 Task: Compose an email with the signature Lila Thompson with the subject Request for a proposal follow-up and the message Can you confirm the details of the project scope? from softage.9@softage.net to softage.3@softage.netSelect the entire message and Indent more 2 times, then indent less once Send the email. Finally, move the email from Sent Items to the label Returns
Action: Mouse moved to (1146, 71)
Screenshot: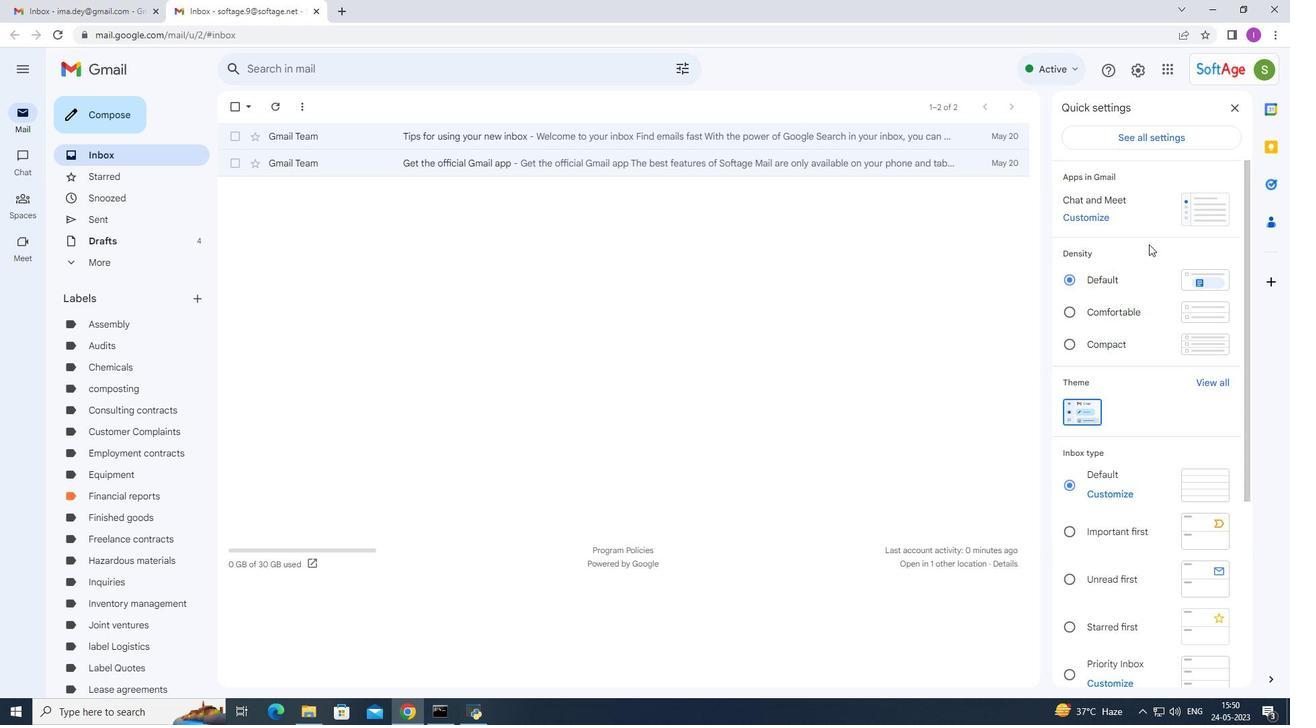 
Action: Mouse pressed left at (1146, 71)
Screenshot: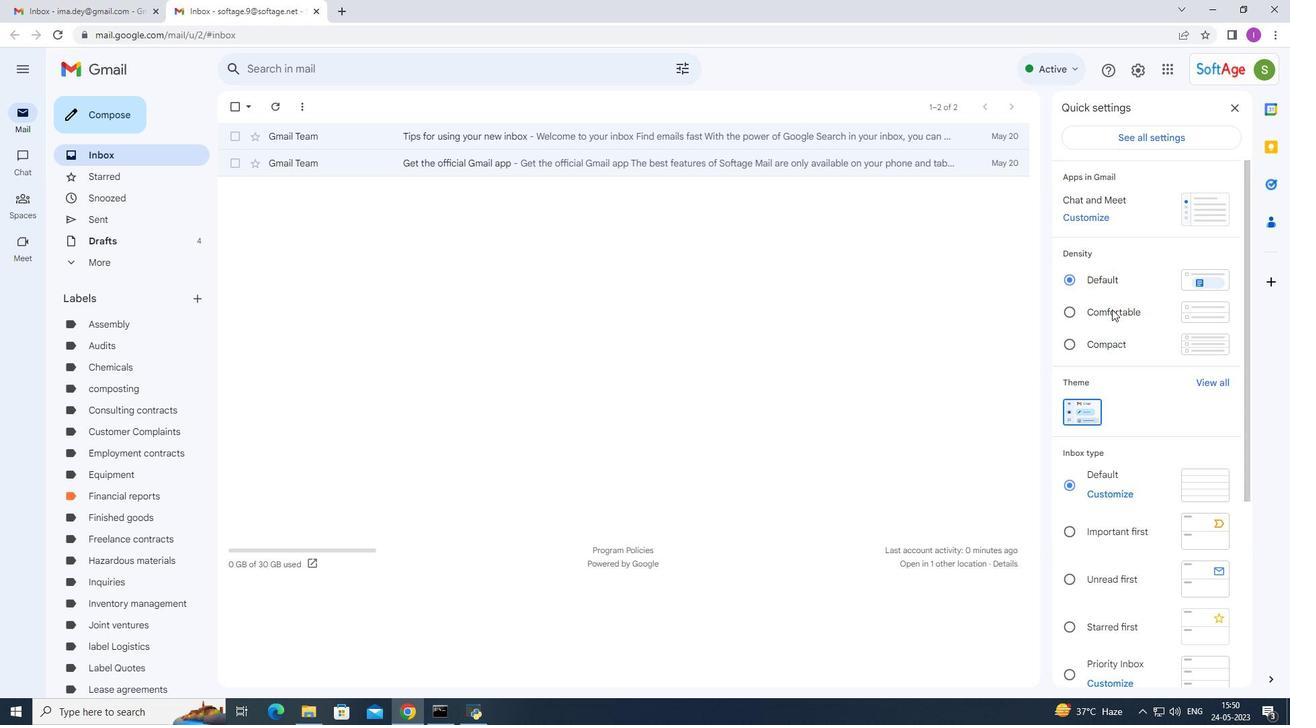
Action: Mouse moved to (1116, 141)
Screenshot: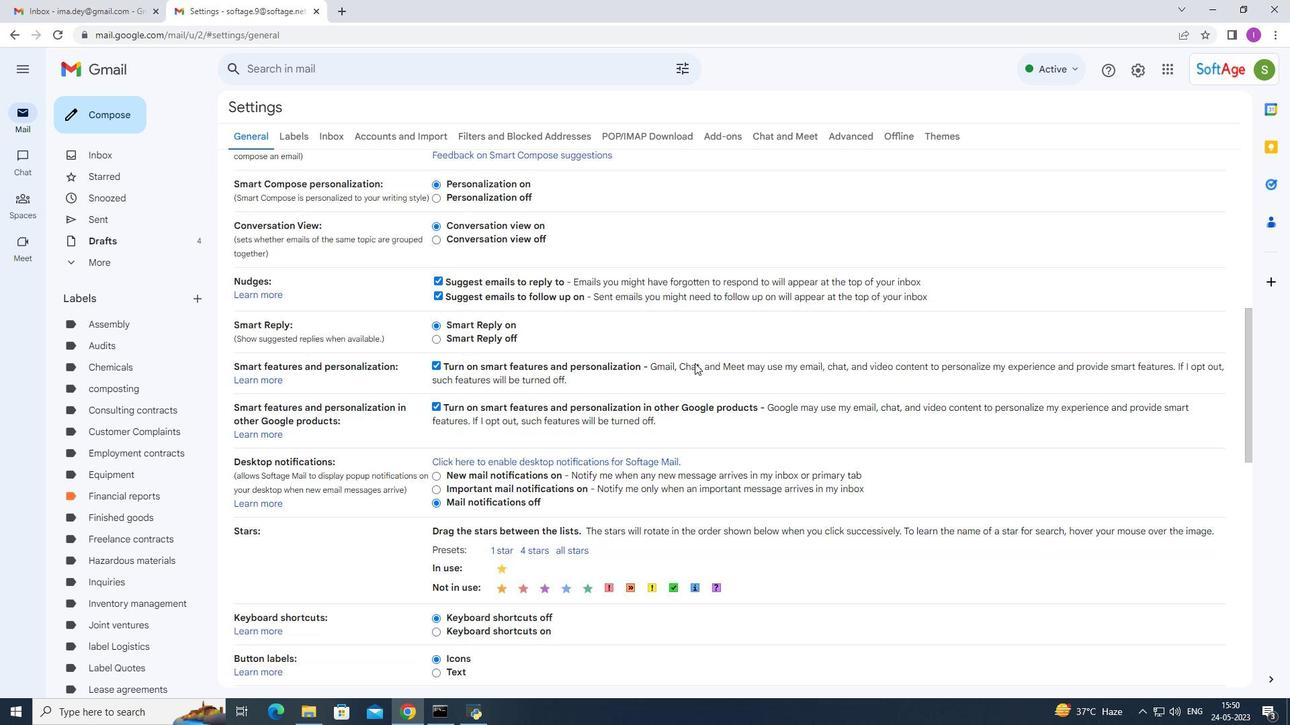 
Action: Mouse pressed left at (1116, 141)
Screenshot: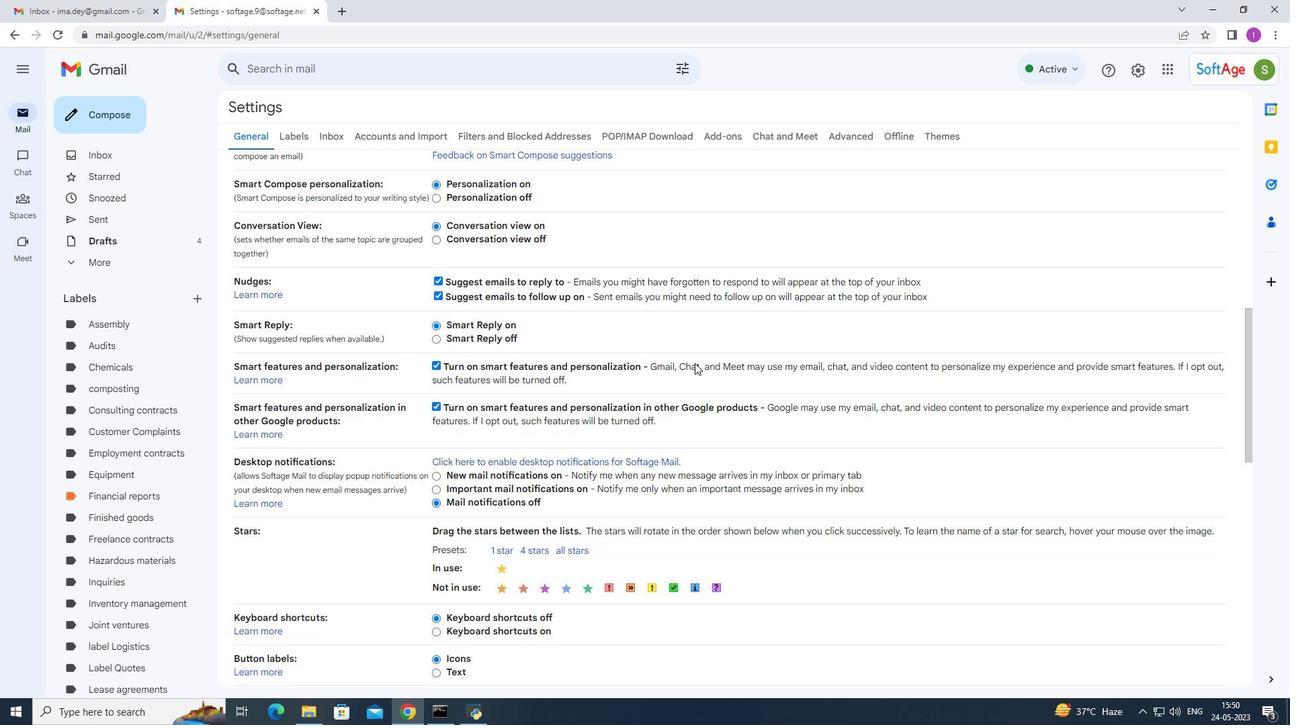 
Action: Mouse moved to (769, 351)
Screenshot: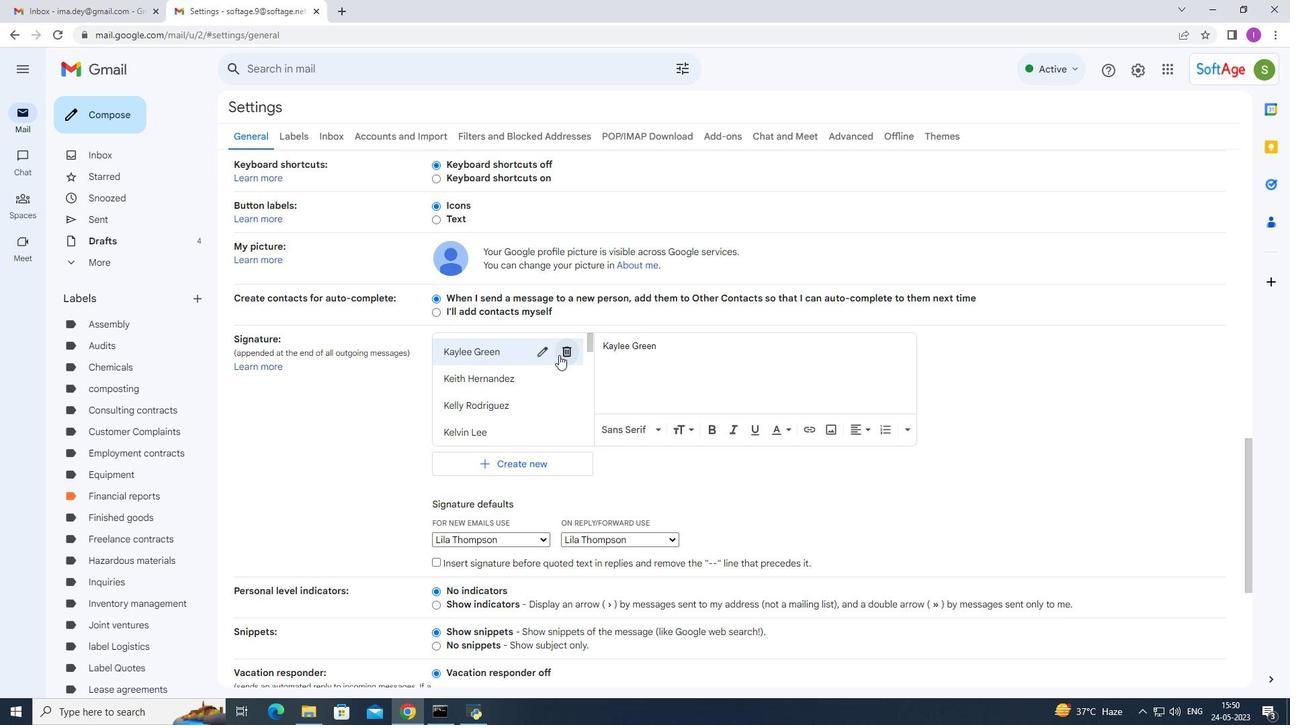 
Action: Mouse scrolled (769, 350) with delta (0, 0)
Screenshot: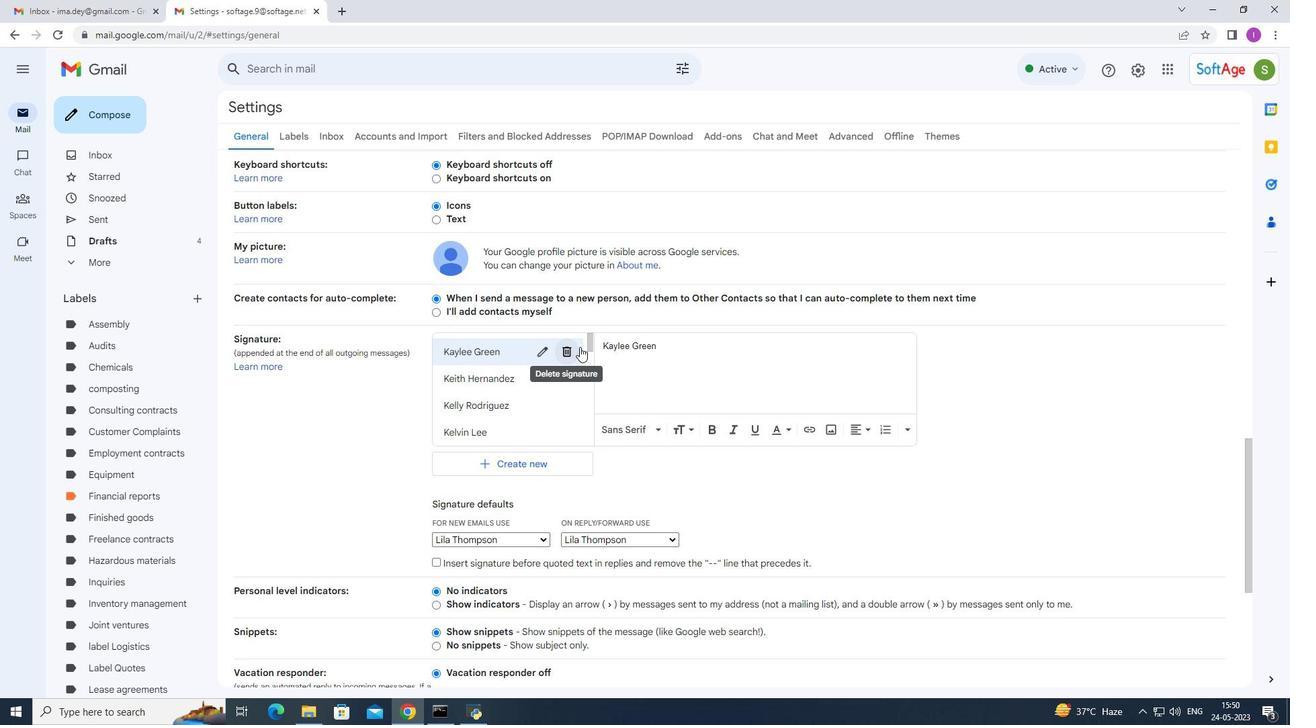 
Action: Mouse scrolled (769, 350) with delta (0, 0)
Screenshot: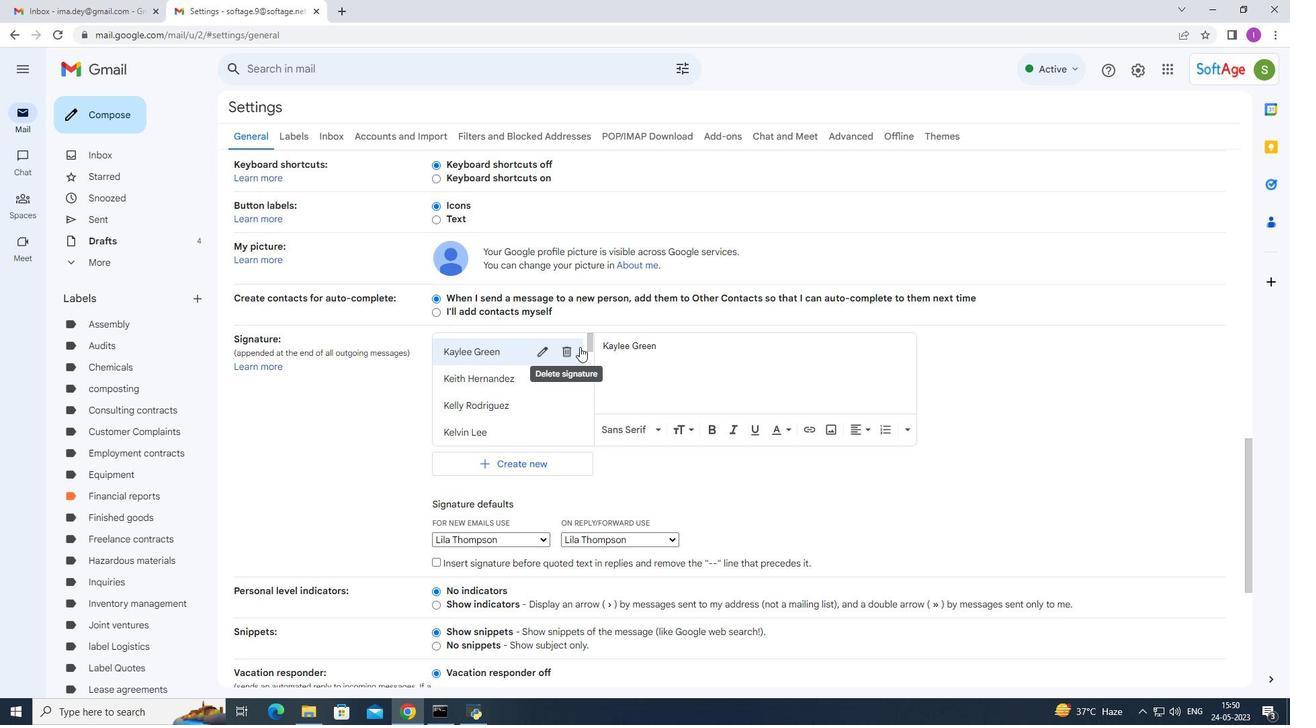 
Action: Mouse scrolled (769, 352) with delta (0, 0)
Screenshot: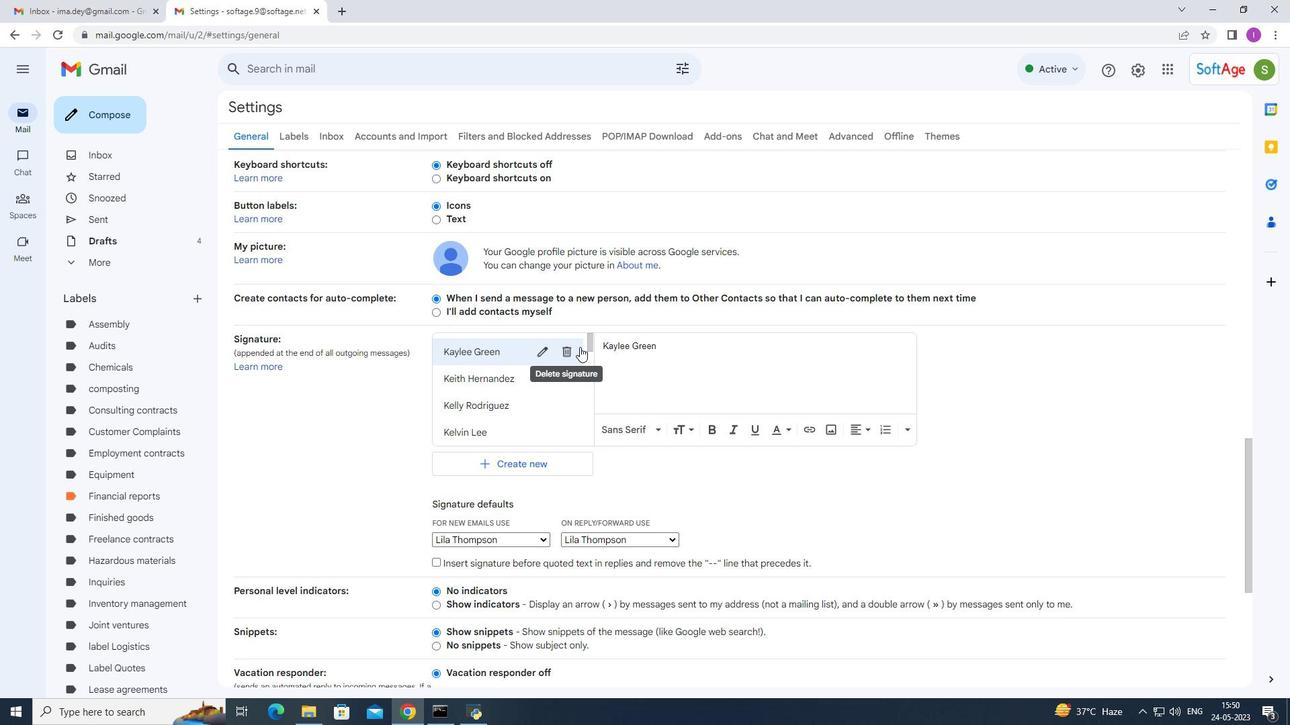 
Action: Mouse scrolled (769, 350) with delta (0, 0)
Screenshot: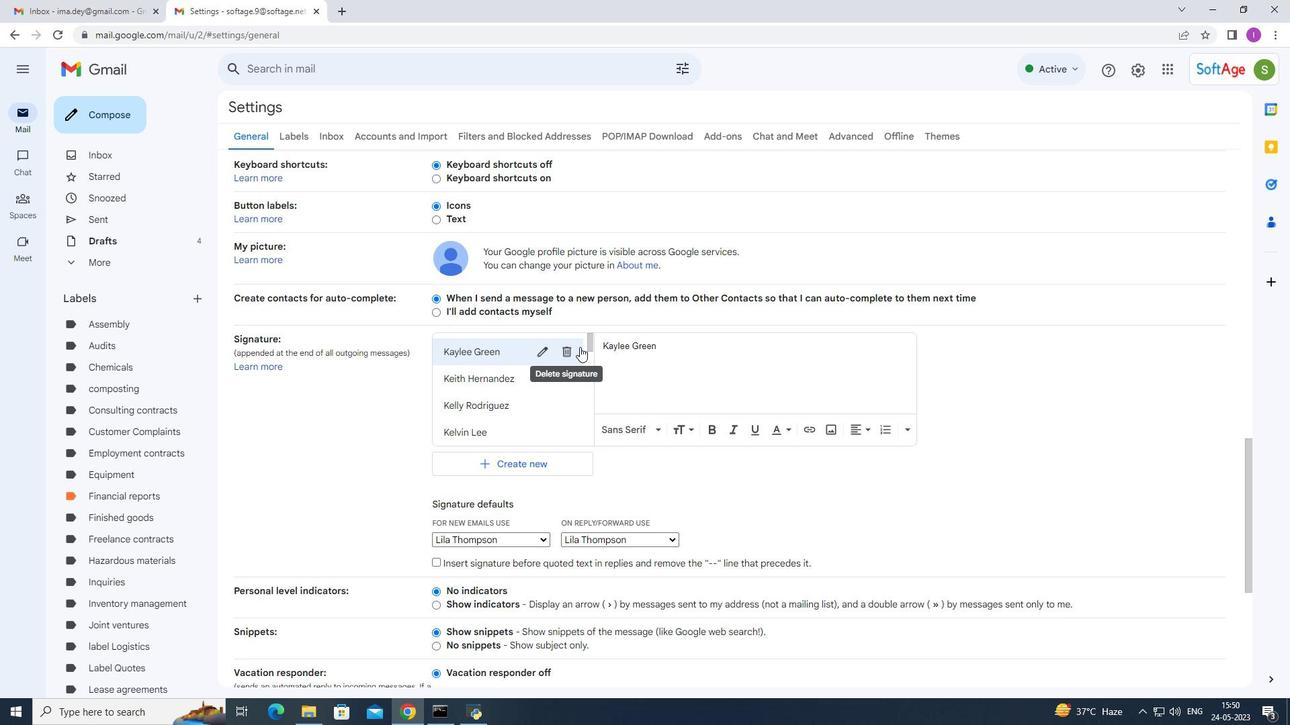 
Action: Mouse moved to (769, 347)
Screenshot: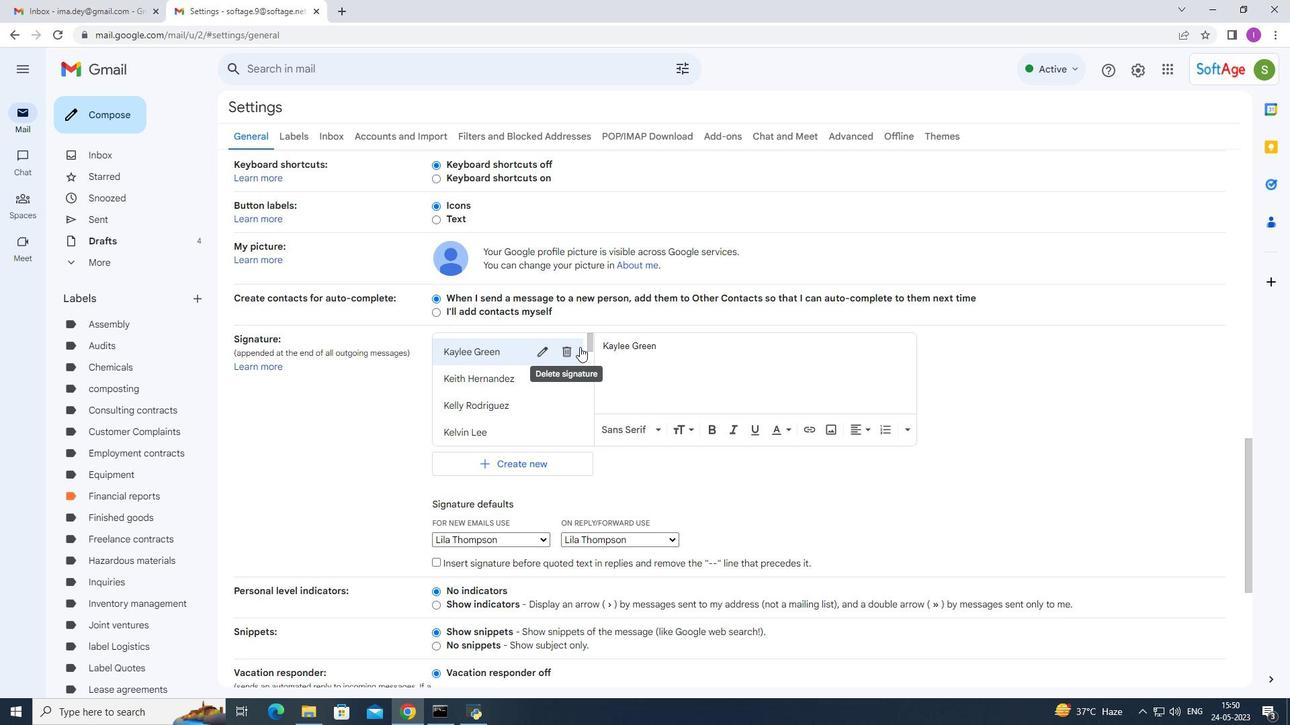 
Action: Mouse scrolled (769, 347) with delta (0, 0)
Screenshot: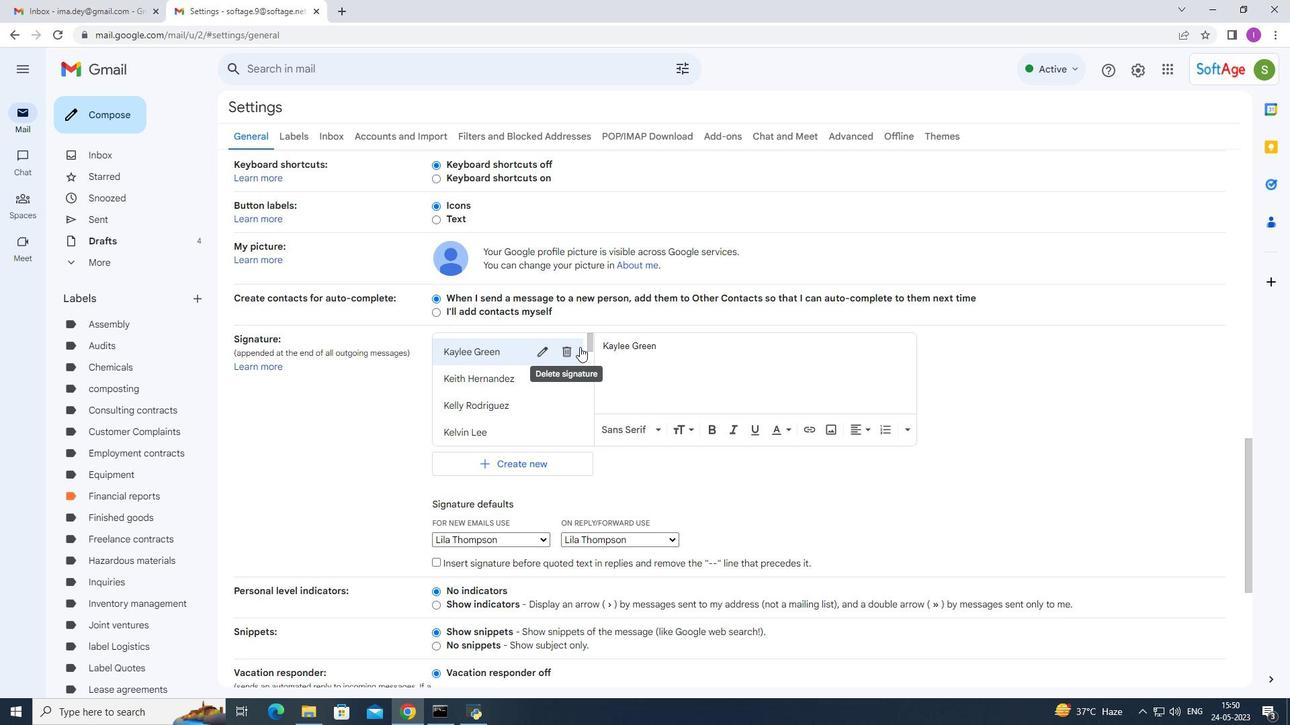 
Action: Mouse moved to (766, 335)
Screenshot: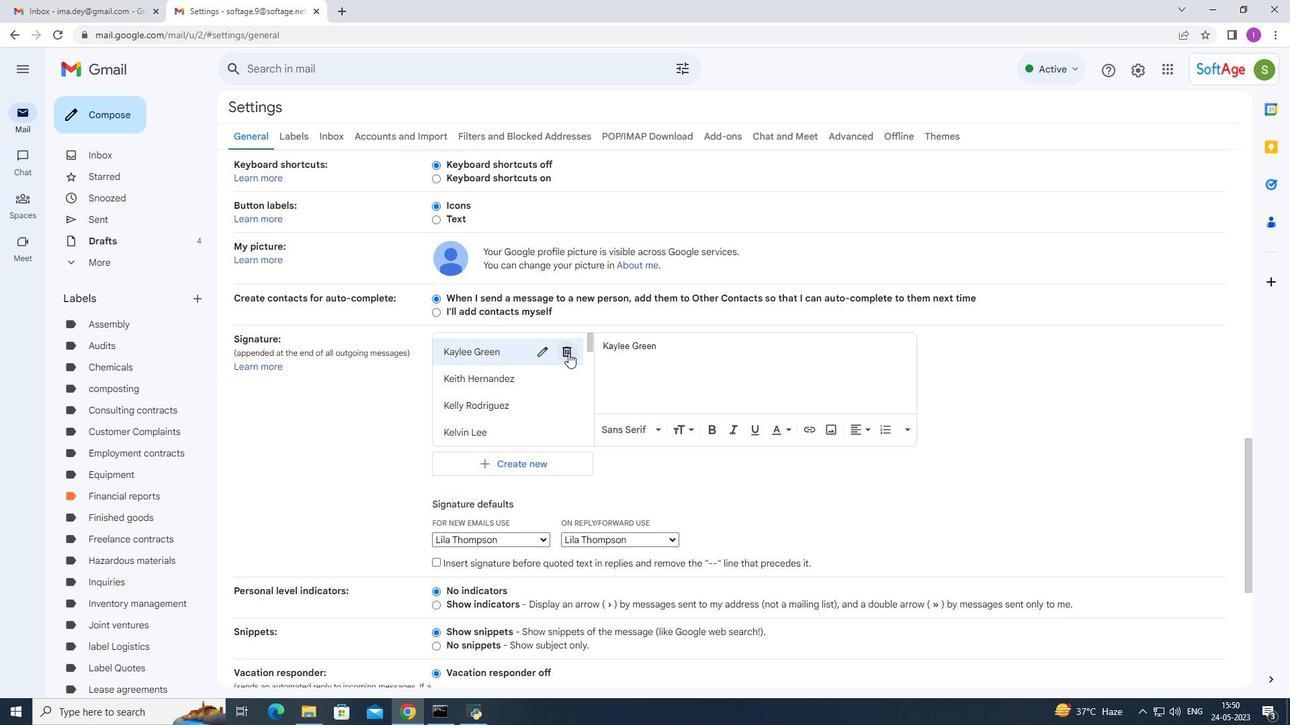 
Action: Mouse scrolled (766, 334) with delta (0, 0)
Screenshot: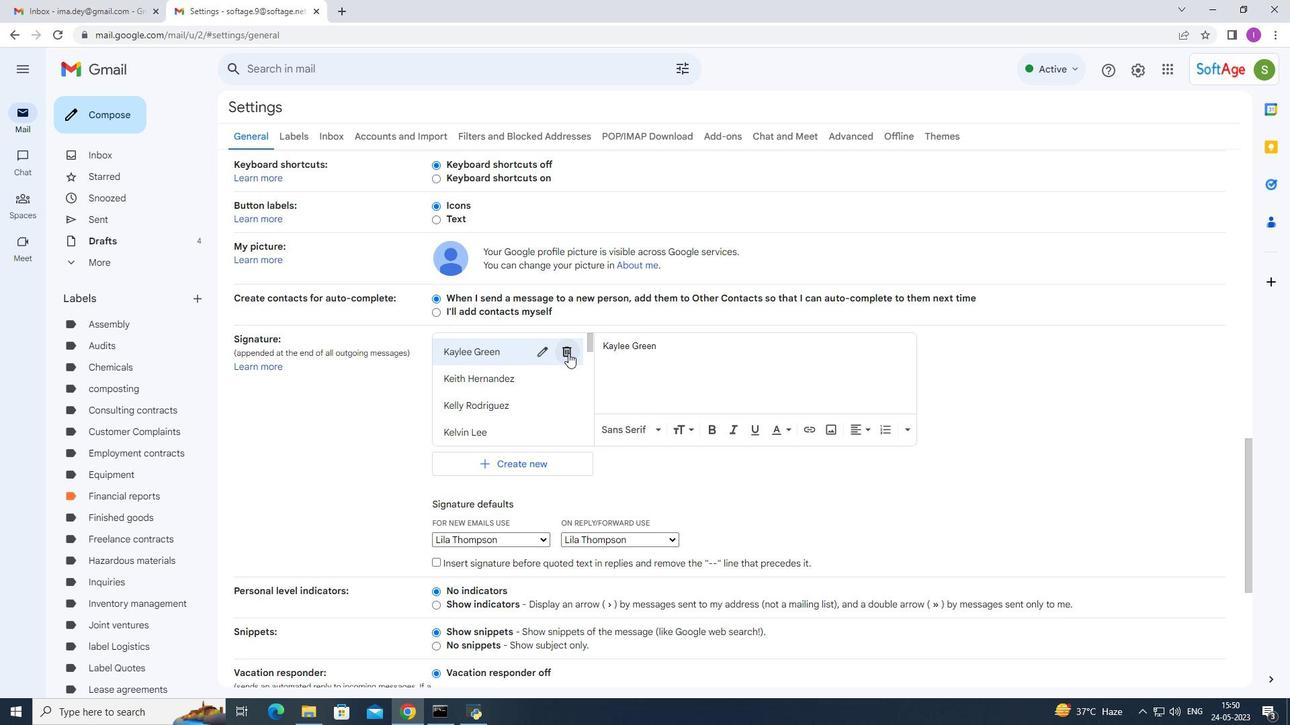 
Action: Mouse moved to (769, 333)
Screenshot: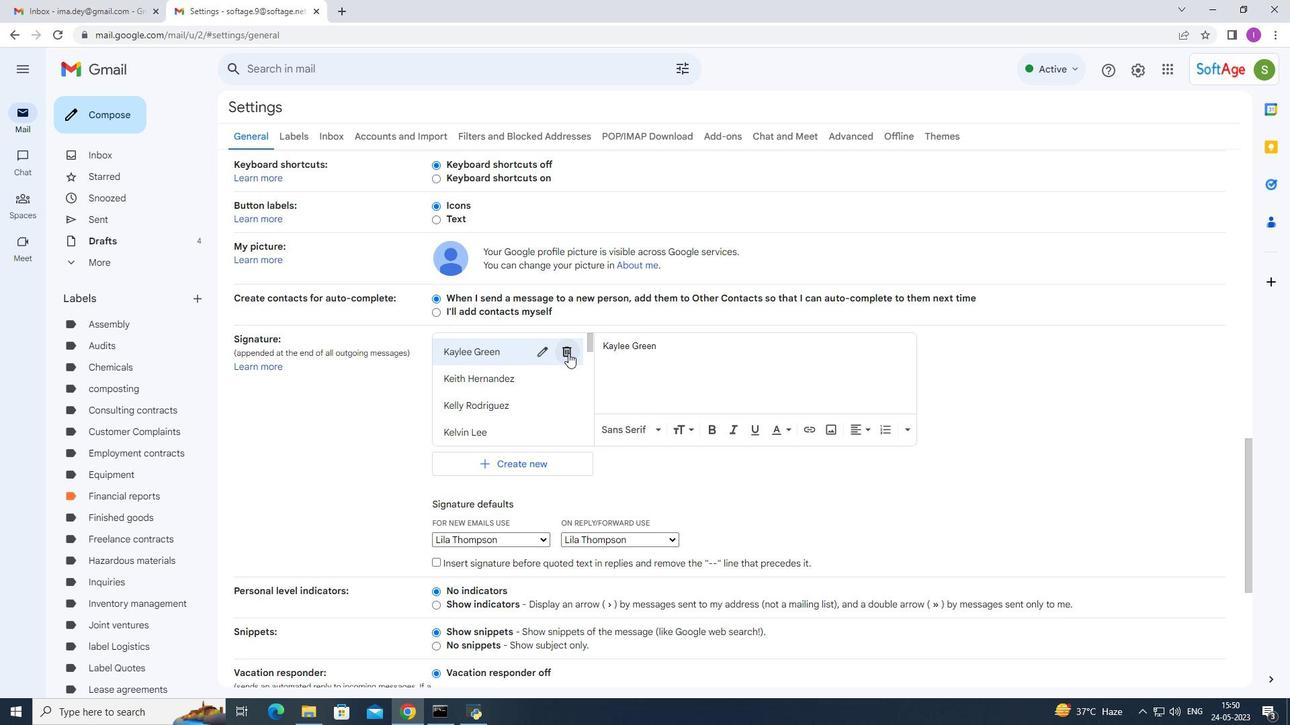 
Action: Mouse scrolled (767, 334) with delta (0, 0)
Screenshot: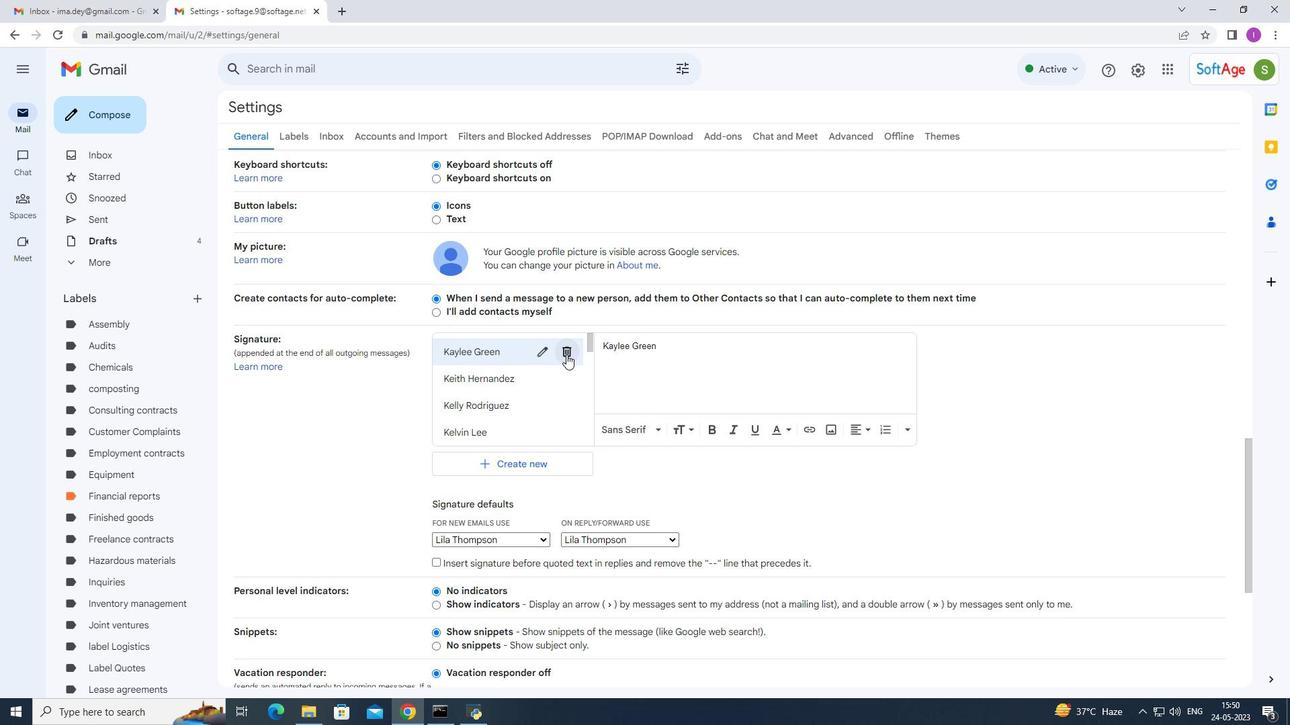 
Action: Mouse moved to (773, 332)
Screenshot: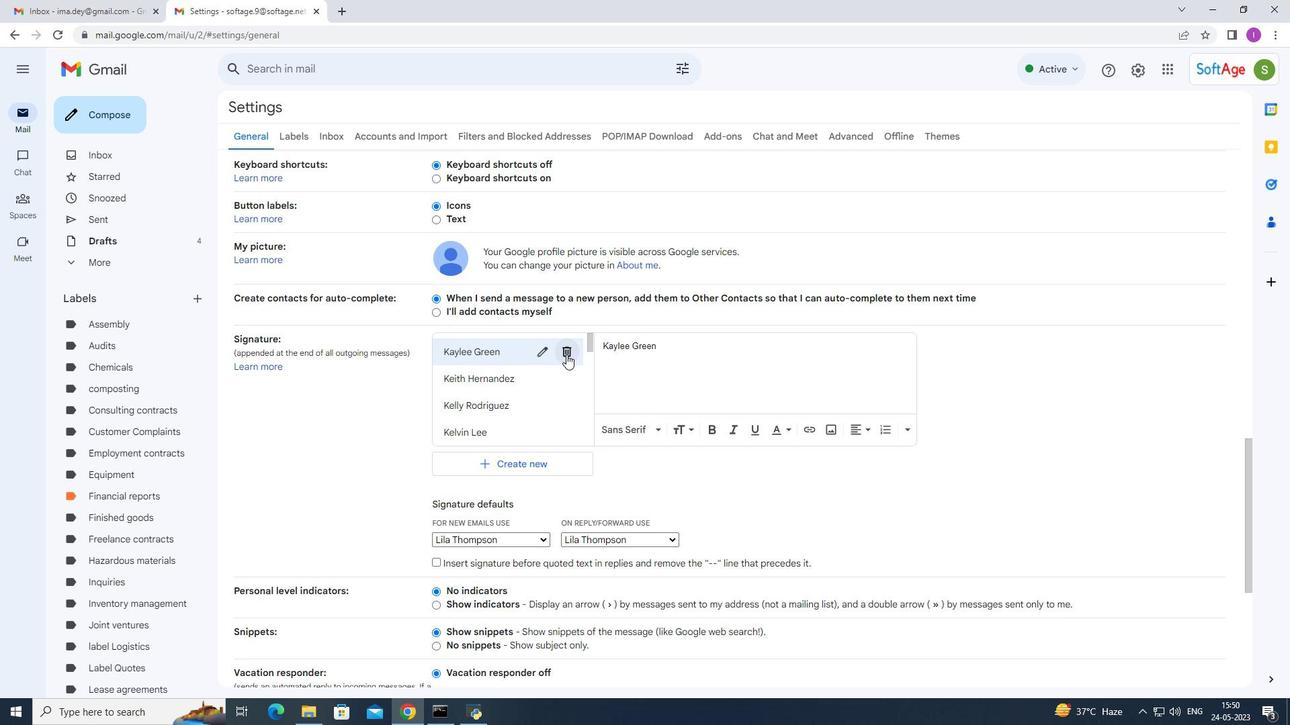 
Action: Mouse scrolled (772, 333) with delta (0, 0)
Screenshot: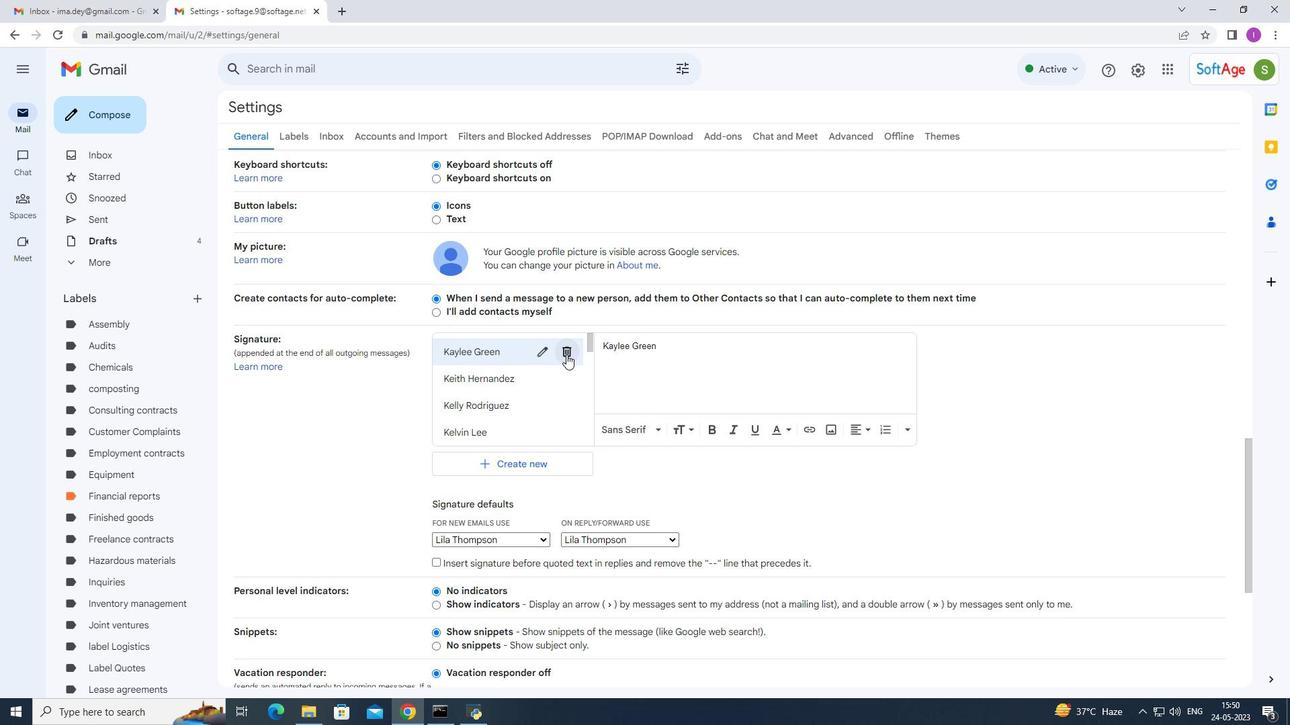 
Action: Mouse moved to (776, 331)
Screenshot: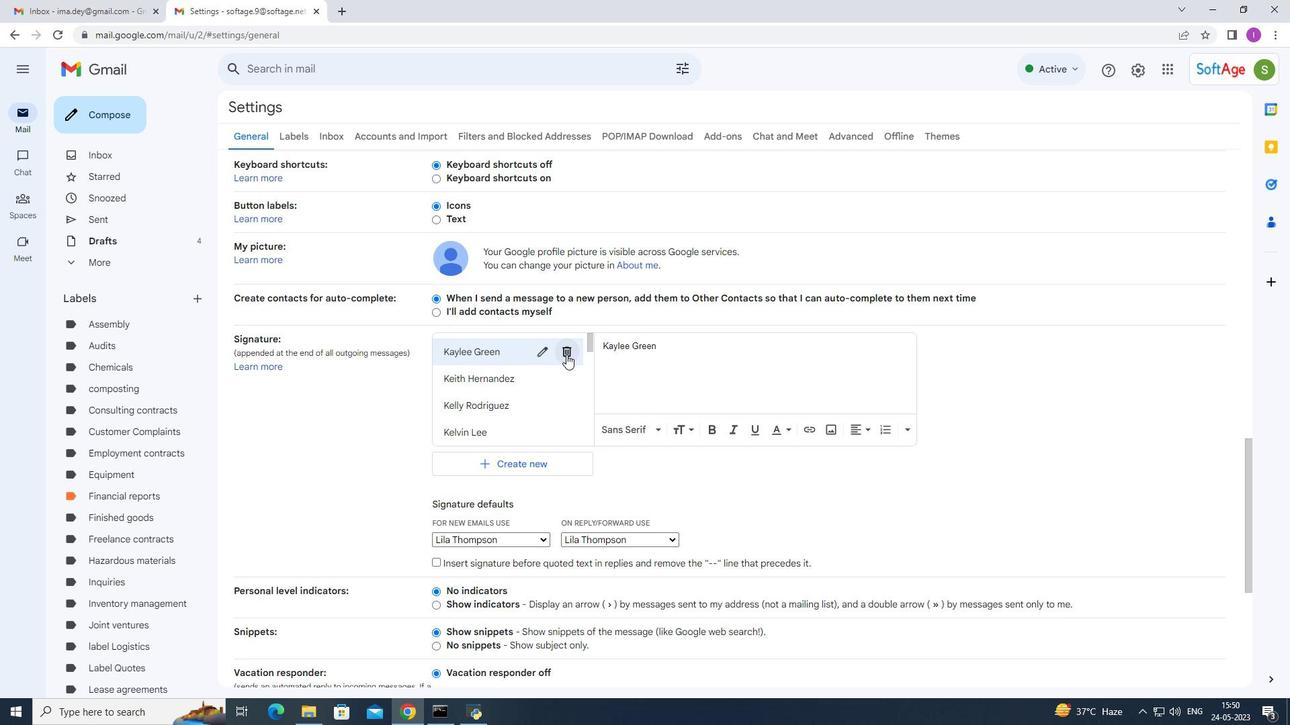 
Action: Mouse scrolled (776, 330) with delta (0, 0)
Screenshot: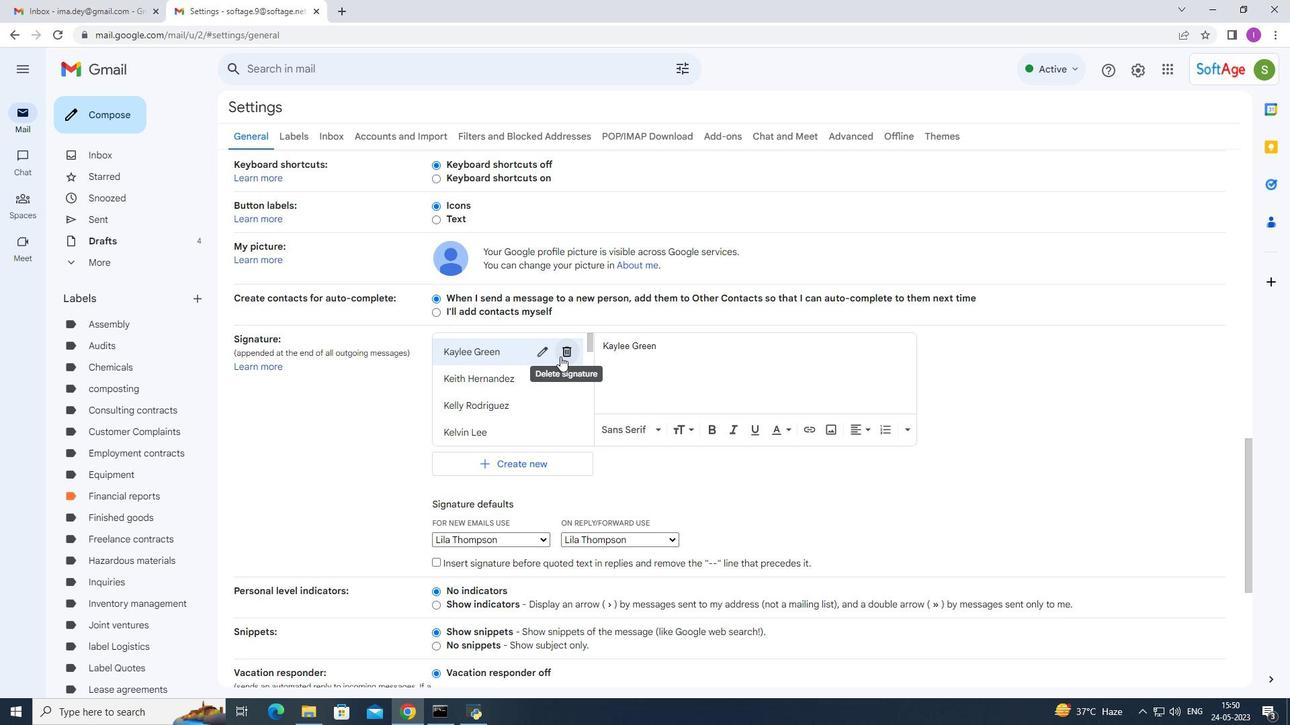 
Action: Mouse scrolled (776, 330) with delta (0, 0)
Screenshot: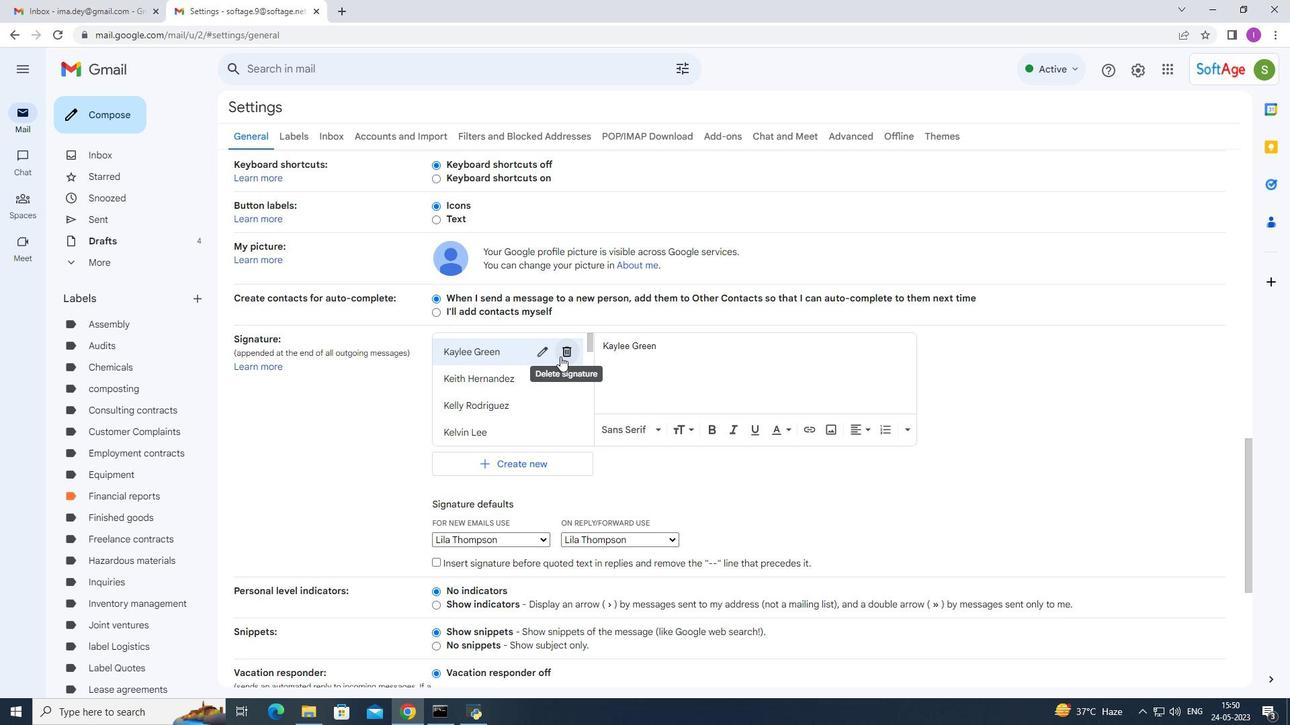 
Action: Mouse scrolled (776, 330) with delta (0, 0)
Screenshot: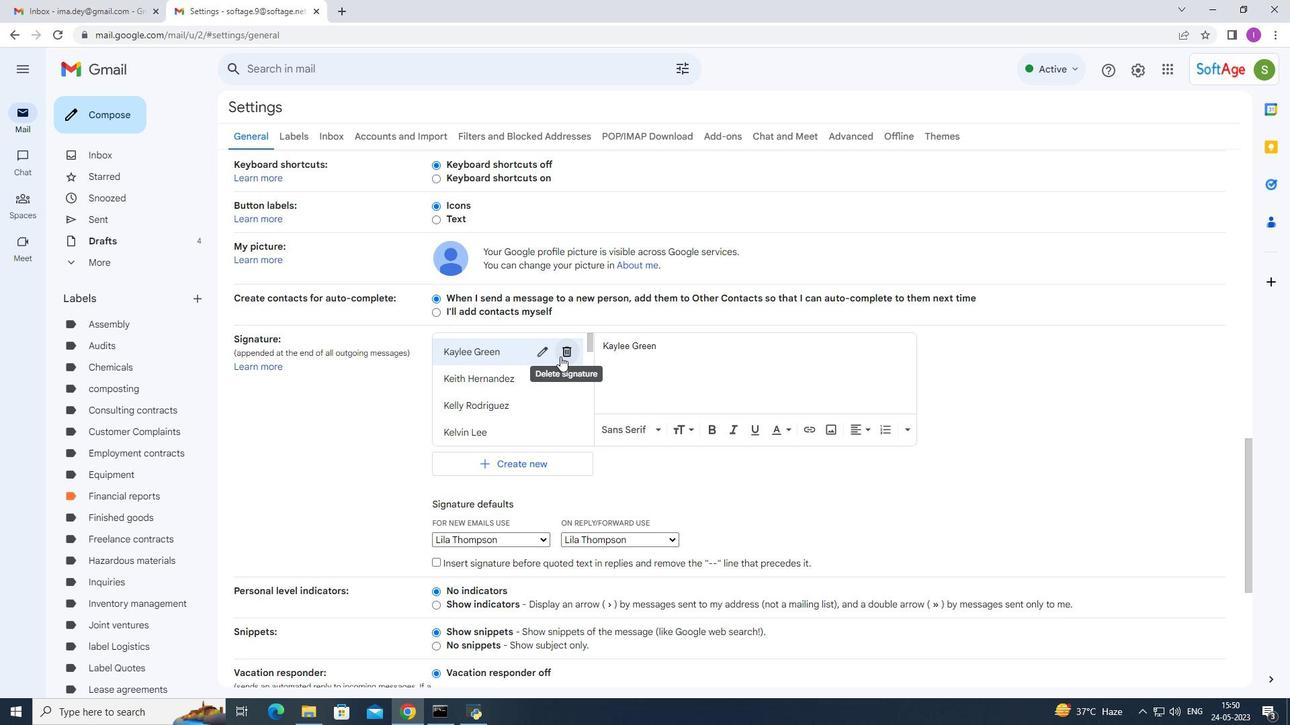 
Action: Mouse moved to (776, 331)
Screenshot: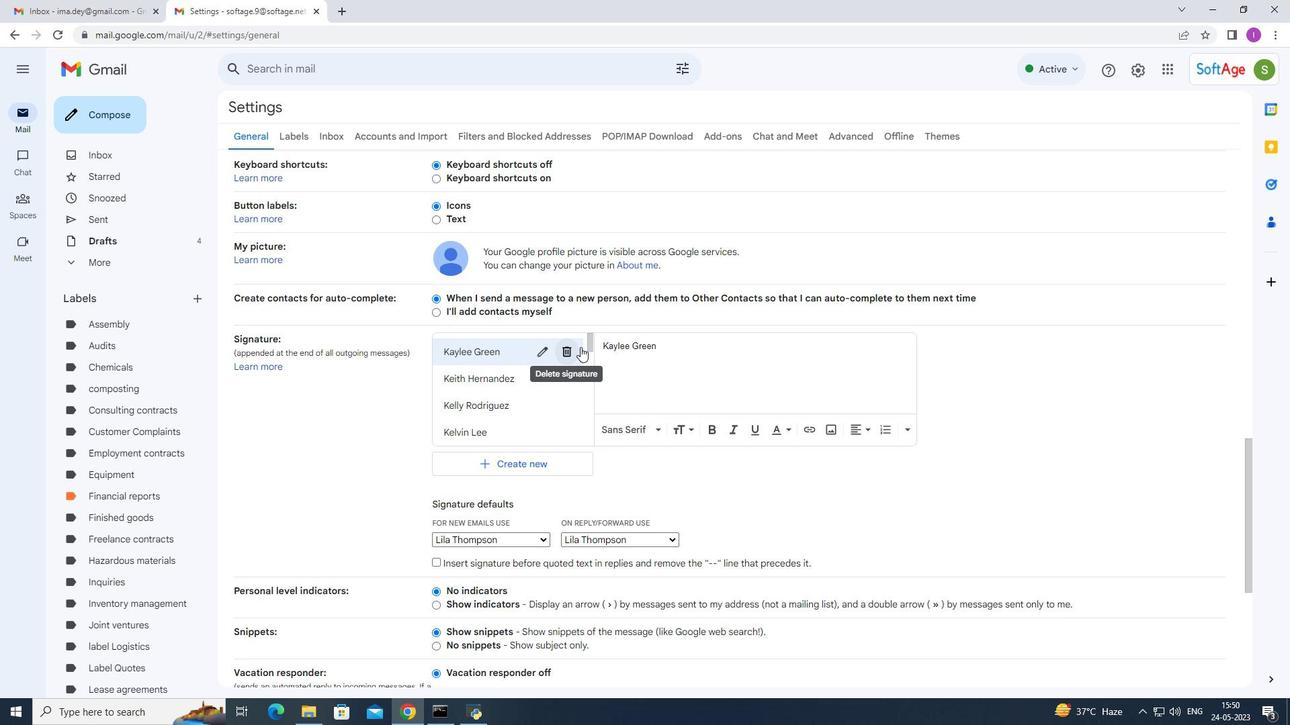 
Action: Mouse scrolled (776, 332) with delta (0, 0)
Screenshot: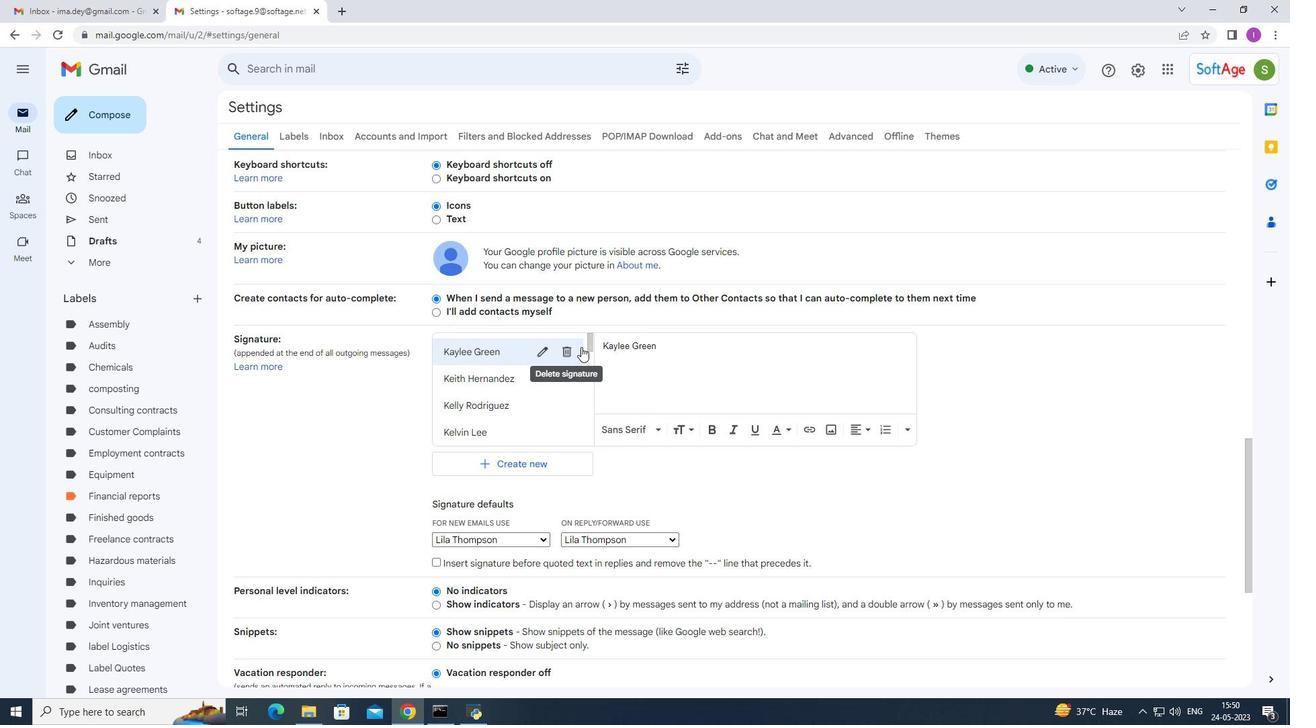 
Action: Mouse moved to (745, 331)
Screenshot: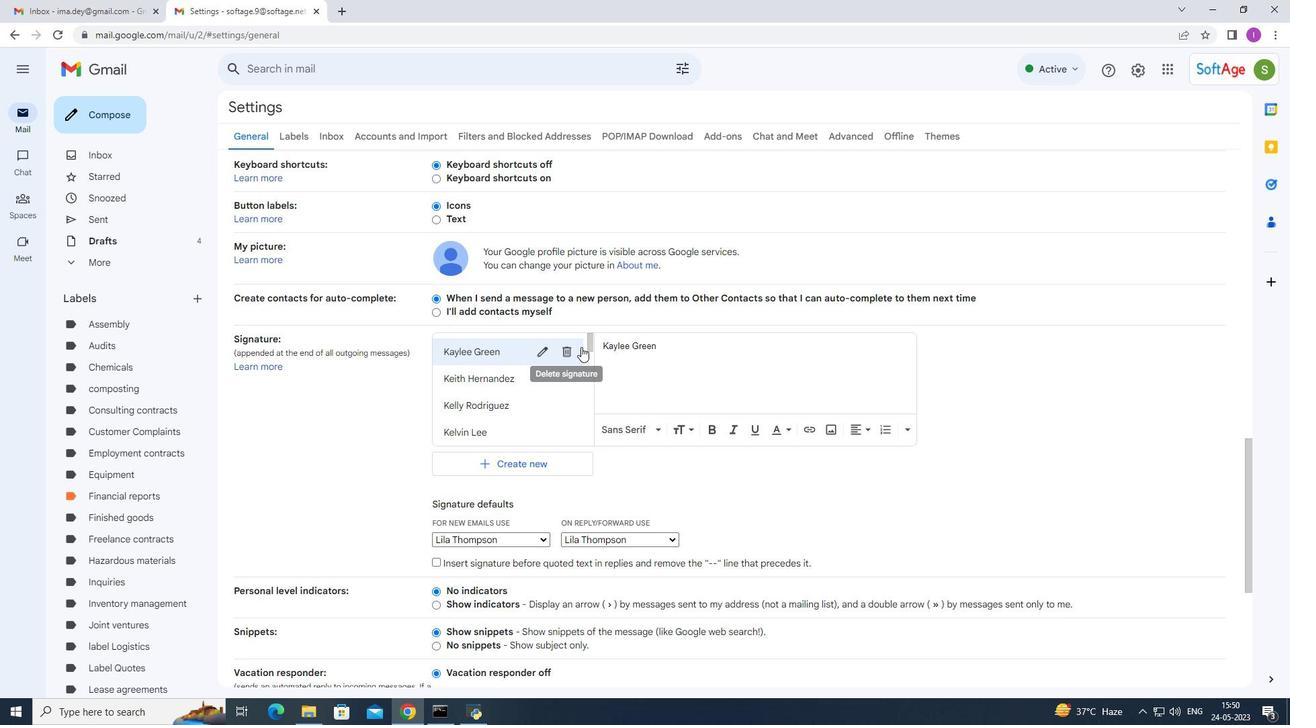 
Action: Mouse scrolled (776, 330) with delta (0, 0)
Screenshot: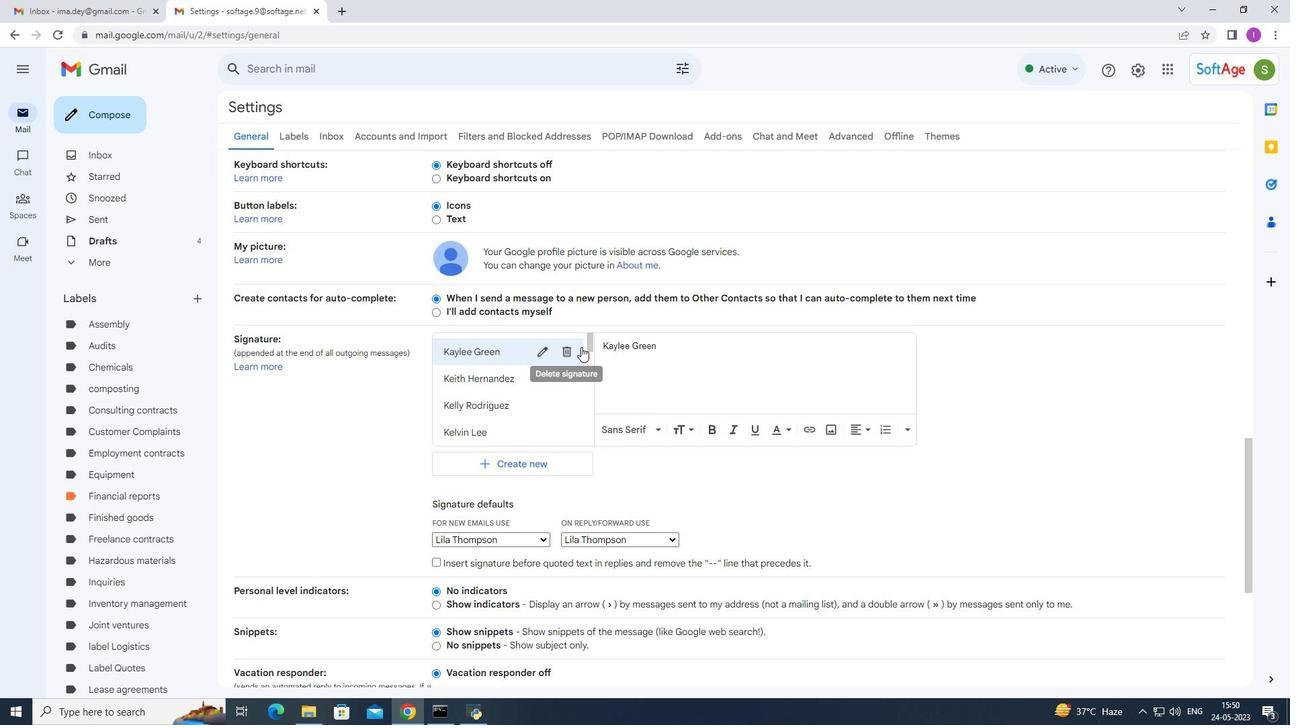 
Action: Mouse moved to (736, 336)
Screenshot: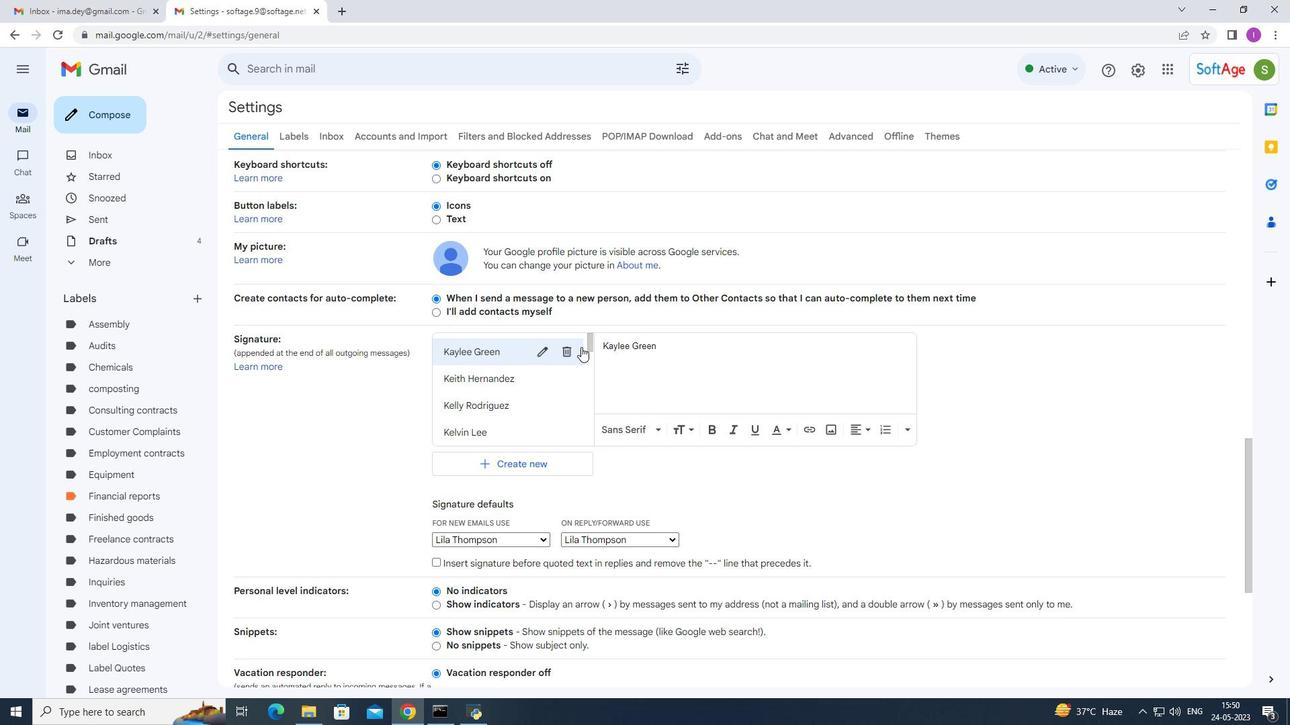
Action: Mouse scrolled (736, 335) with delta (0, 0)
Screenshot: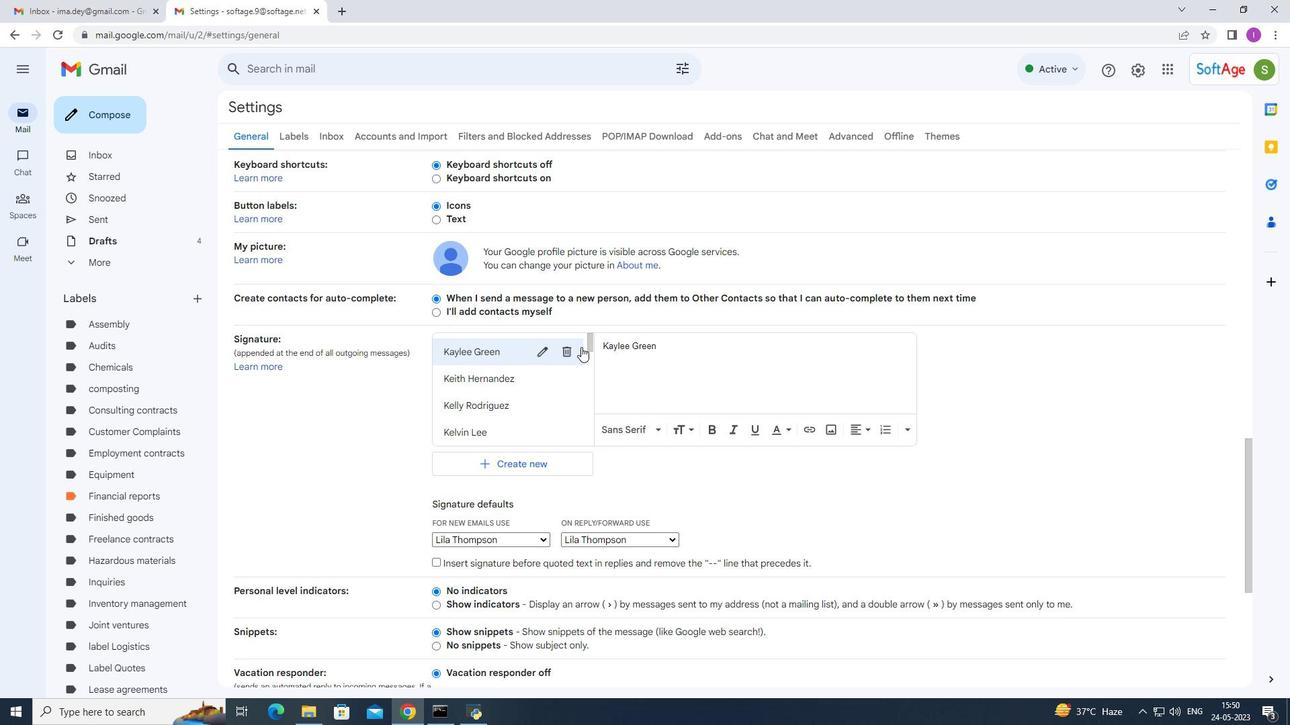
Action: Mouse scrolled (736, 335) with delta (0, 0)
Screenshot: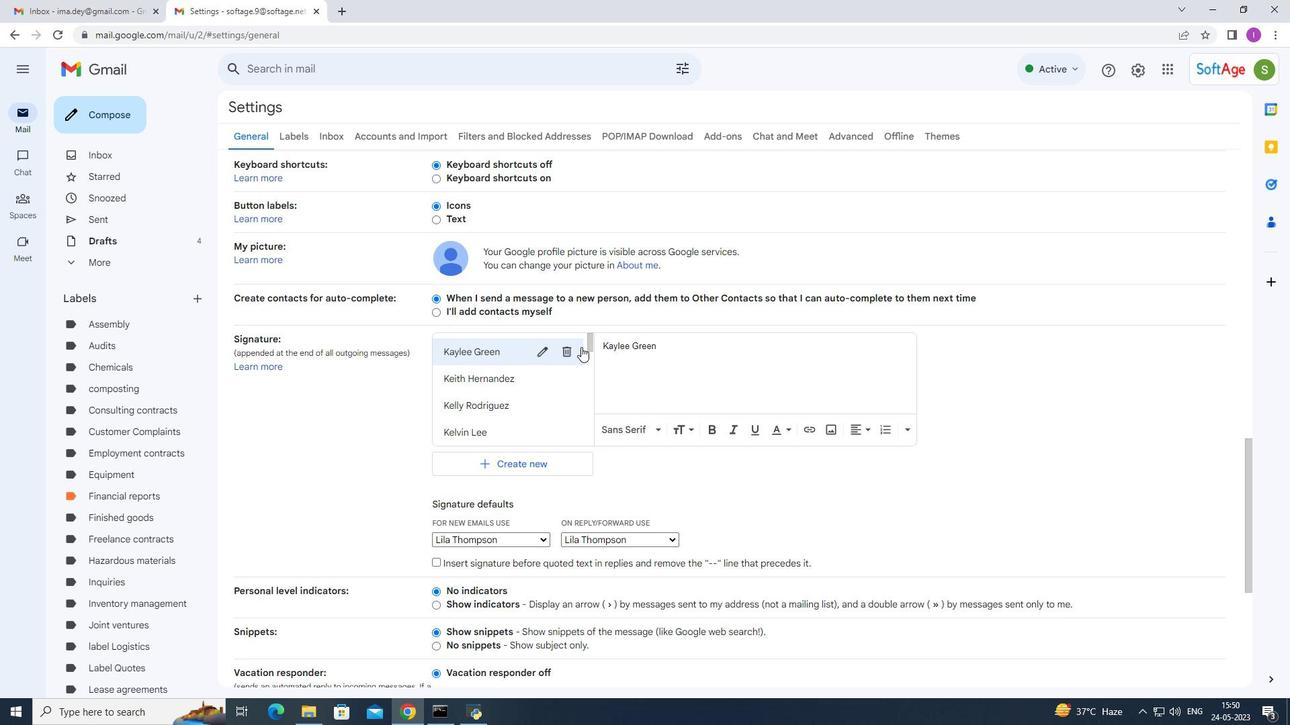 
Action: Mouse scrolled (736, 336) with delta (0, 0)
Screenshot: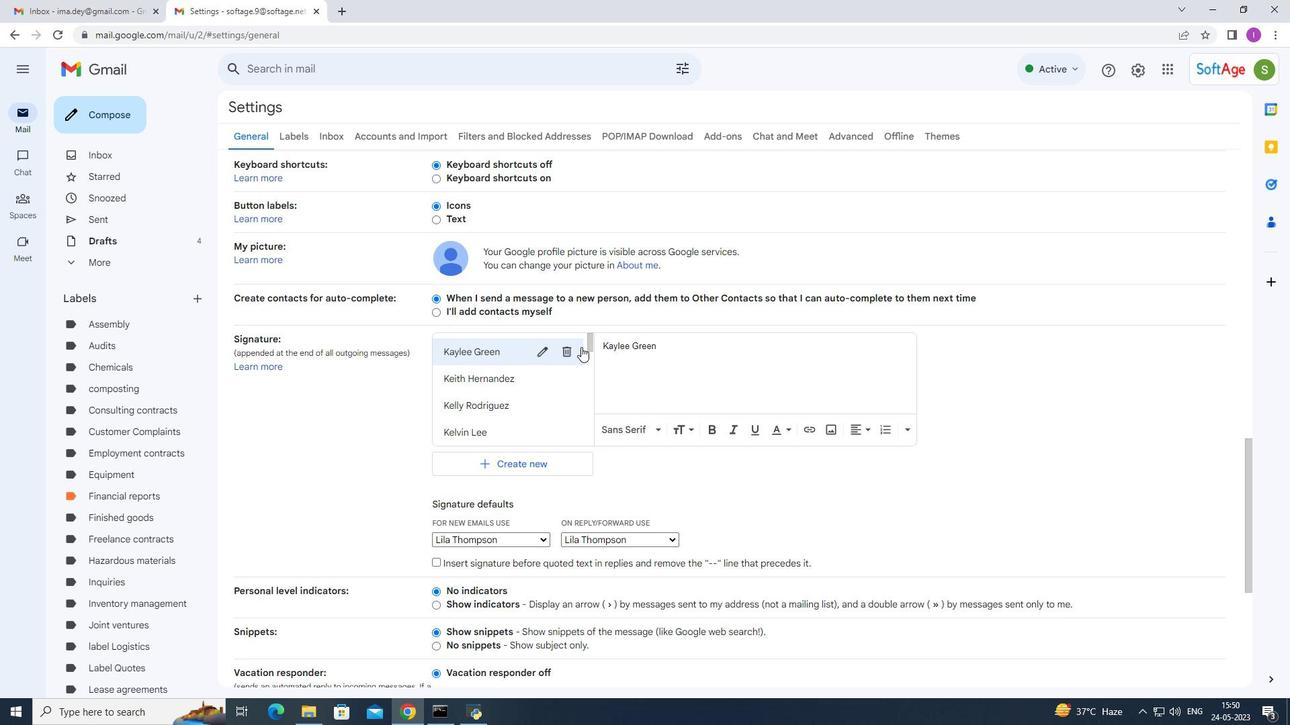 
Action: Mouse scrolled (736, 335) with delta (0, 0)
Screenshot: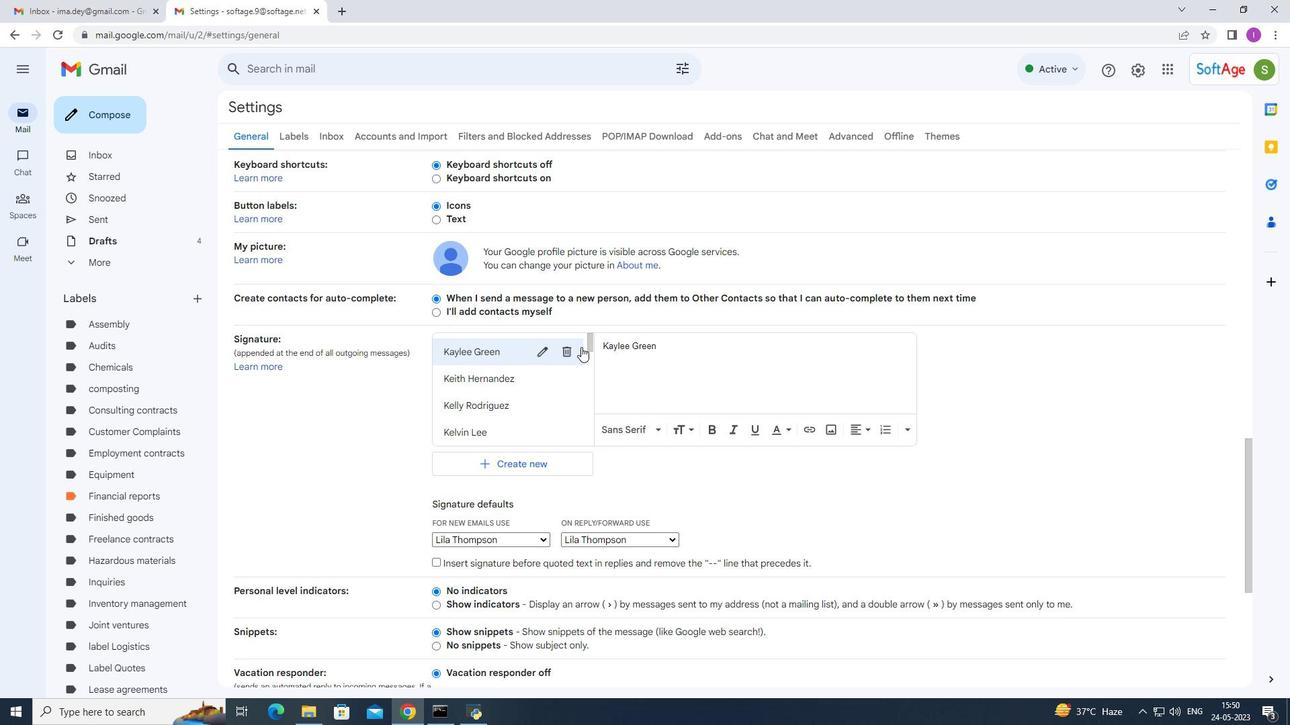 
Action: Mouse moved to (734, 334)
Screenshot: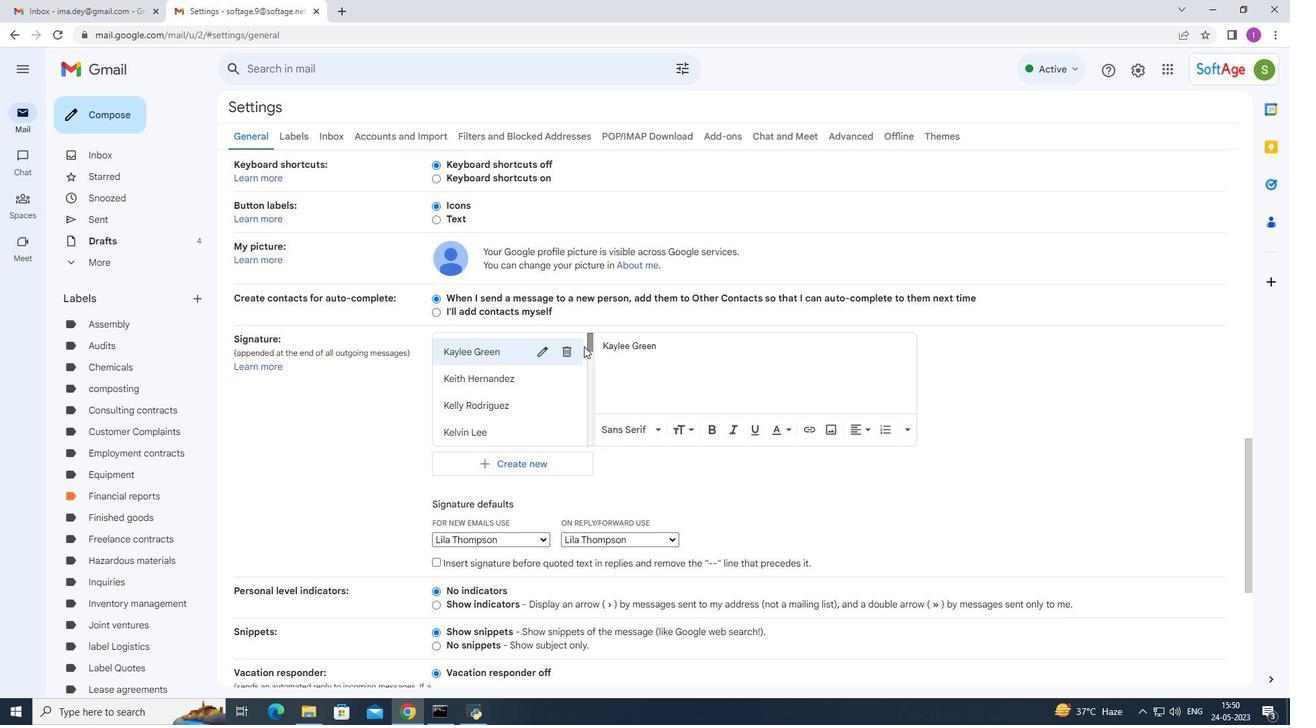 
Action: Mouse scrolled (734, 334) with delta (0, 0)
Screenshot: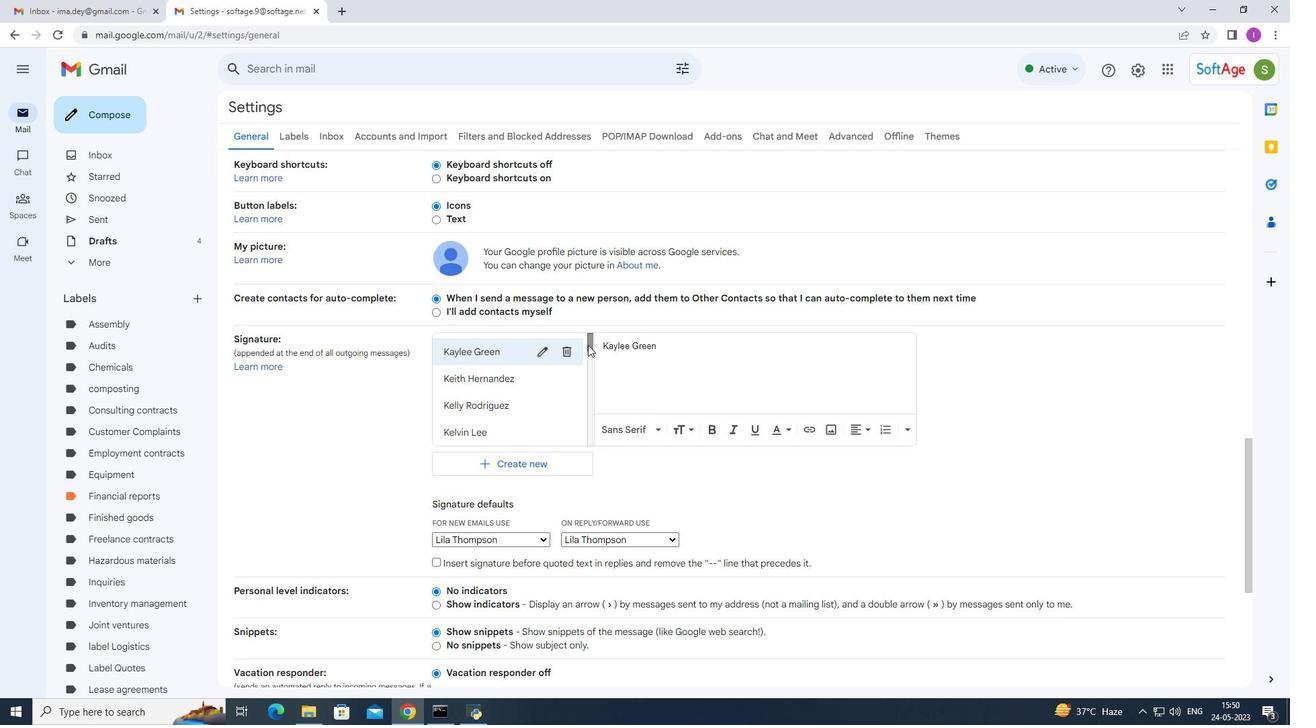
Action: Mouse scrolled (734, 334) with delta (0, 0)
Screenshot: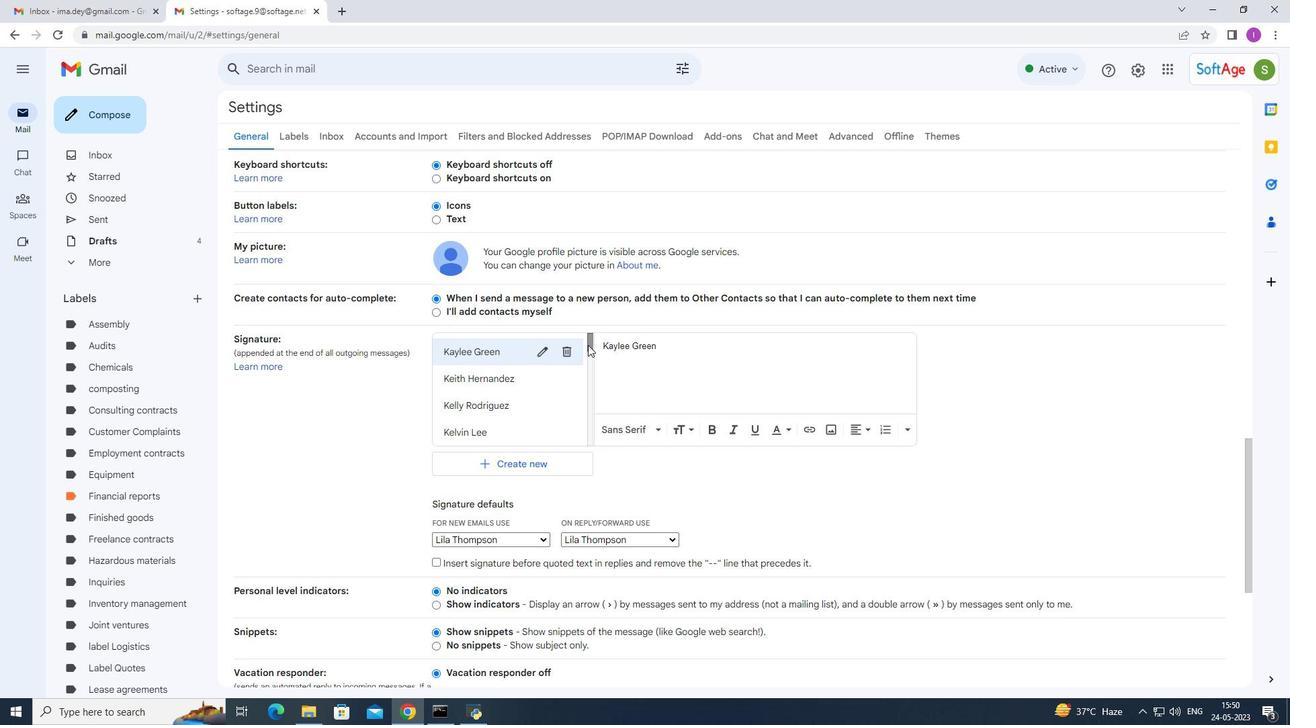 
Action: Mouse moved to (733, 334)
Screenshot: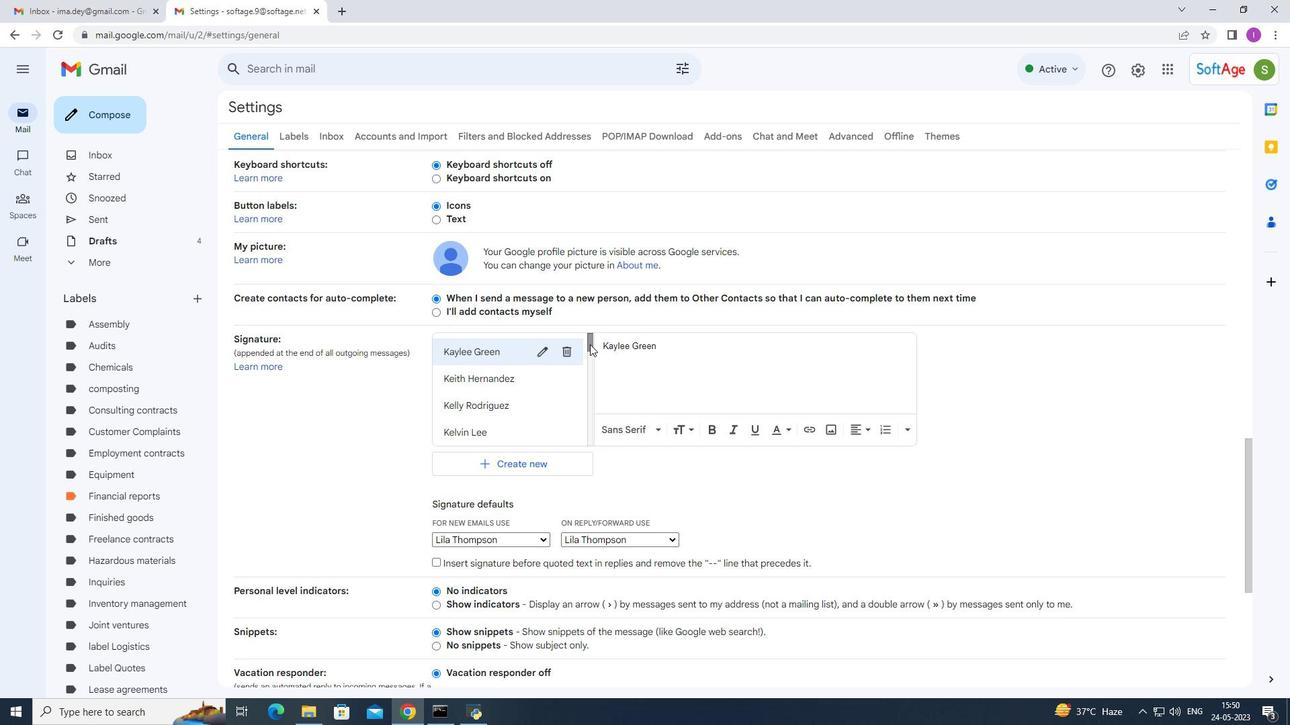 
Action: Mouse scrolled (733, 335) with delta (0, 0)
Screenshot: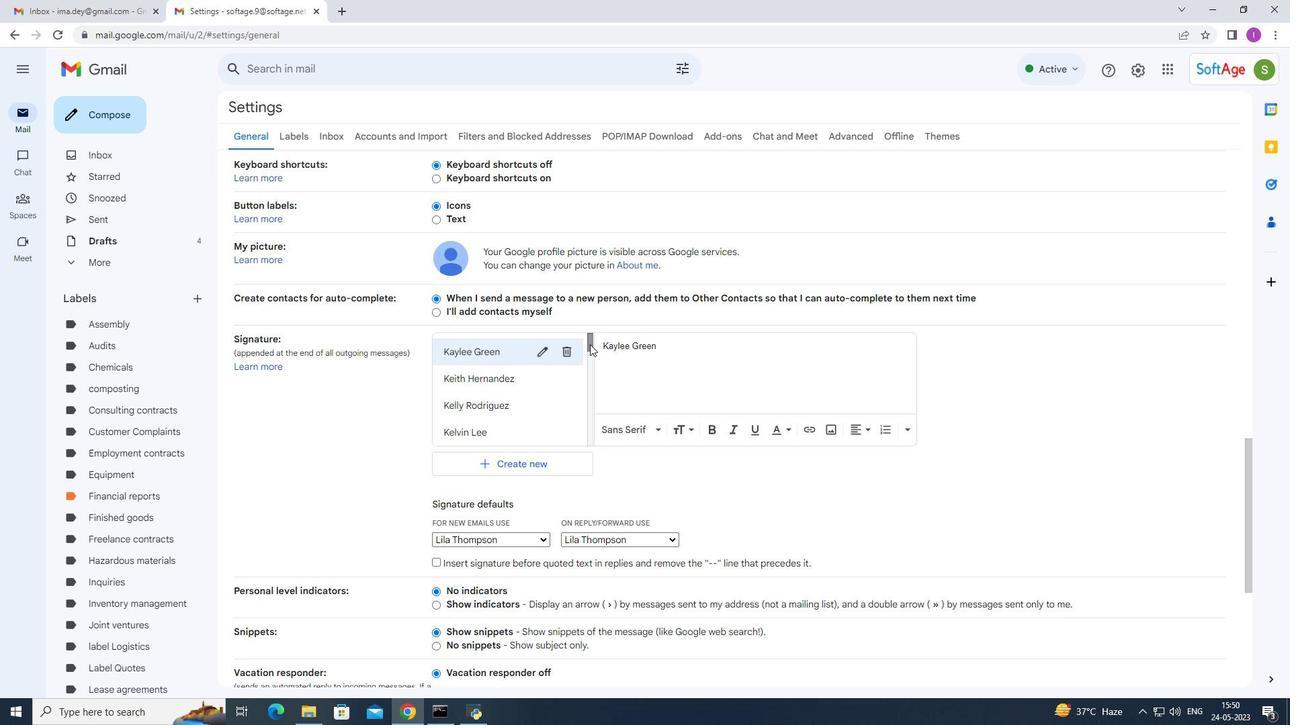 
Action: Mouse scrolled (733, 334) with delta (0, 0)
Screenshot: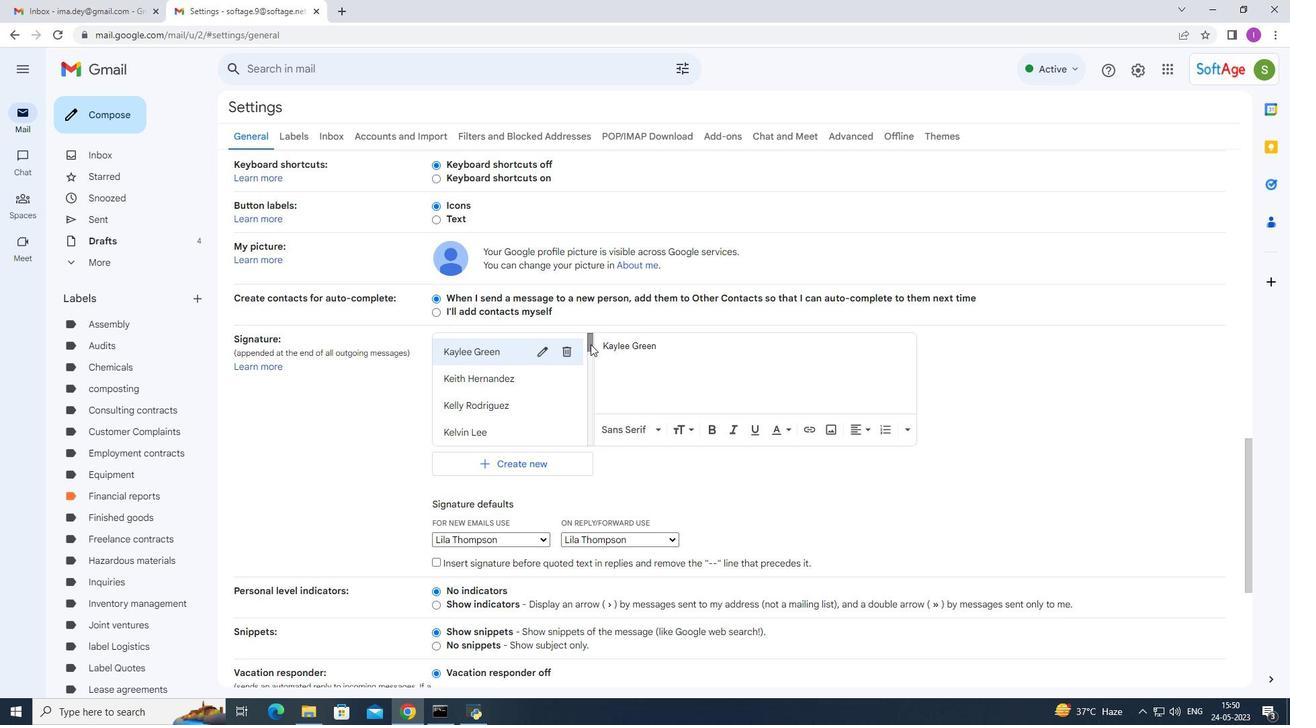 
Action: Mouse scrolled (733, 334) with delta (0, 0)
Screenshot: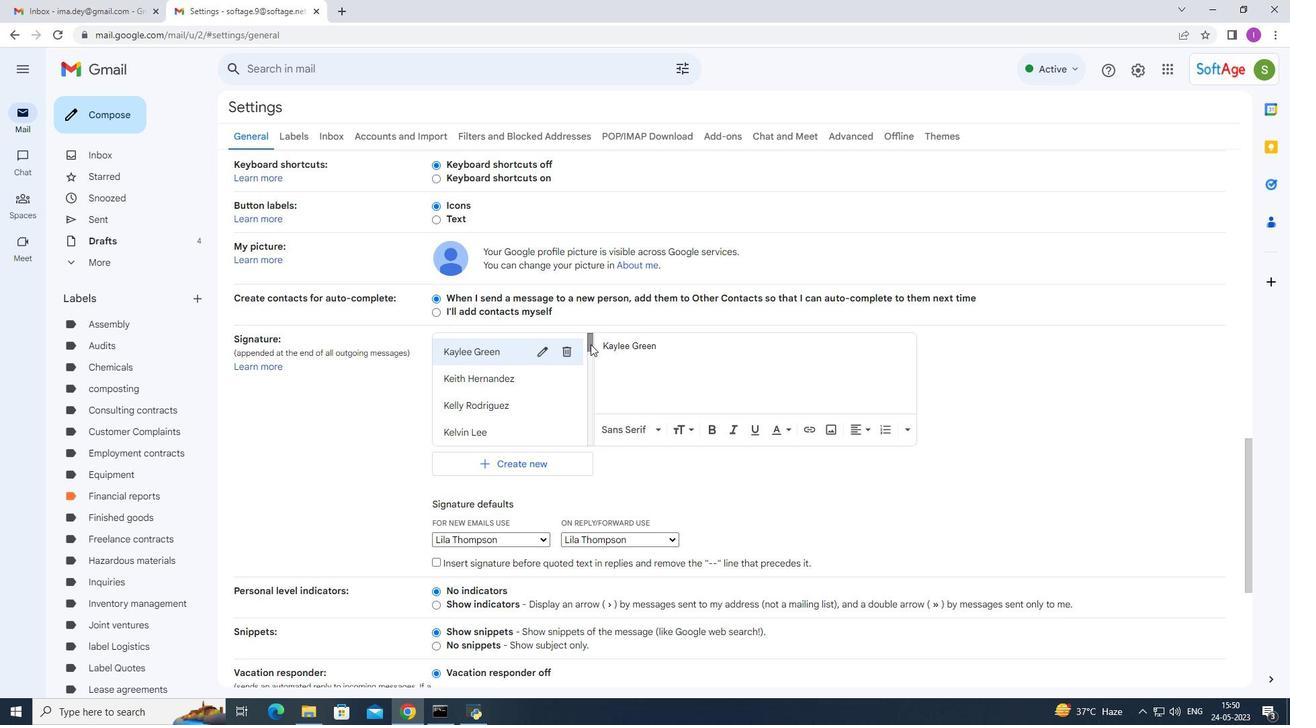 
Action: Mouse scrolled (733, 334) with delta (0, 0)
Screenshot: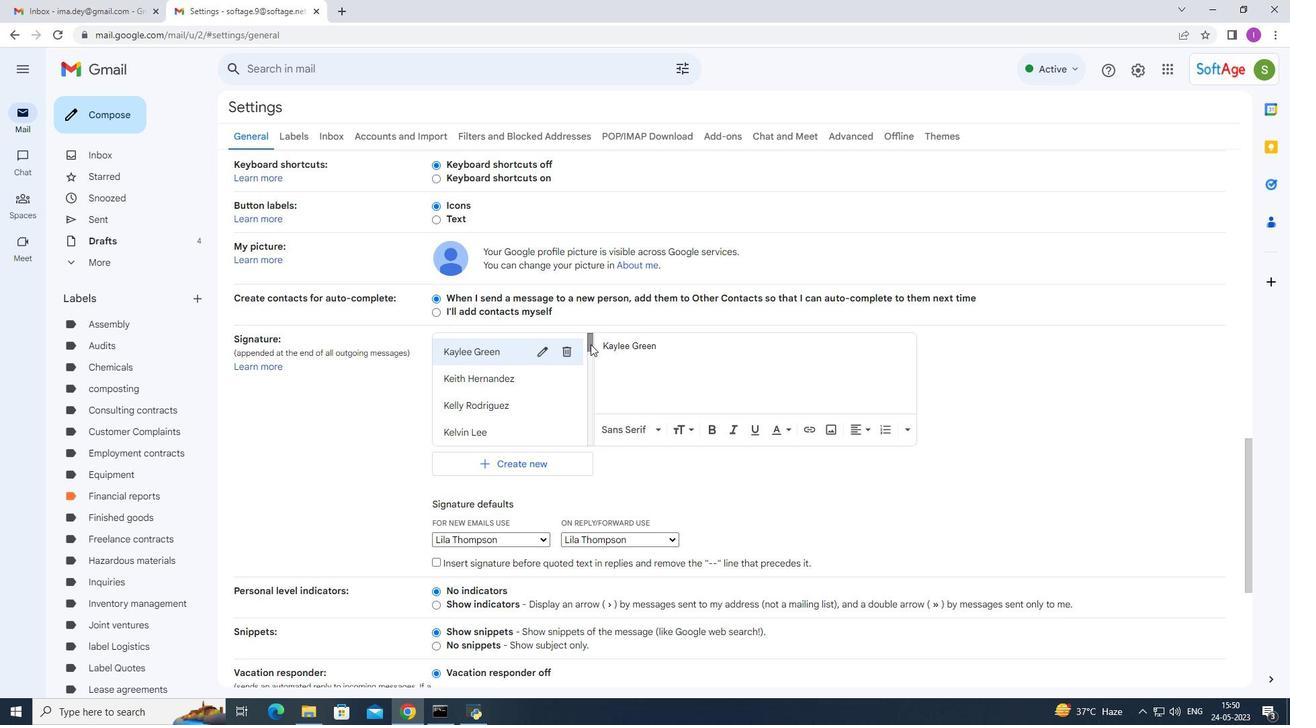 
Action: Mouse moved to (744, 346)
Screenshot: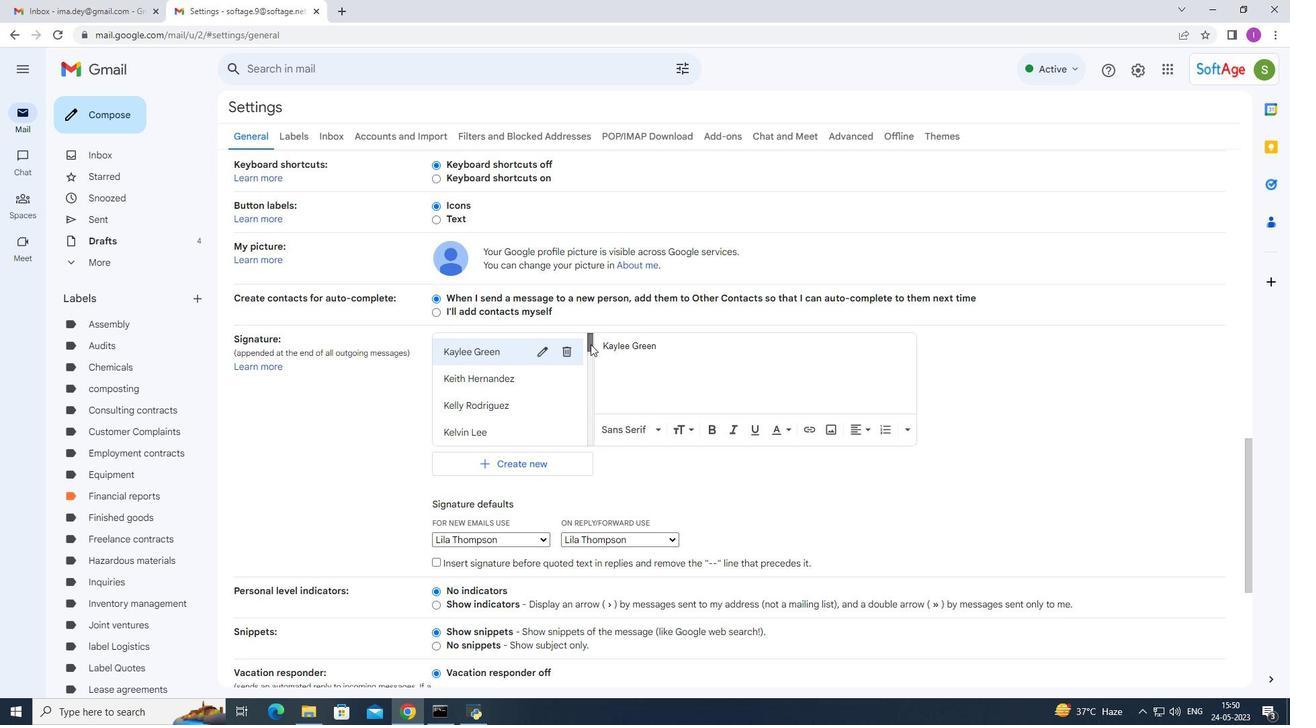 
Action: Mouse scrolled (744, 345) with delta (0, 0)
Screenshot: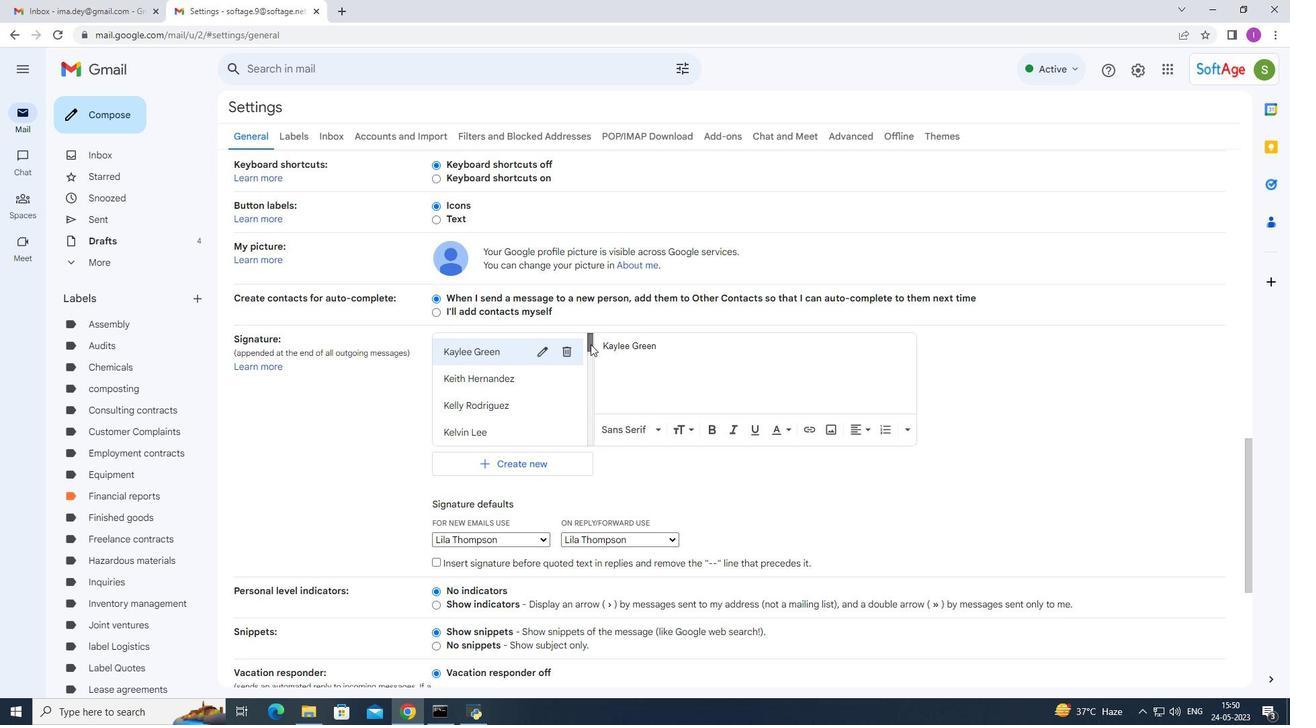
Action: Mouse moved to (744, 346)
Screenshot: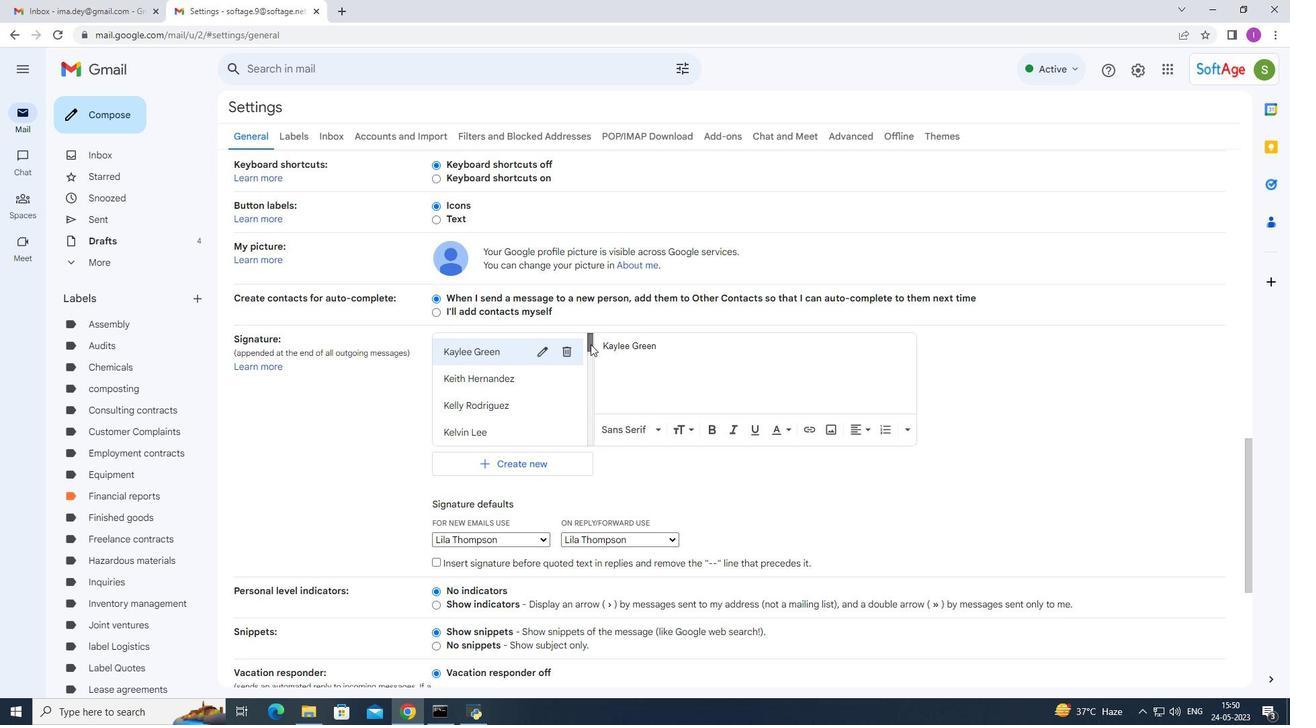 
Action: Mouse scrolled (744, 346) with delta (0, 0)
Screenshot: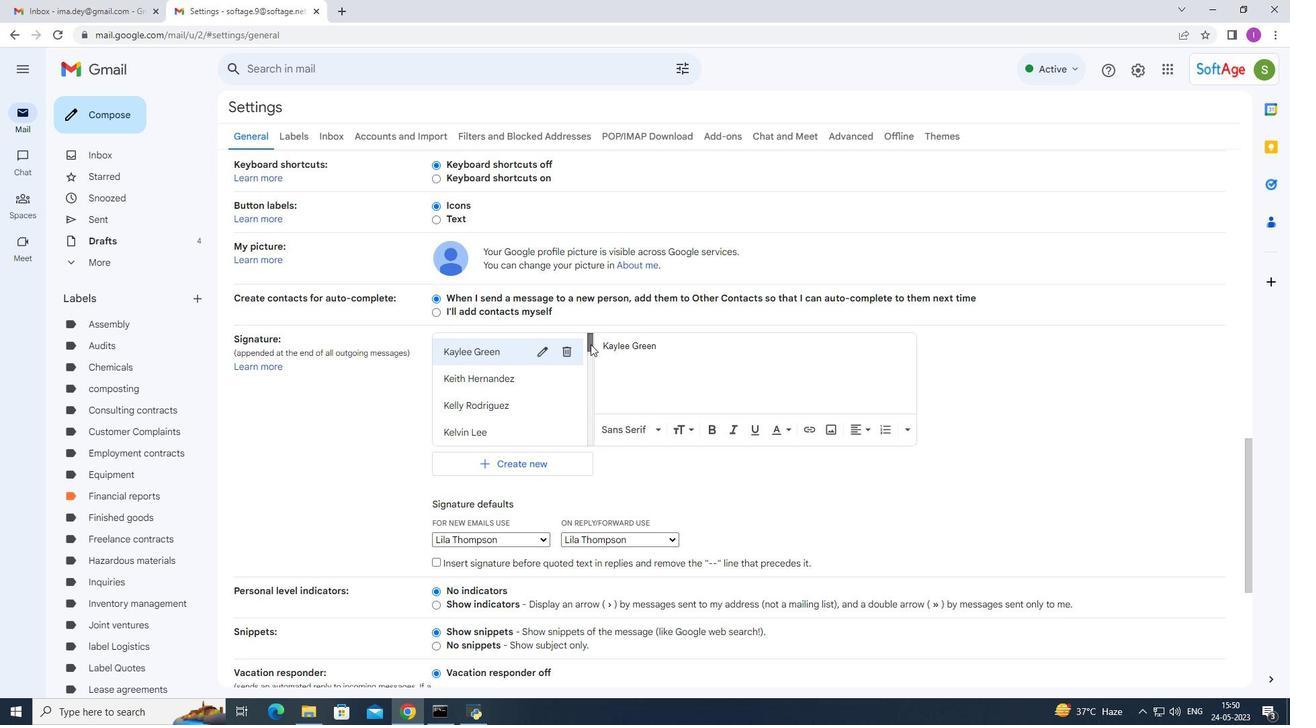 
Action: Mouse scrolled (744, 347) with delta (0, 0)
Screenshot: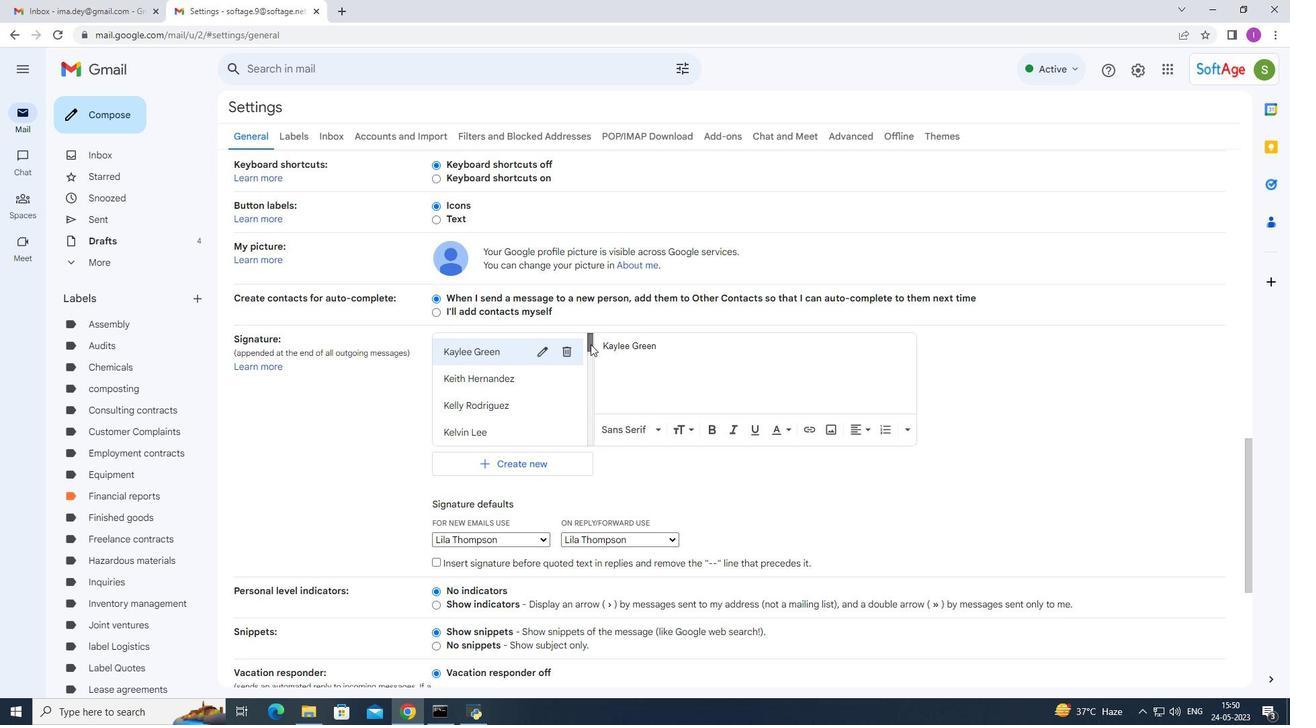 
Action: Mouse scrolled (744, 346) with delta (0, 0)
Screenshot: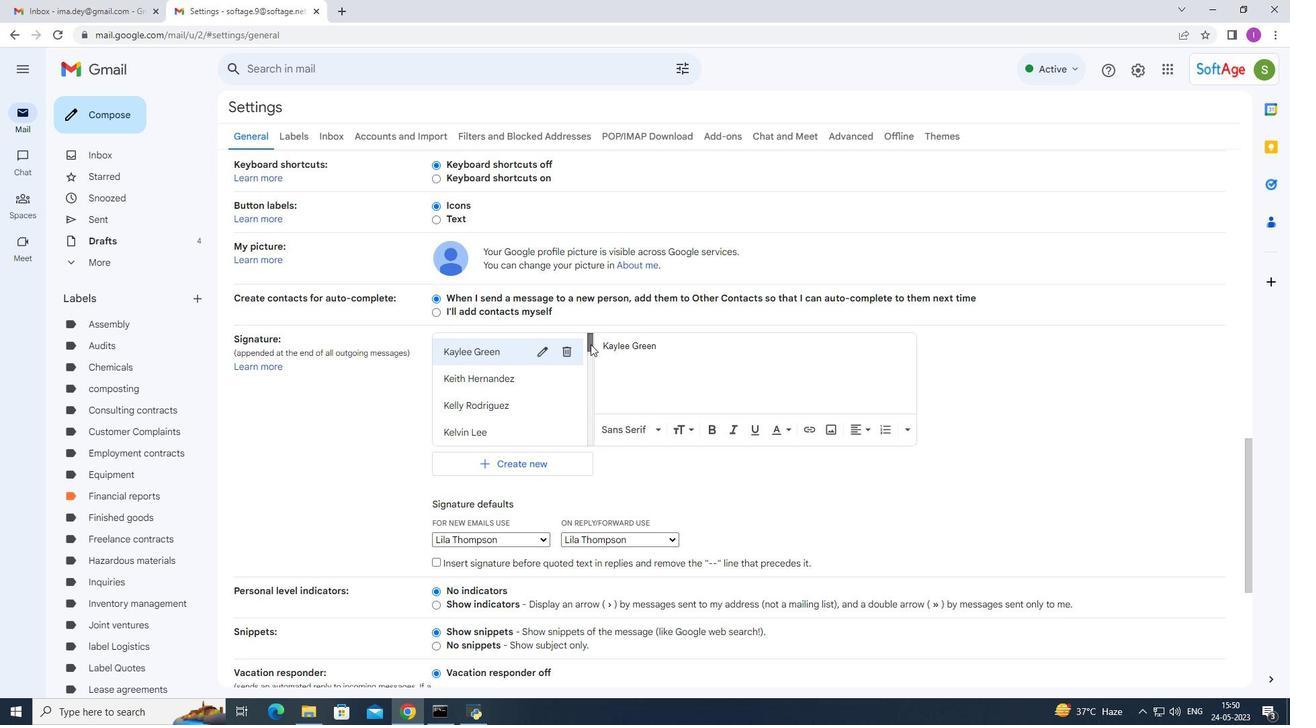 
Action: Mouse moved to (507, 469)
Screenshot: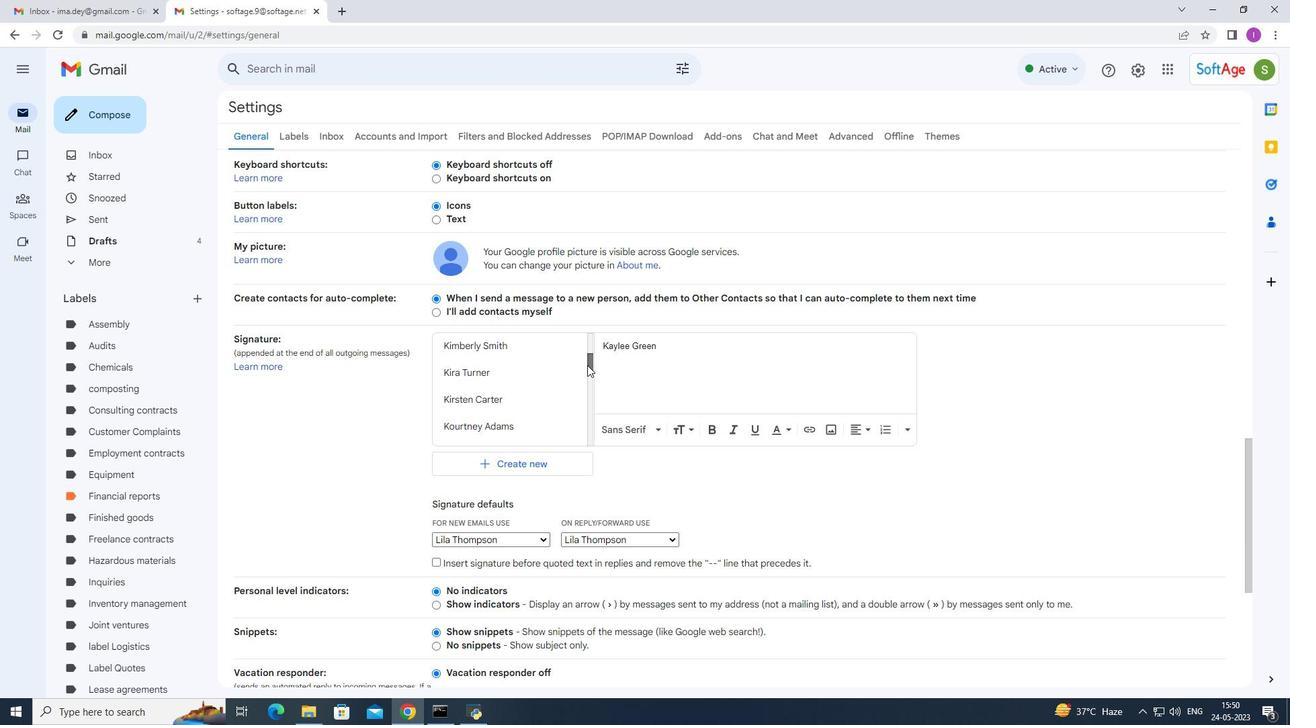 
Action: Mouse pressed left at (507, 469)
Screenshot: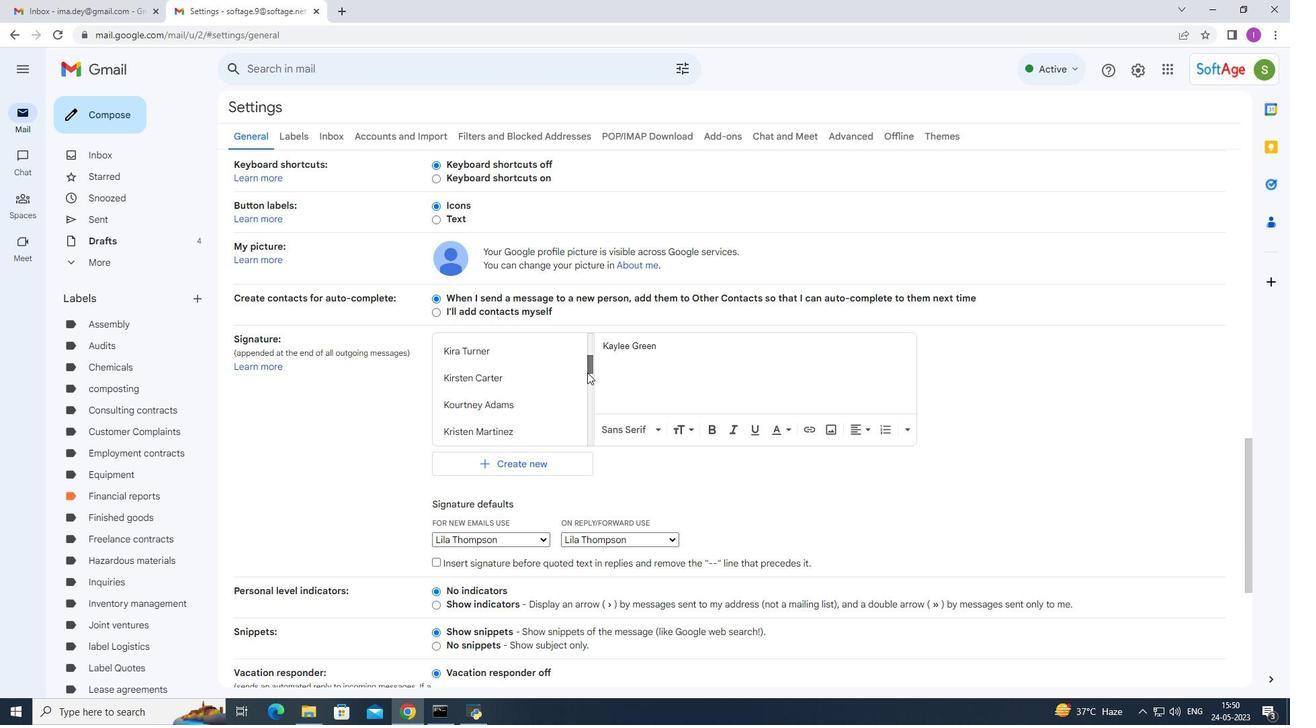 
Action: Mouse moved to (547, 375)
Screenshot: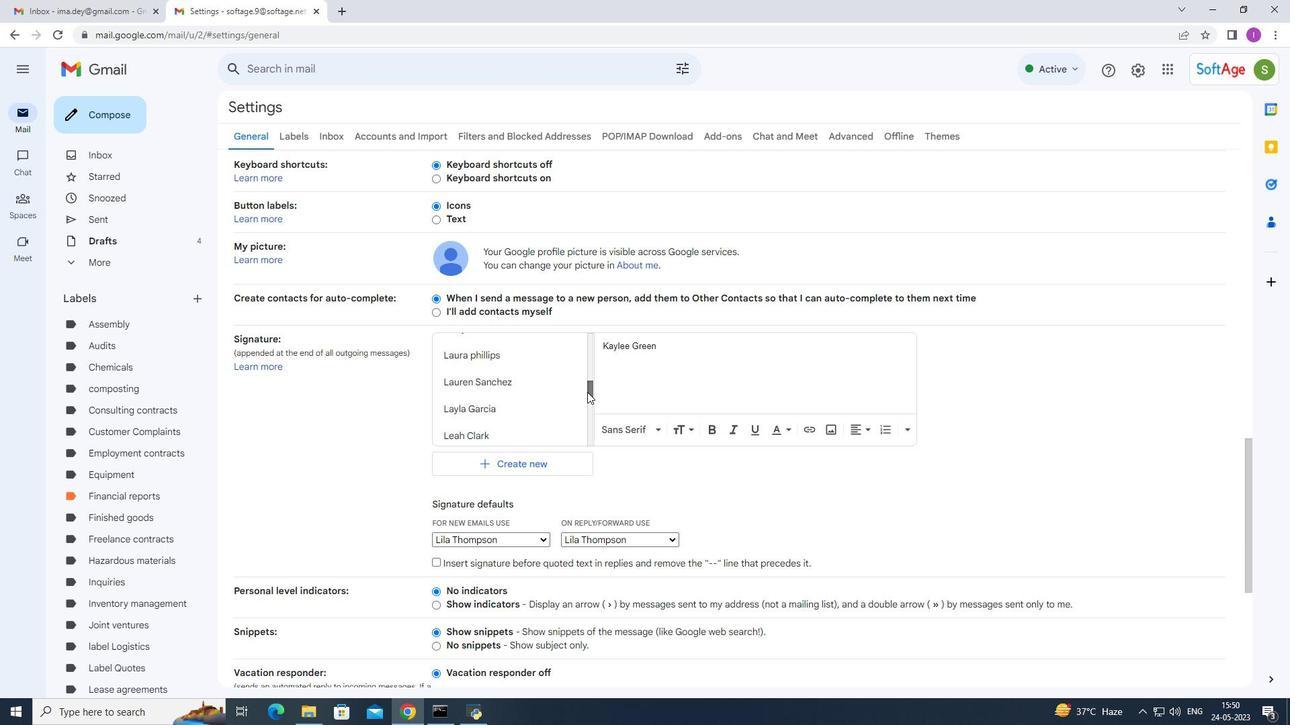 
Action: Key pressed <Key.shift>Li
Screenshot: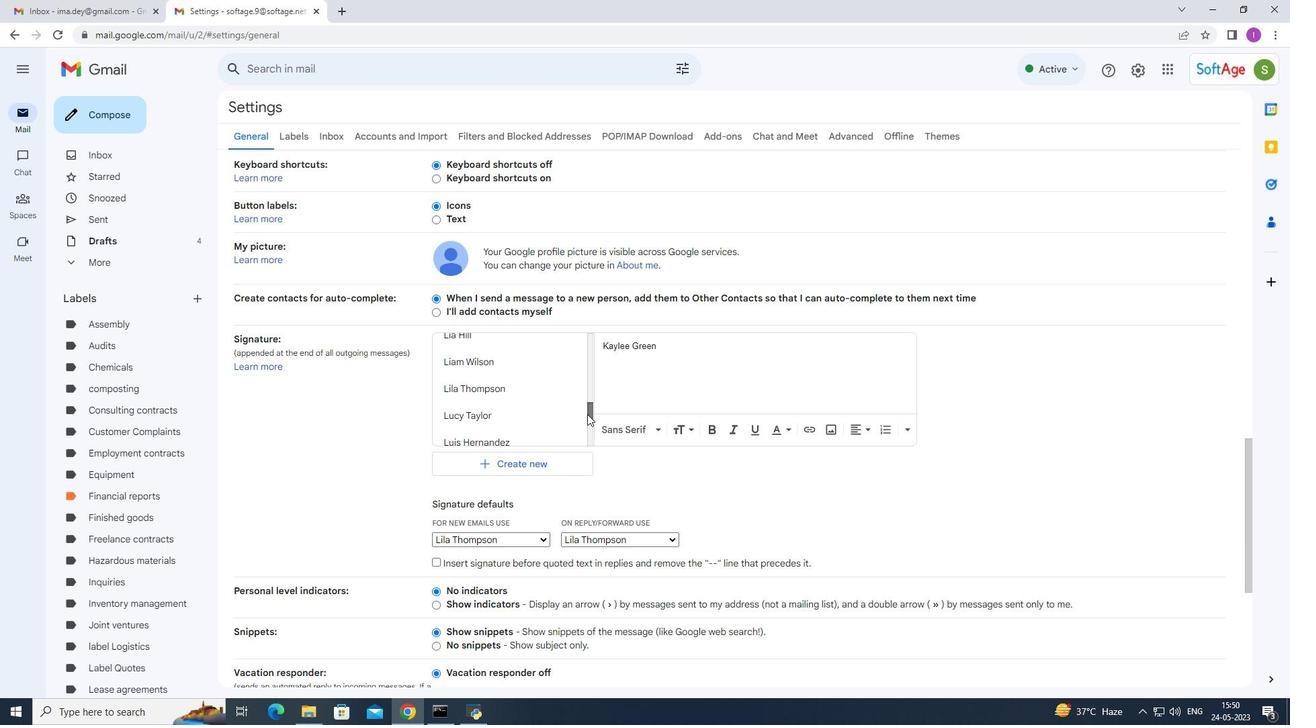 
Action: Mouse moved to (547, 374)
Screenshot: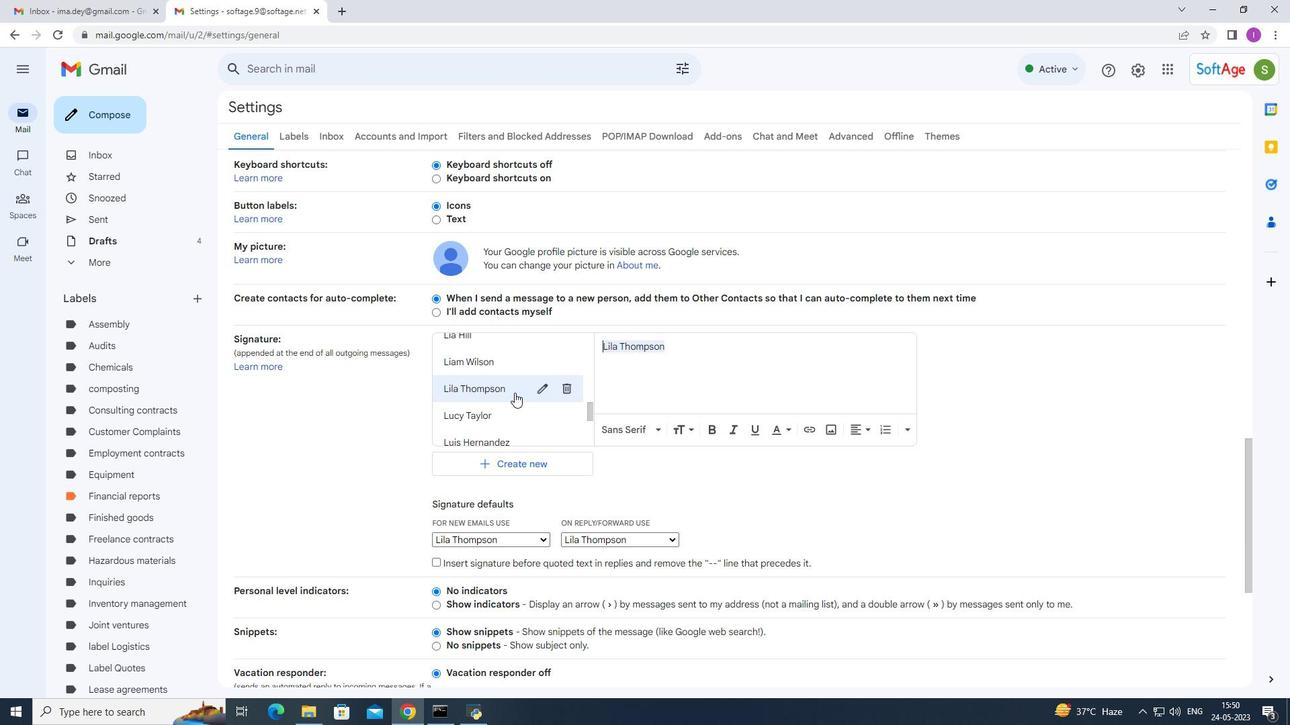 
Action: Key pressed la<Key.space><Key.shift><Key.shift><Key.shift><Key.shift><Key.shift><Key.shift><Key.shift><Key.shift><Key.shift><Key.shift>Thompson
Screenshot: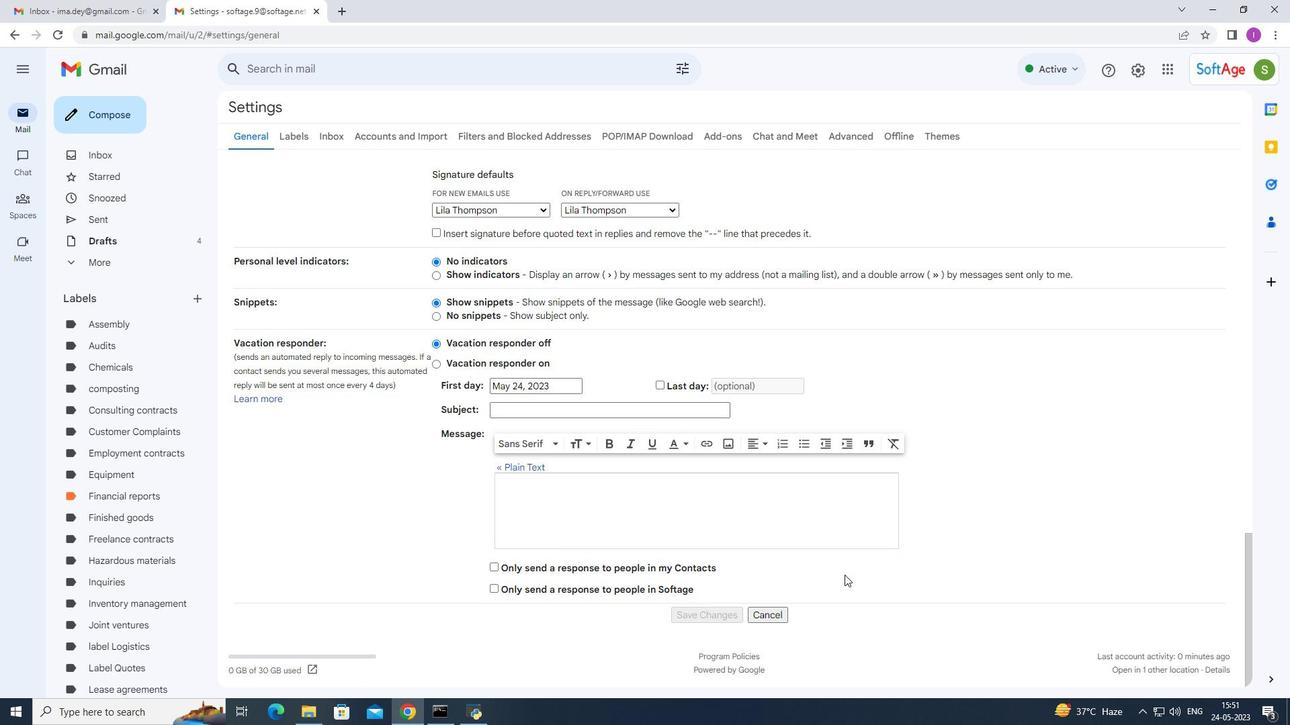 
Action: Mouse moved to (758, 404)
Screenshot: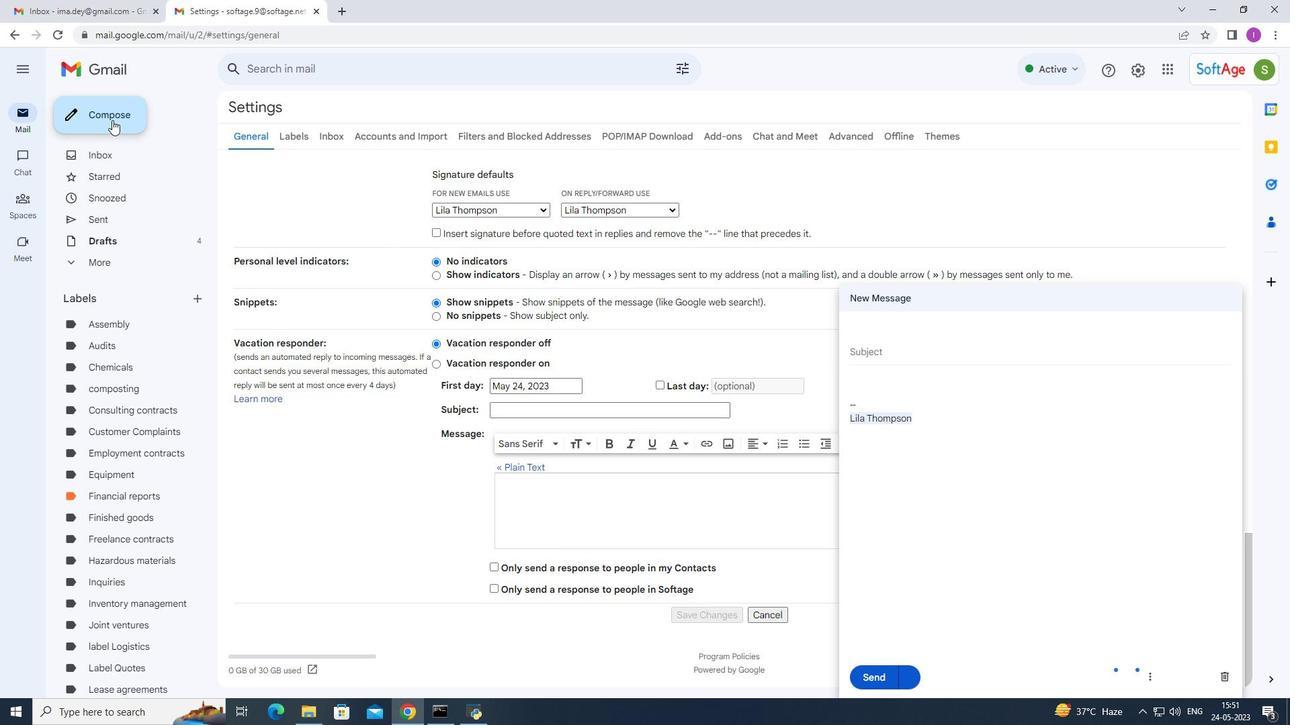 
Action: Mouse pressed left at (758, 404)
Screenshot: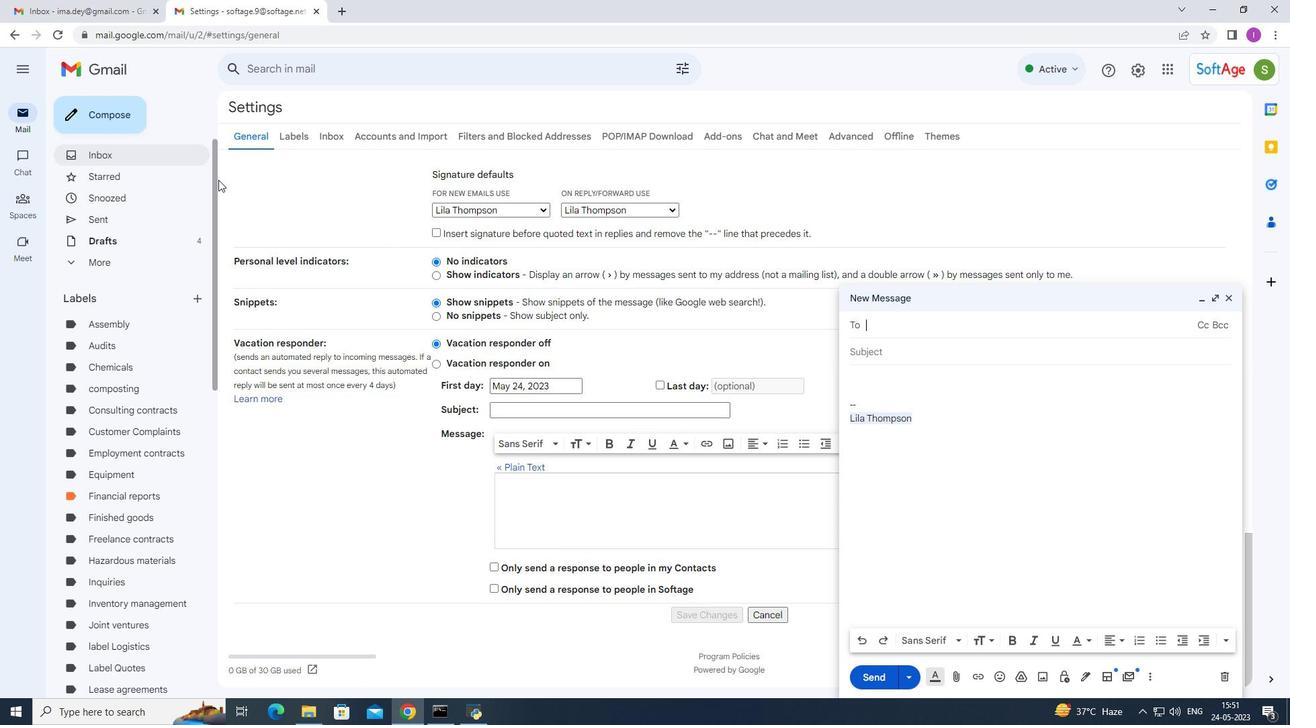 
Action: Mouse moved to (592, 350)
Screenshot: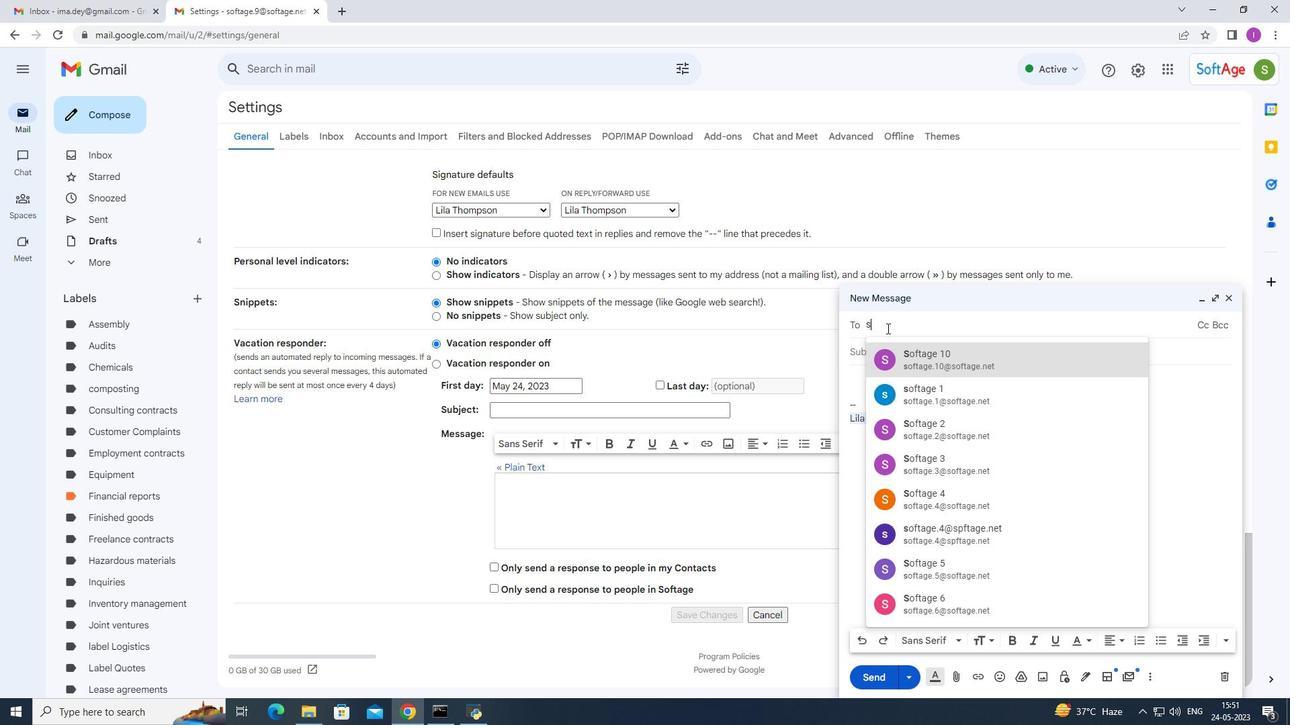 
Action: Mouse pressed left at (592, 350)
Screenshot: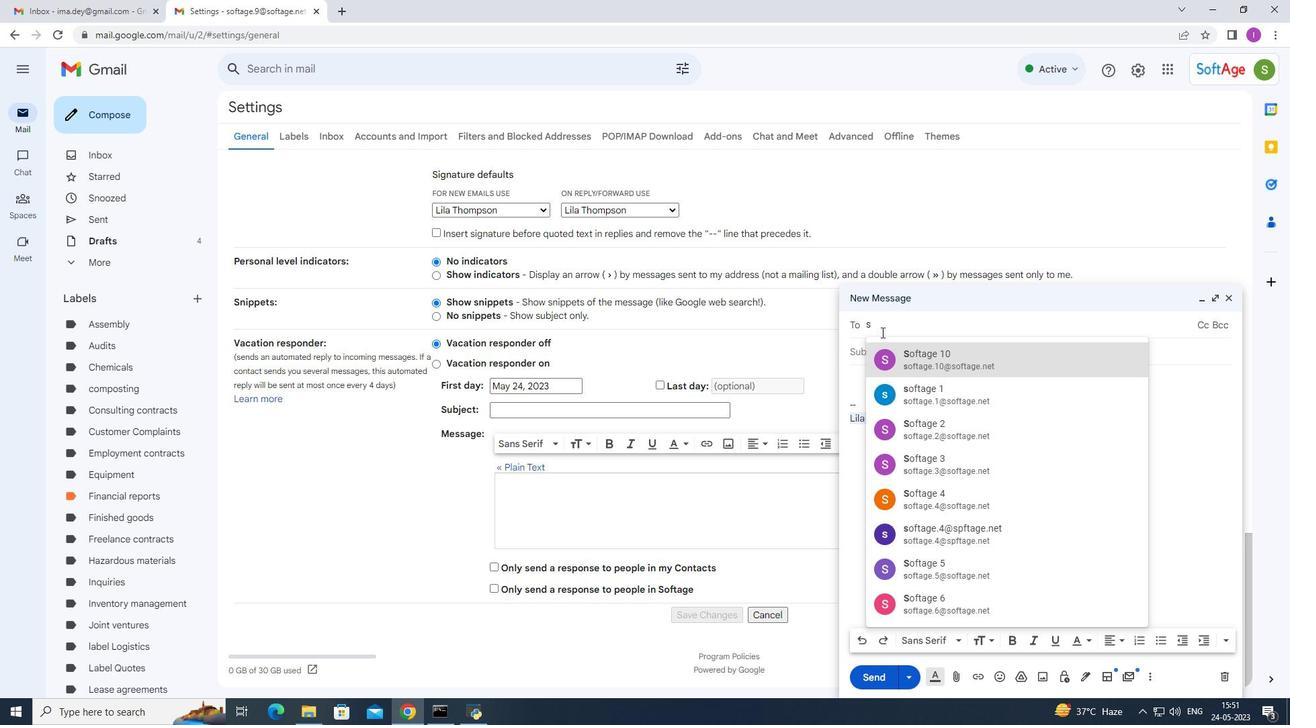 
Action: Mouse moved to (514, 369)
Screenshot: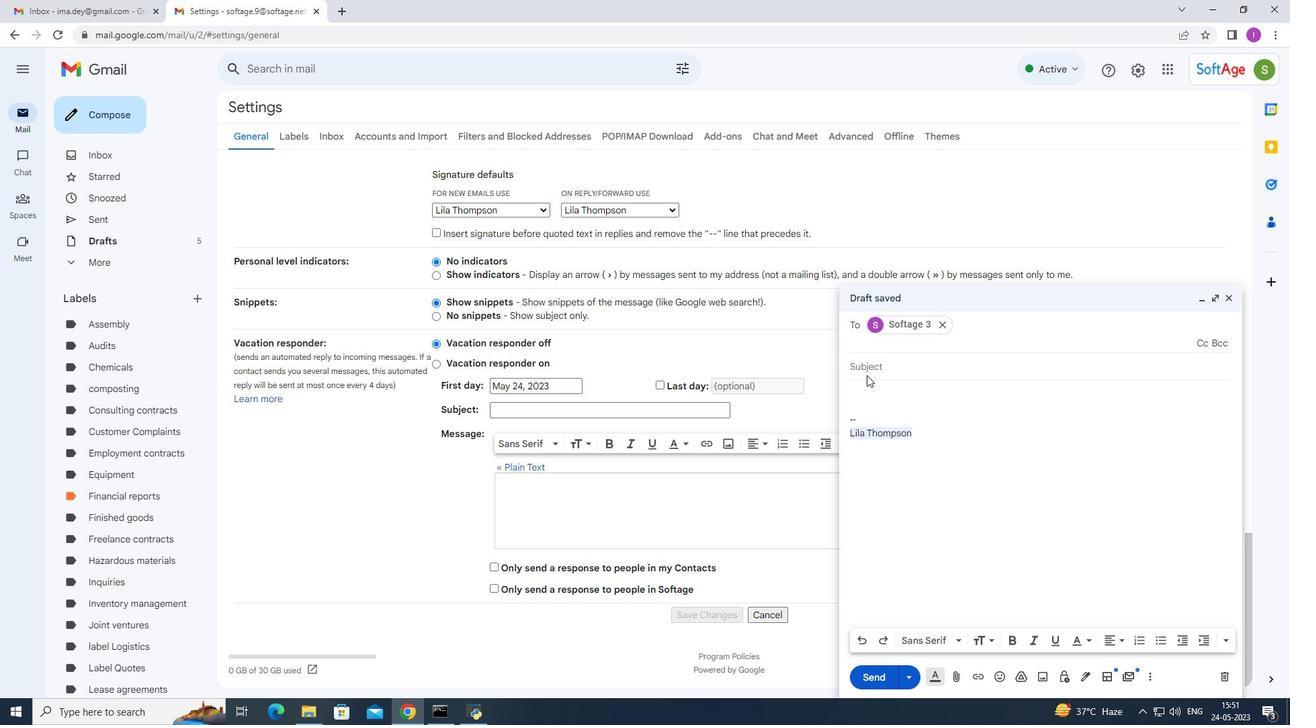 
Action: Mouse pressed left at (514, 369)
Screenshot: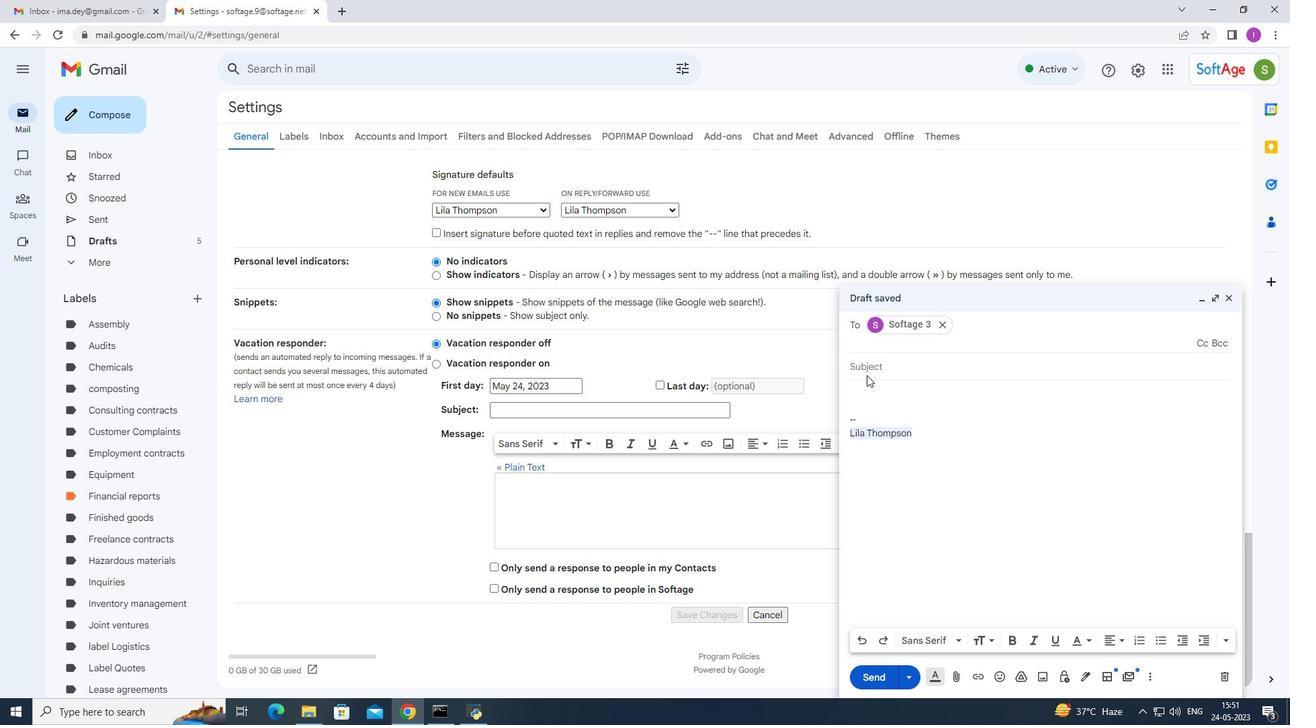 
Action: Mouse moved to (432, 368)
Screenshot: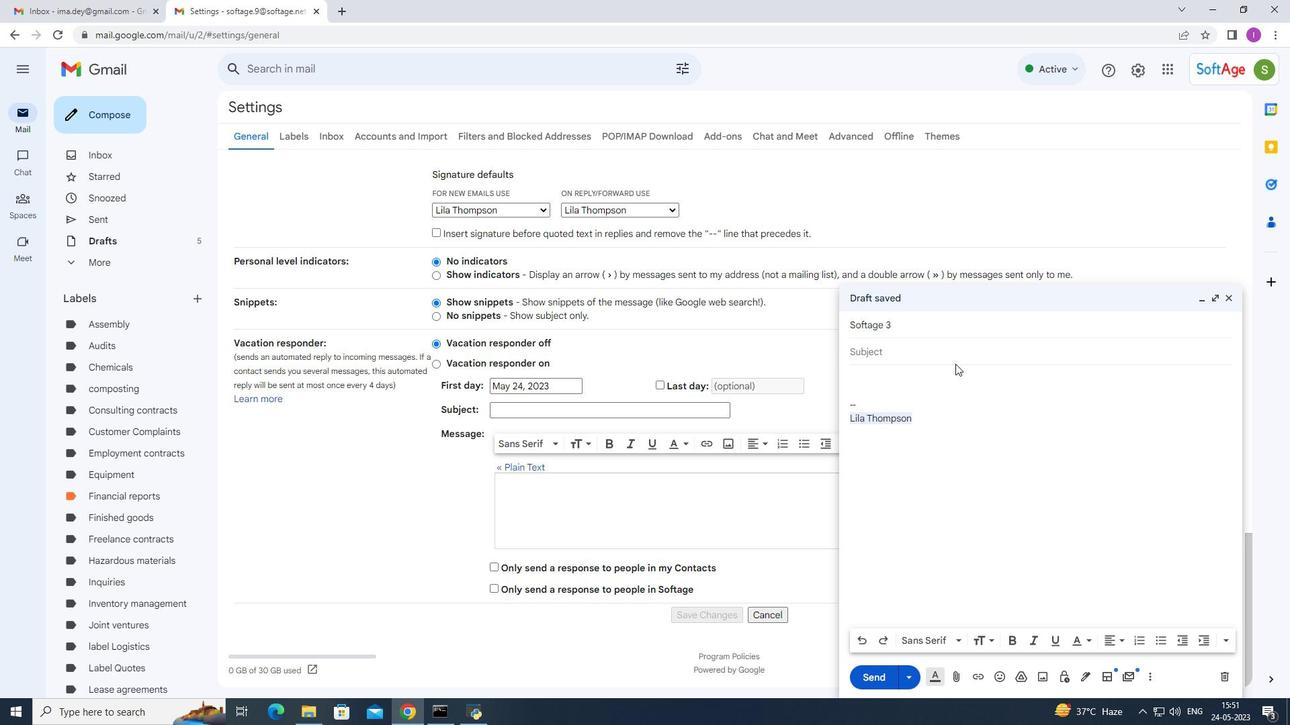 
Action: Key pressed ctrl+C
Screenshot: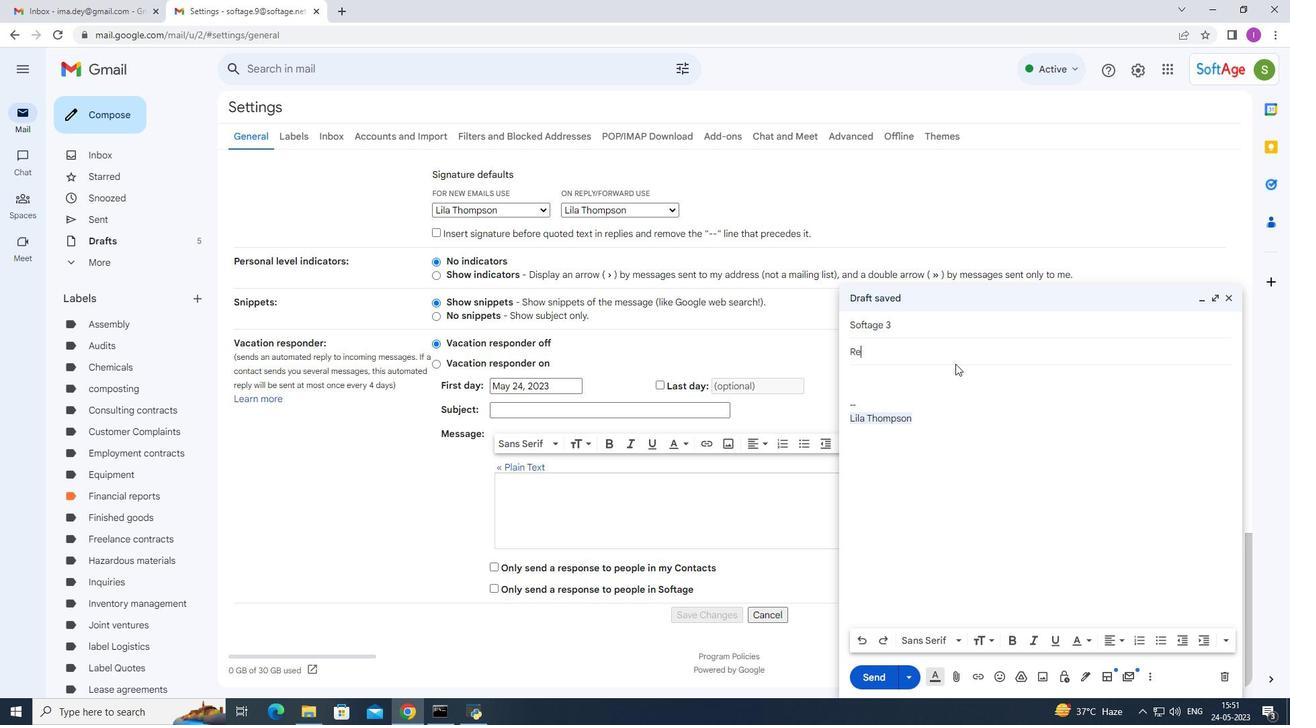 
Action: Mouse moved to (407, 387)
Screenshot: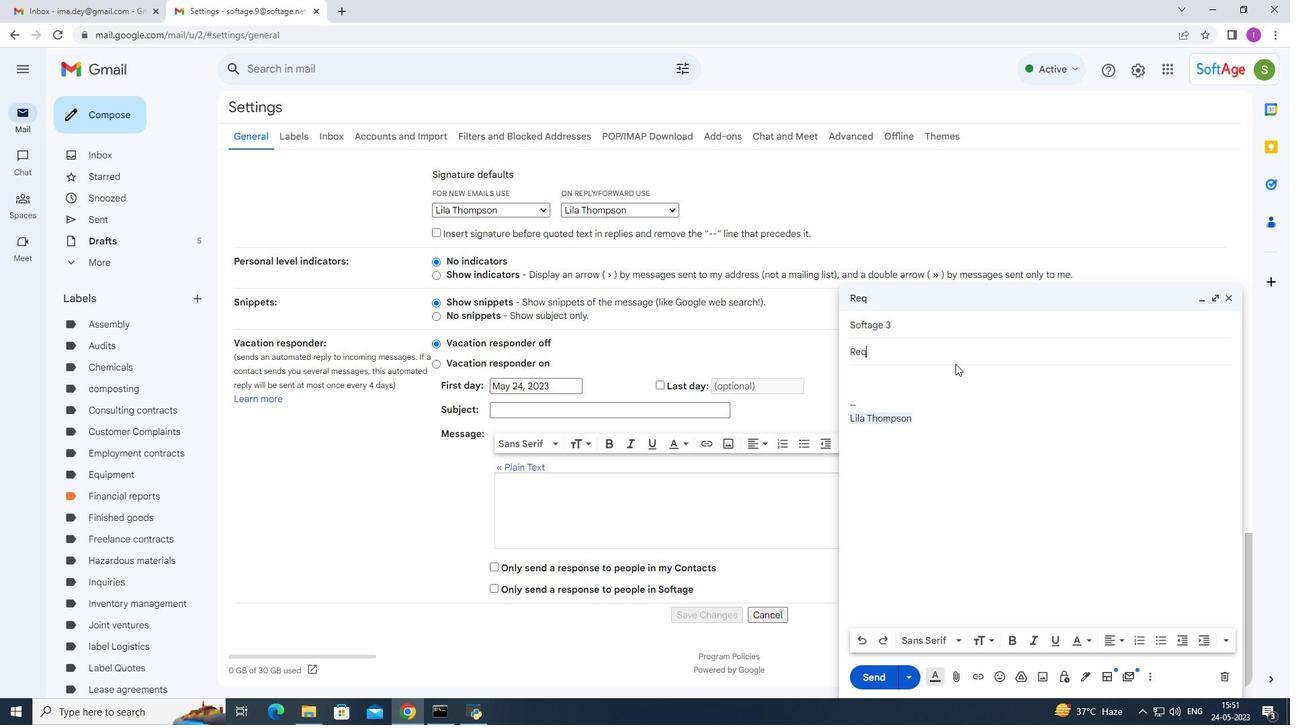 
Action: Mouse pressed left at (407, 387)
Screenshot: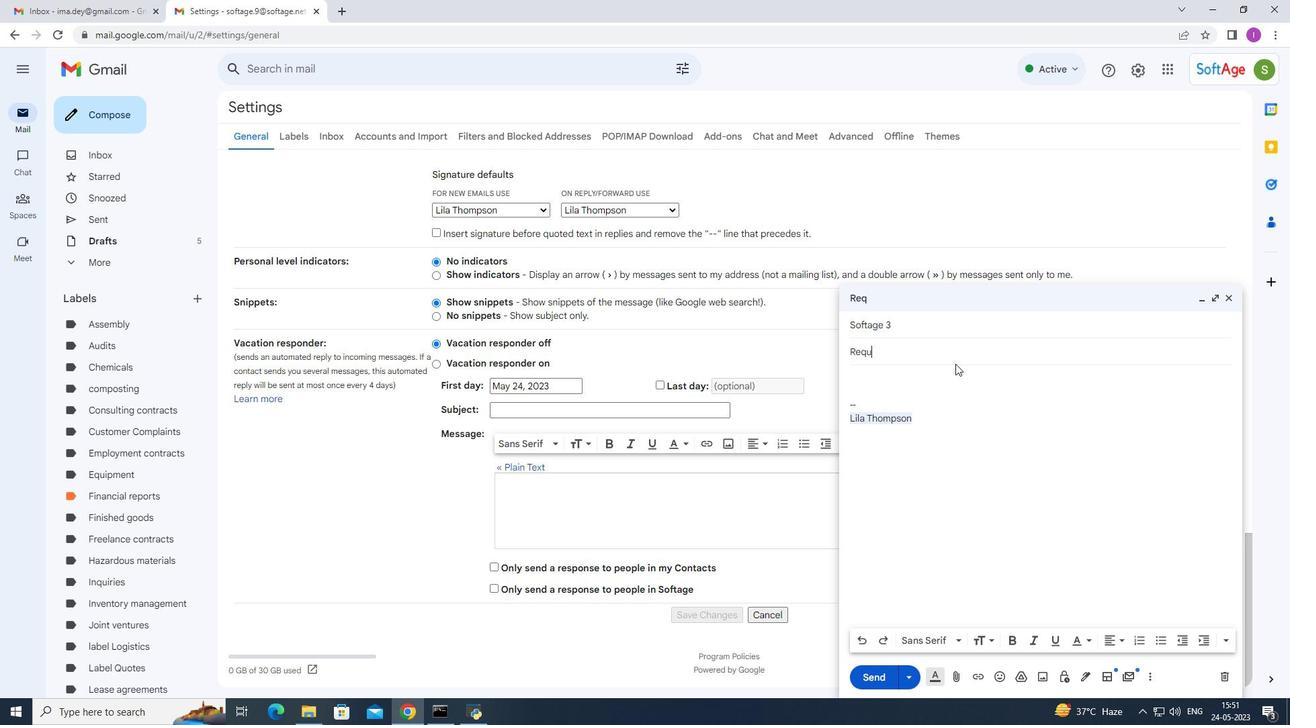 
Action: Mouse moved to (638, 364)
Screenshot: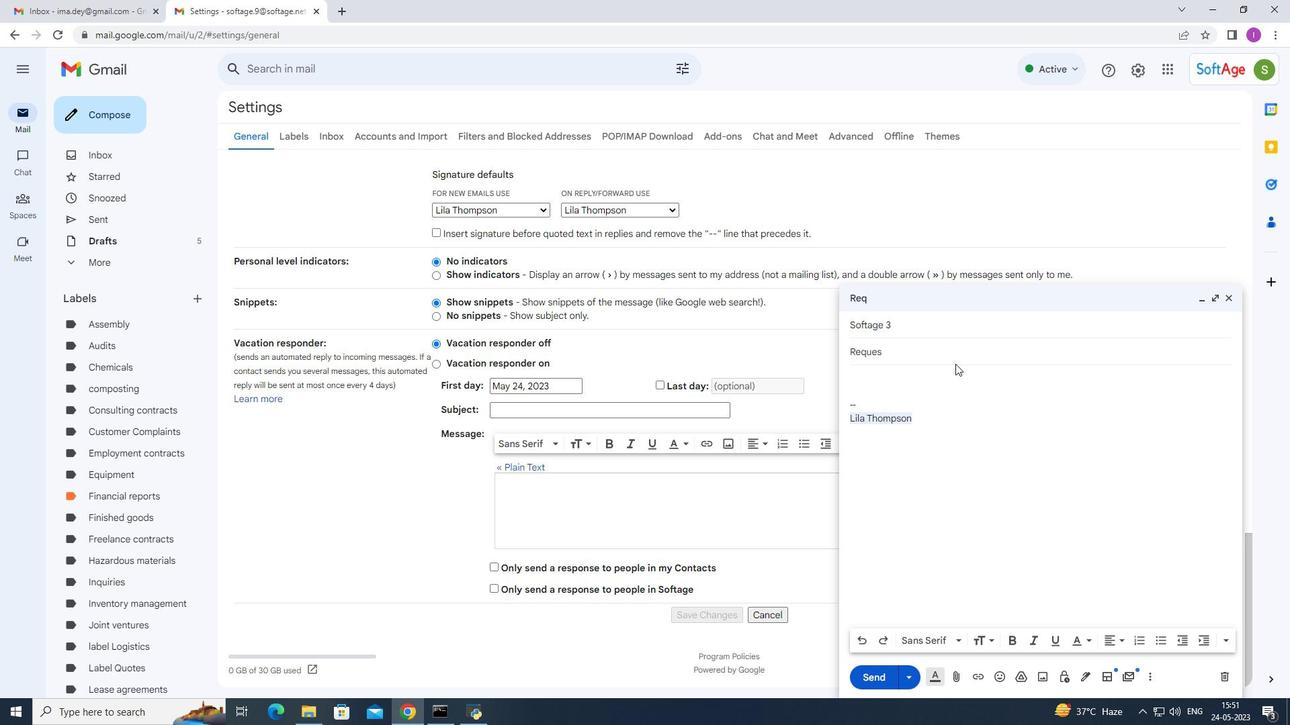 
Action: Mouse pressed left at (638, 364)
Screenshot: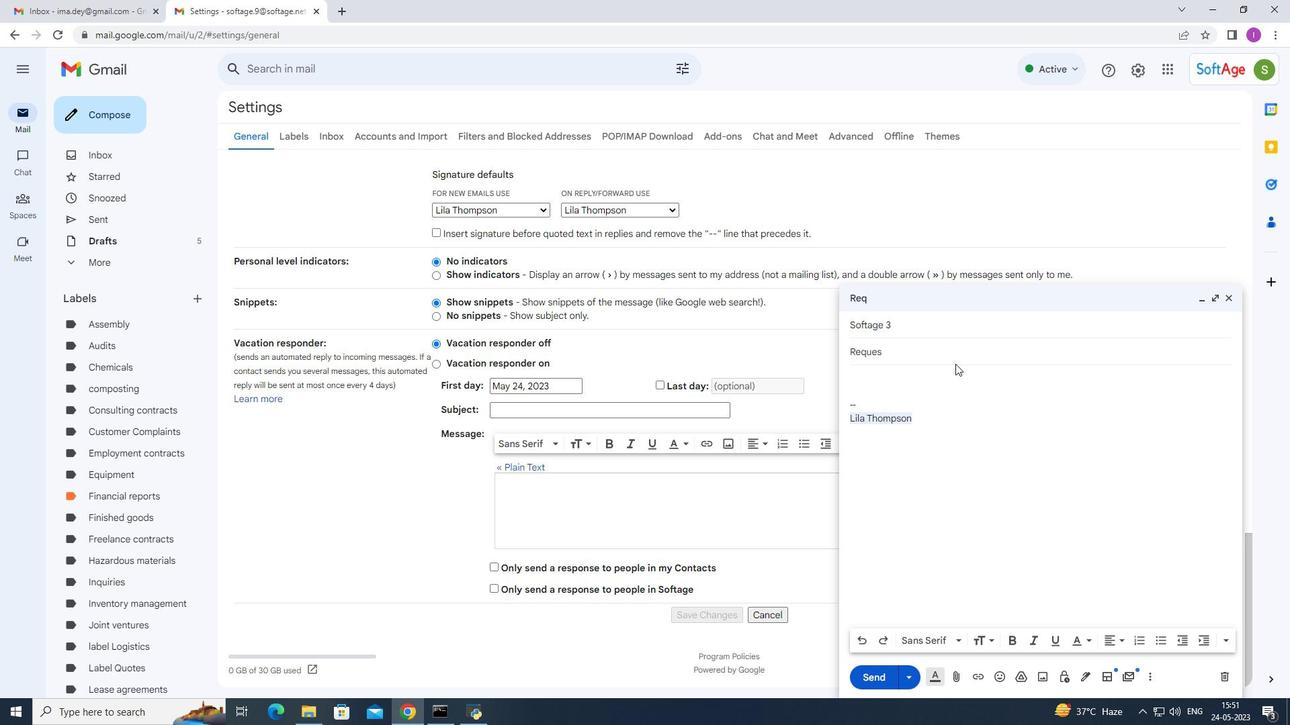 
Action: Mouse moved to (638, 363)
Screenshot: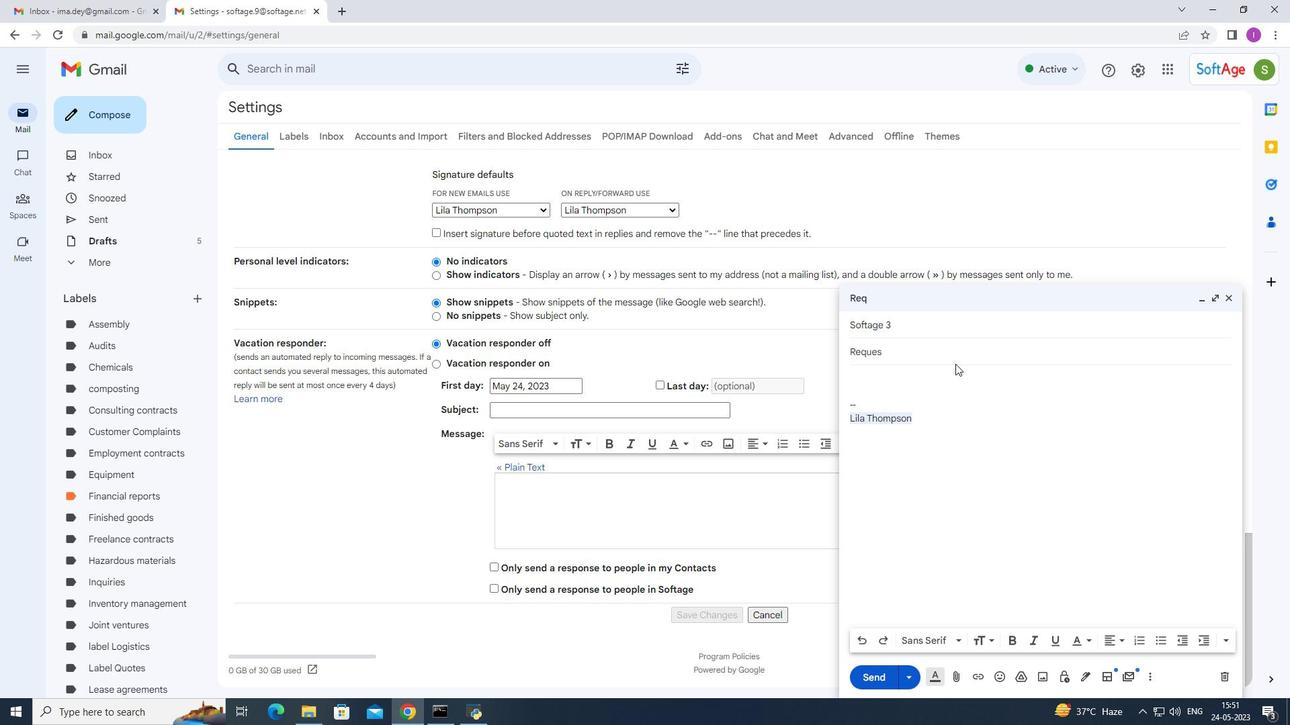 
Action: Key pressed ctrl+C<'\x16'>
Screenshot: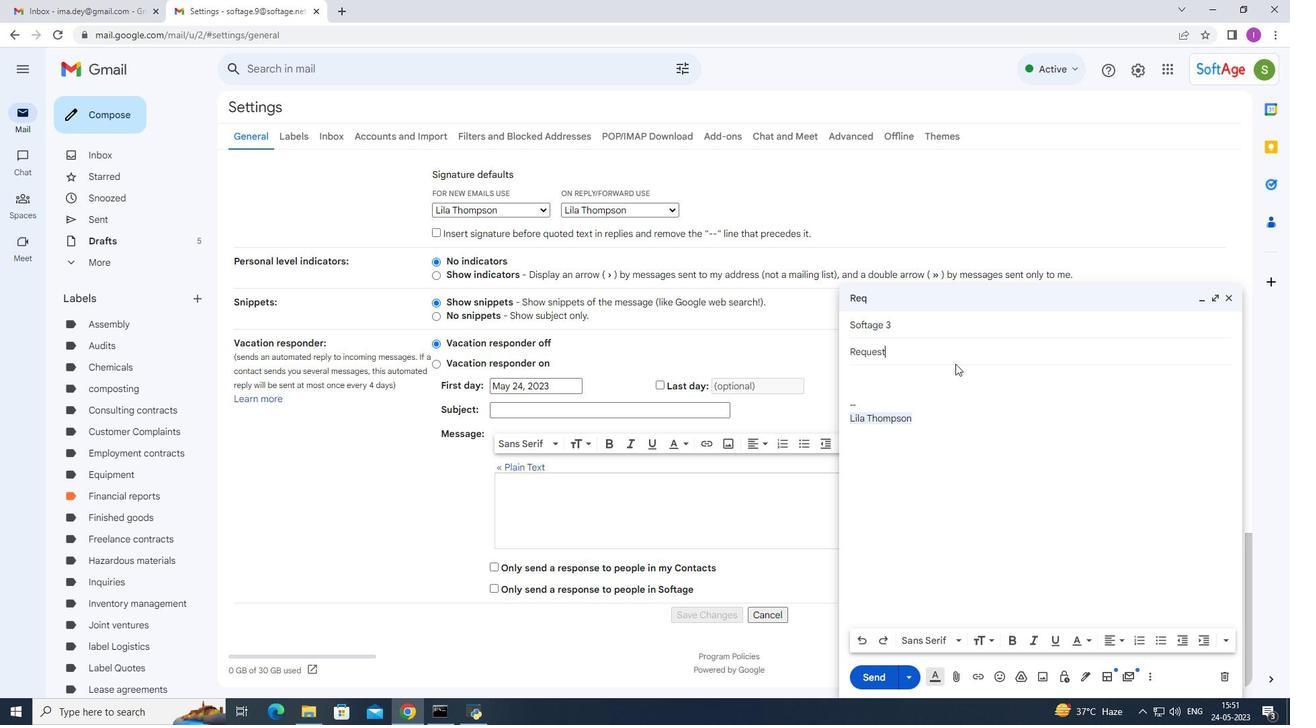
Action: Mouse moved to (539, 541)
Screenshot: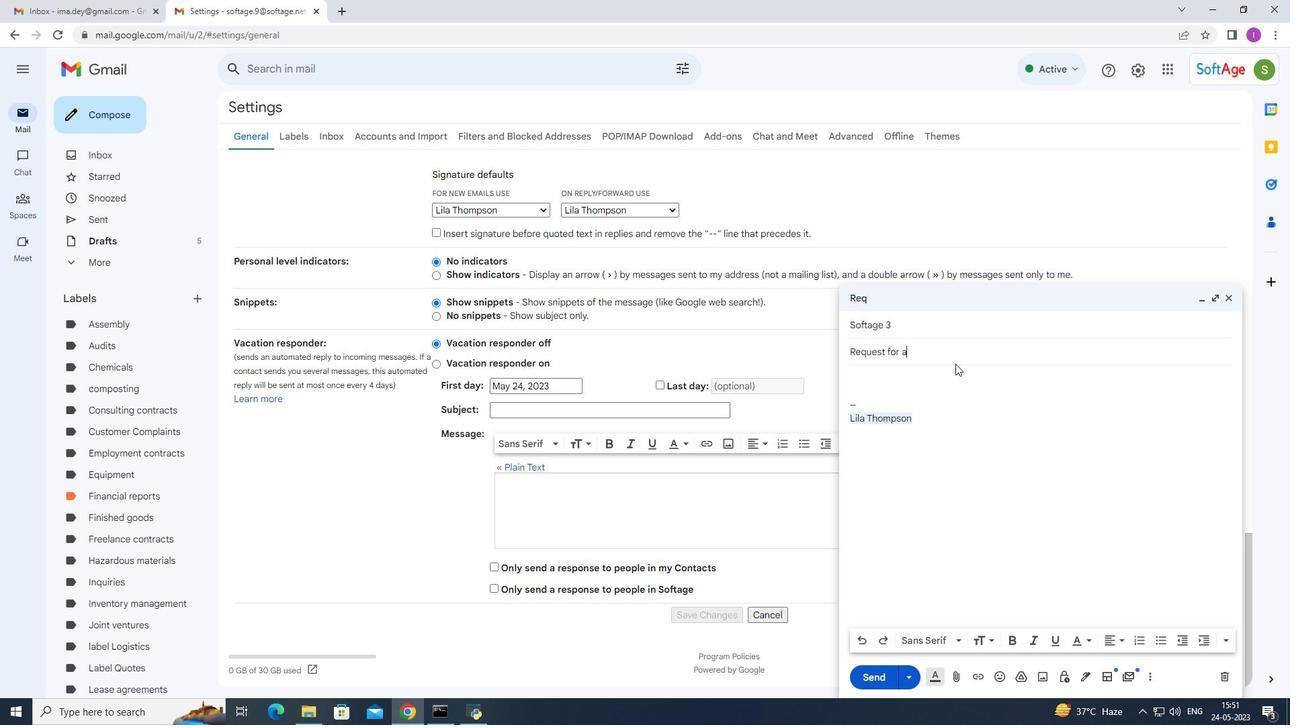 
Action: Mouse pressed left at (539, 541)
Screenshot: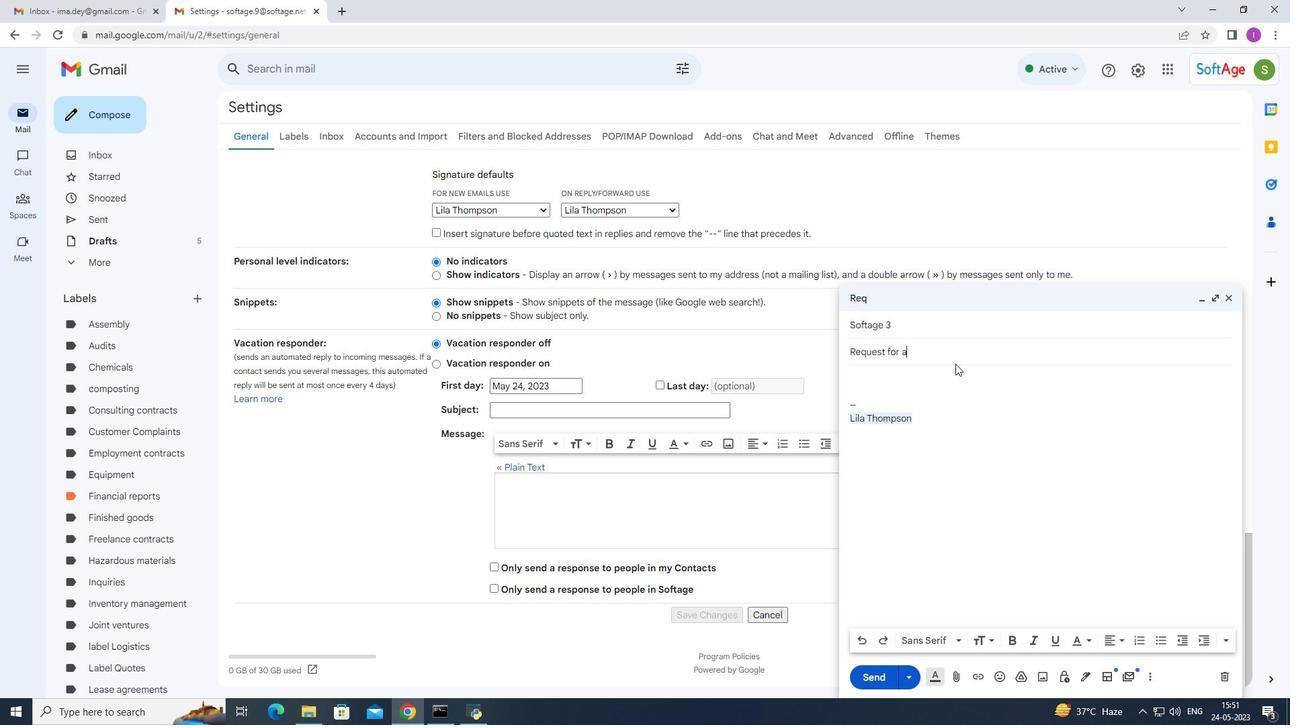 
Action: Mouse moved to (542, 449)
Screenshot: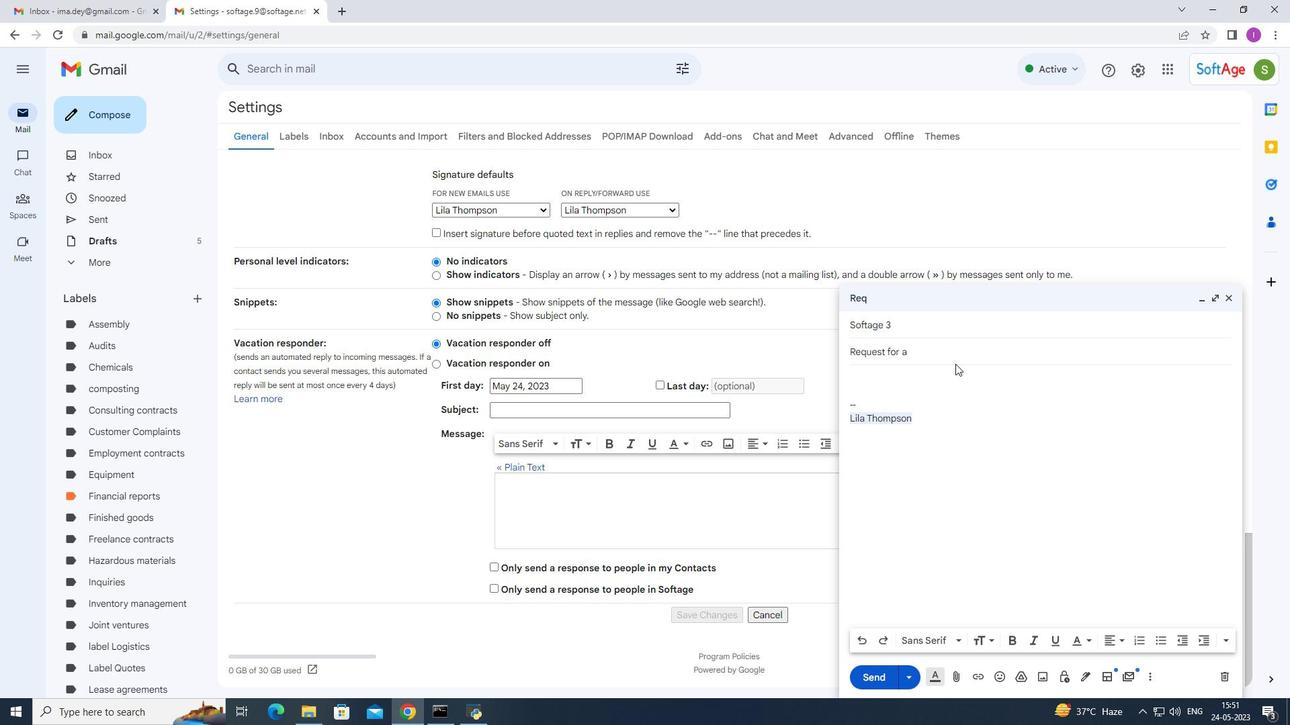 
Action: Mouse pressed left at (542, 449)
Screenshot: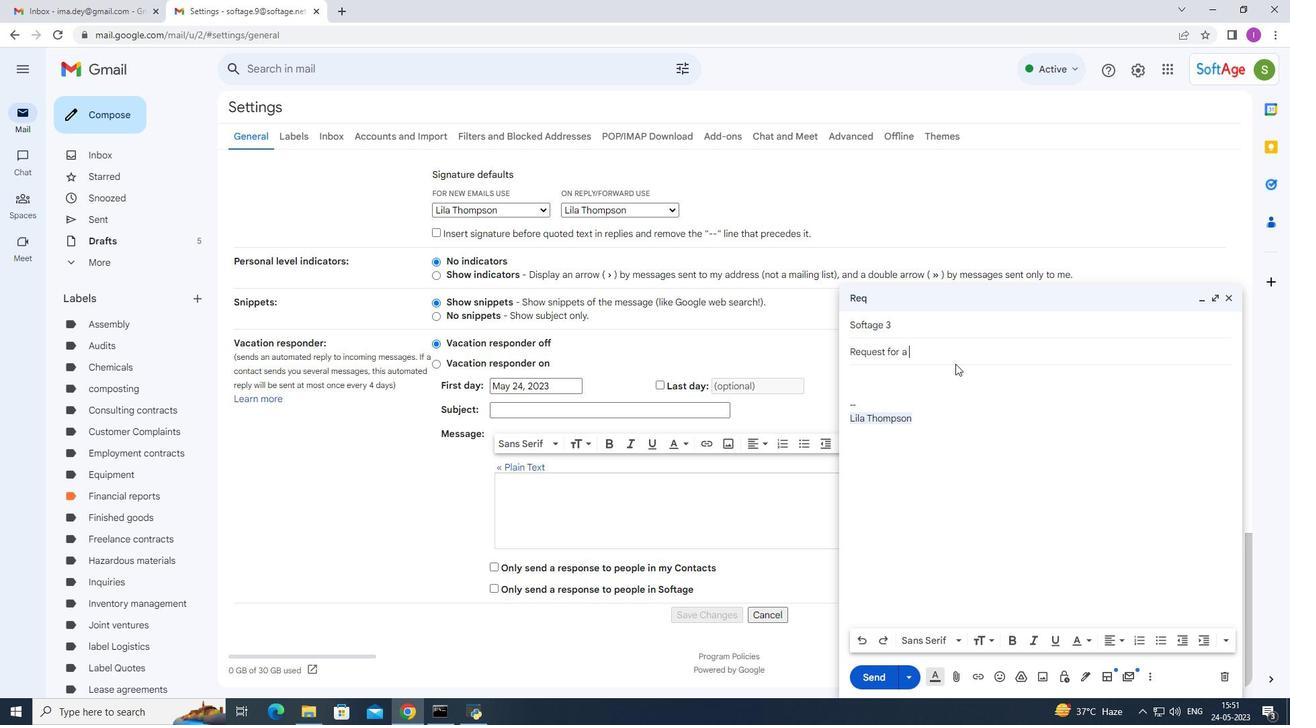 
Action: Mouse moved to (502, 469)
Screenshot: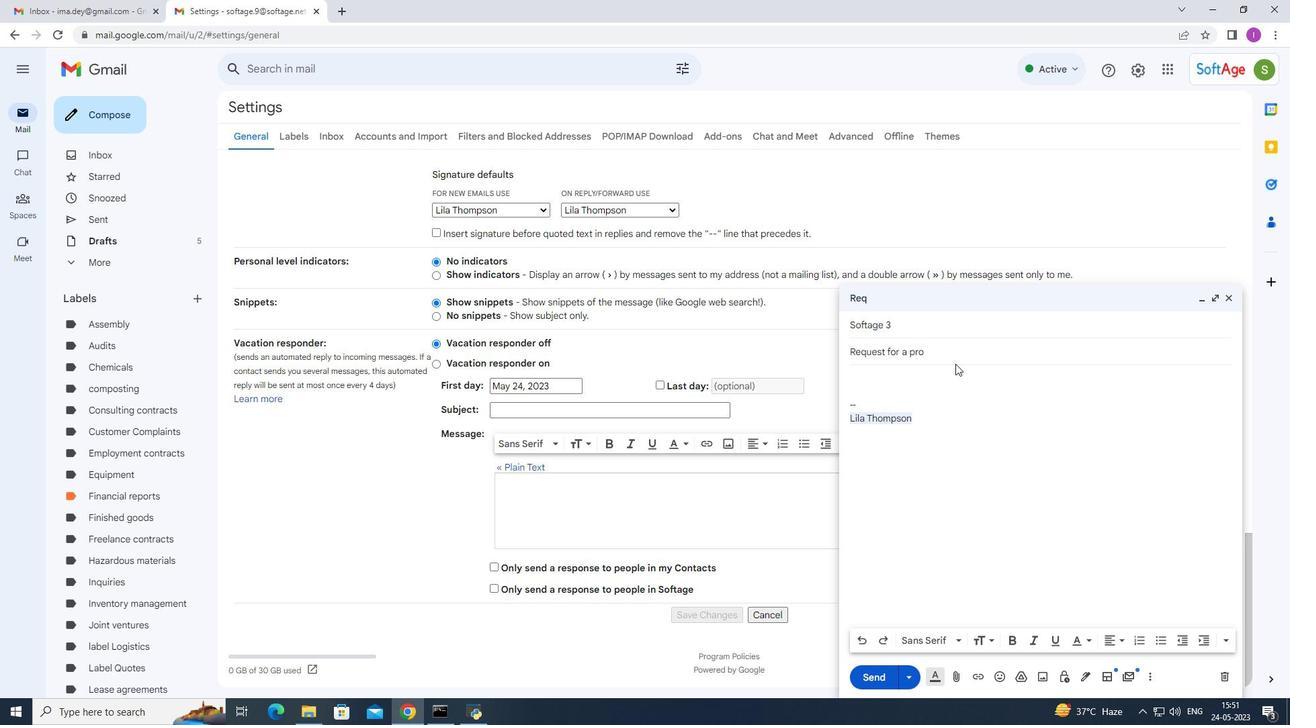 
Action: Mouse pressed left at (502, 469)
Screenshot: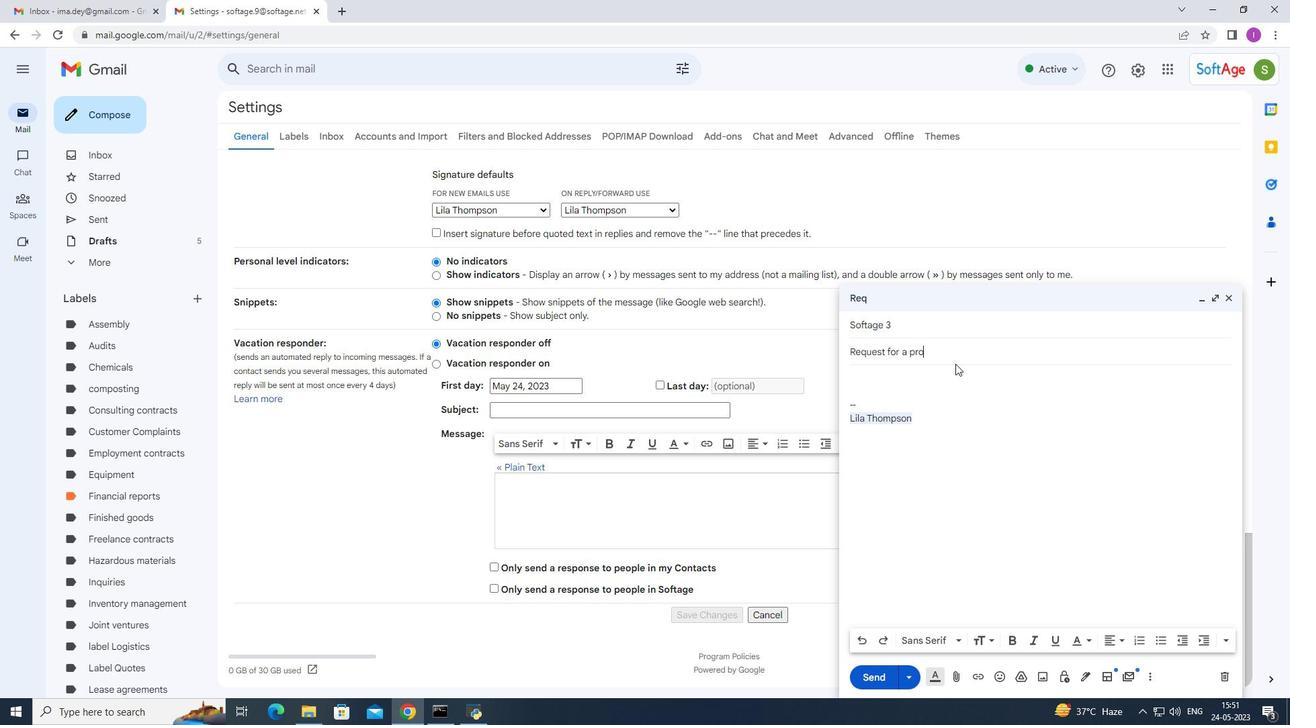 
Action: Mouse moved to (672, 543)
Screenshot: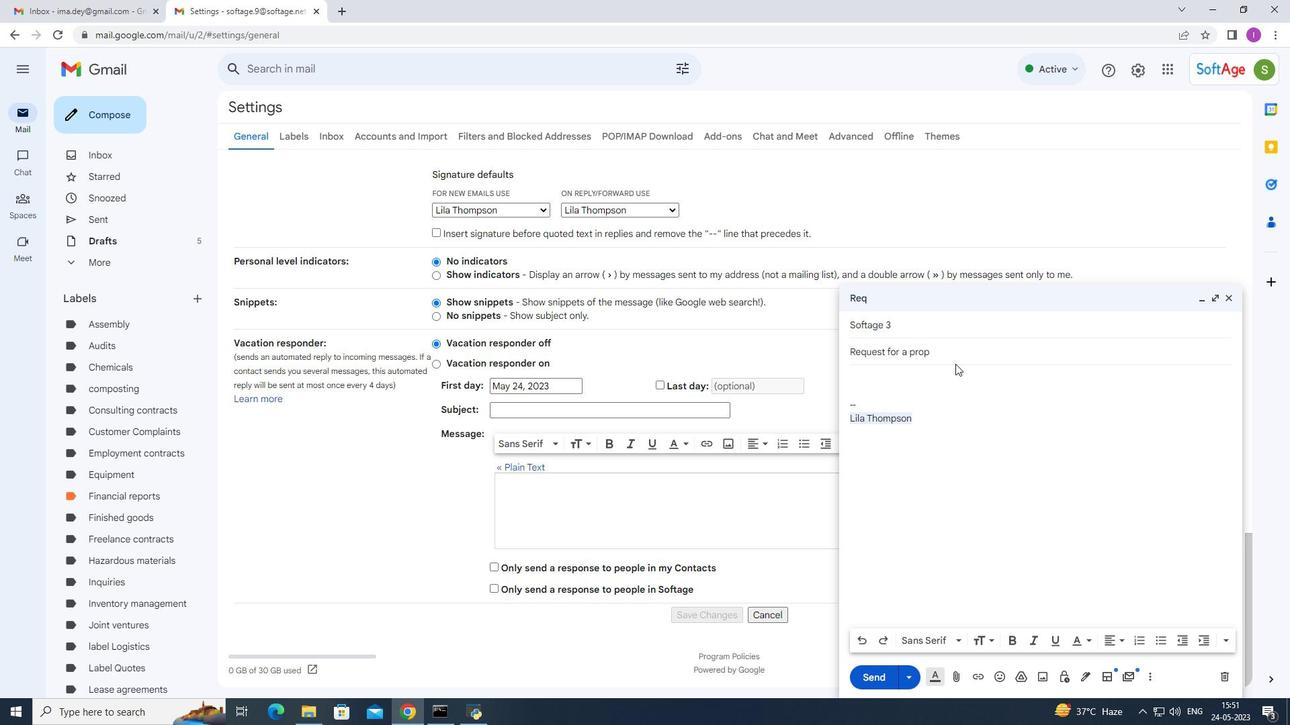 
Action: Mouse pressed left at (672, 543)
Screenshot: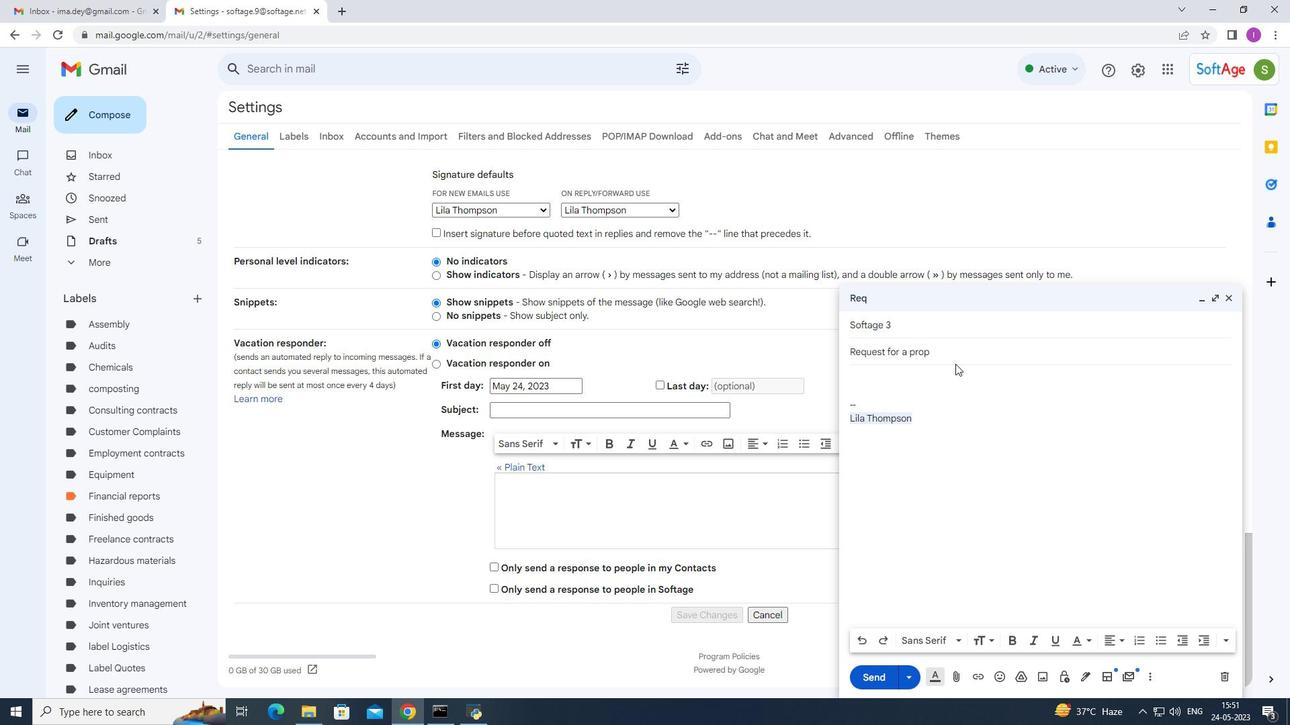 
Action: Mouse moved to (675, 448)
Screenshot: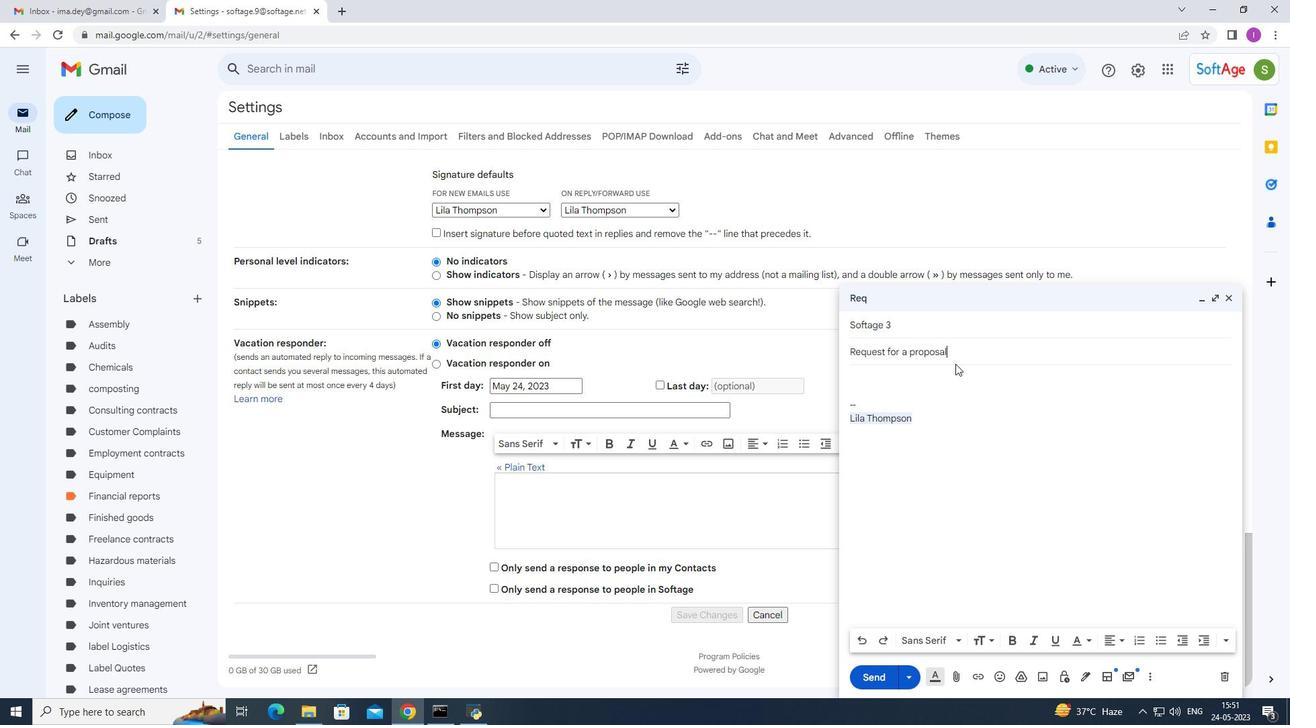 
Action: Mouse pressed left at (675, 448)
Screenshot: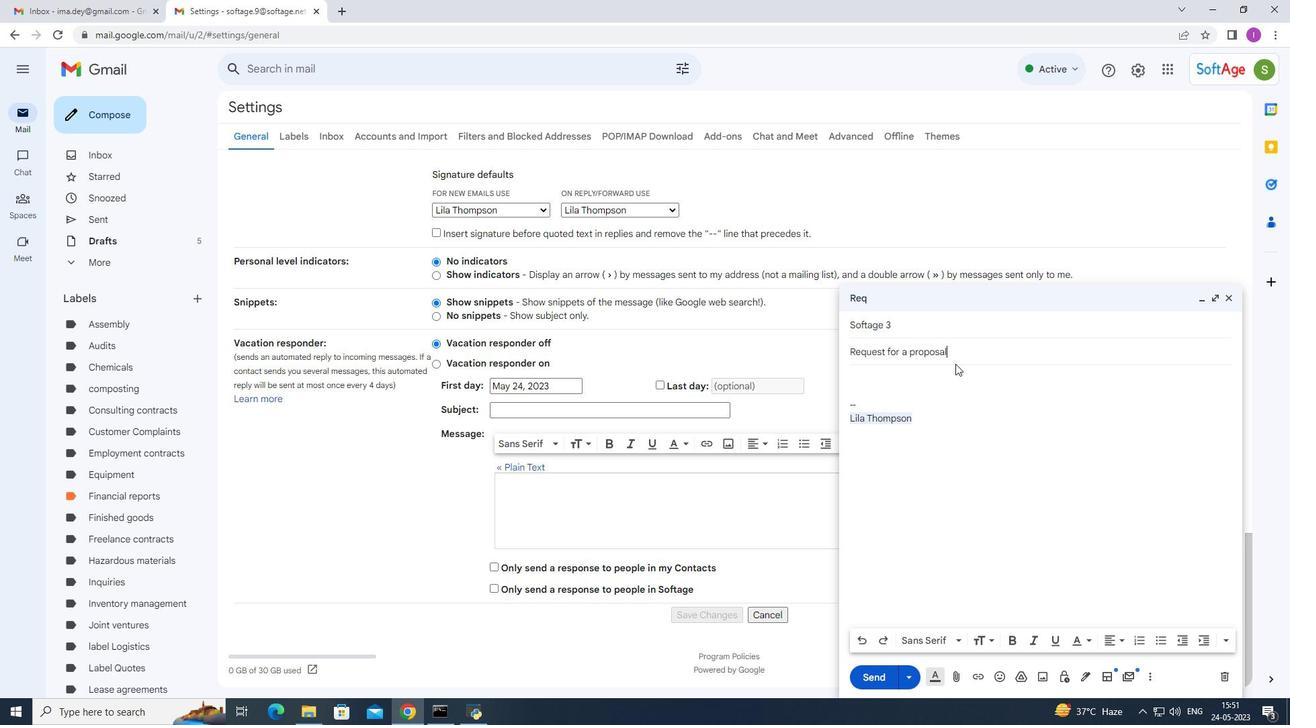 
Action: Mouse moved to (629, 481)
Screenshot: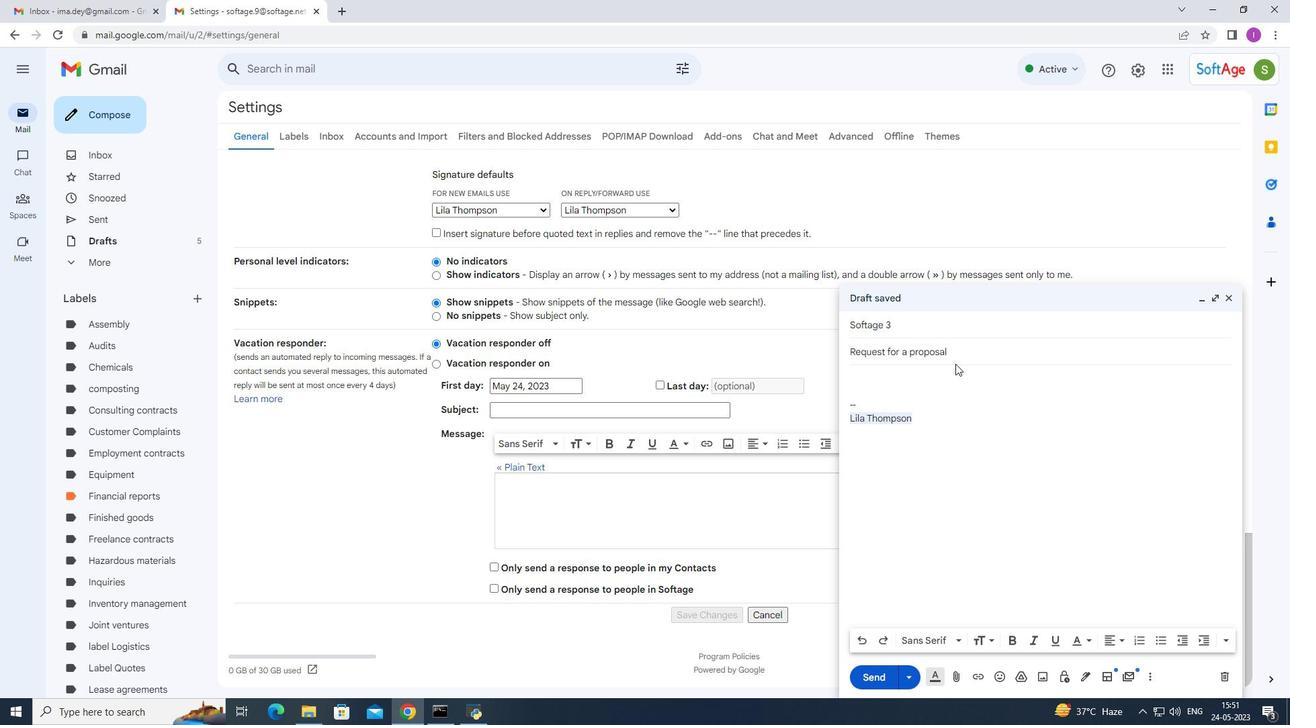 
Action: Mouse pressed left at (629, 481)
Screenshot: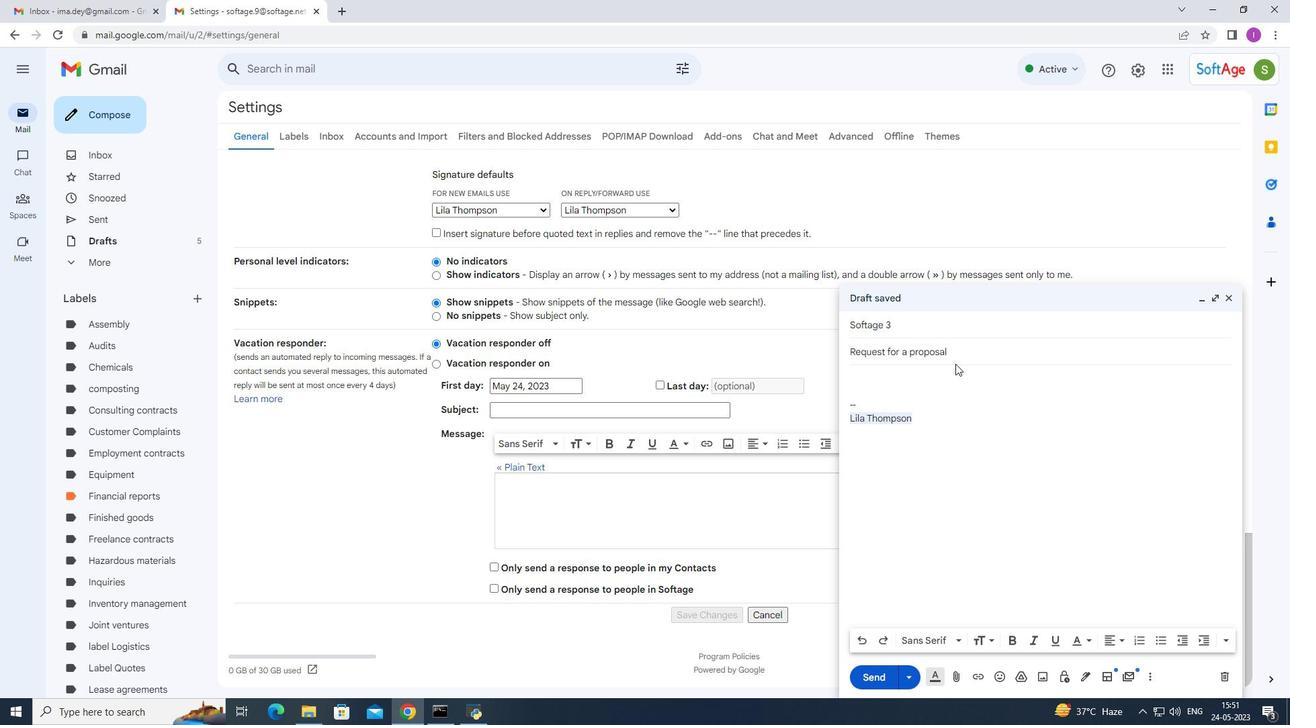 
Action: Mouse moved to (749, 492)
Screenshot: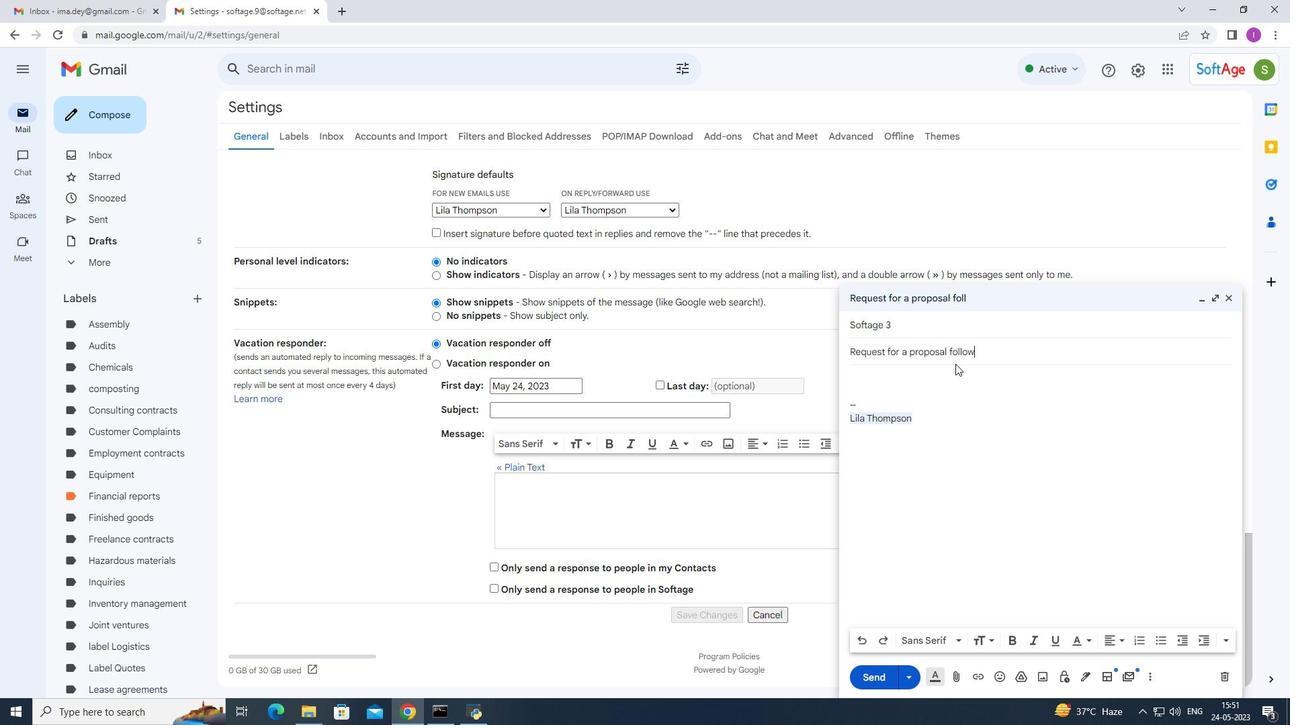 
Action: Mouse scrolled (749, 492) with delta (0, 0)
Screenshot: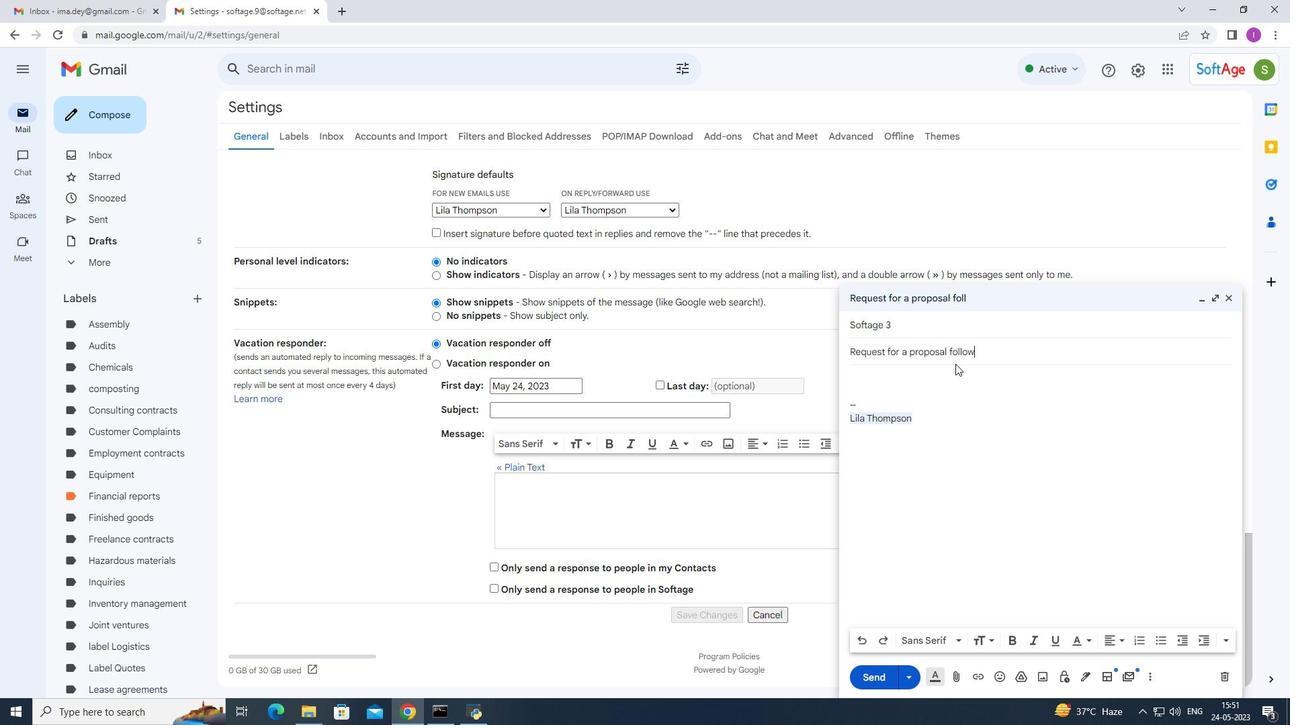 
Action: Mouse moved to (749, 492)
Screenshot: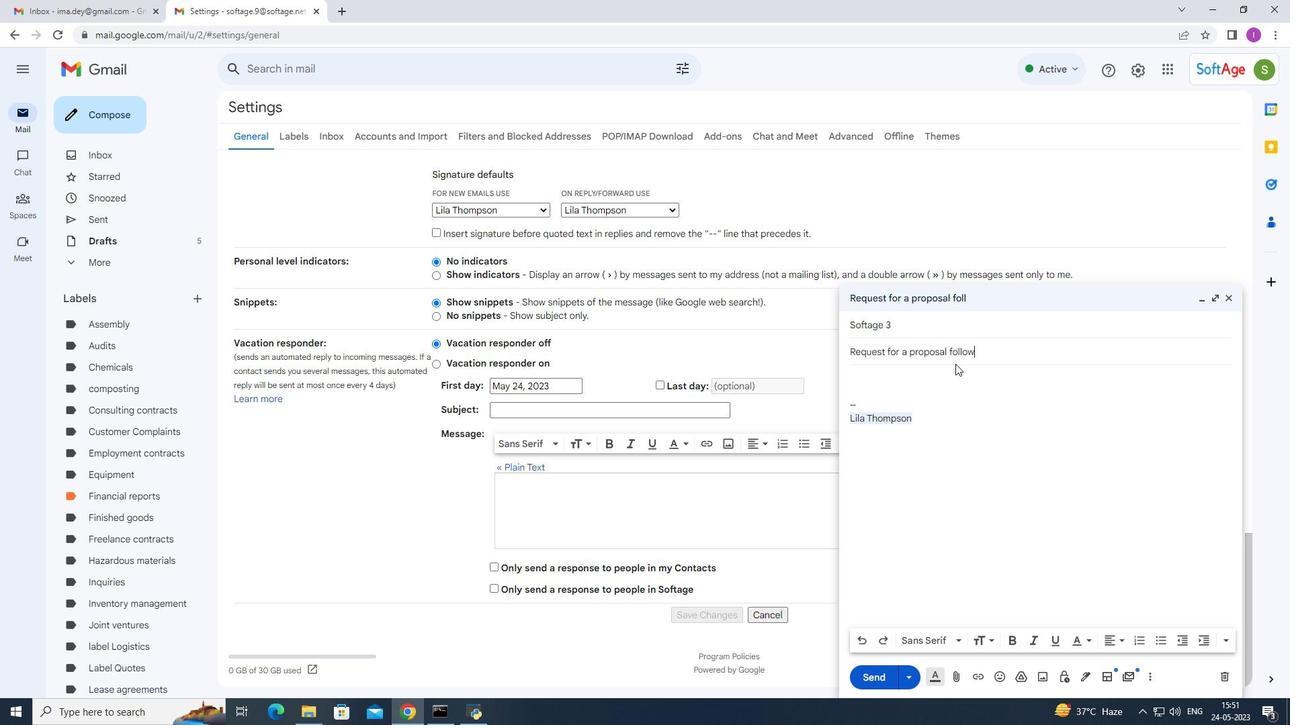 
Action: Mouse scrolled (749, 491) with delta (0, 0)
Screenshot: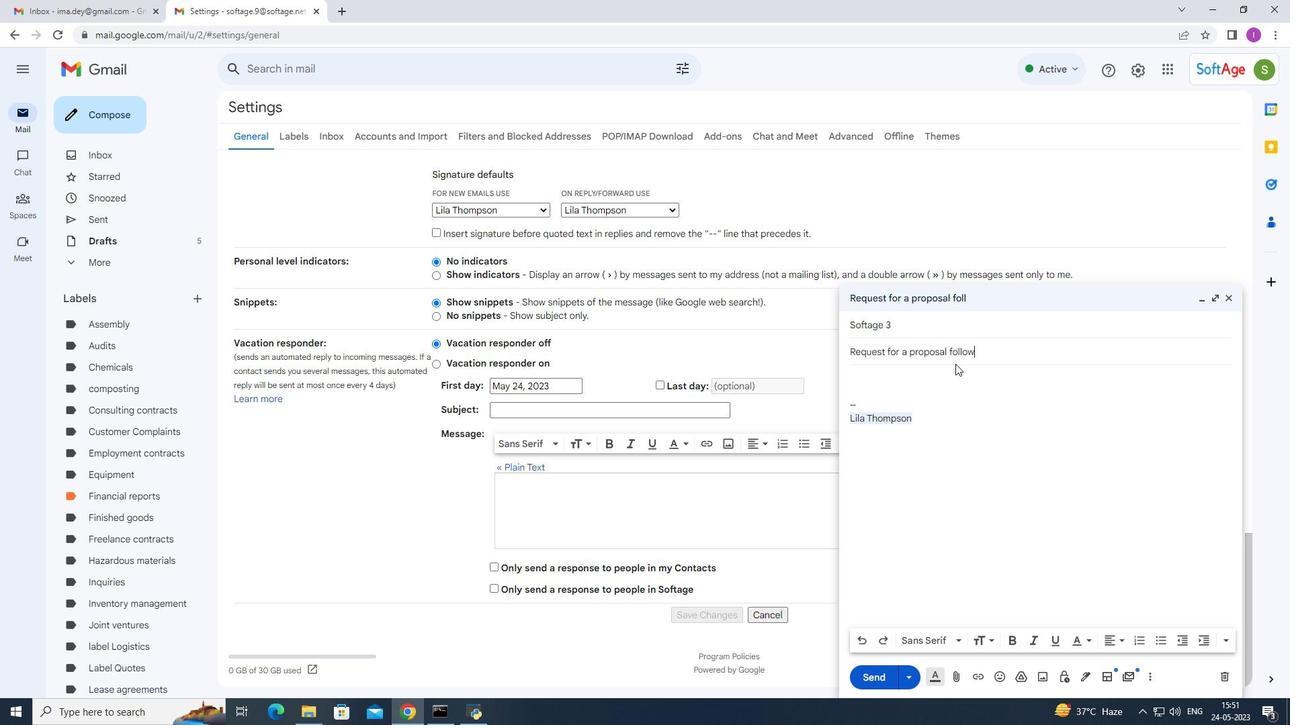 
Action: Mouse moved to (751, 491)
Screenshot: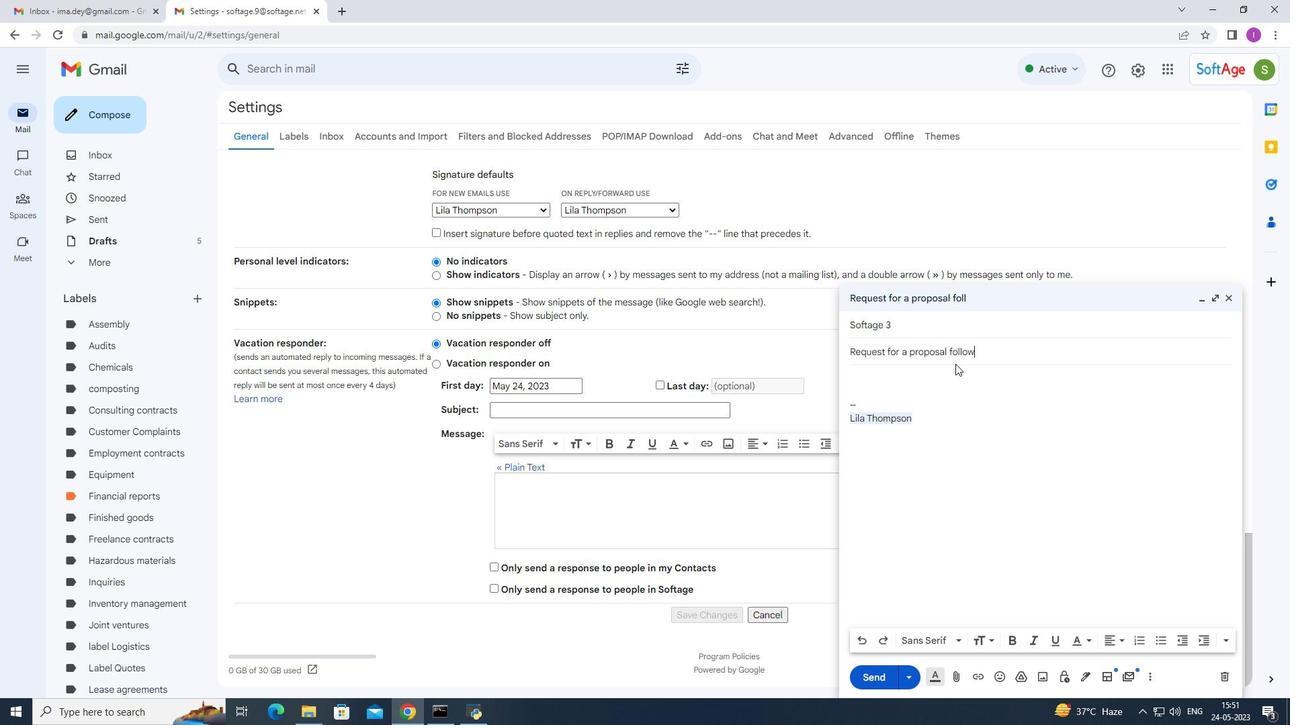 
Action: Mouse scrolled (751, 490) with delta (0, 0)
Screenshot: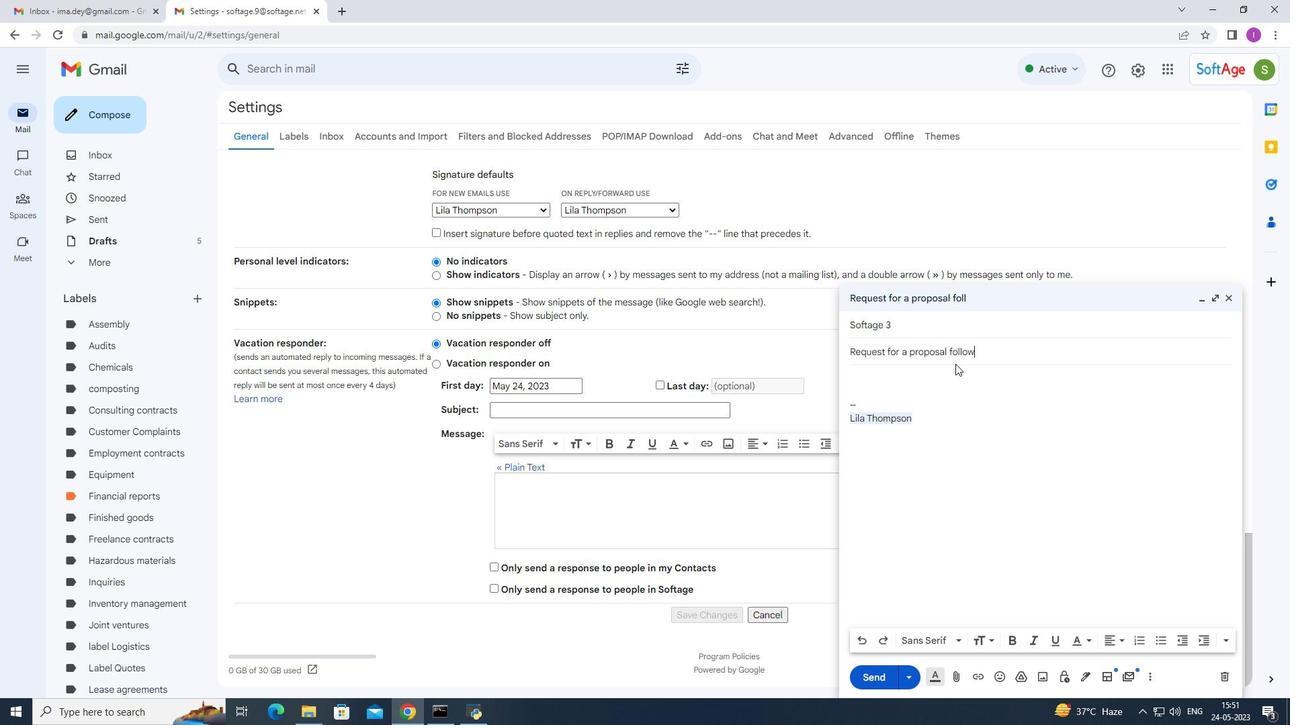 
Action: Mouse moved to (754, 488)
Screenshot: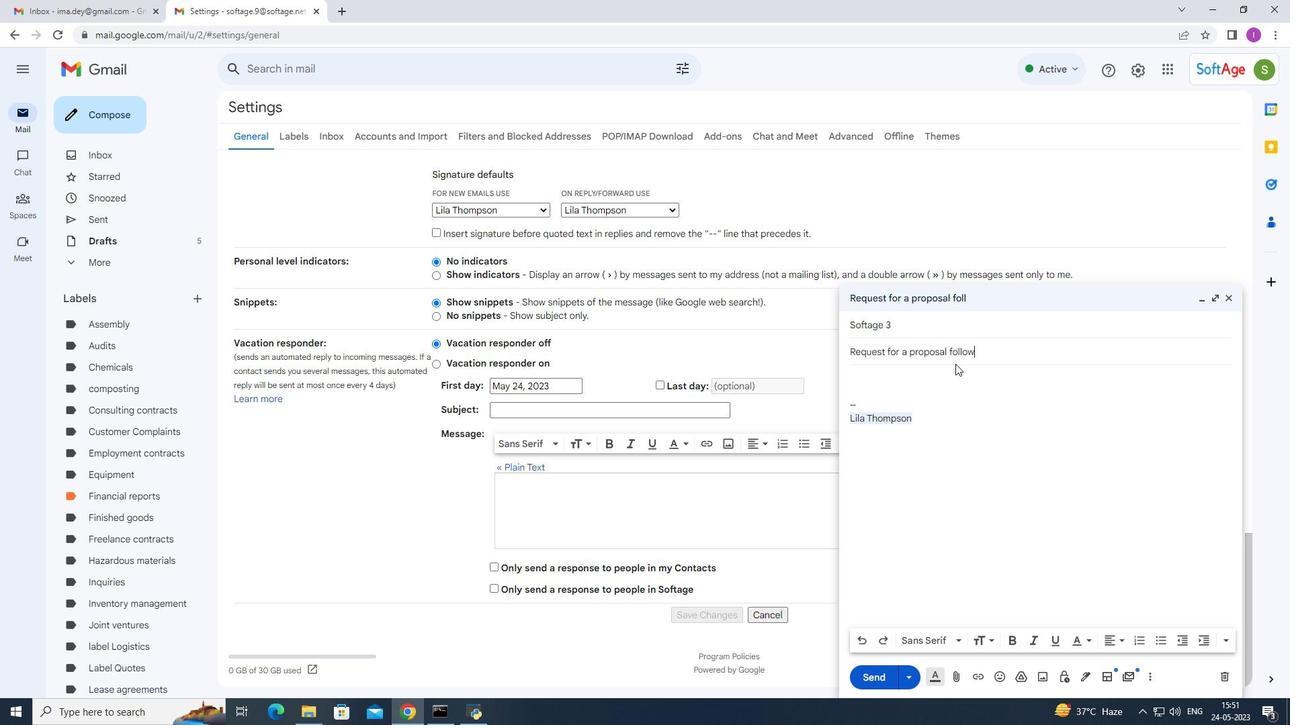 
Action: Mouse scrolled (752, 489) with delta (0, 0)
Screenshot: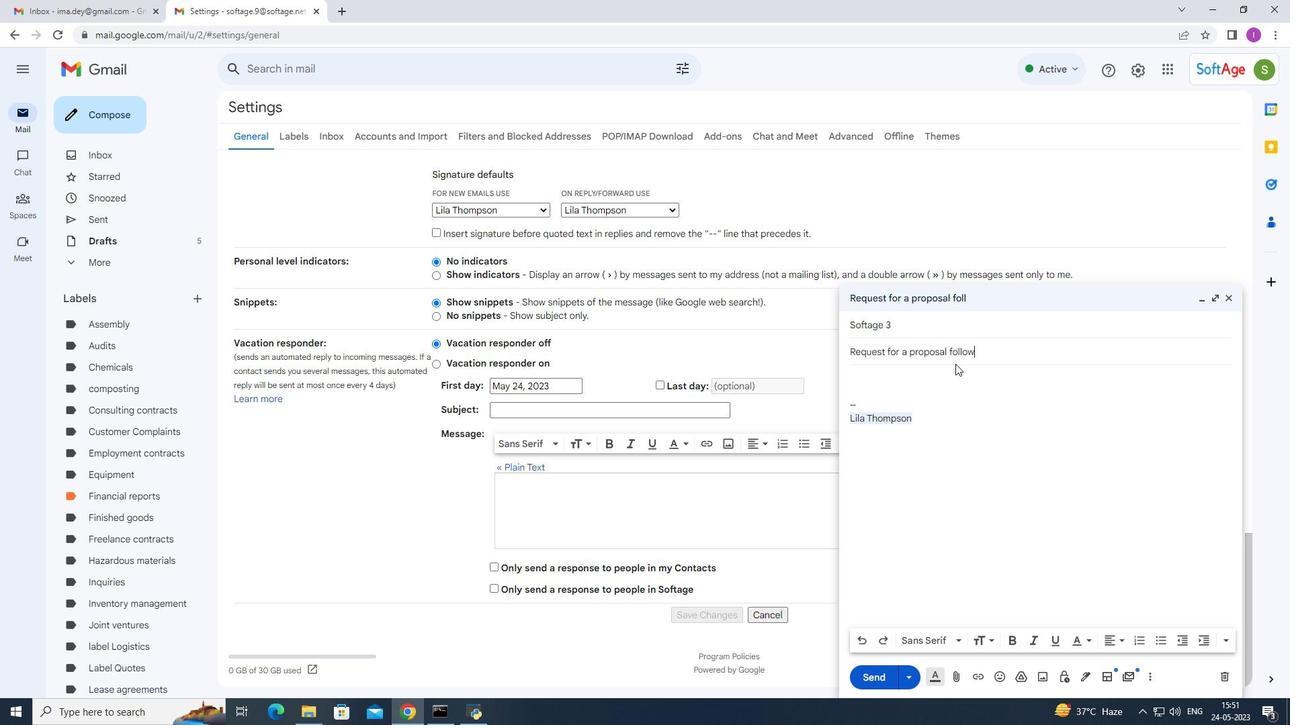 
Action: Mouse moved to (756, 487)
Screenshot: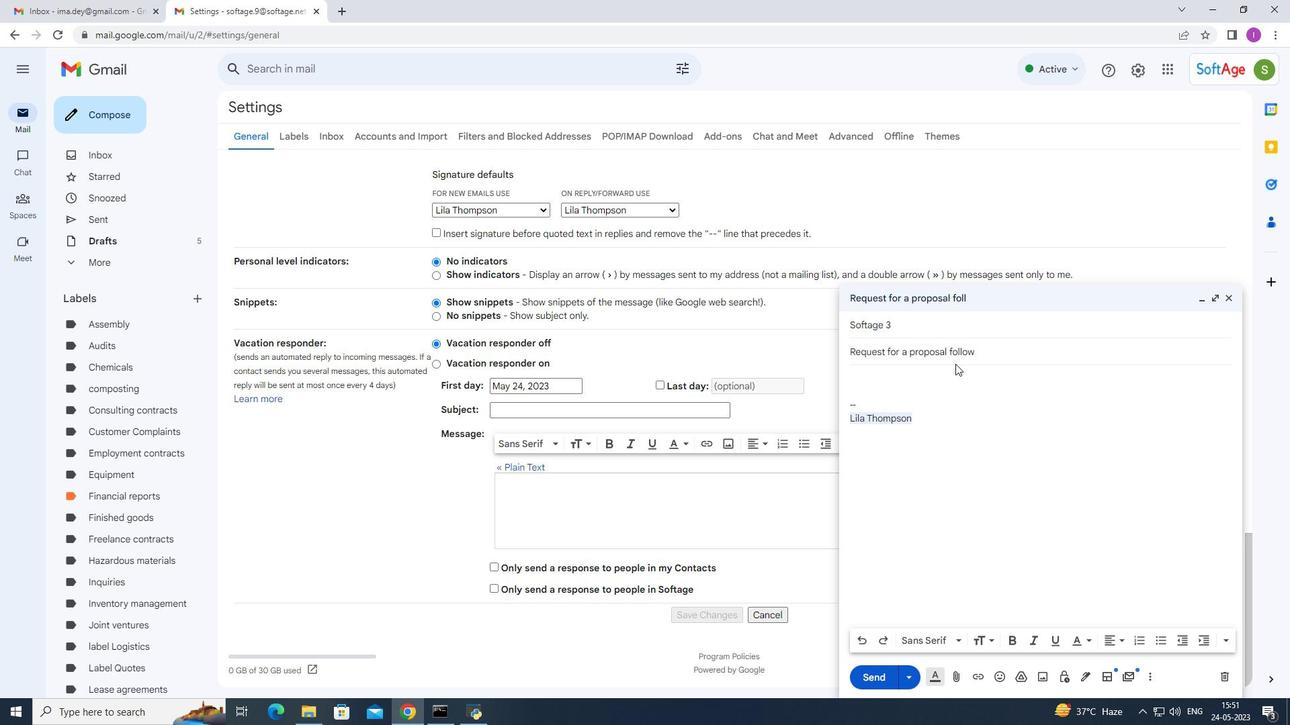 
Action: Mouse scrolled (756, 486) with delta (0, 0)
Screenshot: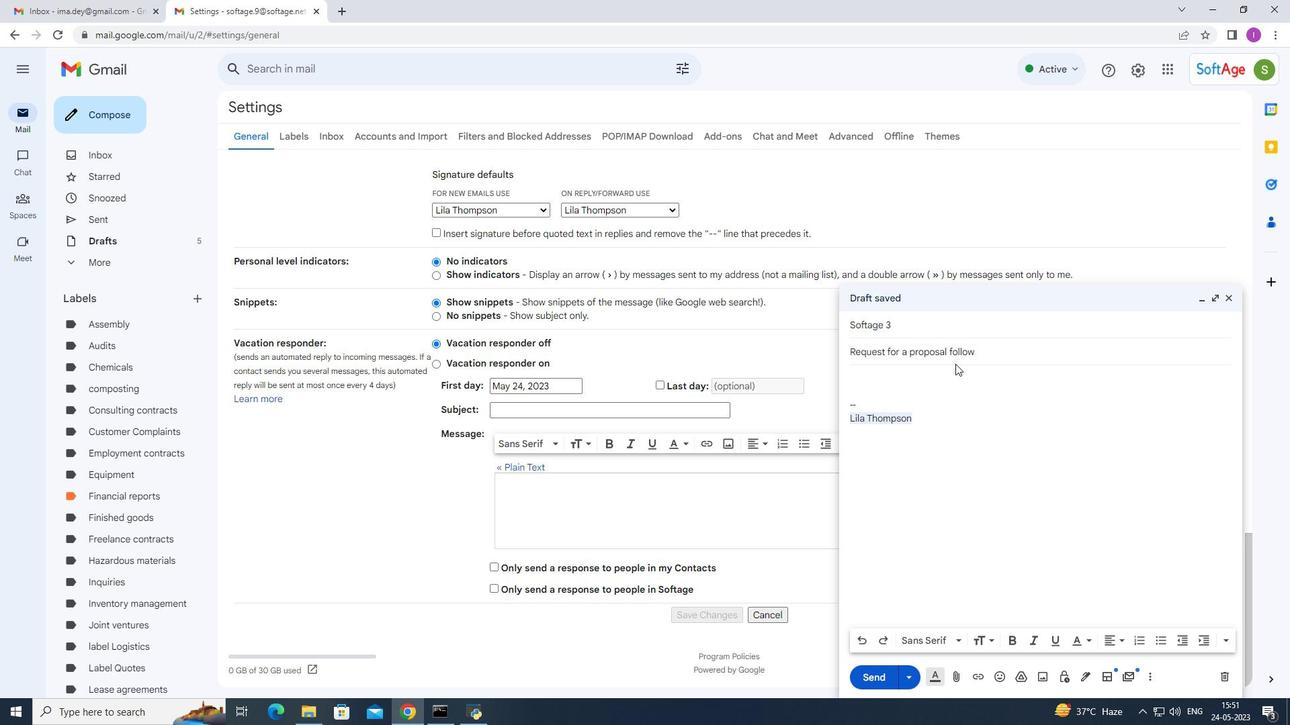 
Action: Mouse scrolled (756, 486) with delta (0, 0)
Screenshot: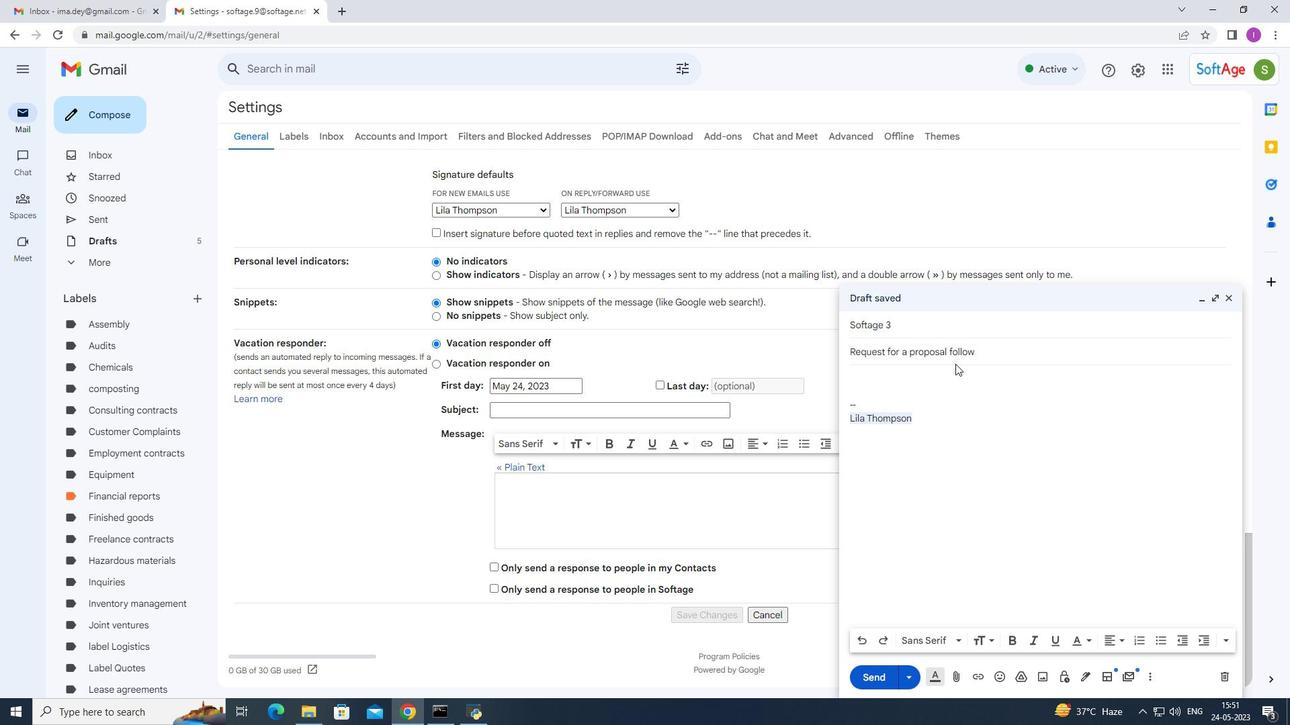 
Action: Mouse scrolled (756, 486) with delta (0, 0)
Screenshot: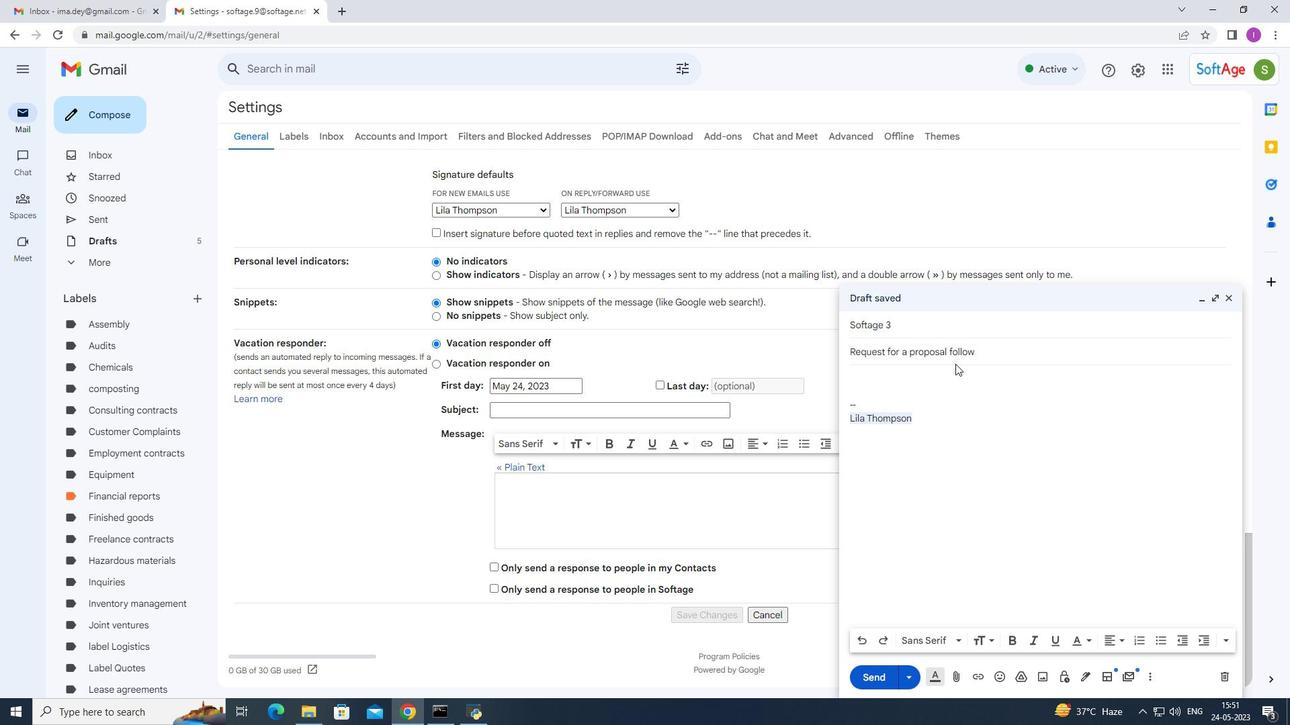 
Action: Mouse scrolled (756, 486) with delta (0, 0)
Screenshot: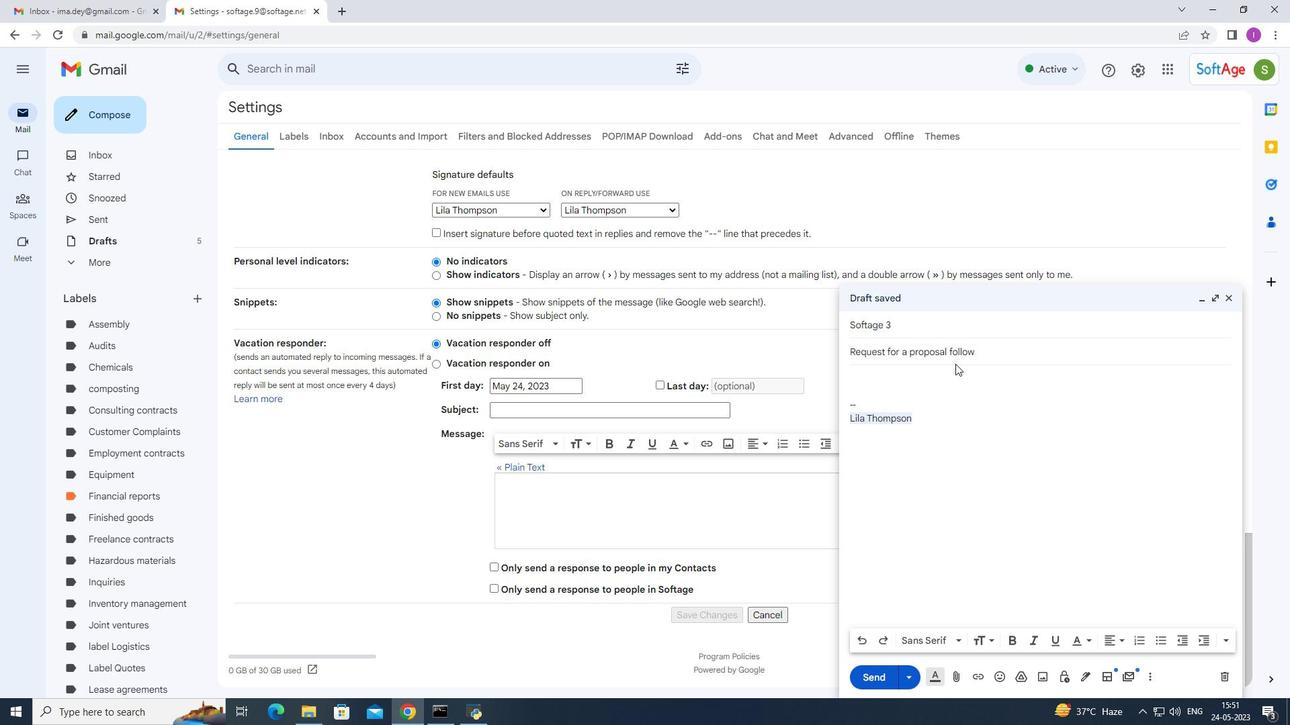 
Action: Mouse moved to (756, 484)
Screenshot: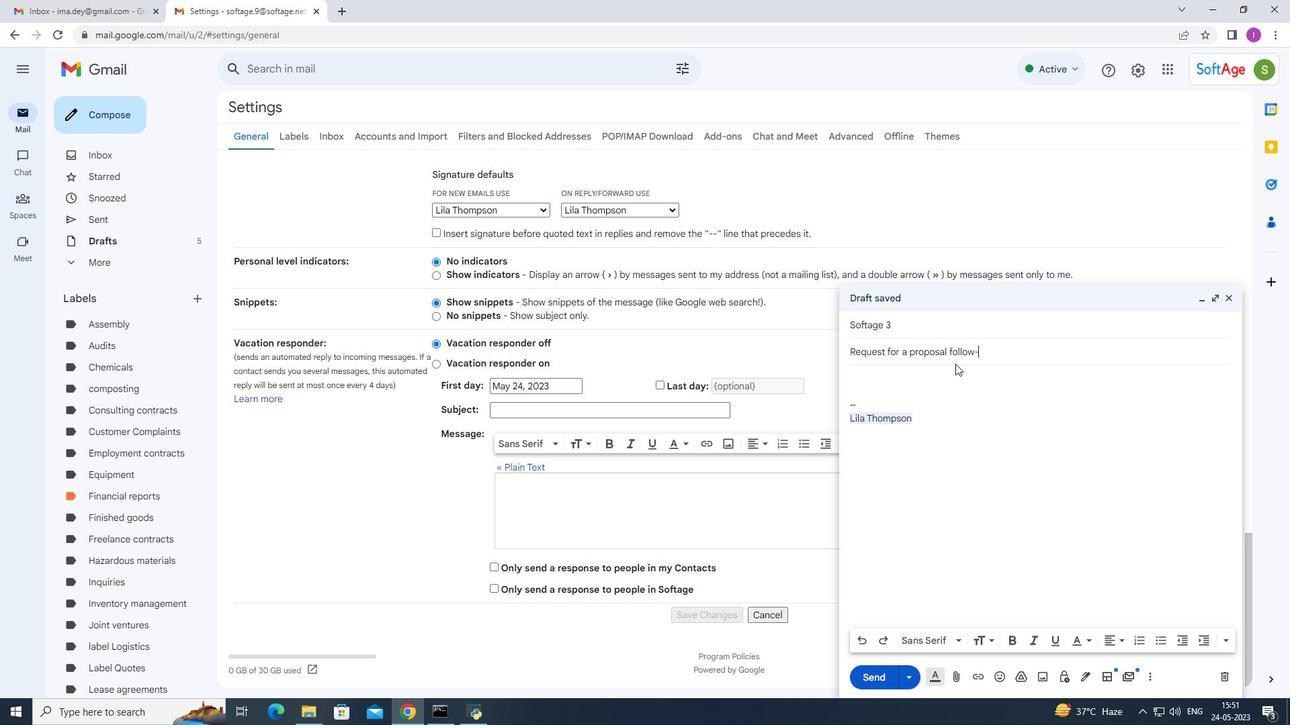 
Action: Mouse scrolled (756, 483) with delta (0, 0)
Screenshot: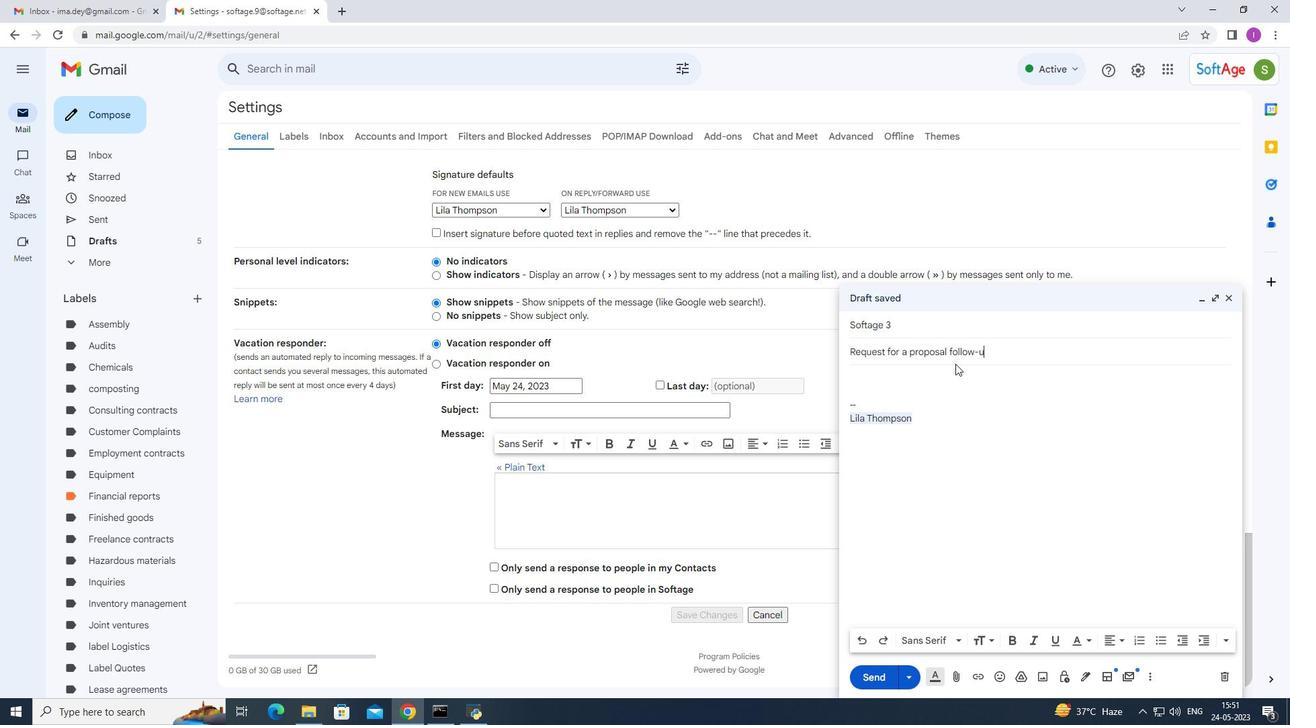 
Action: Mouse scrolled (756, 483) with delta (0, 0)
Screenshot: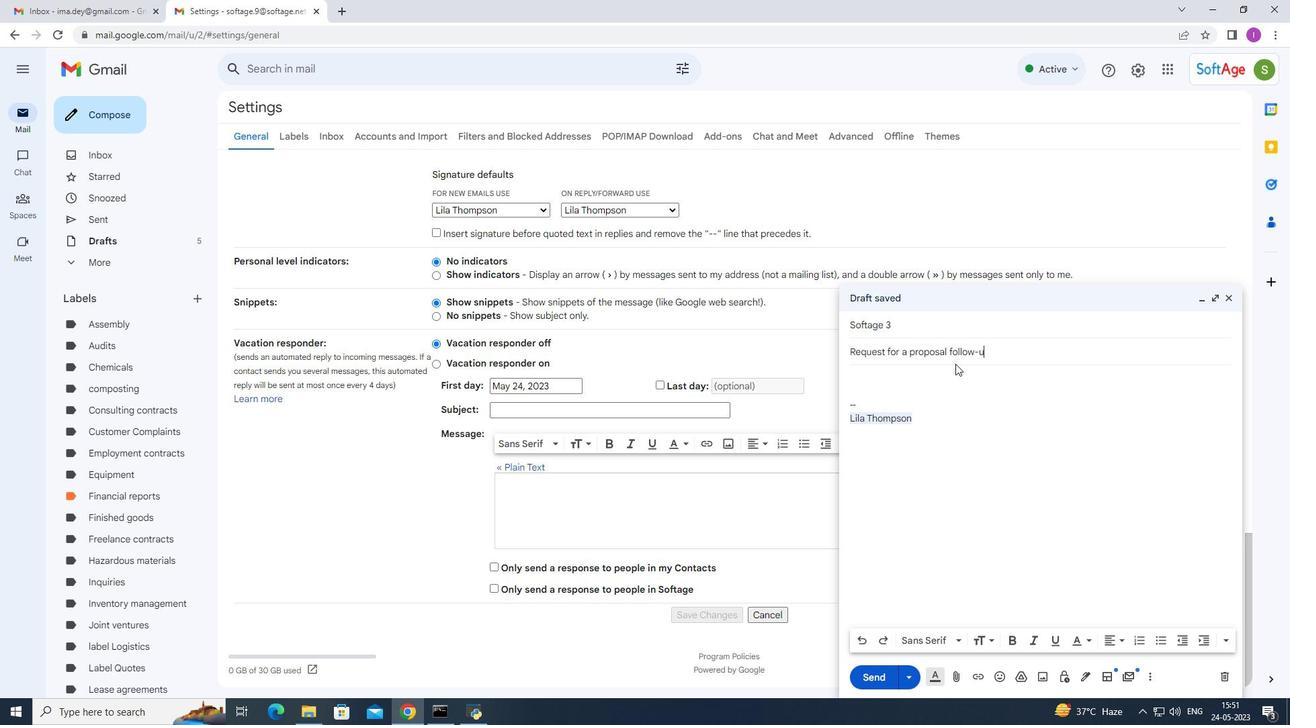 
Action: Mouse scrolled (756, 483) with delta (0, 0)
Screenshot: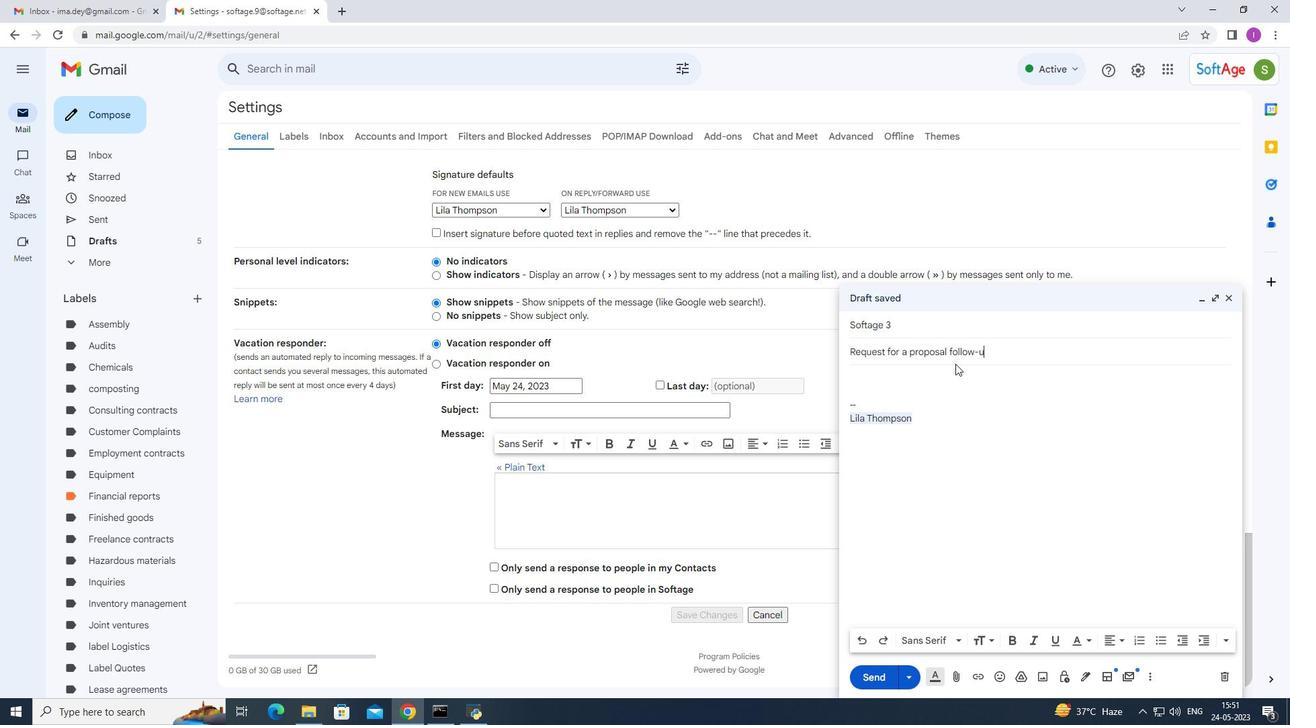 
Action: Mouse moved to (701, 619)
Screenshot: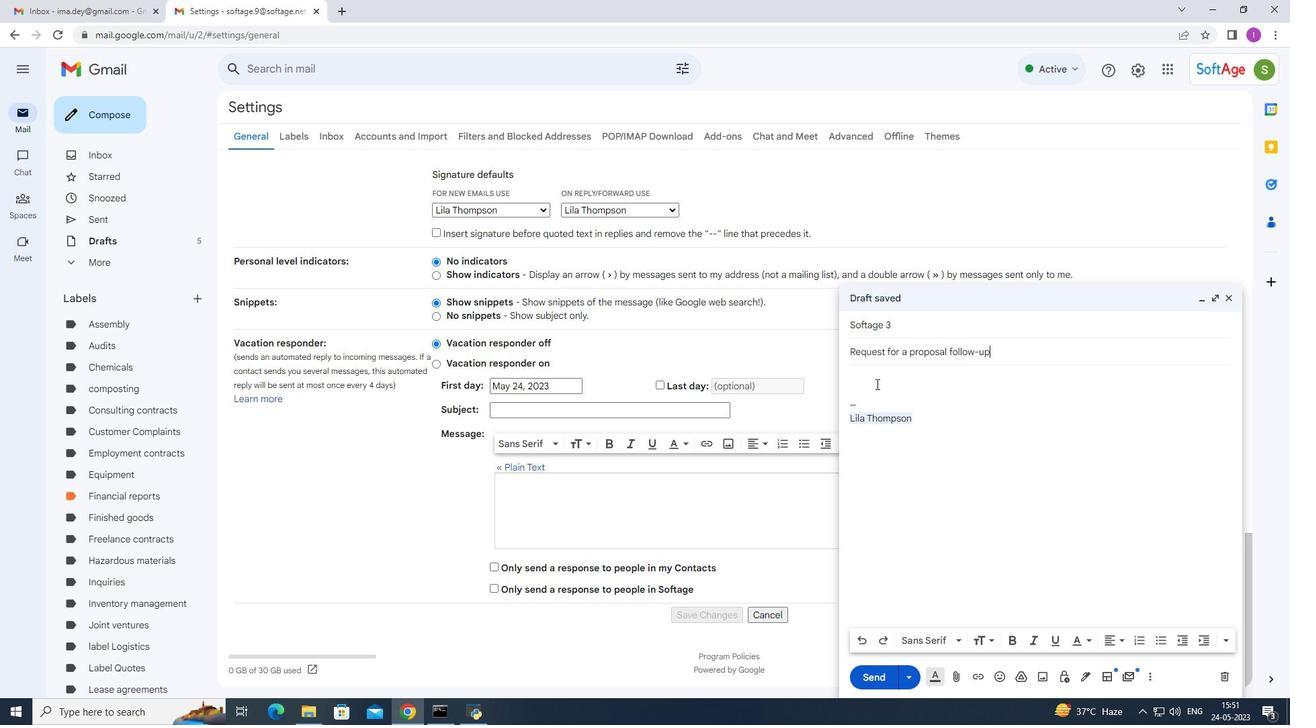 
Action: Mouse pressed left at (701, 619)
Screenshot: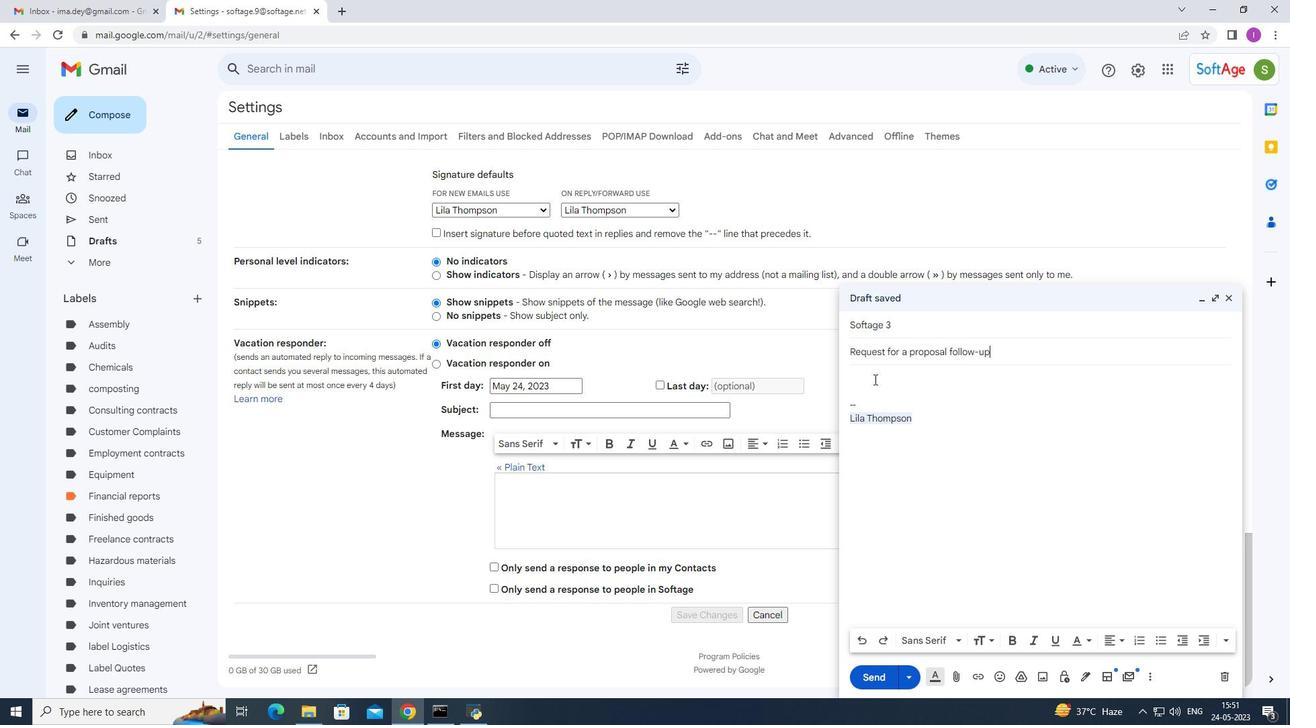 
Action: Mouse moved to (90, 121)
Screenshot: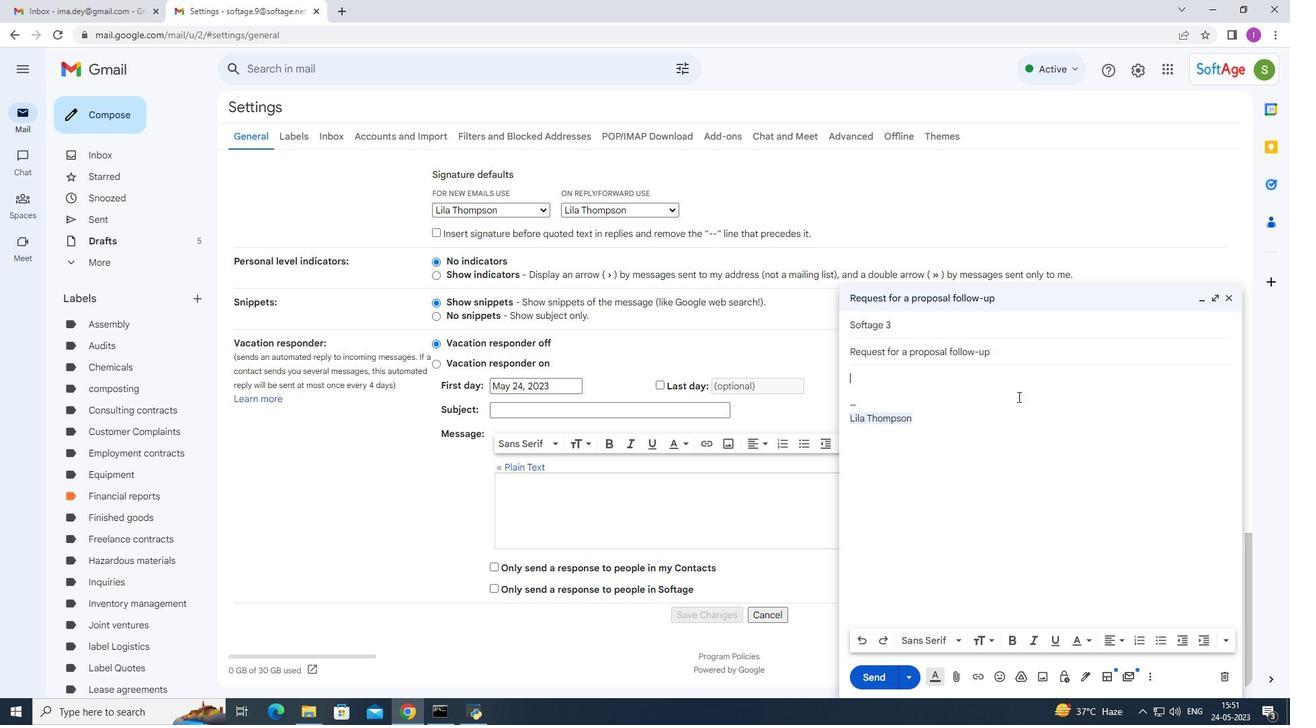
Action: Mouse pressed left at (90, 121)
Screenshot: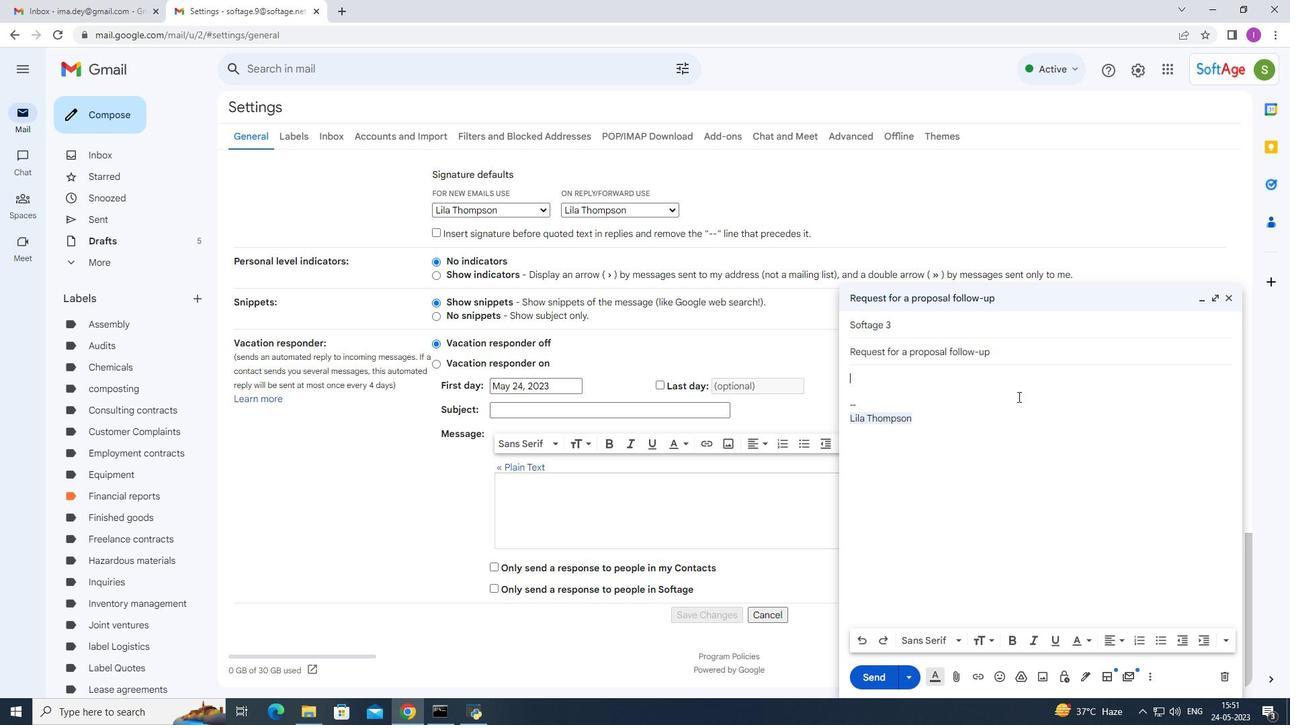 
Action: Mouse moved to (878, 331)
Screenshot: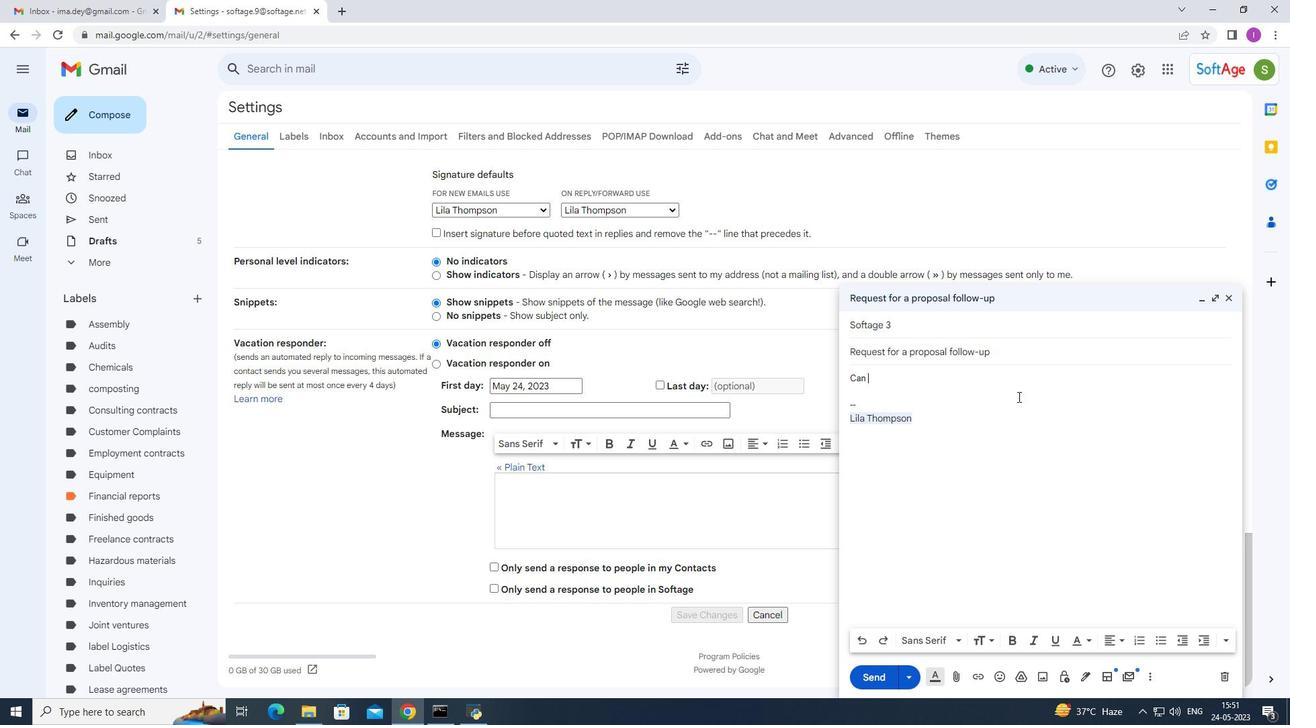
Action: Key pressed <Key.shift><Key.shift><Key.shift><Key.shift><Key.shift><Key.shift><Key.shift><Key.shift><Key.shift><Key.shift><Key.shift><Key.shift><Key.shift><Key.shift><Key.shift><Key.shift><Key.shift><Key.shift>So
Screenshot: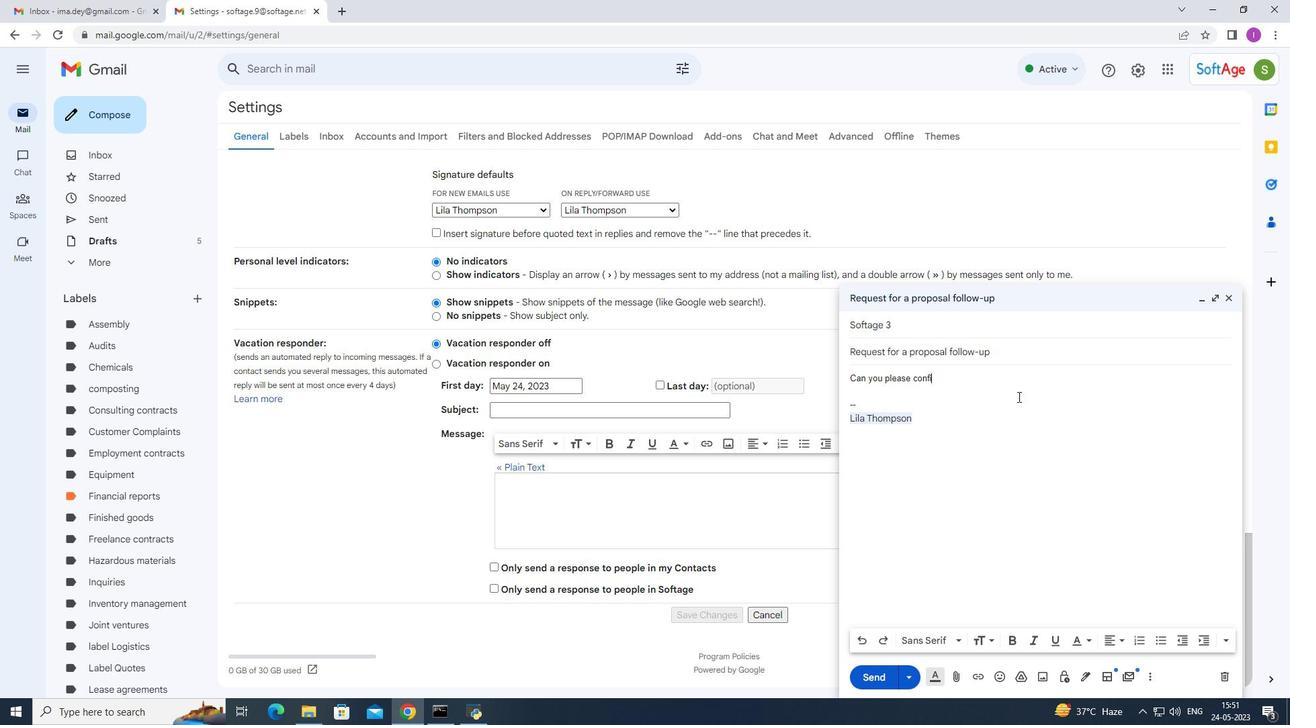 
Action: Mouse moved to (1006, 460)
Screenshot: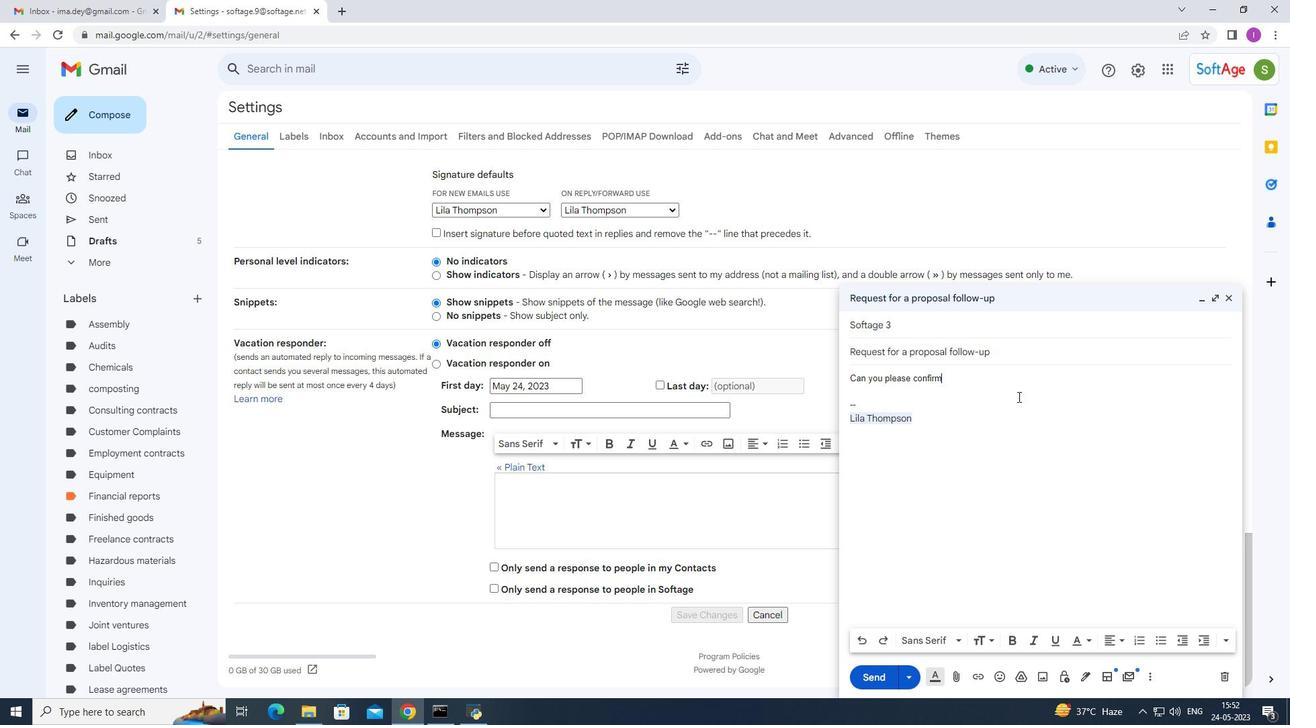 
Action: Mouse pressed left at (1006, 460)
Screenshot: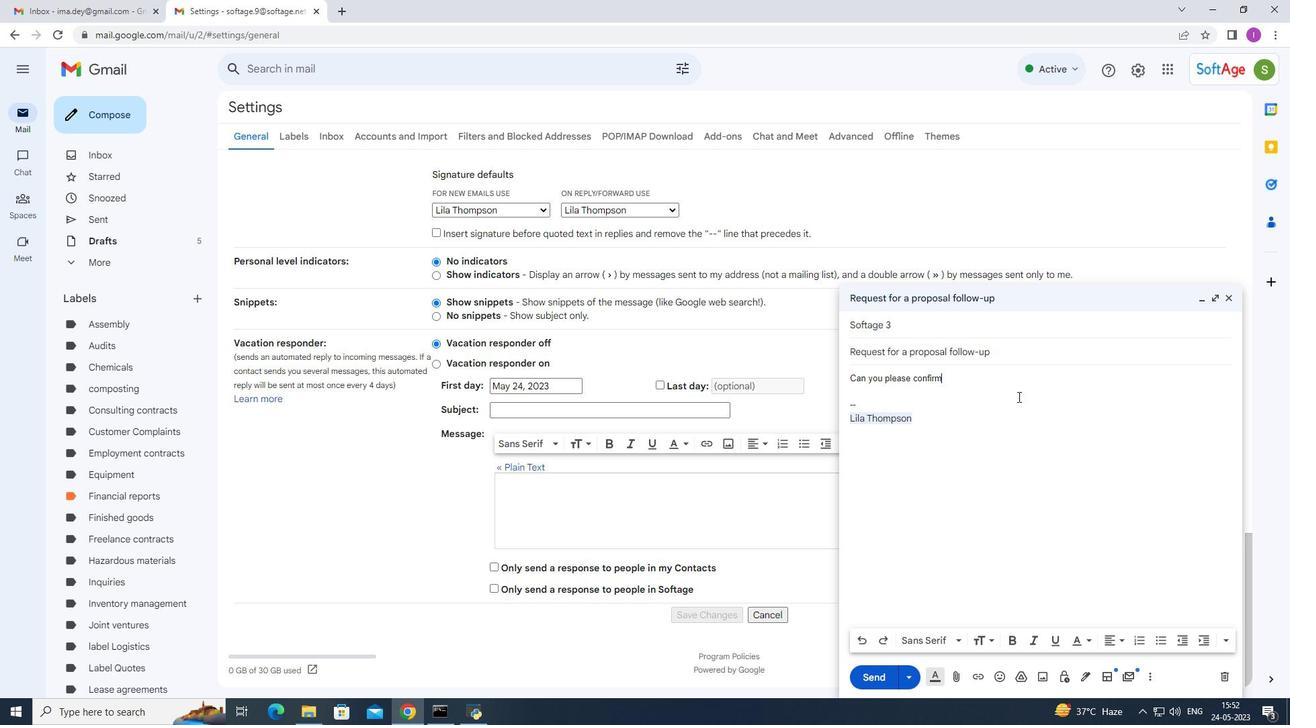 
Action: Mouse moved to (854, 371)
Screenshot: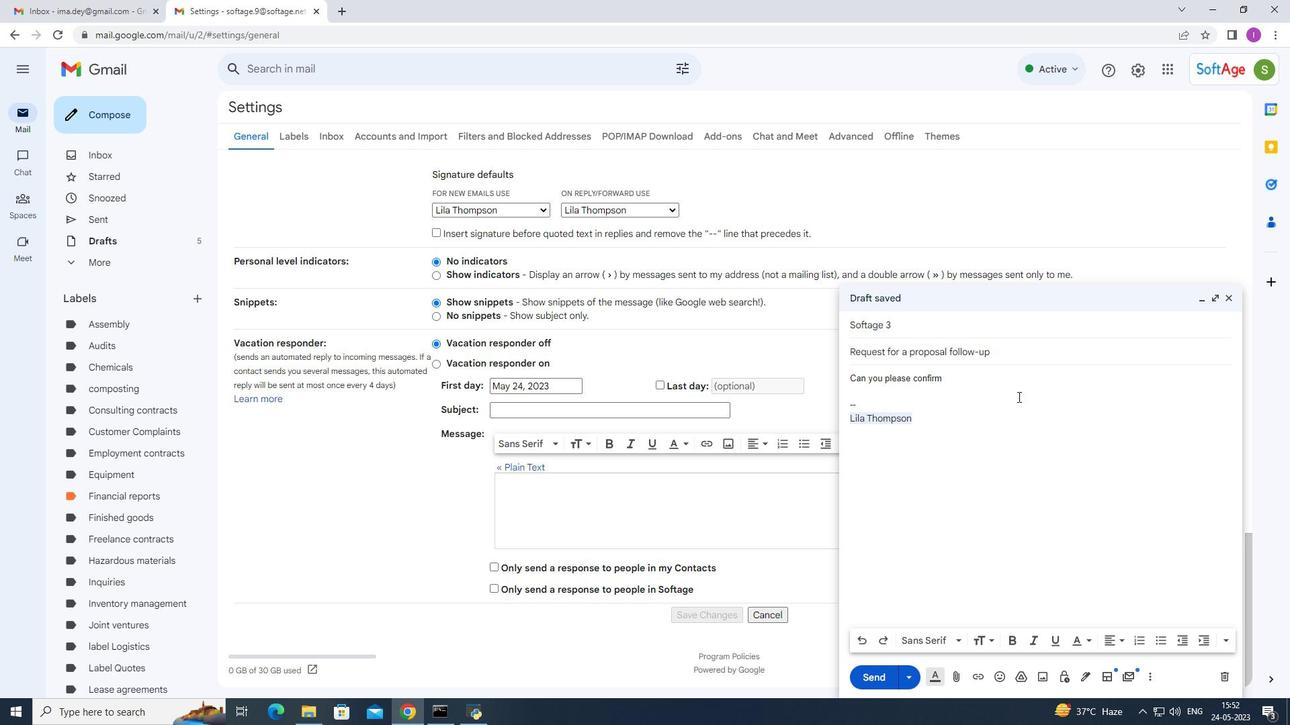 
Action: Mouse pressed left at (854, 371)
Screenshot: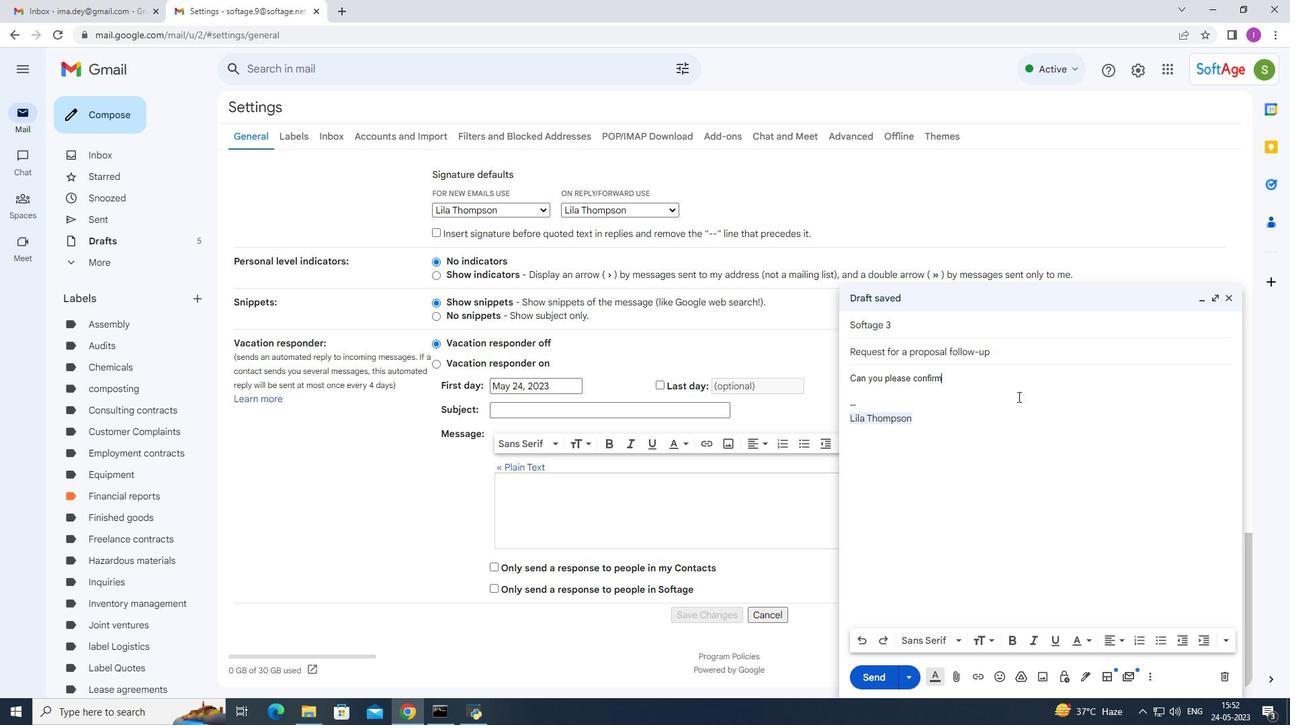
Action: Mouse moved to (894, 361)
Screenshot: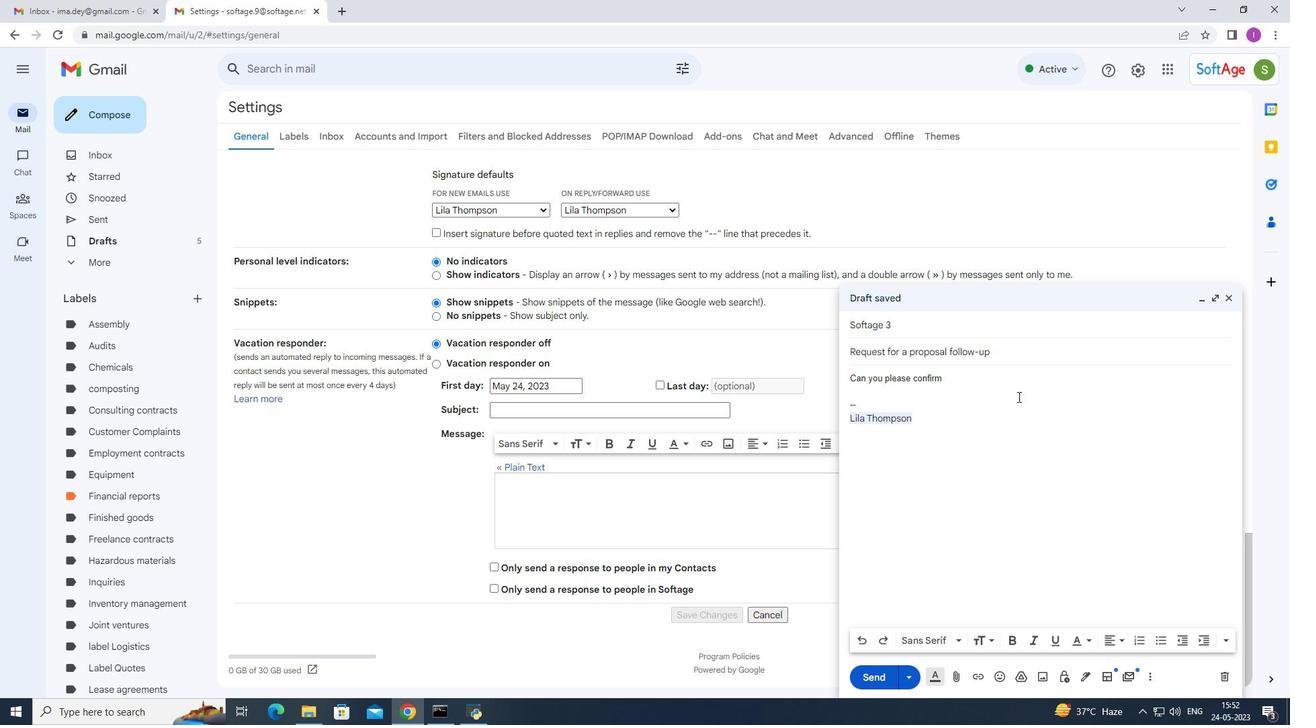 
Action: Key pressed <Key.shift>Request<Key.space>foe<Key.backspace>r<Key.space>a<Key.space>proposal<Key.space>follow<Key.space>up
Screenshot: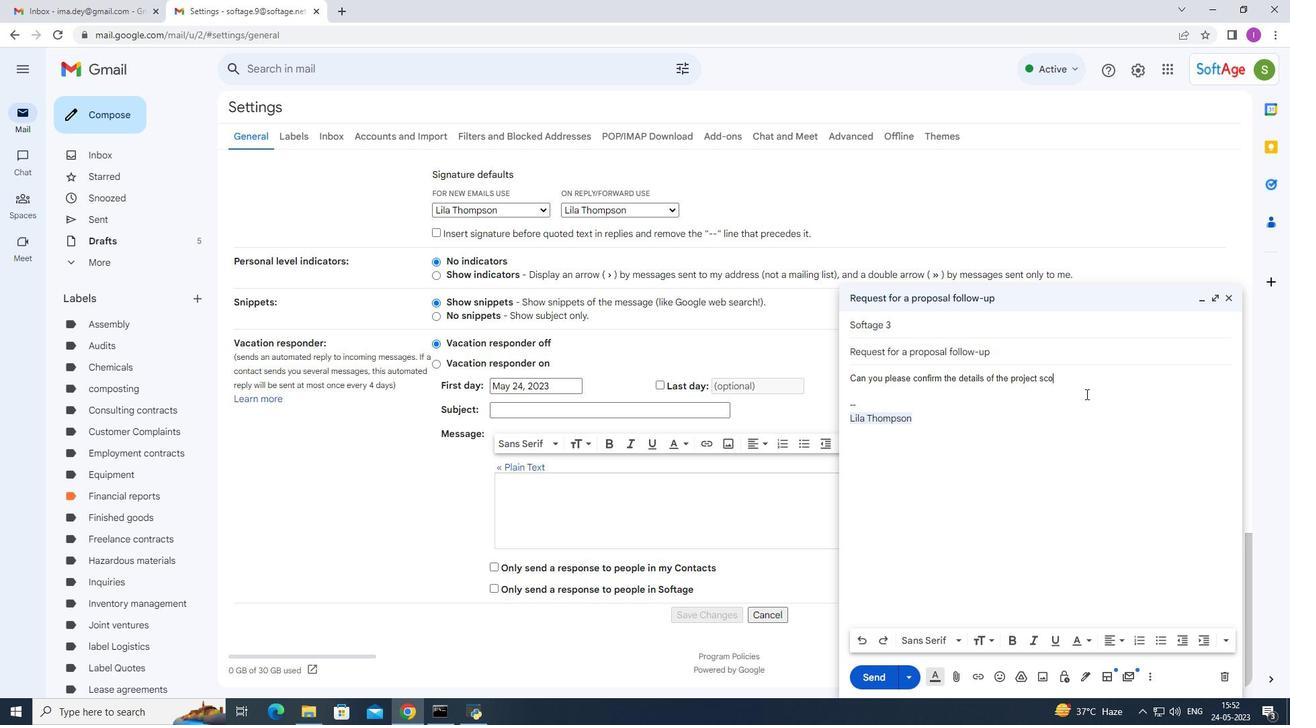 
Action: Mouse moved to (978, 354)
Screenshot: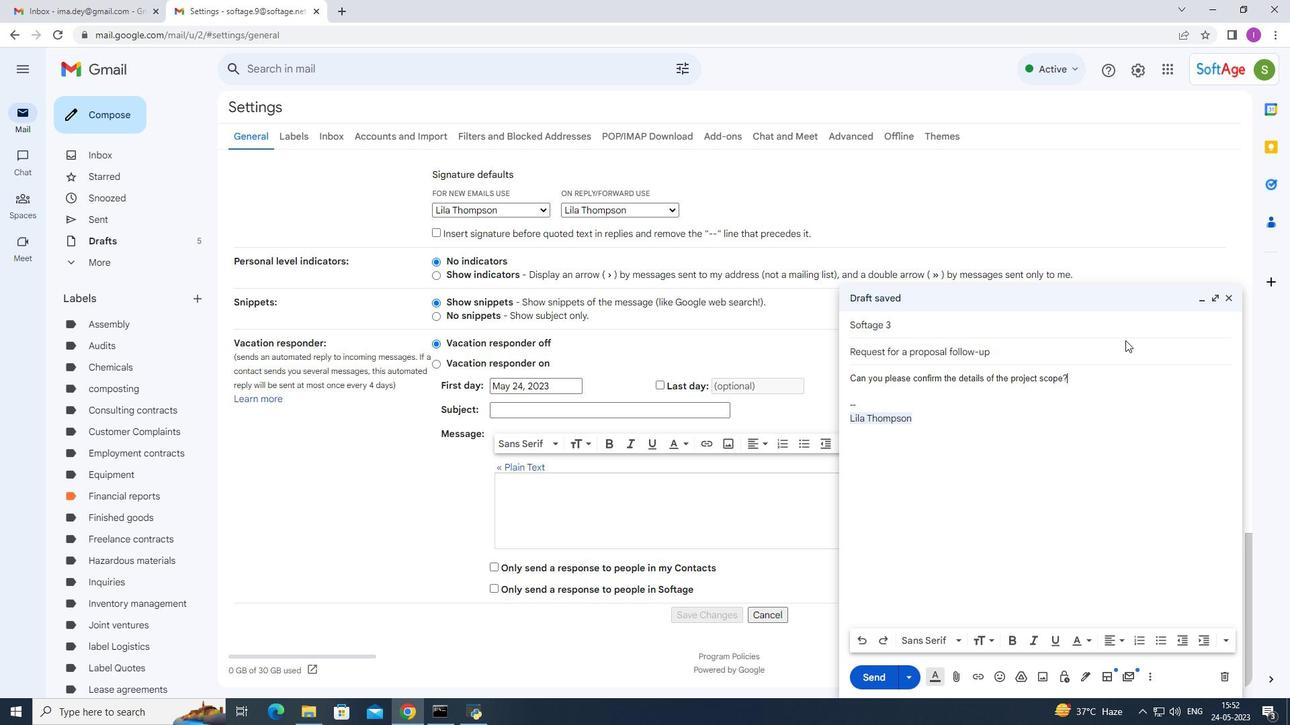 
Action: Mouse pressed left at (978, 354)
Screenshot: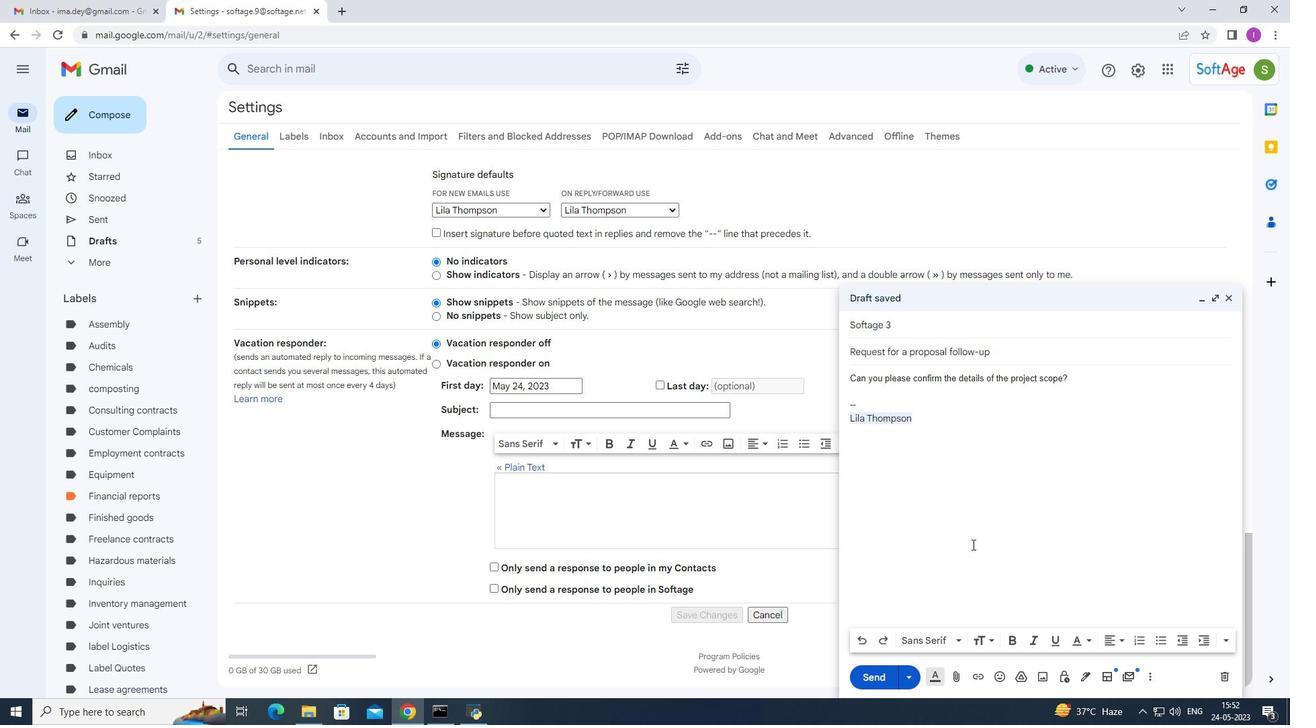 
Action: Mouse moved to (1025, 366)
Screenshot: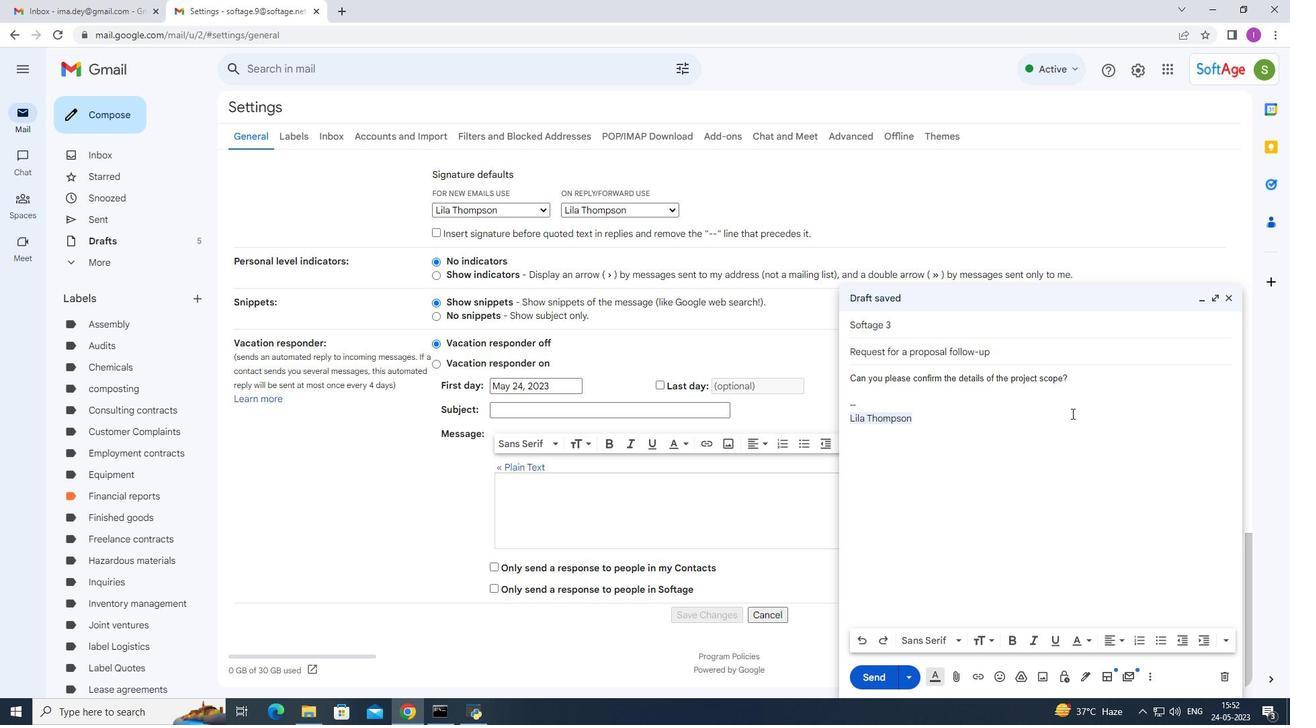 
Action: Key pressed <Key.backspace>-
Screenshot: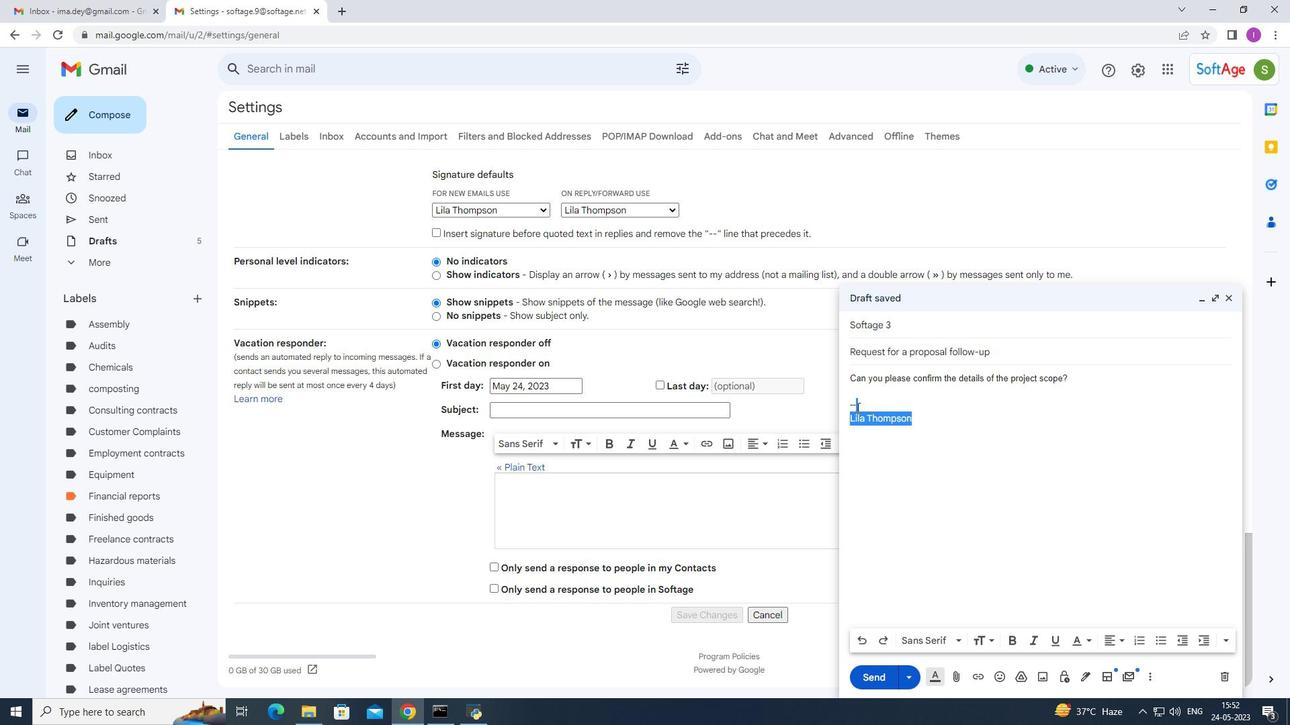 
Action: Mouse moved to (871, 396)
Screenshot: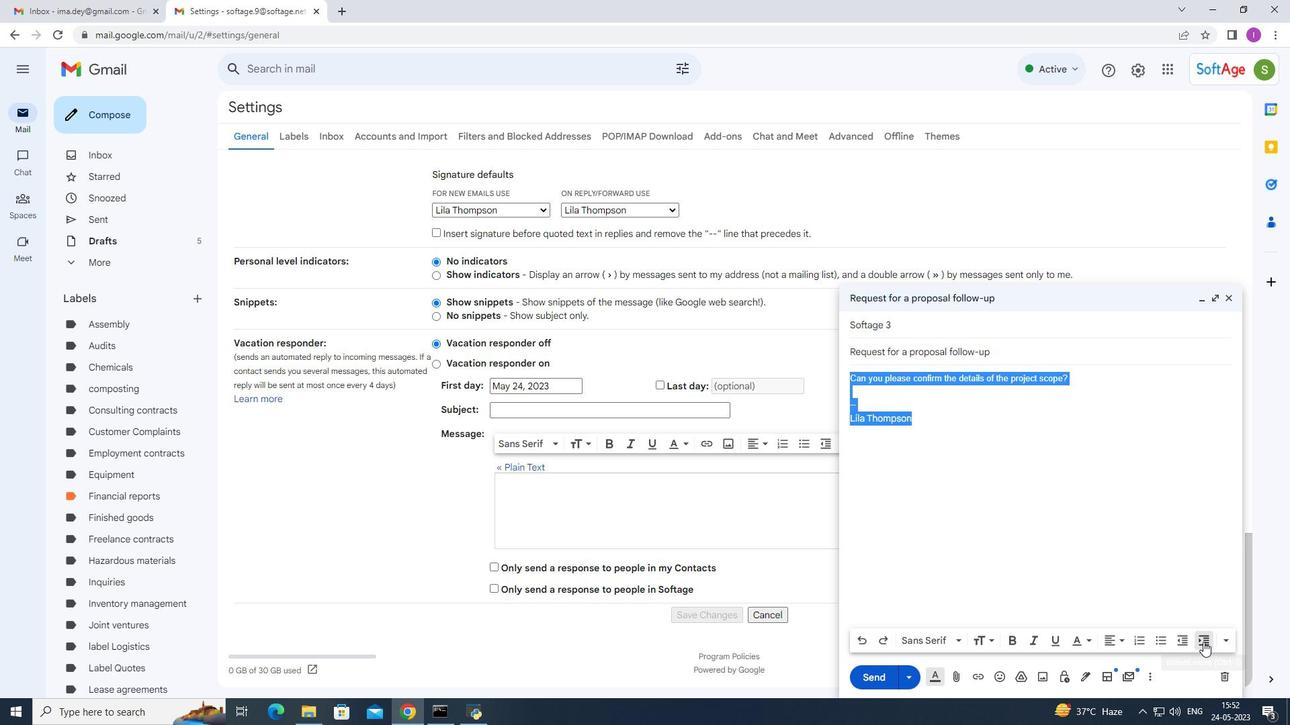 
Action: Mouse pressed left at (871, 396)
Screenshot: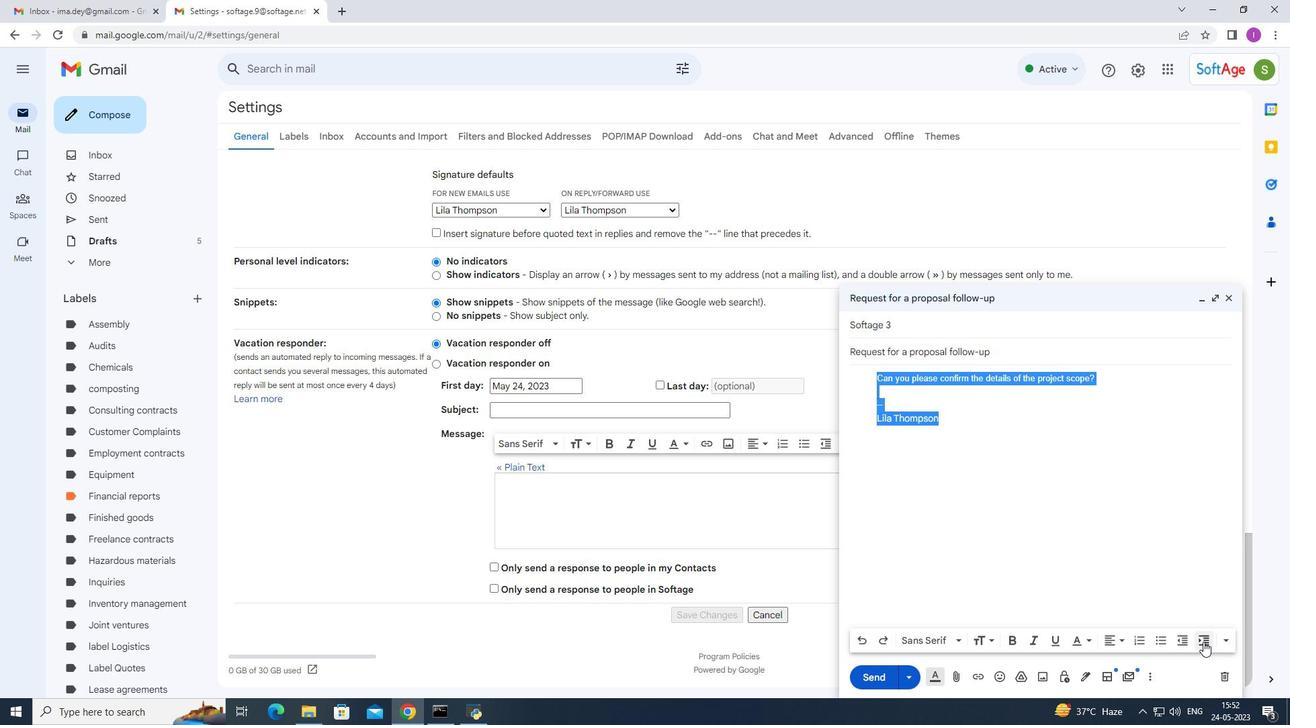 
Action: Mouse moved to (1068, 376)
Screenshot: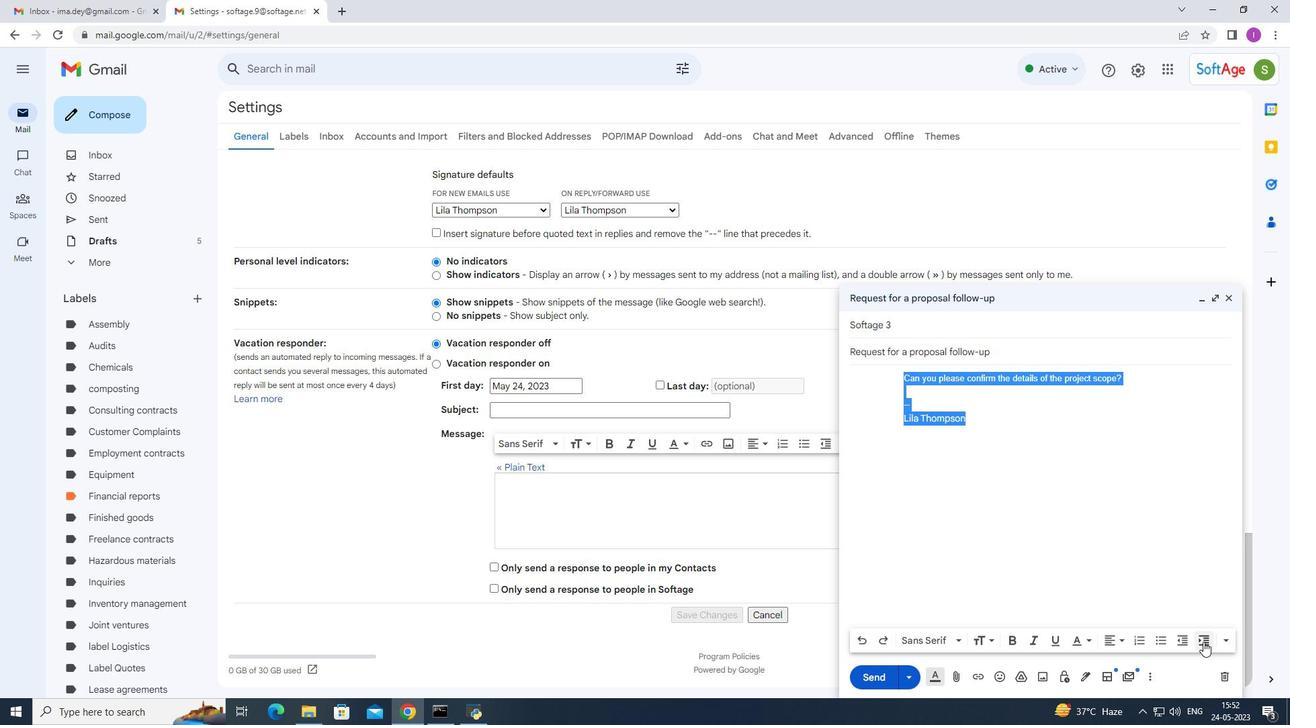 
Action: Key pressed <Key.shift>Can<Key.space>you<Key.space>confirm<Key.space>the<Key.space>details<Key.space>ofnthe<Key.backspace><Key.backspace><Key.backspace><Key.backspace><Key.space>the<Key.space>pe<Key.backspace>roject<Key.space>scc<Key.backspace>ope<Key.shift><Key.shift><Key.shift><Key.shift><Key.shift><Key.shift><Key.shift>?
Screenshot: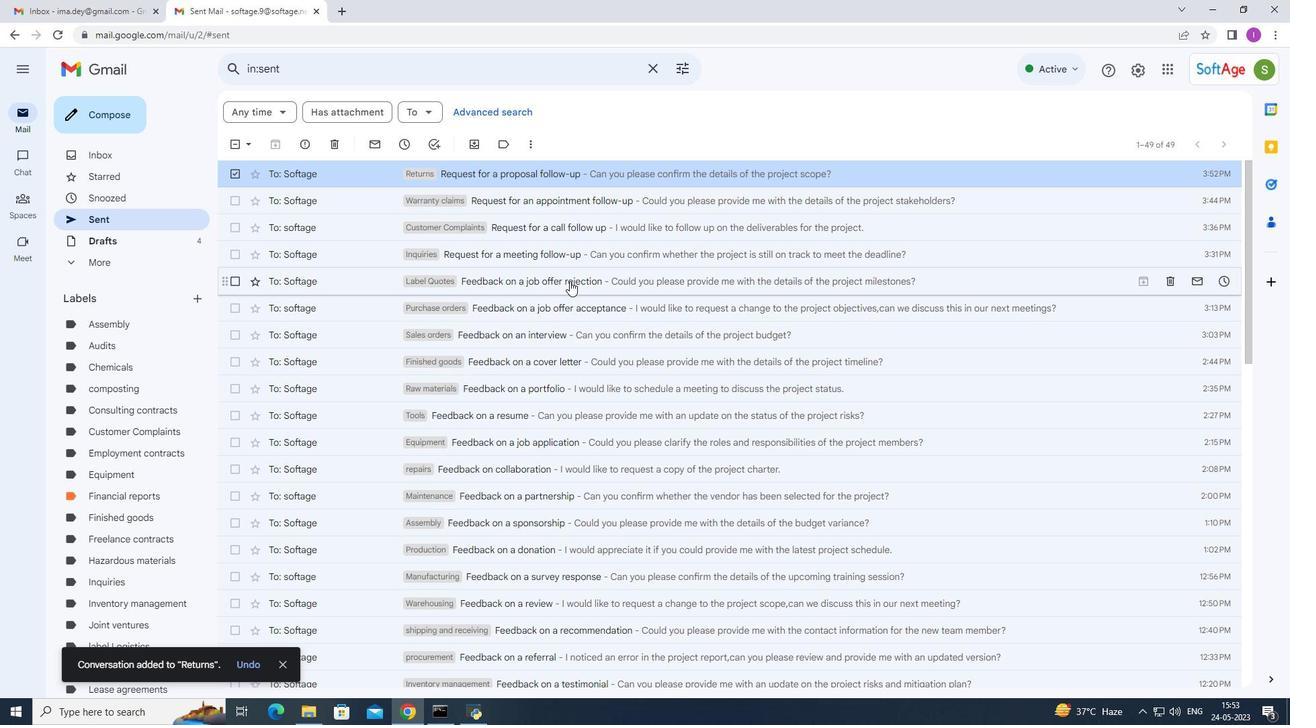 
Action: Mouse moved to (950, 421)
Screenshot: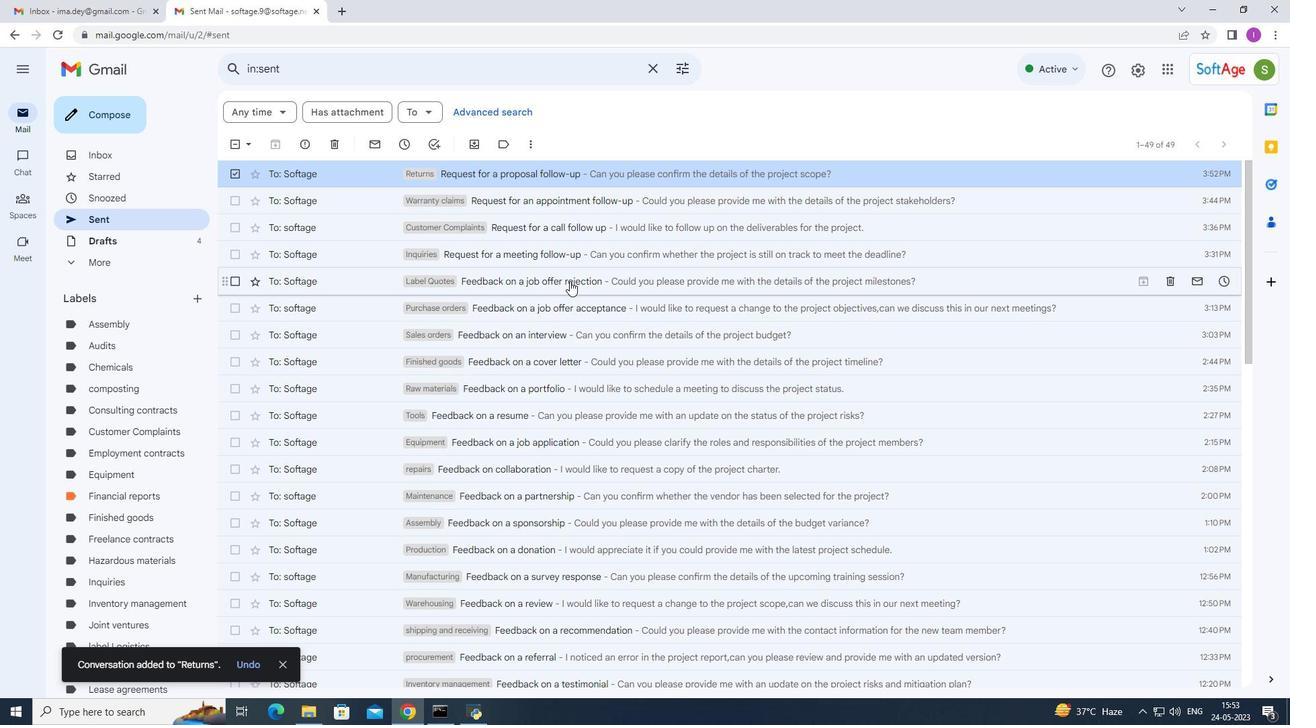 
Action: Mouse pressed left at (950, 421)
Screenshot: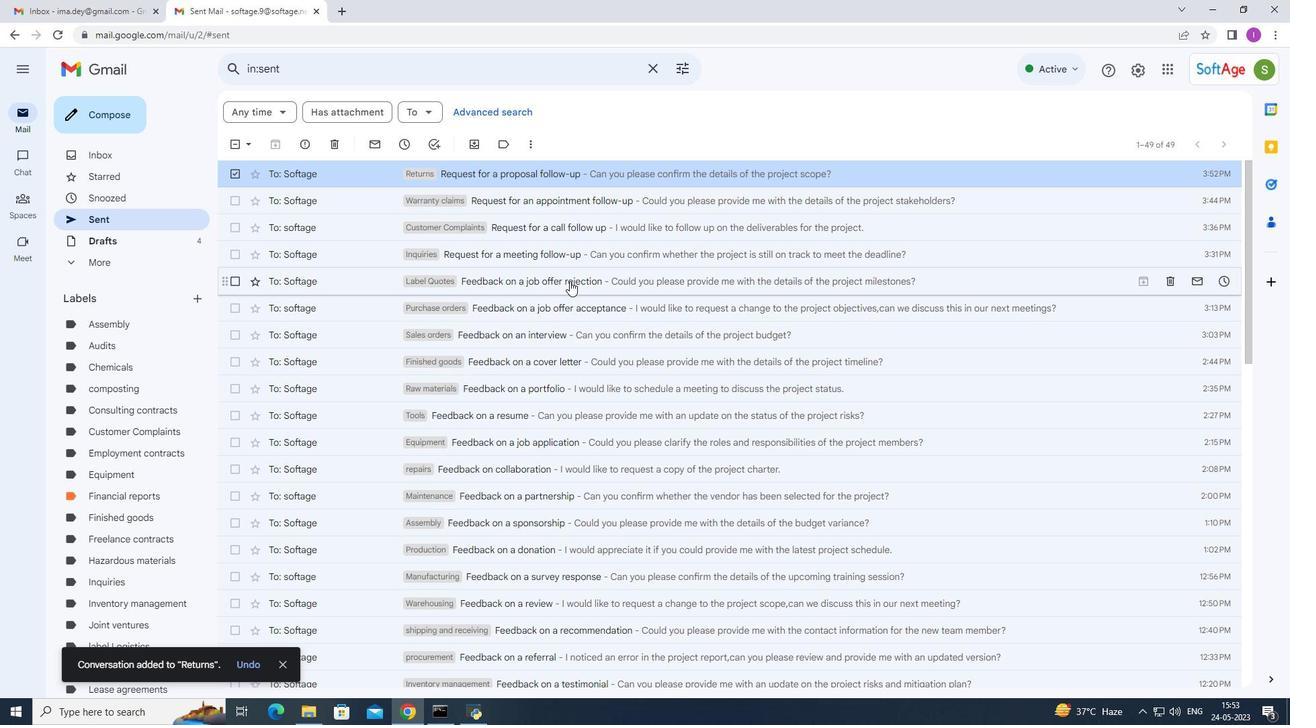 
Action: Mouse moved to (1201, 639)
Screenshot: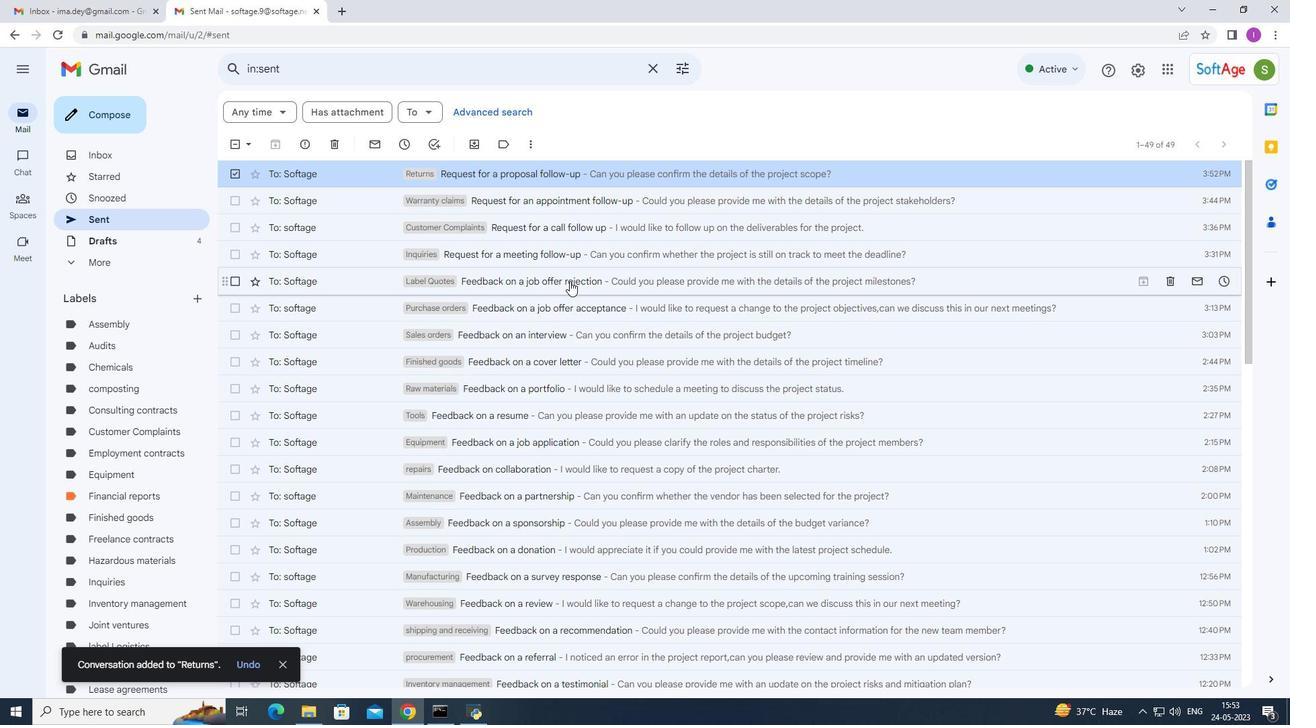 
Action: Mouse pressed left at (1201, 639)
Screenshot: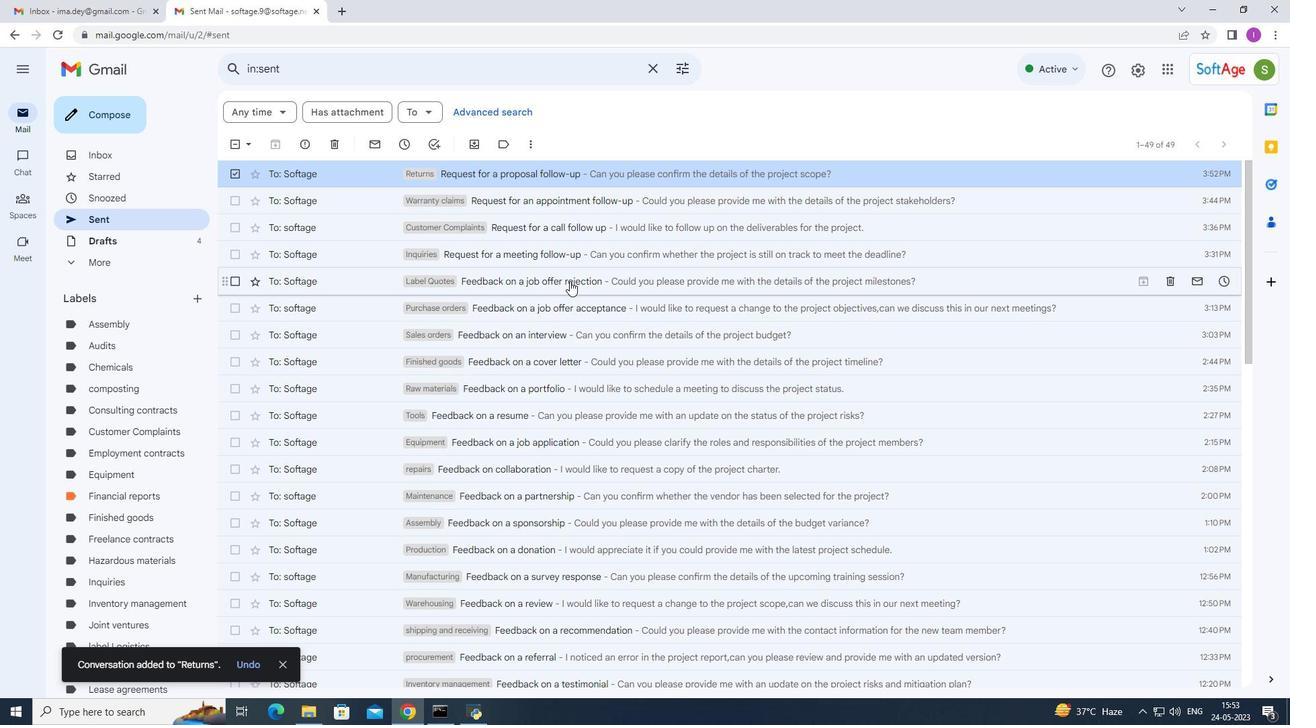 
Action: Mouse pressed left at (1201, 639)
Screenshot: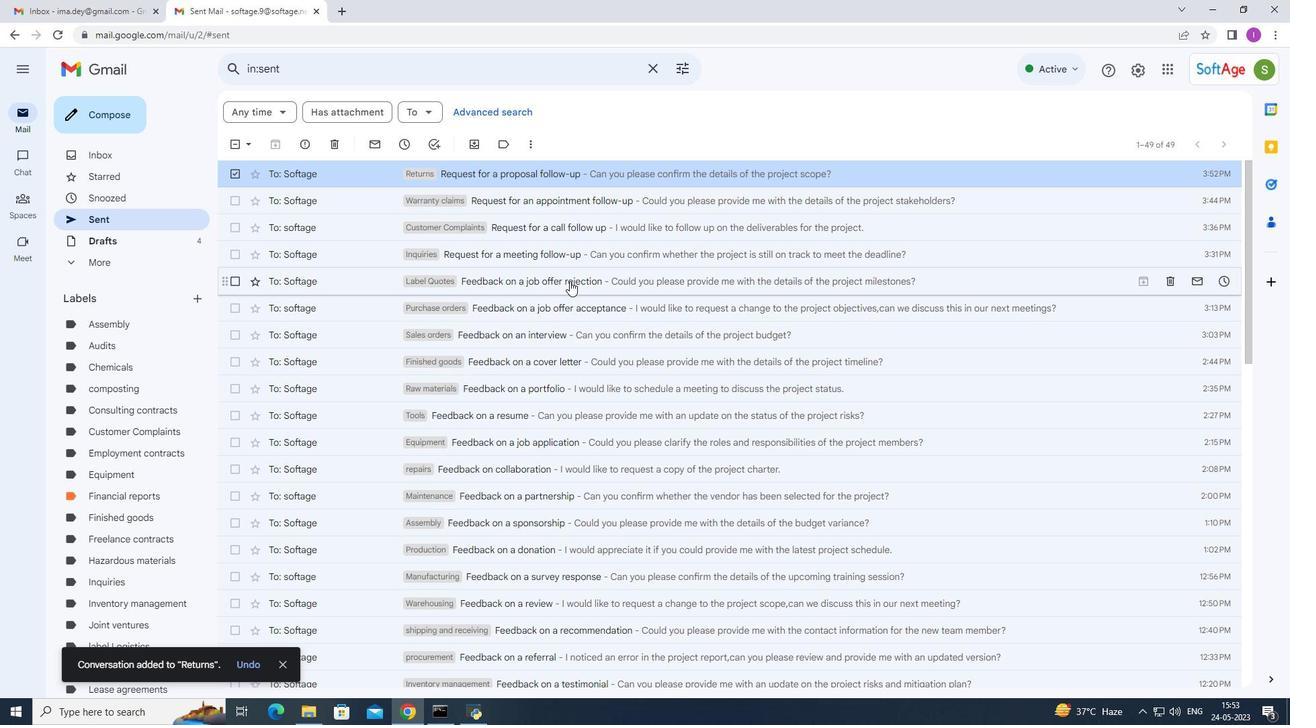 
Action: Mouse moved to (1185, 639)
Screenshot: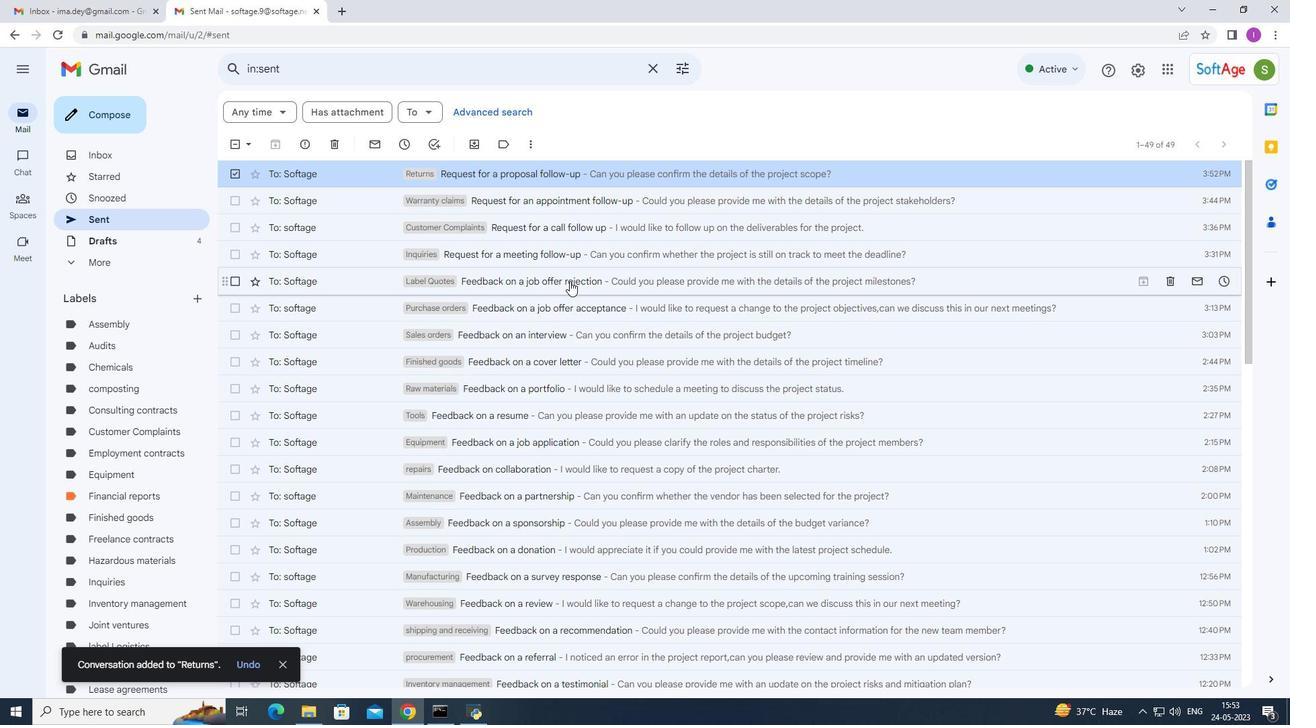 
Action: Mouse pressed left at (1185, 639)
Screenshot: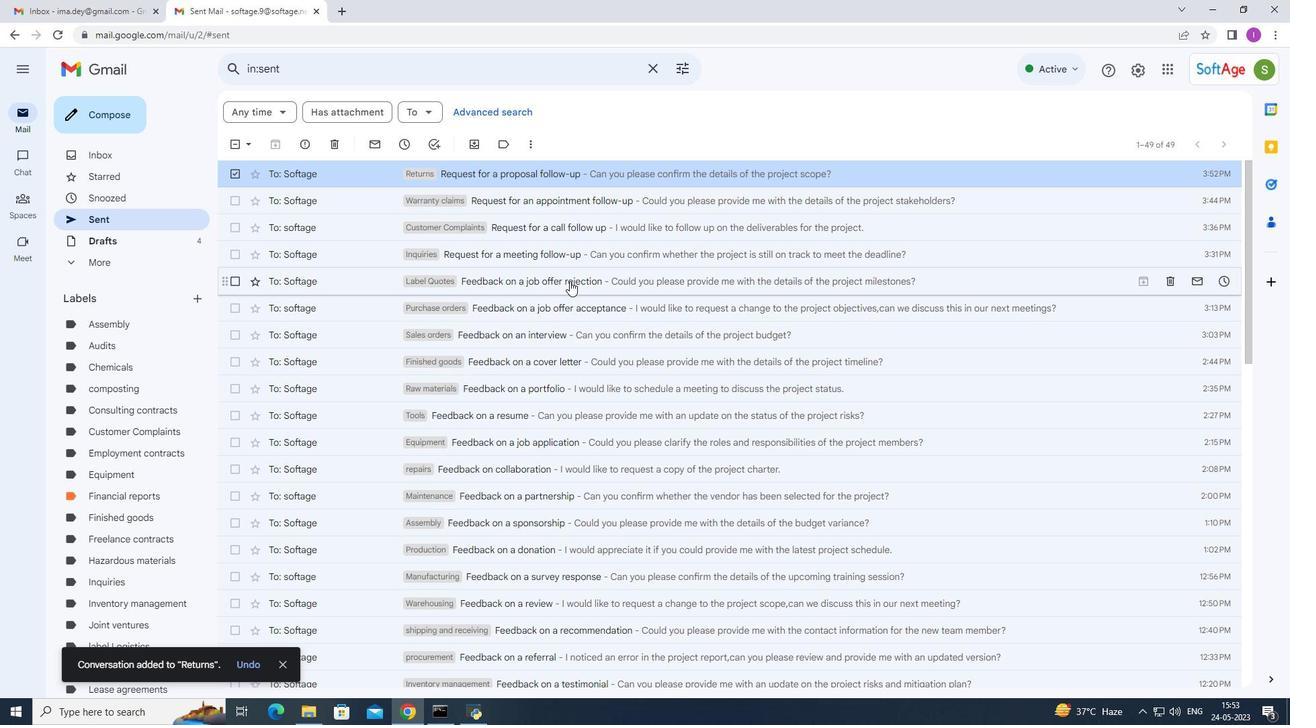 
Action: Mouse moved to (1178, 640)
Screenshot: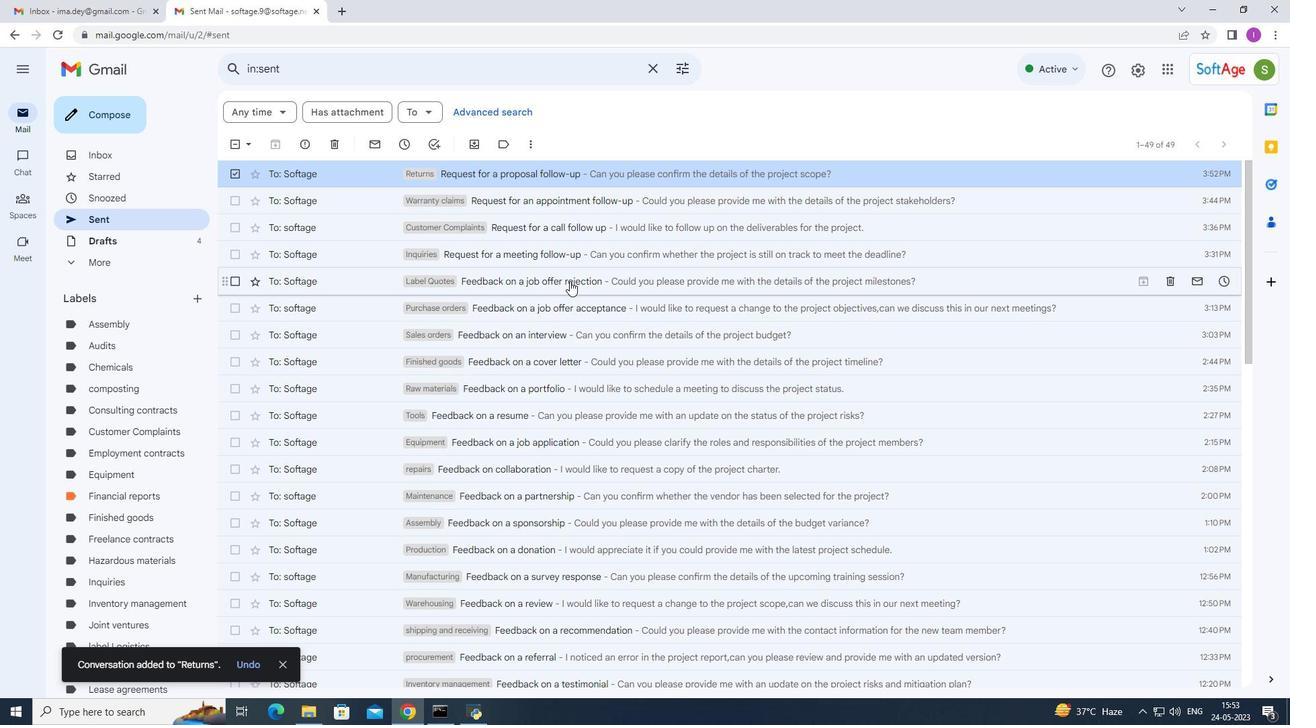 
Action: Mouse pressed left at (1178, 640)
Screenshot: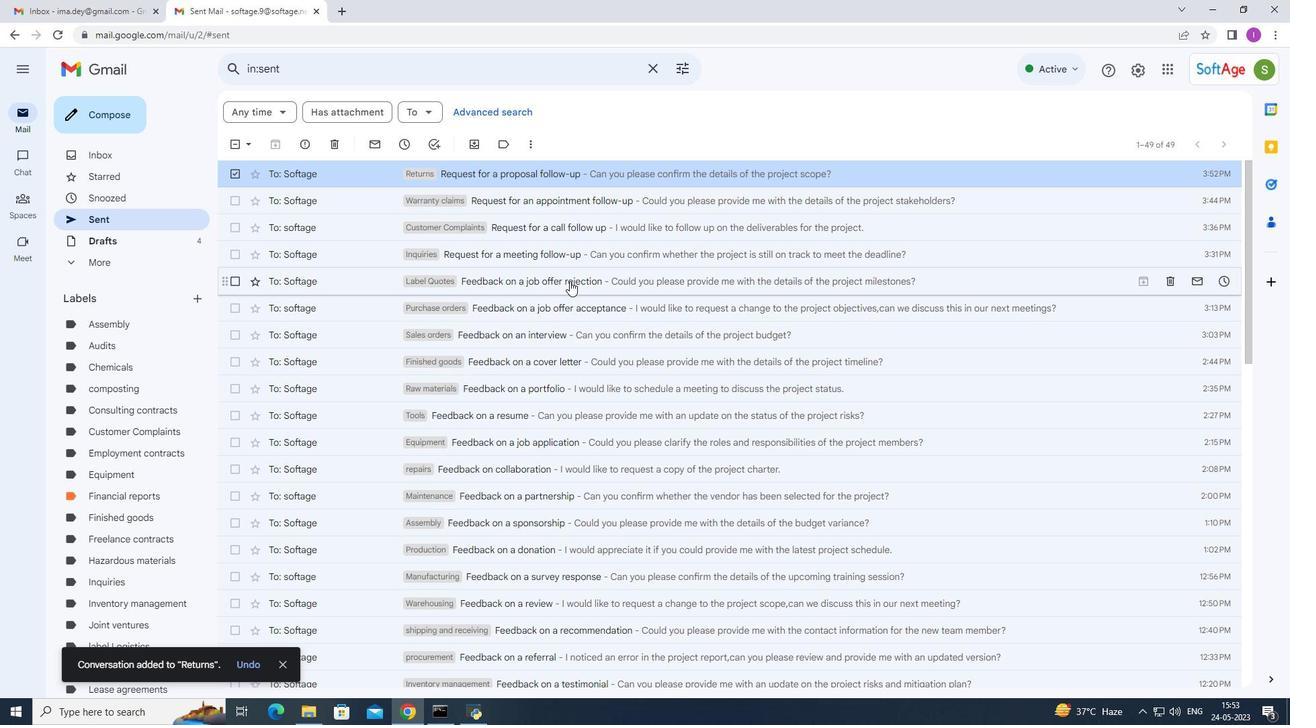 
Action: Mouse moved to (1093, 498)
Screenshot: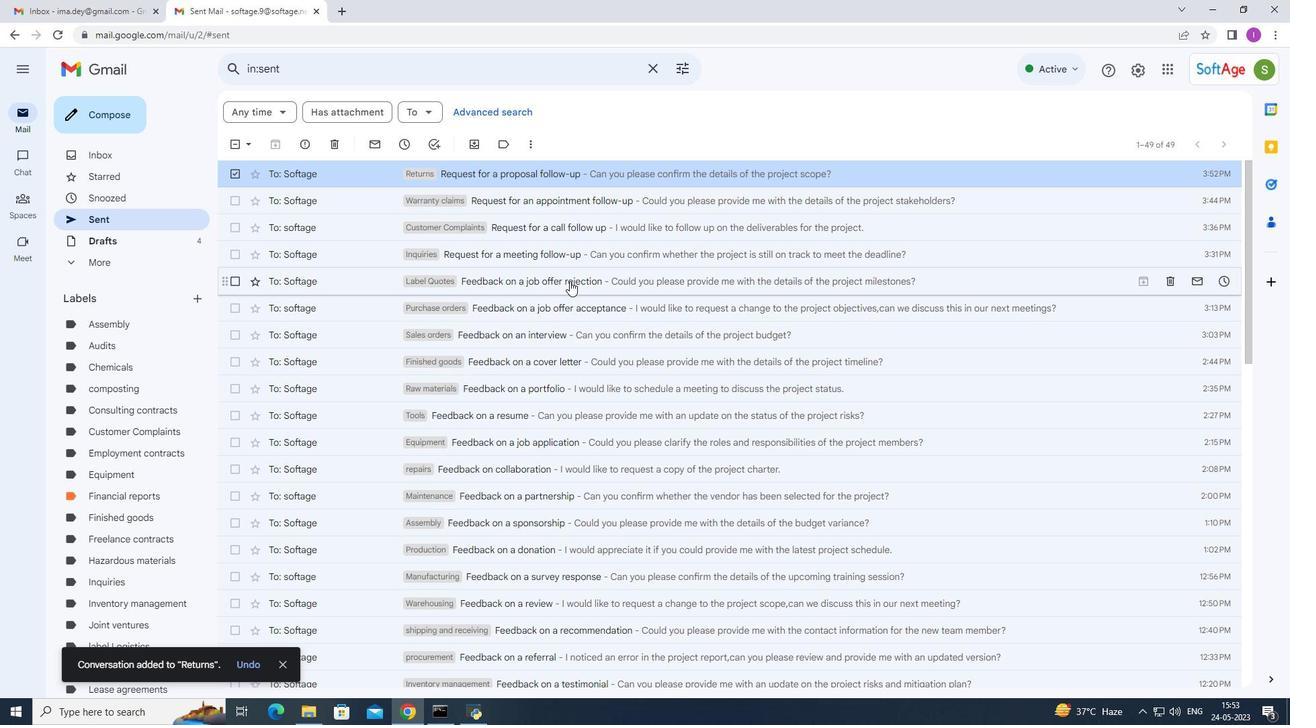 
Action: Mouse pressed left at (1093, 498)
Screenshot: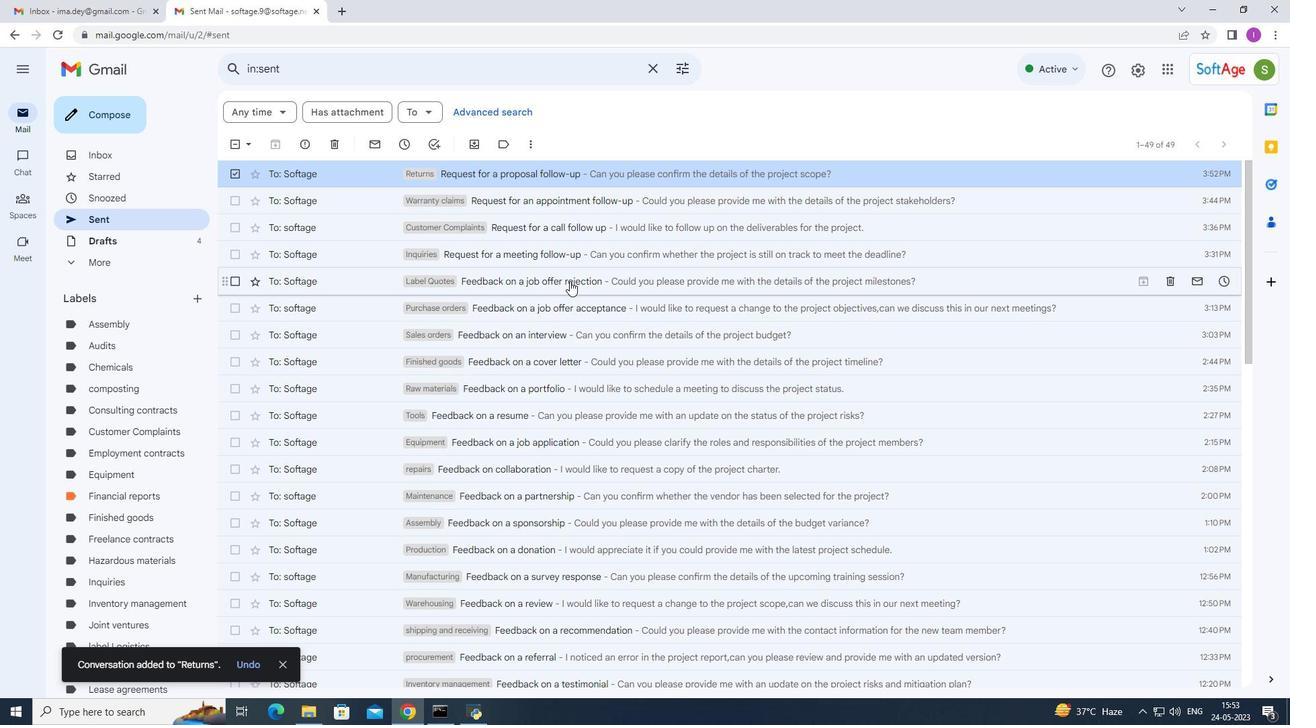 
Action: Mouse moved to (871, 676)
Screenshot: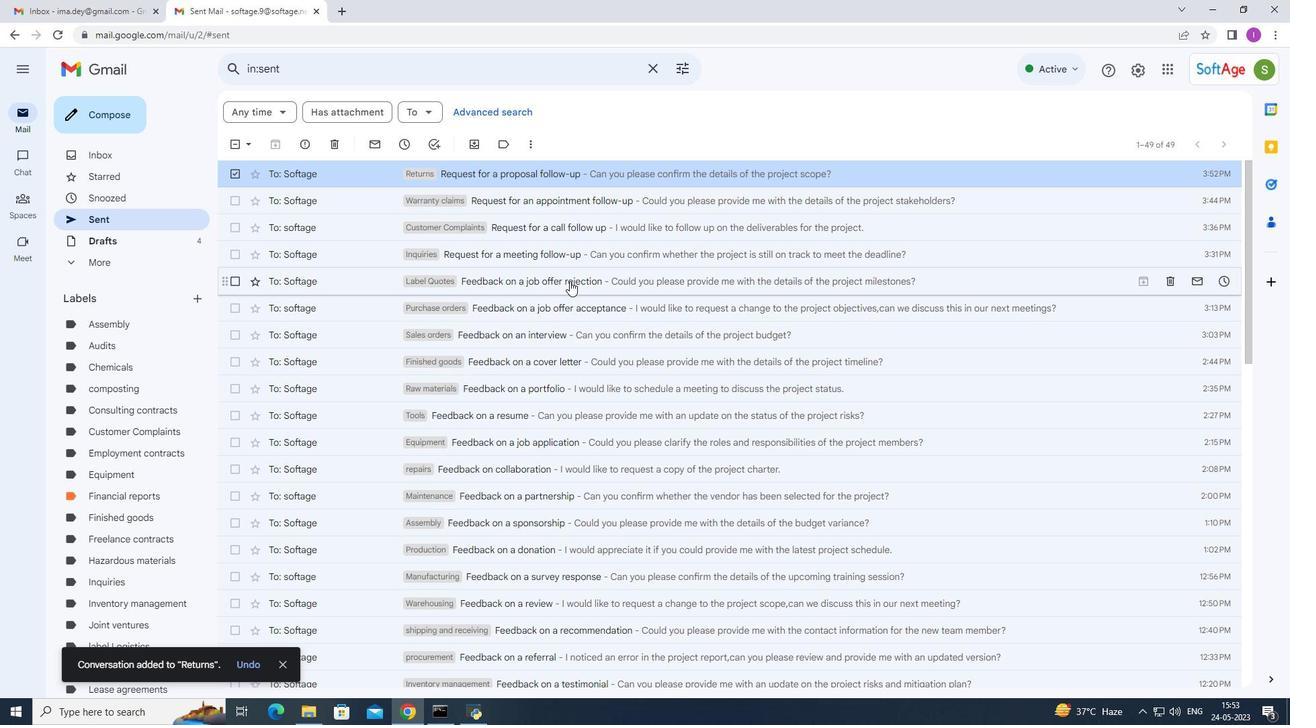 
Action: Mouse pressed left at (871, 676)
Screenshot: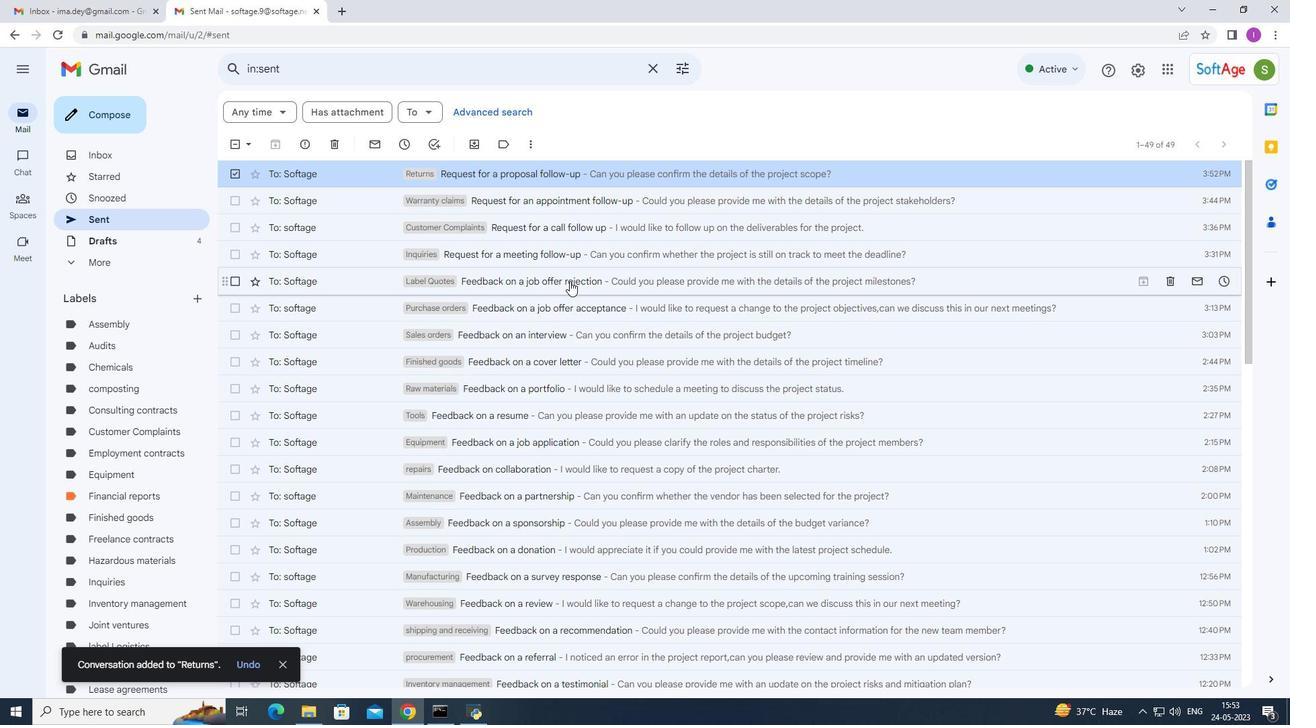 
Action: Mouse moved to (684, 175)
Screenshot: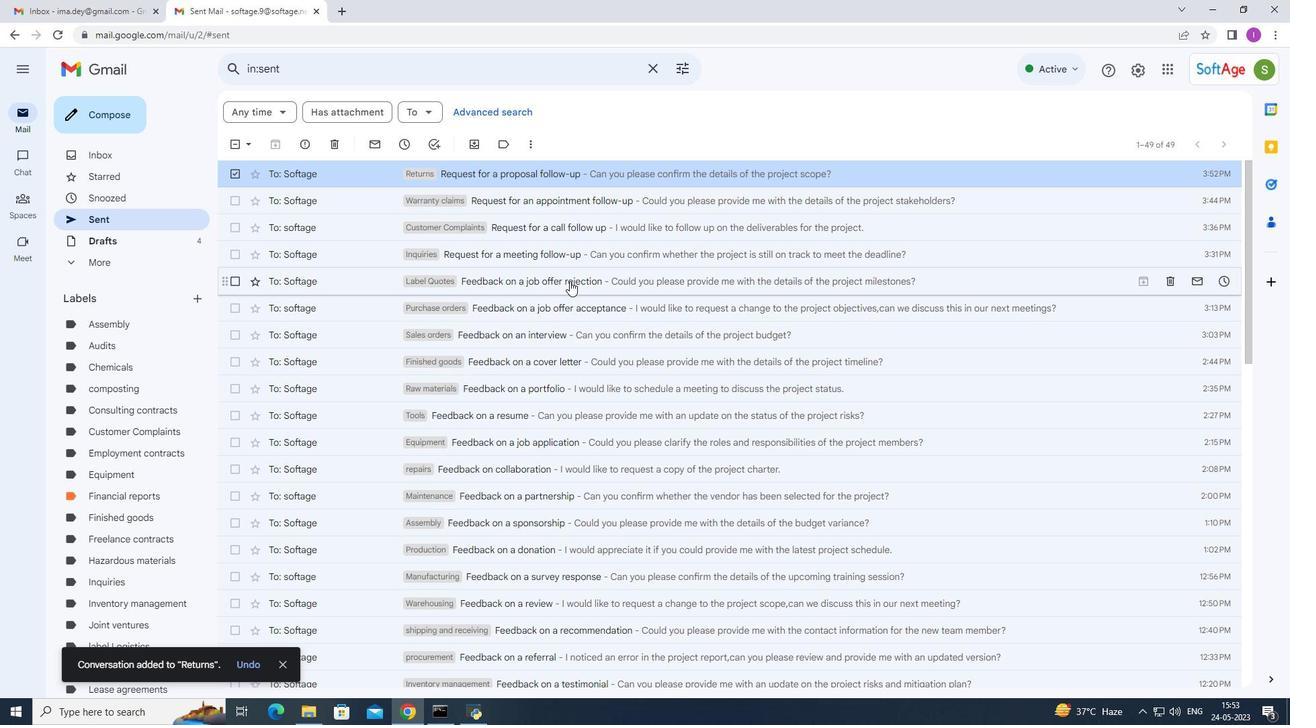 
Action: Mouse pressed left at (684, 175)
Screenshot: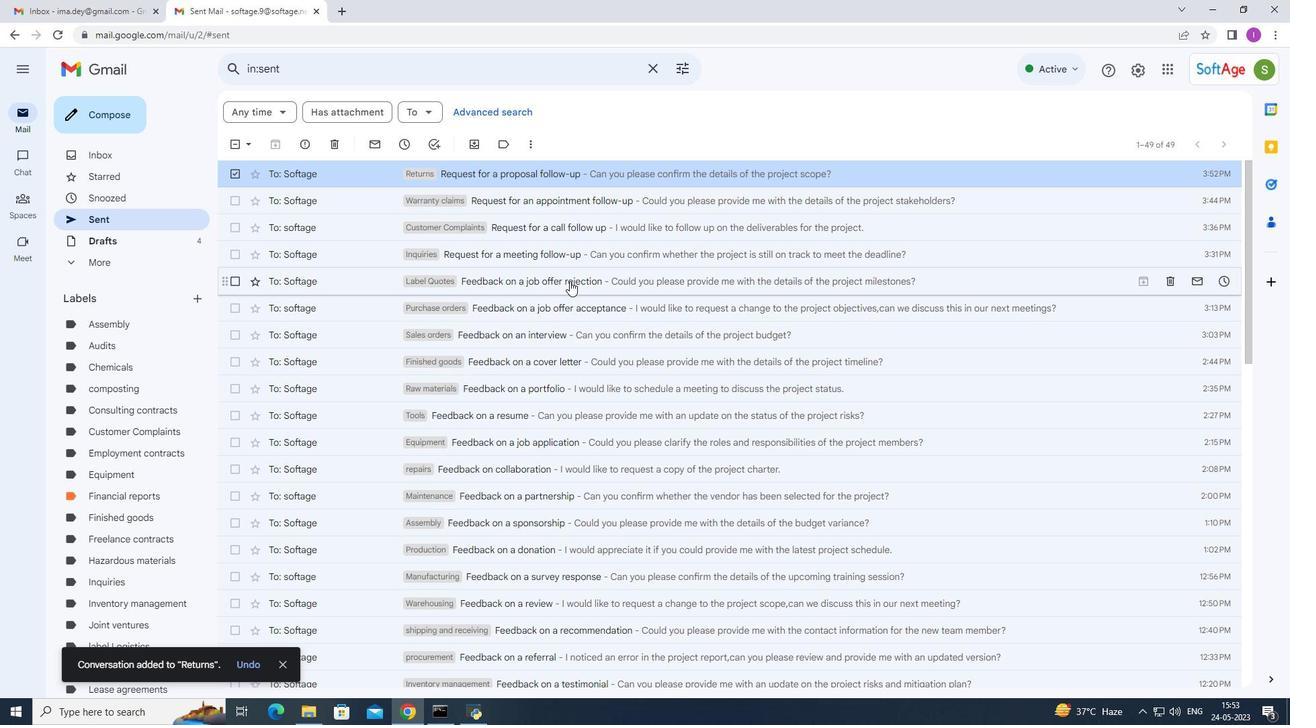 
Action: Mouse moved to (687, 174)
Screenshot: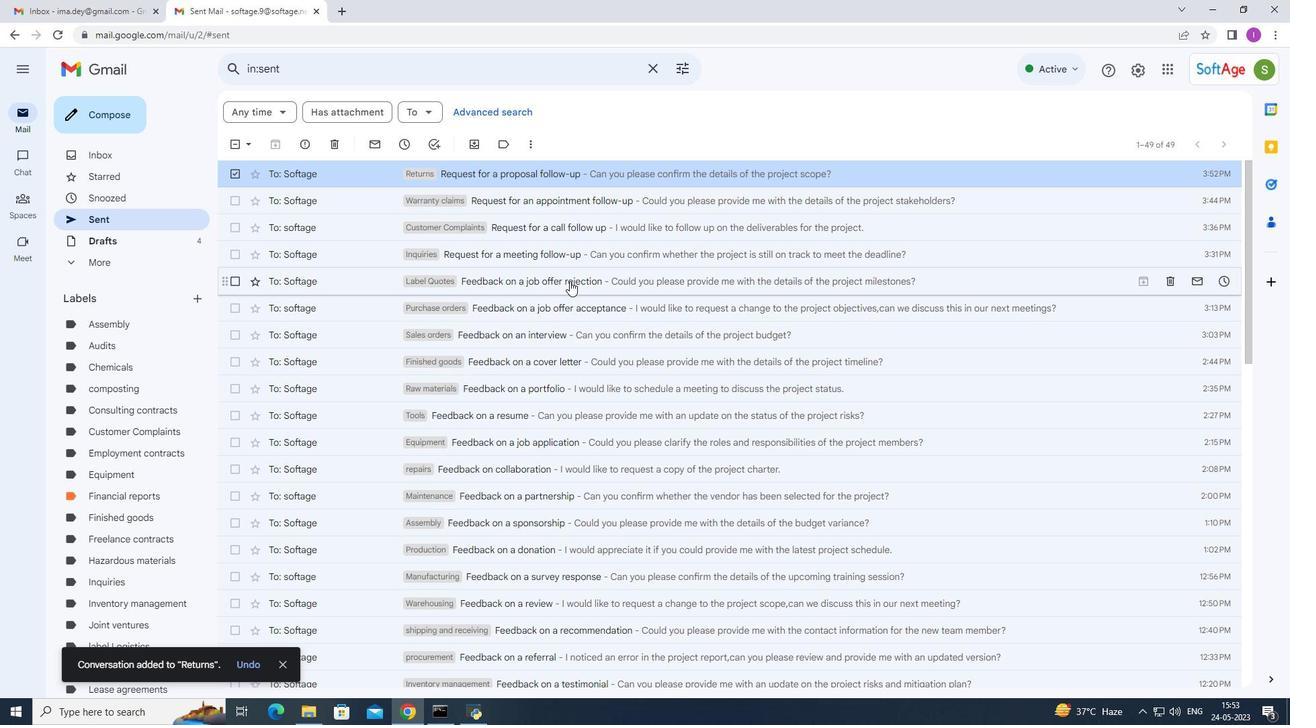 
Action: Mouse pressed left at (687, 174)
Screenshot: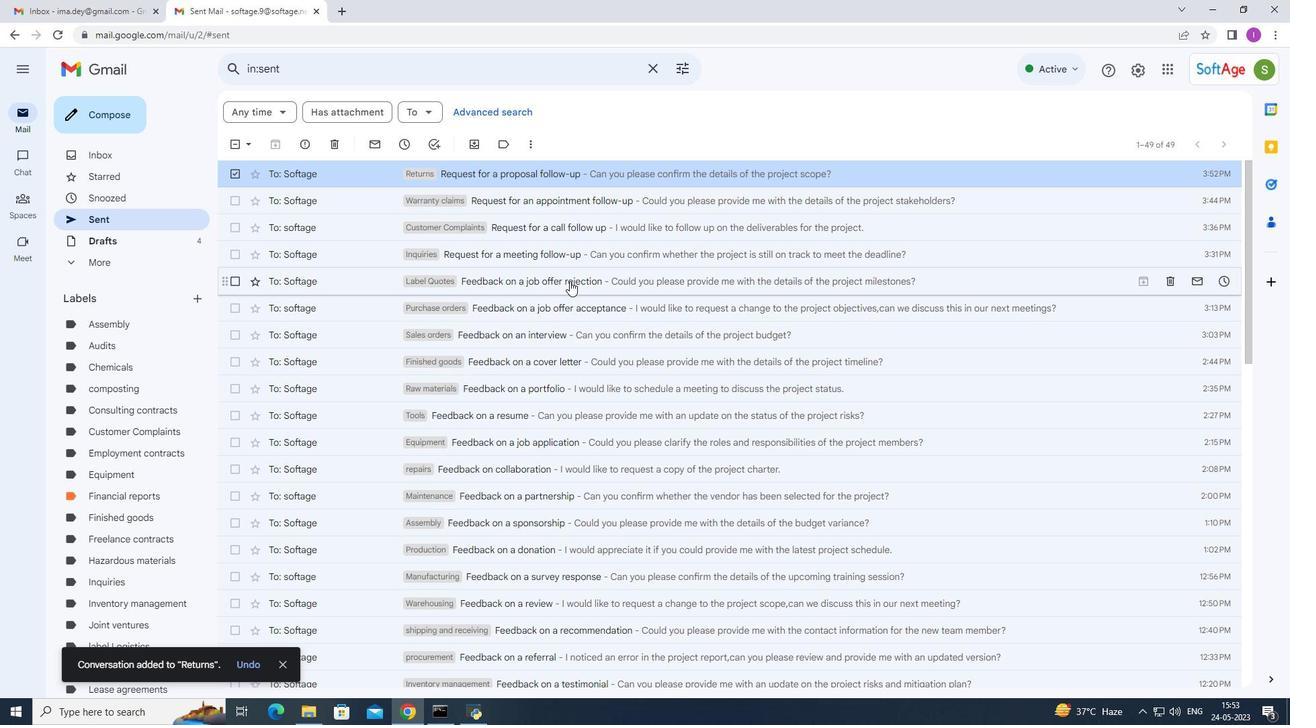 
Action: Mouse moved to (1199, 647)
Screenshot: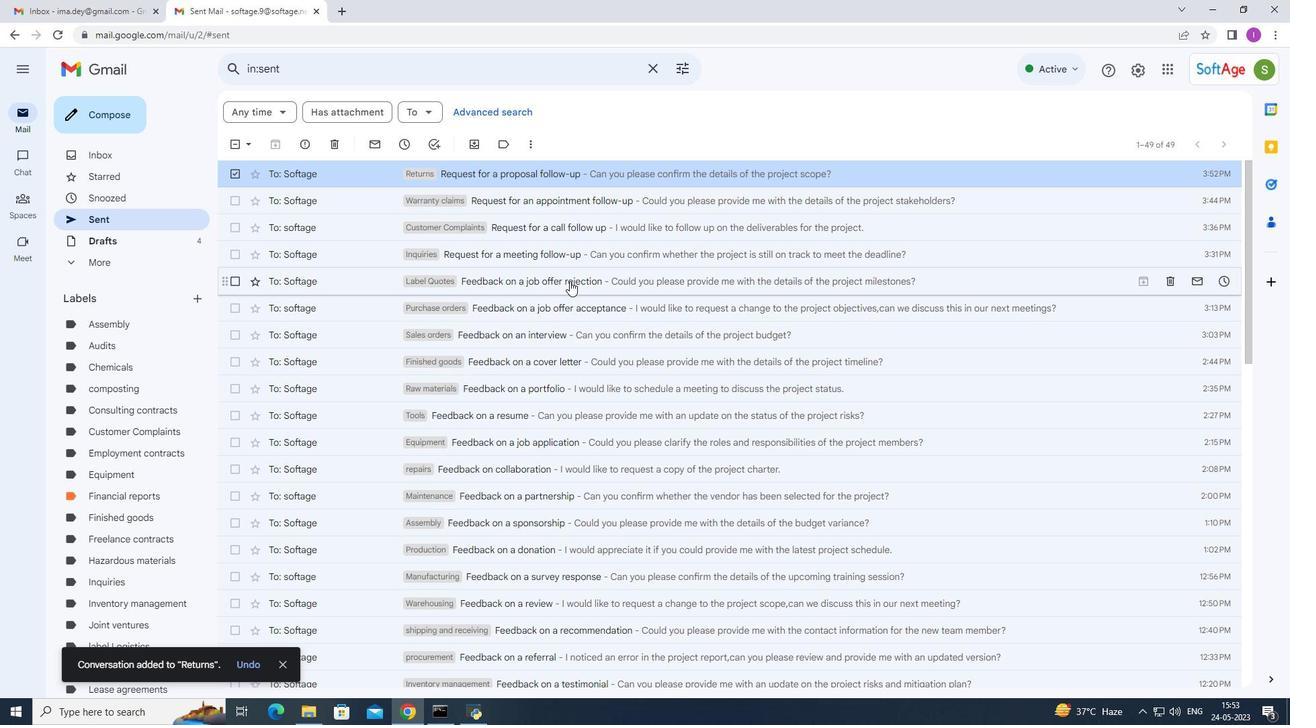 
Action: Mouse pressed left at (1199, 647)
Screenshot: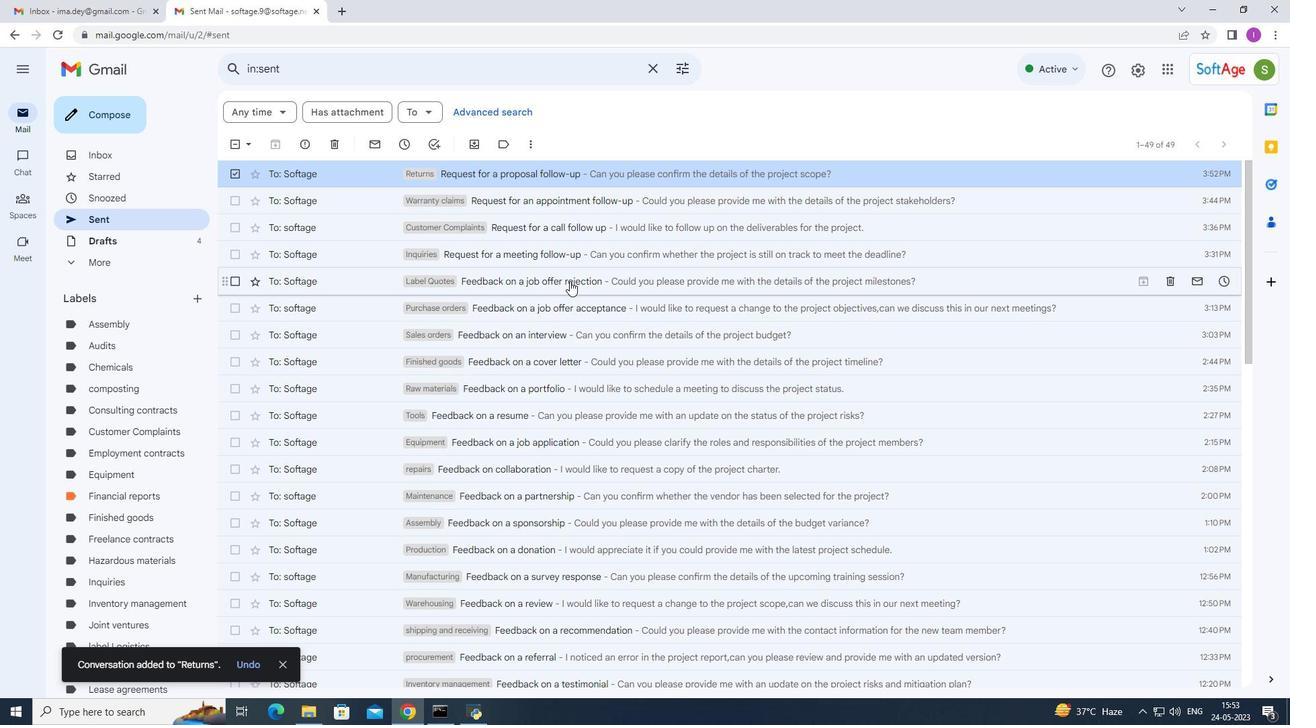 
Action: Mouse moved to (1135, 73)
Screenshot: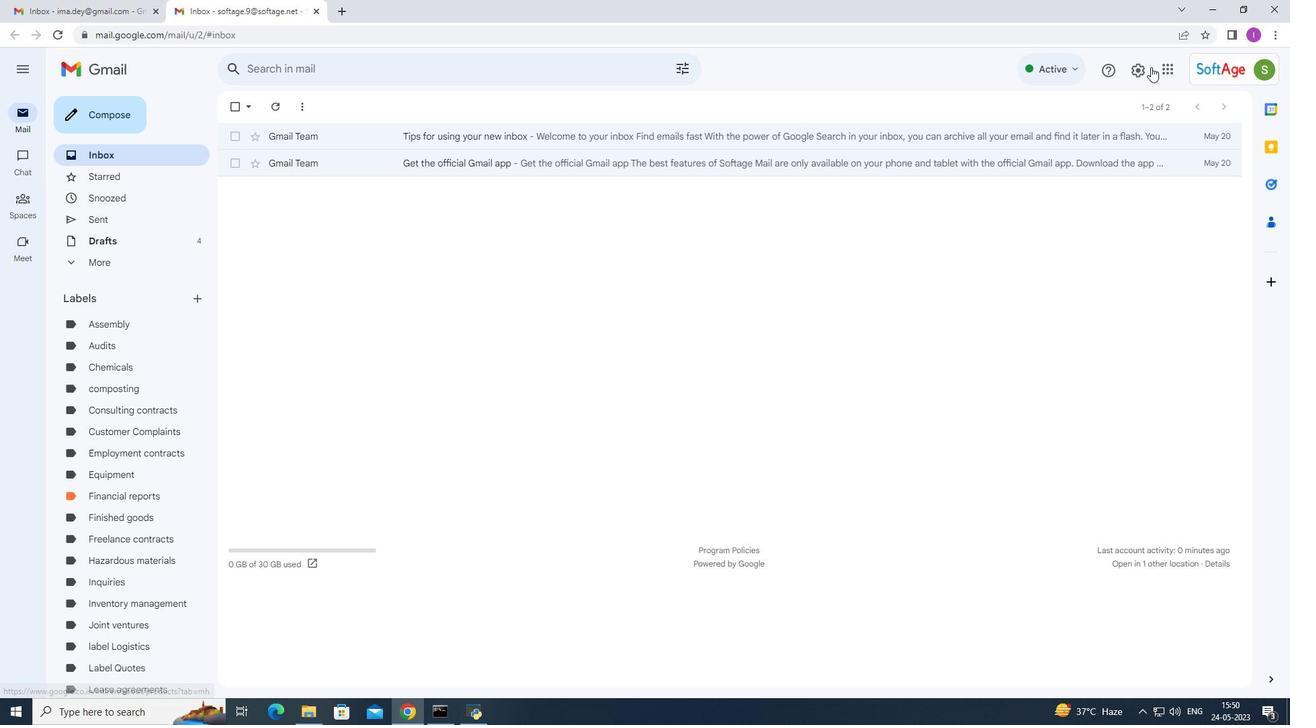 
Action: Mouse pressed left at (1135, 73)
Screenshot: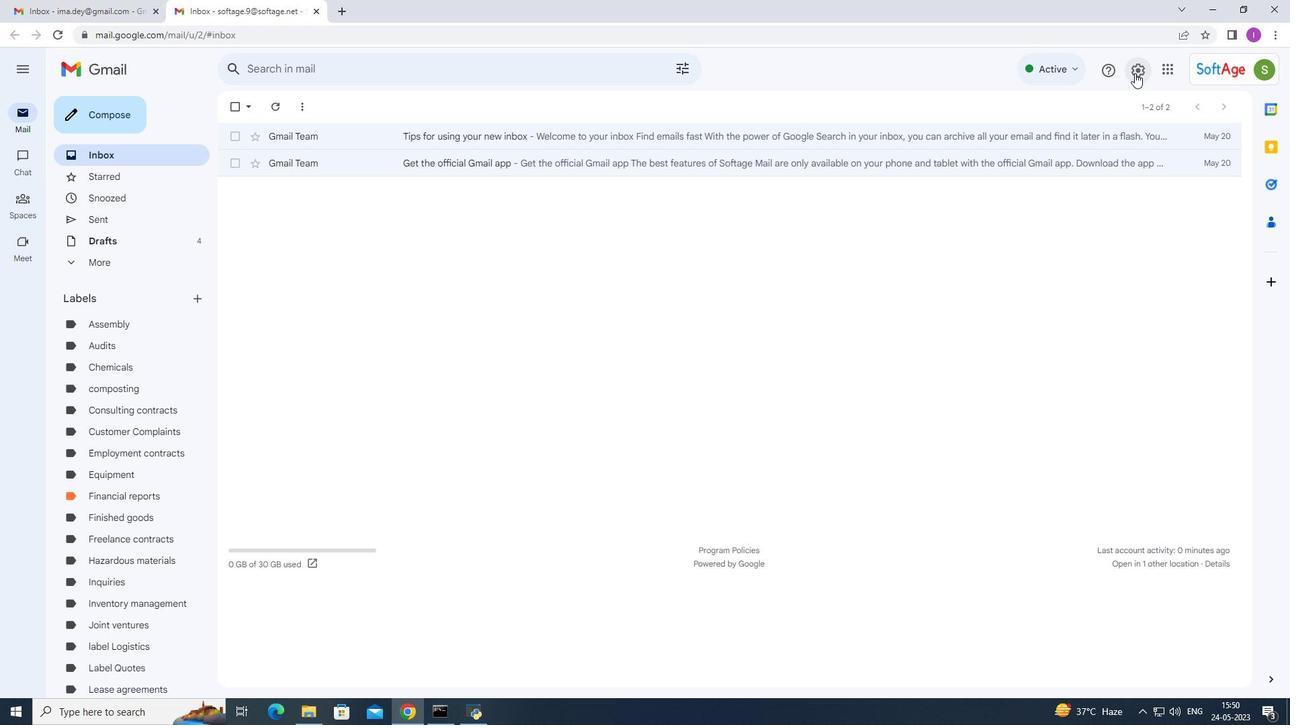 
Action: Mouse moved to (1129, 139)
Screenshot: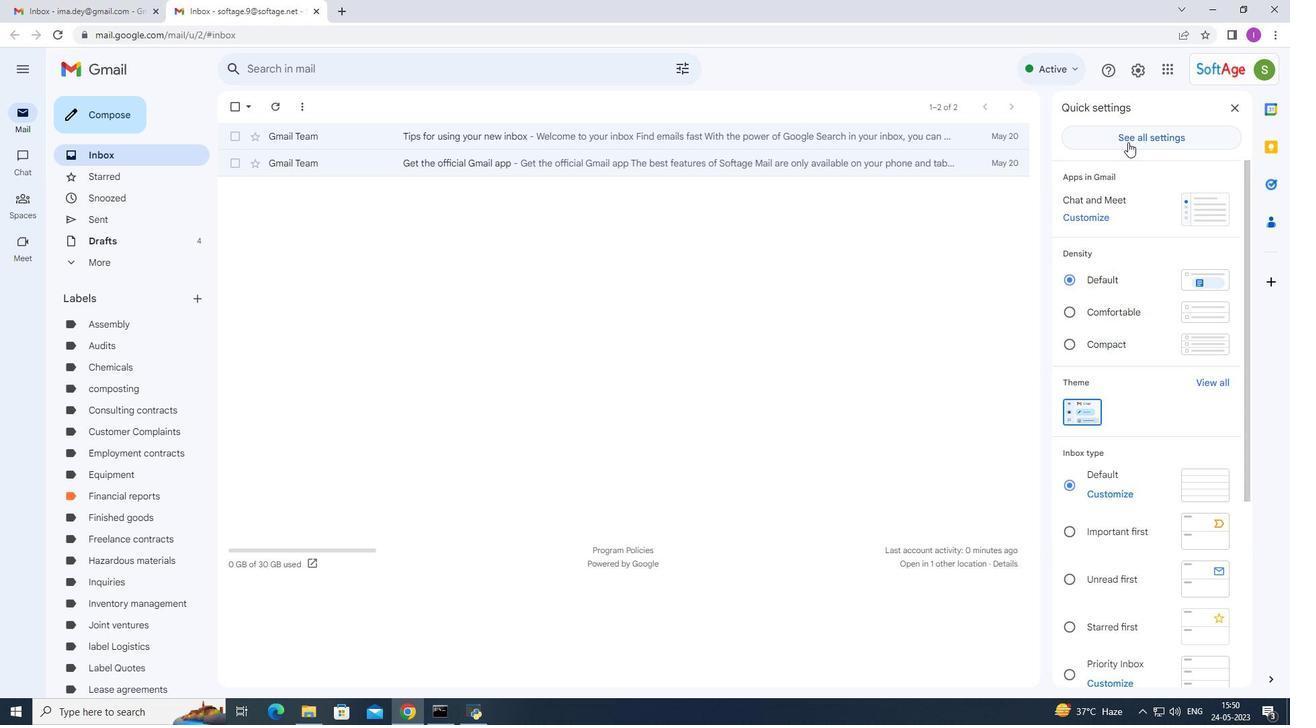 
Action: Mouse pressed left at (1129, 139)
Screenshot: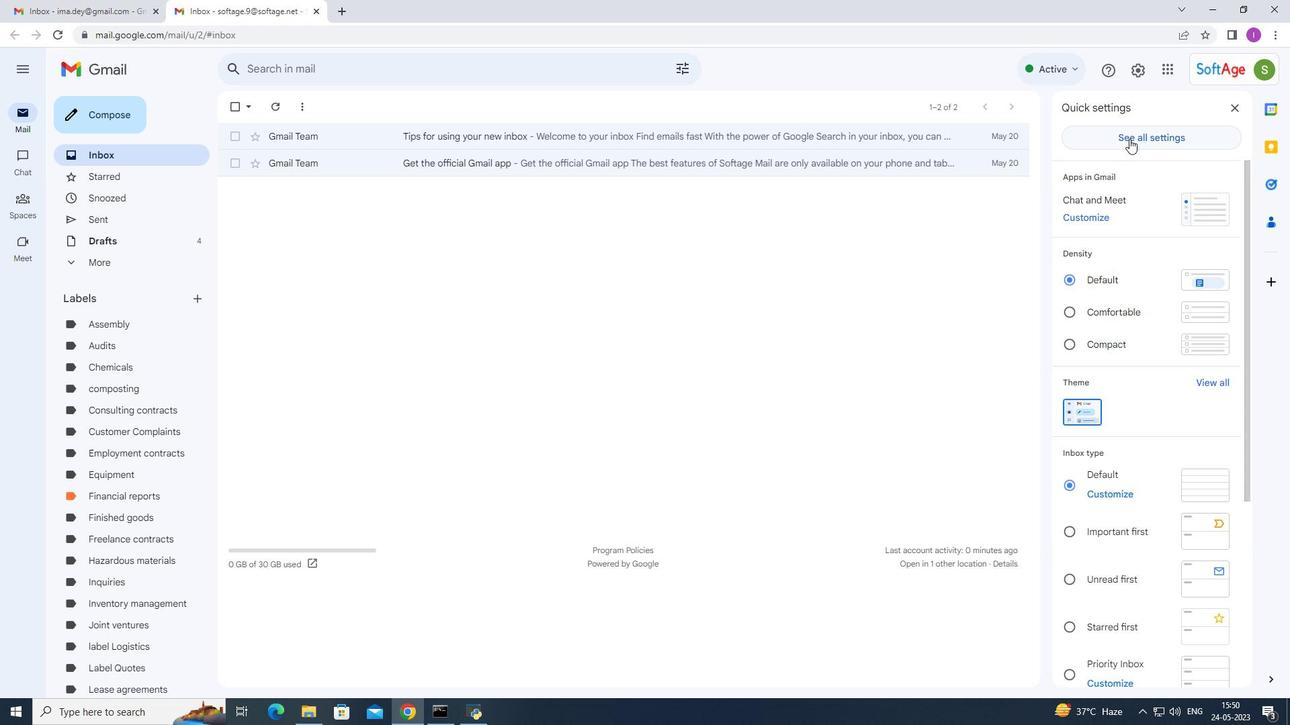 
Action: Mouse moved to (690, 375)
Screenshot: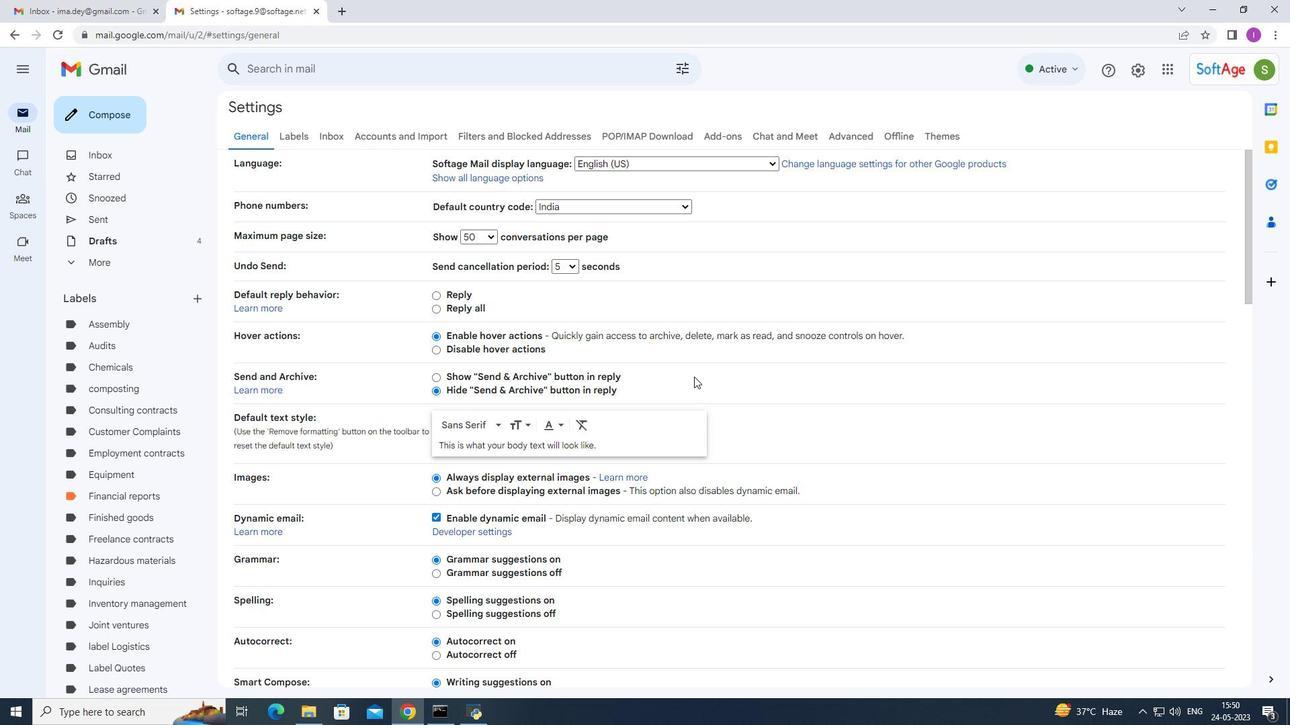 
Action: Mouse scrolled (690, 375) with delta (0, 0)
Screenshot: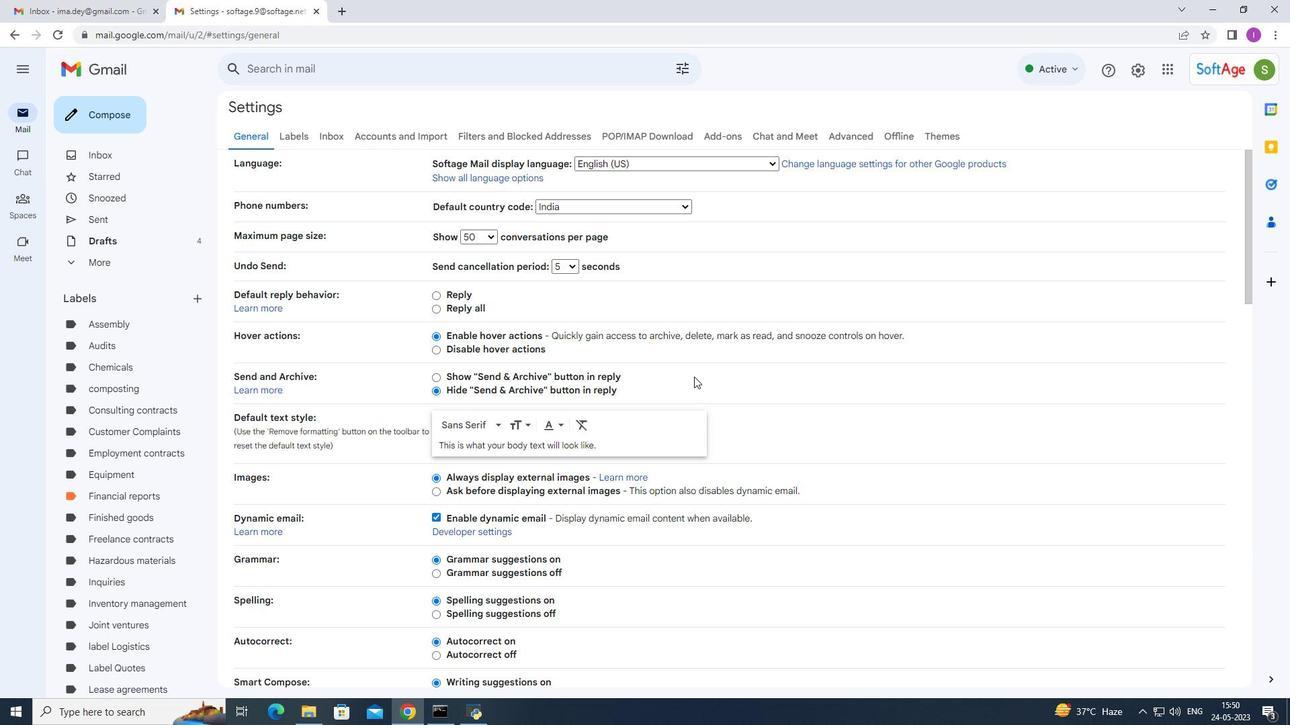 
Action: Mouse scrolled (690, 375) with delta (0, 0)
Screenshot: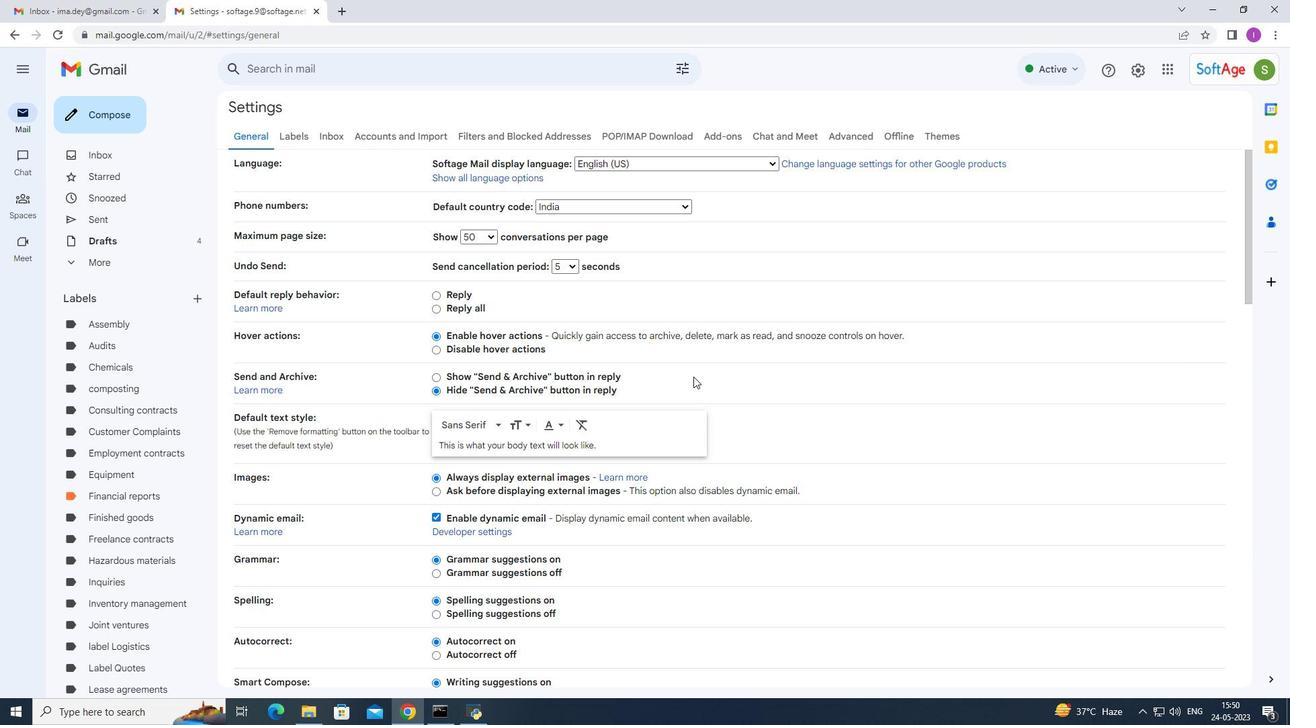 
Action: Mouse scrolled (690, 375) with delta (0, 0)
Screenshot: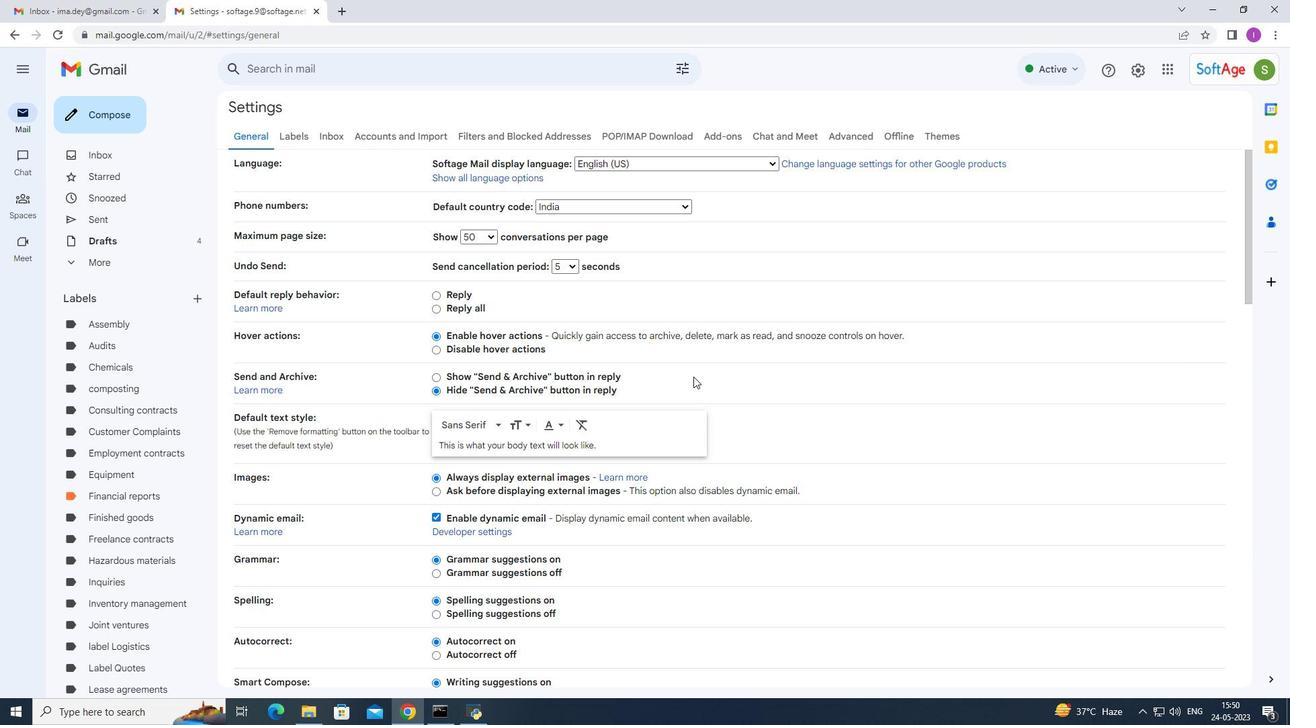 
Action: Mouse moved to (690, 375)
Screenshot: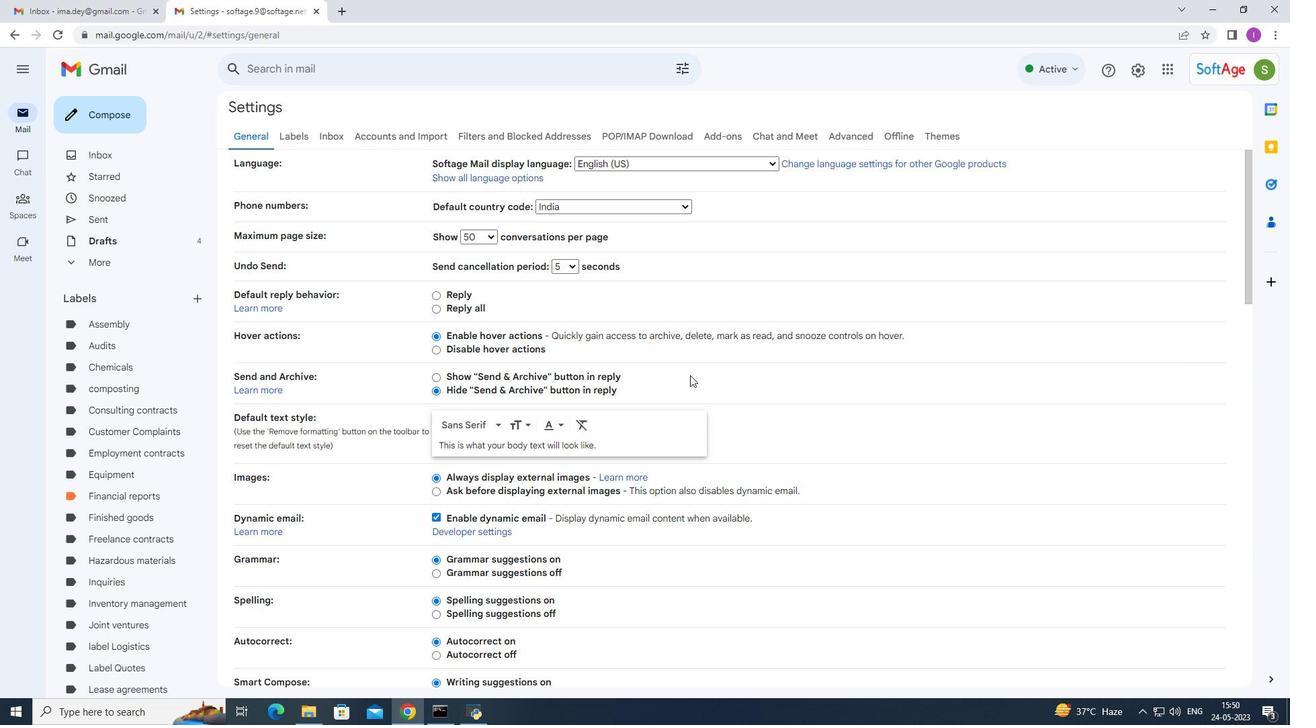 
Action: Mouse scrolled (690, 374) with delta (0, 0)
Screenshot: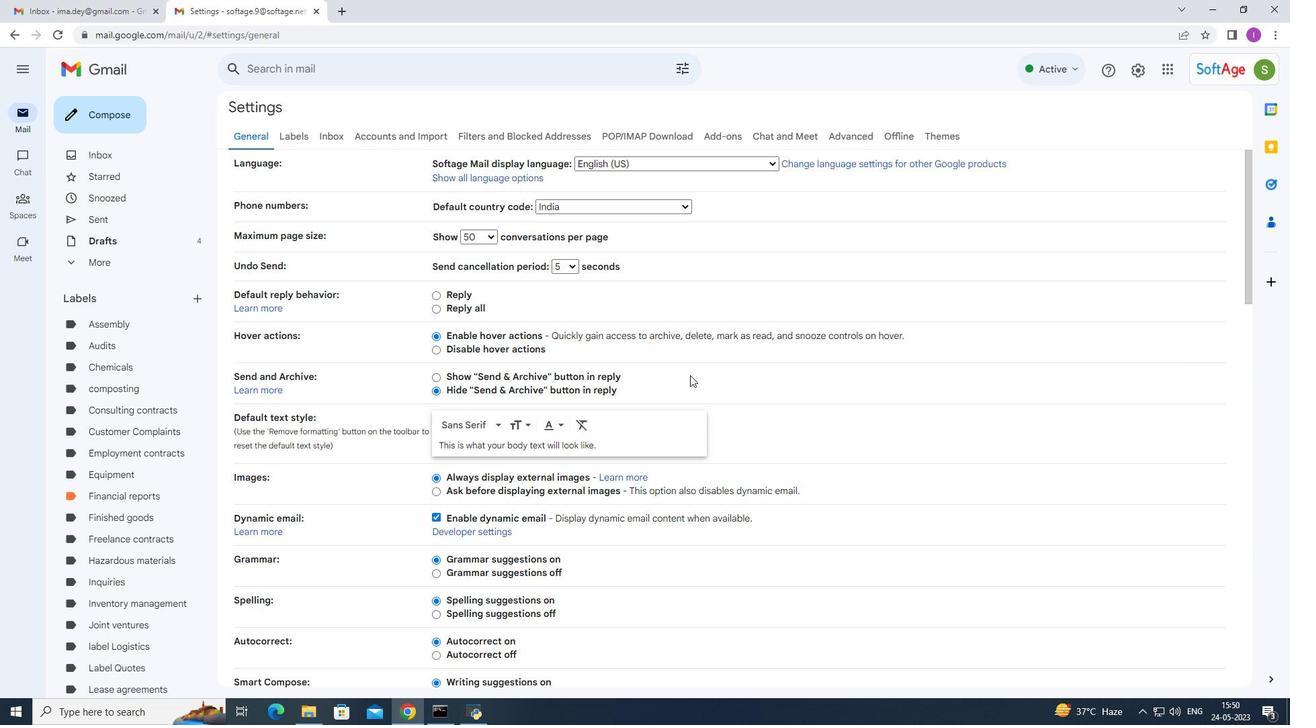 
Action: Mouse moved to (692, 367)
Screenshot: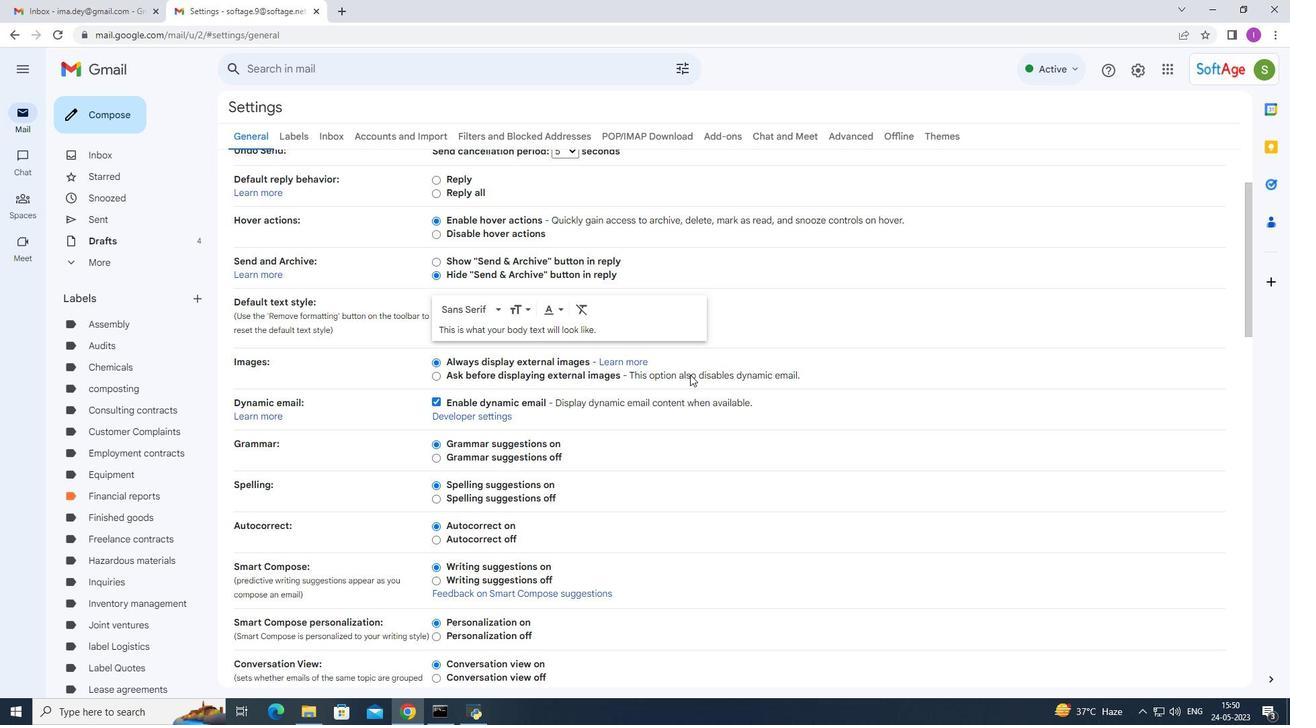 
Action: Mouse scrolled (692, 367) with delta (0, 0)
Screenshot: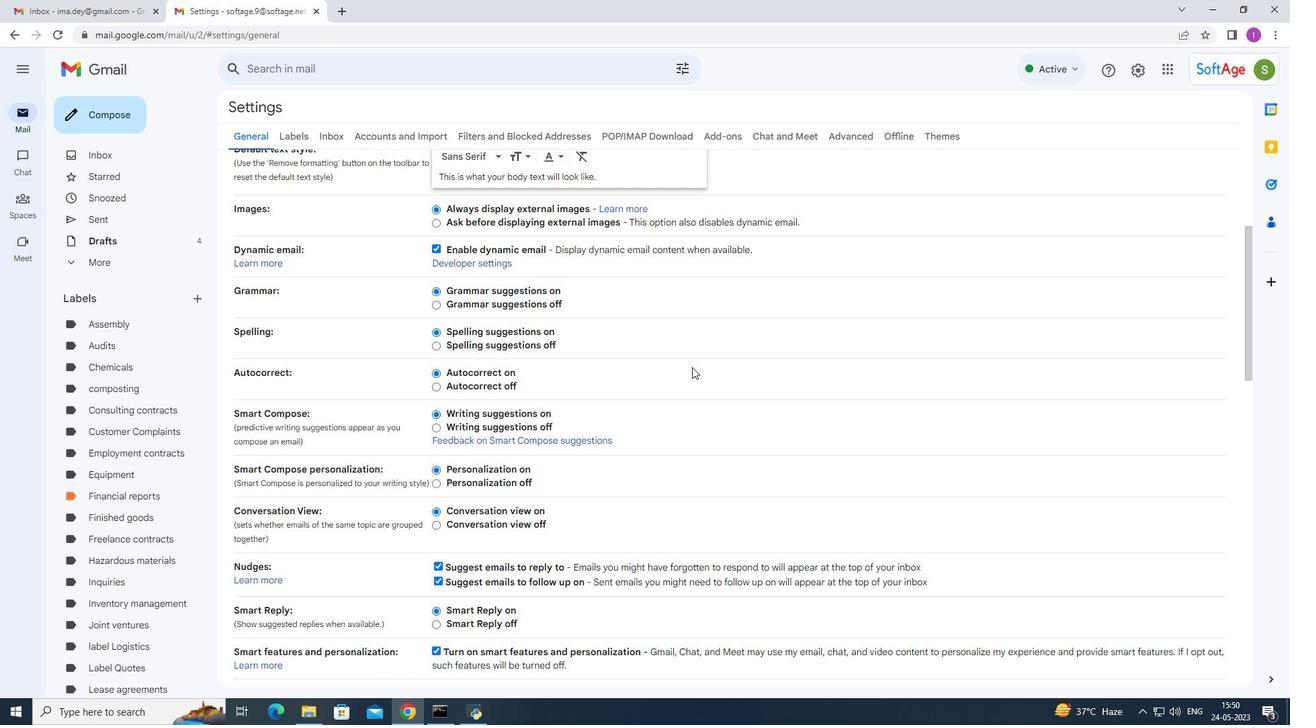 
Action: Mouse moved to (693, 367)
Screenshot: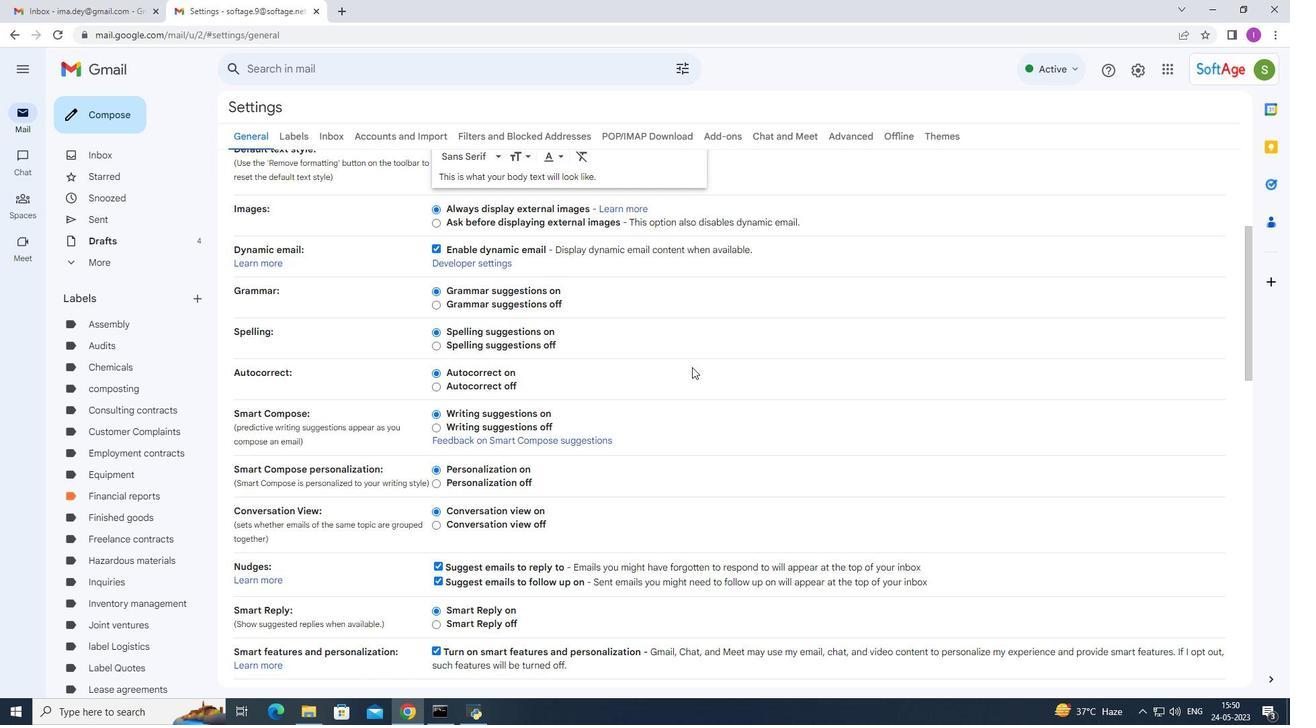 
Action: Mouse scrolled (693, 366) with delta (0, 0)
Screenshot: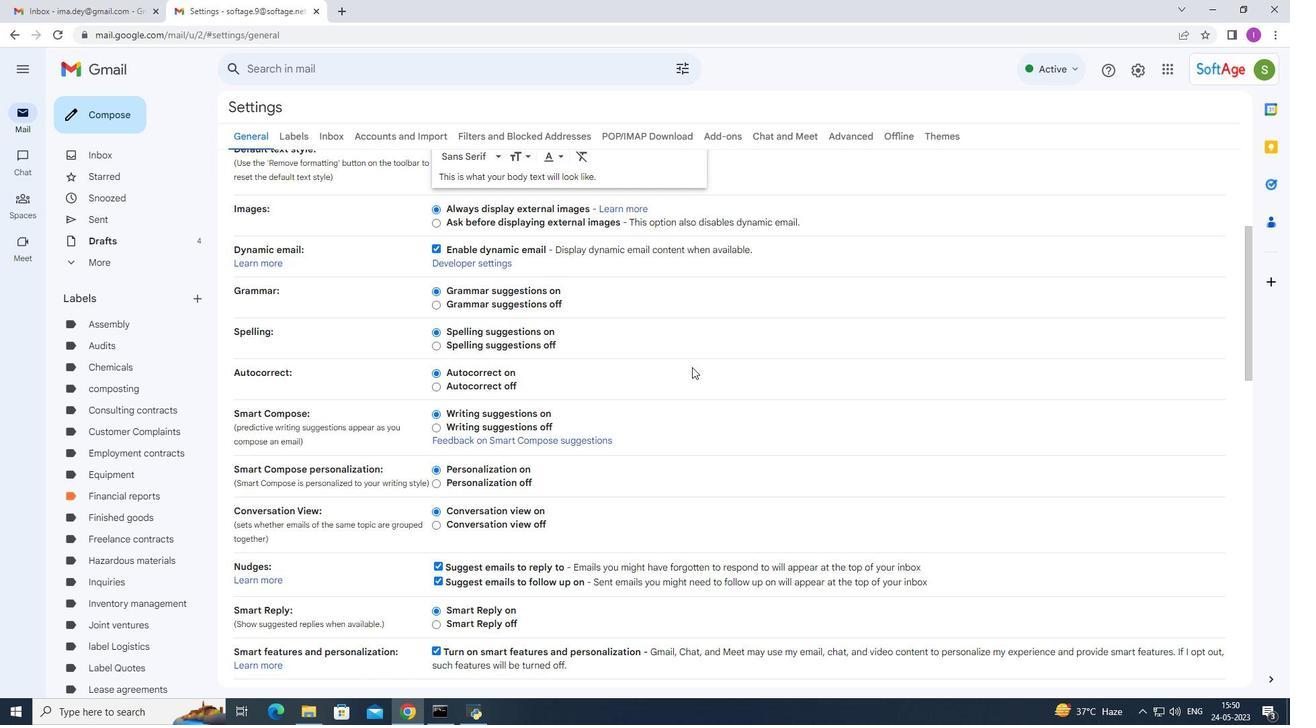 
Action: Mouse scrolled (693, 366) with delta (0, 0)
Screenshot: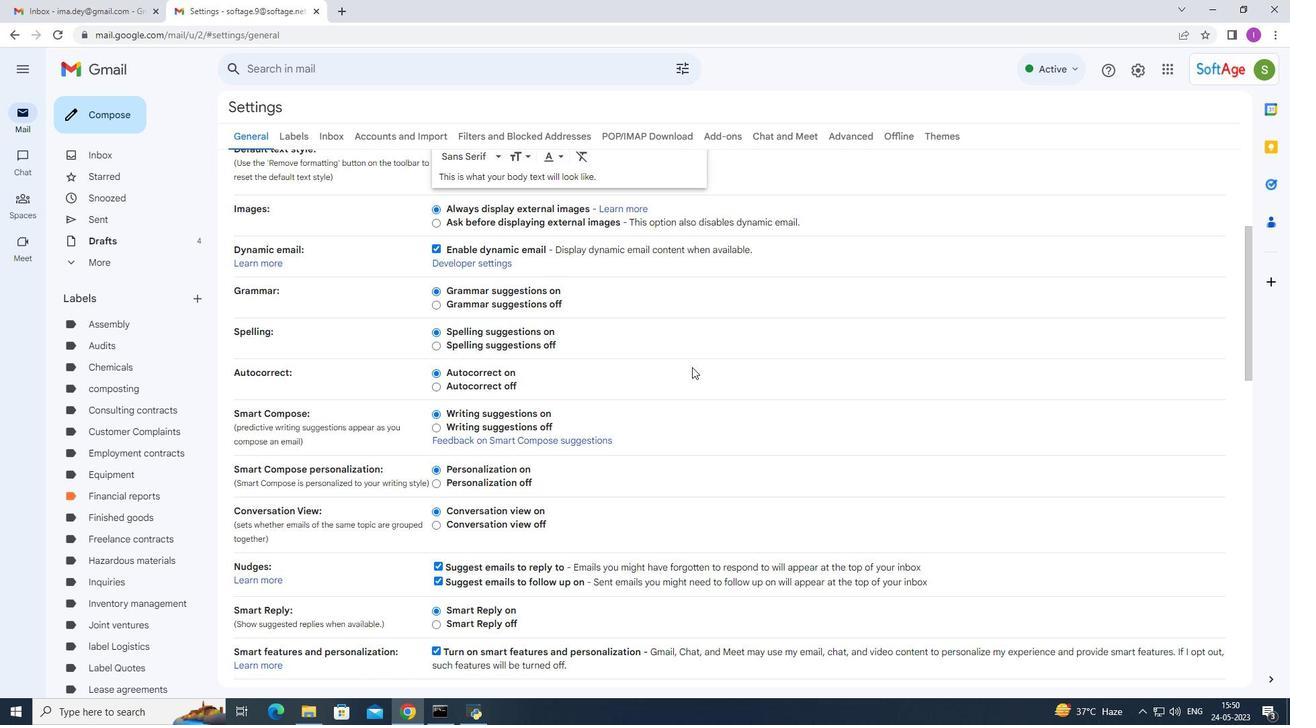 
Action: Mouse moved to (693, 366)
Screenshot: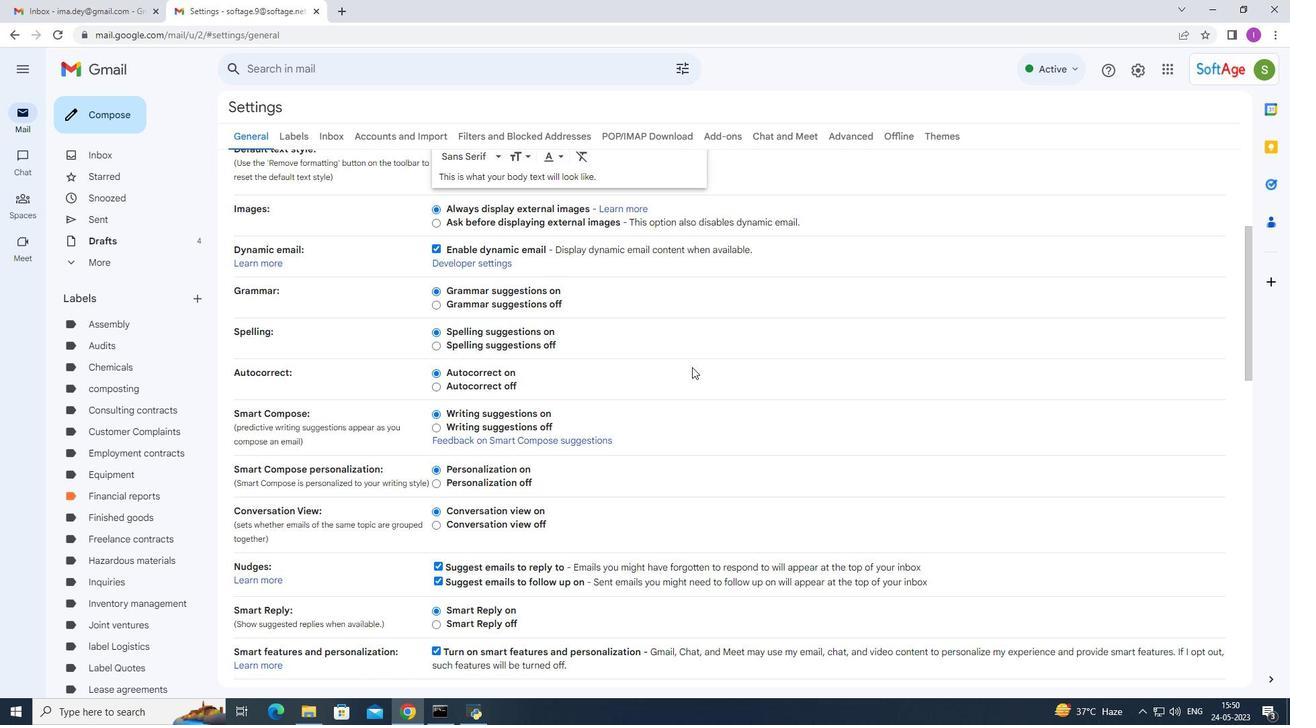 
Action: Mouse scrolled (693, 365) with delta (0, 0)
Screenshot: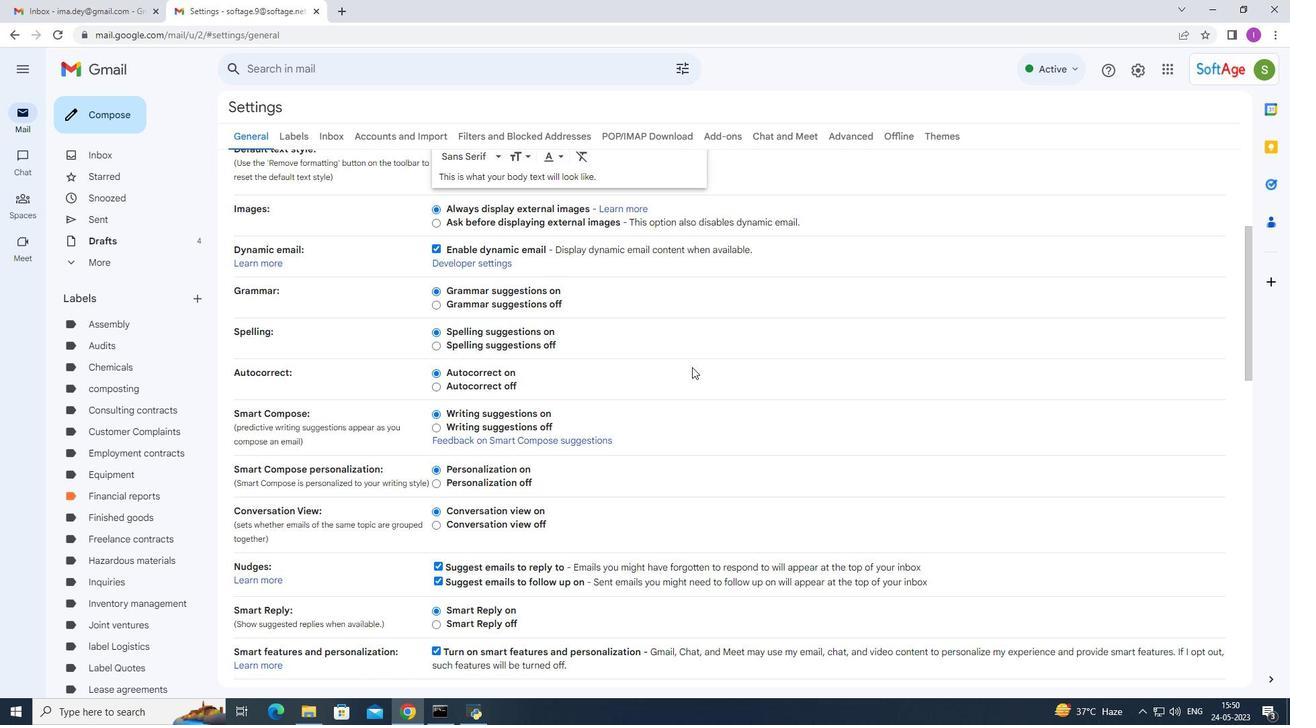 
Action: Mouse moved to (695, 363)
Screenshot: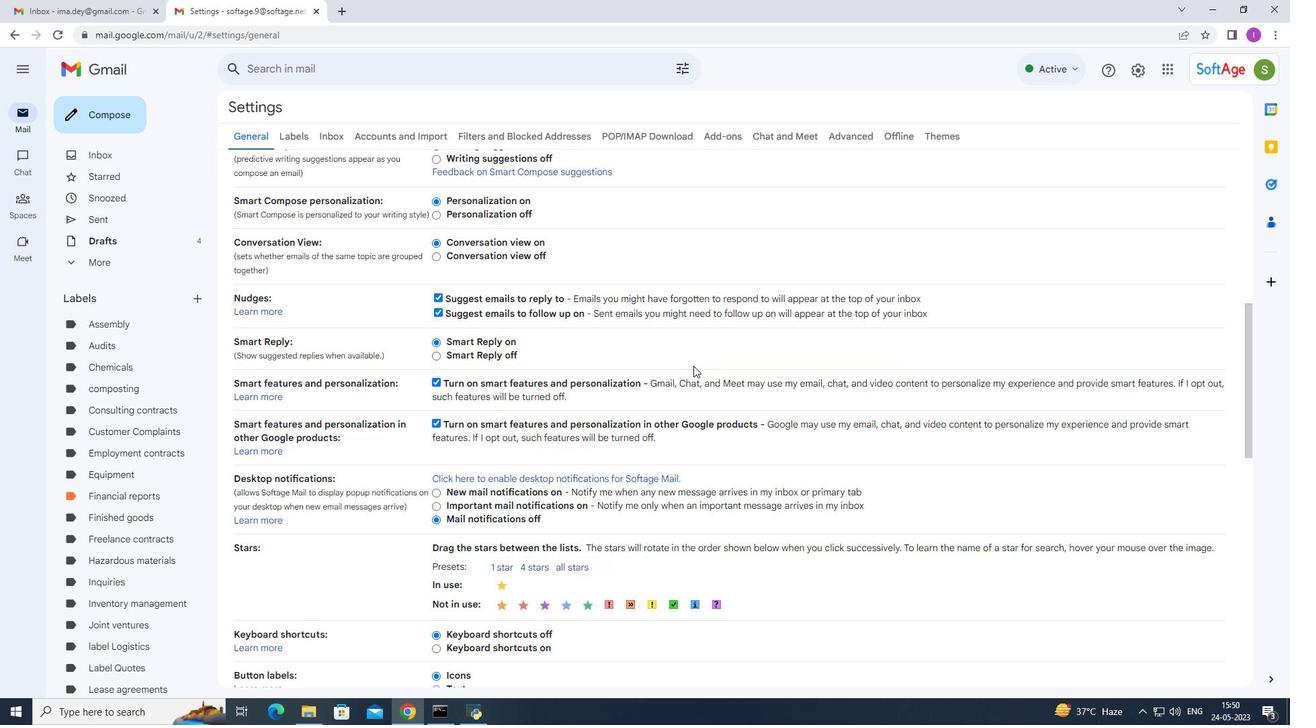 
Action: Mouse scrolled (695, 362) with delta (0, 0)
Screenshot: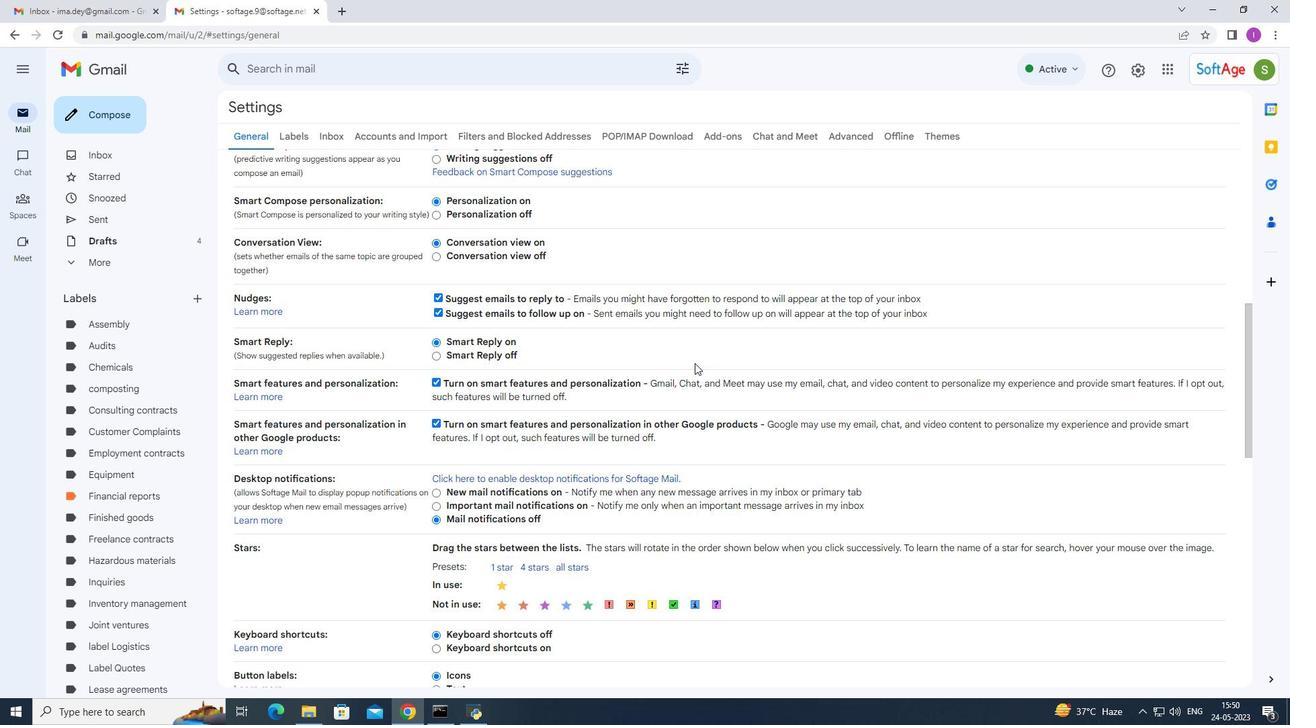 
Action: Mouse scrolled (695, 362) with delta (0, 0)
Screenshot: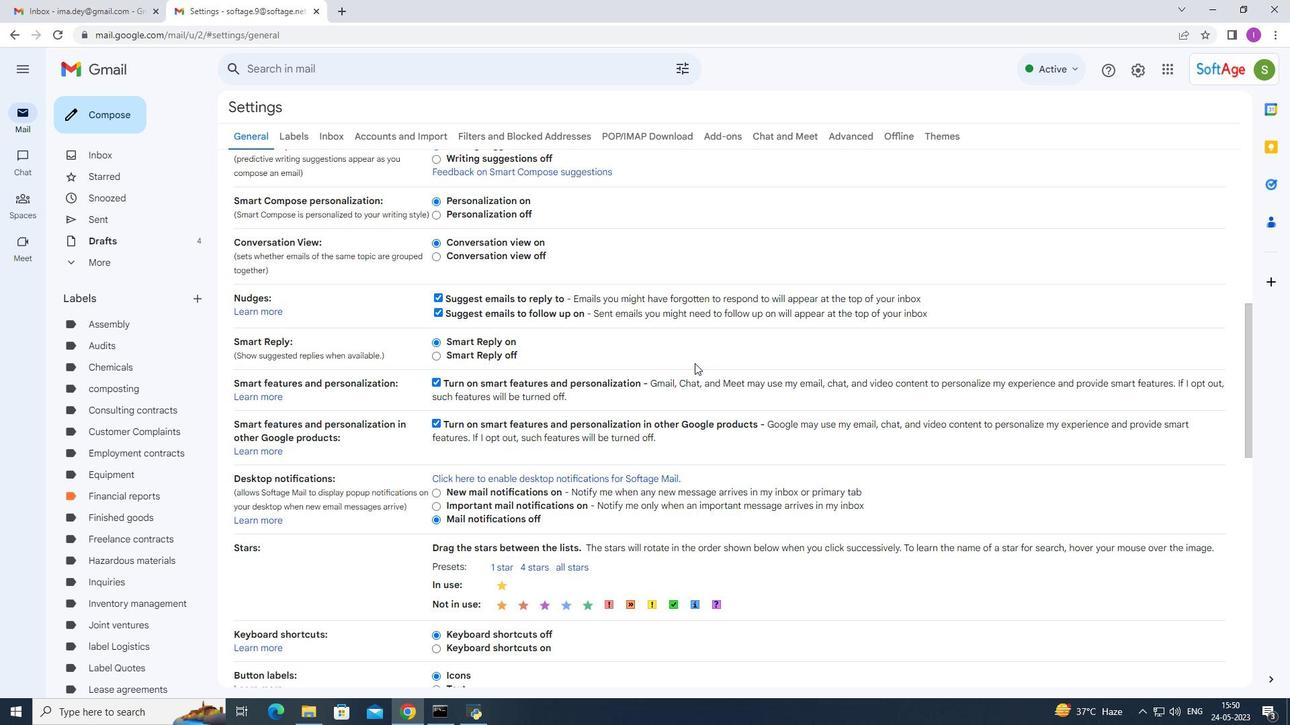 
Action: Mouse scrolled (695, 362) with delta (0, 0)
Screenshot: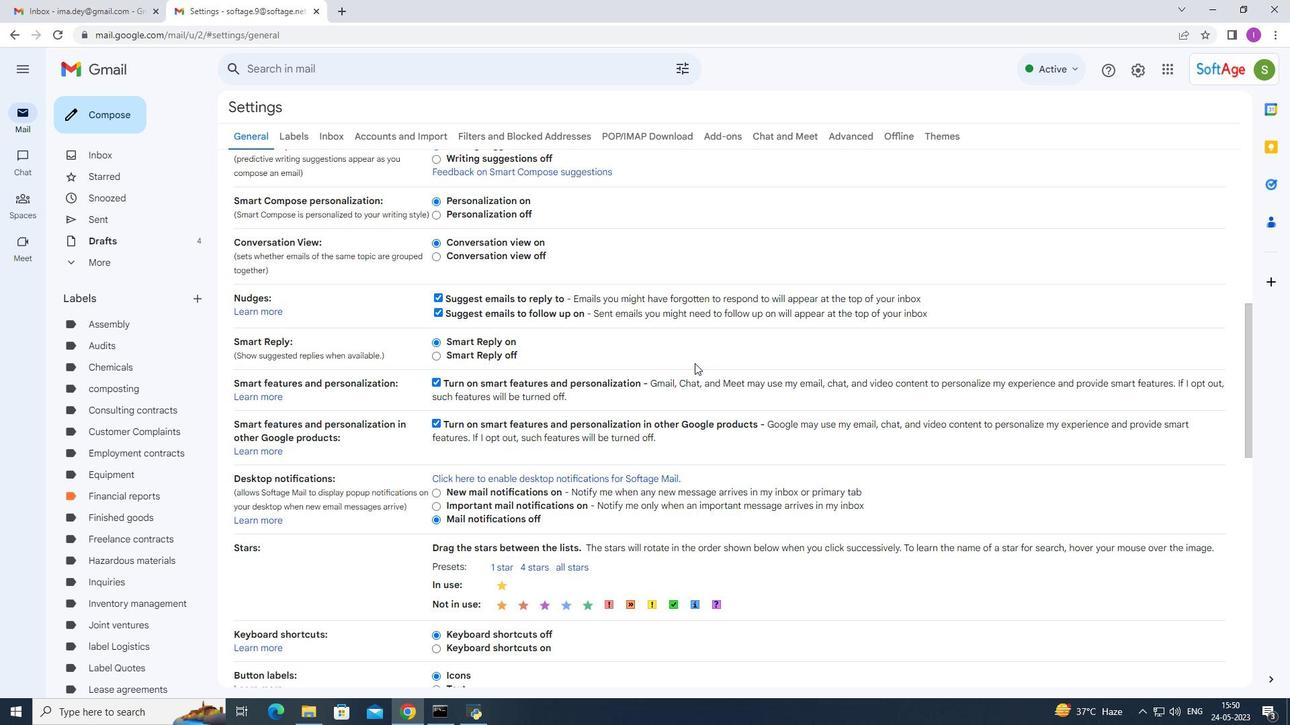 
Action: Mouse moved to (695, 361)
Screenshot: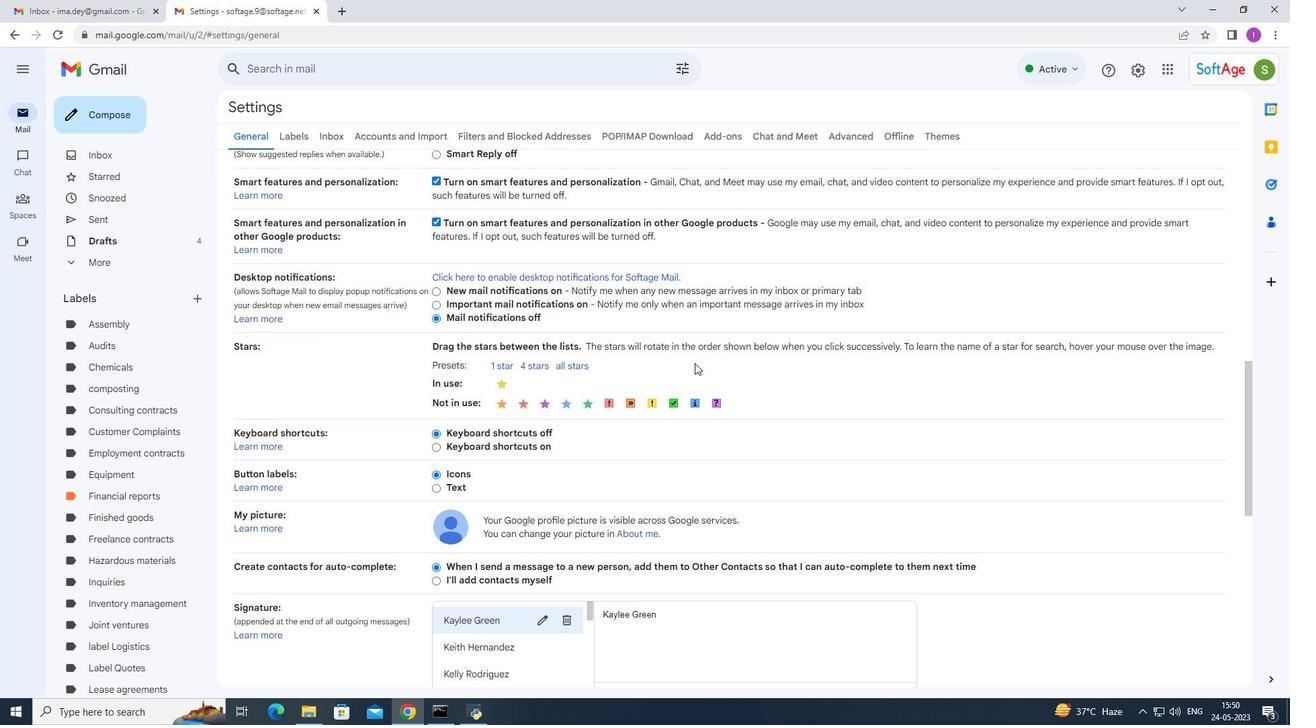 
Action: Mouse scrolled (695, 360) with delta (0, 0)
Screenshot: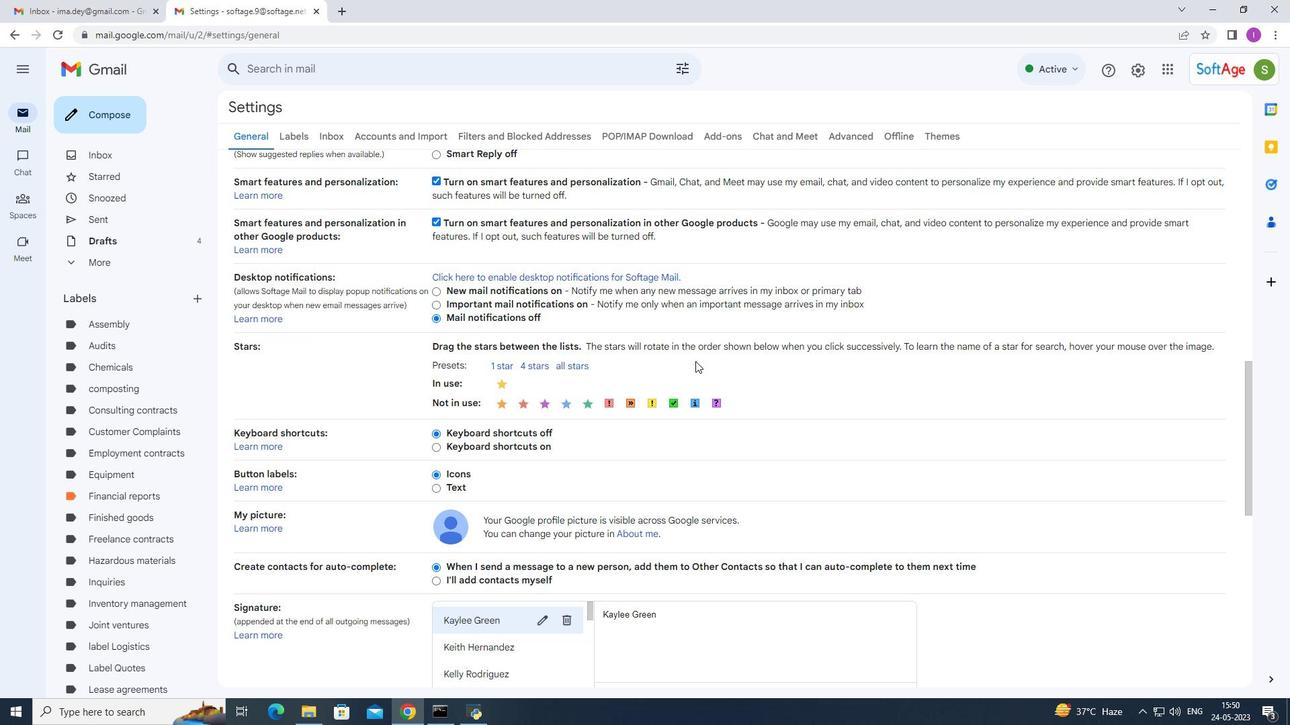 
Action: Mouse scrolled (695, 360) with delta (0, 0)
Screenshot: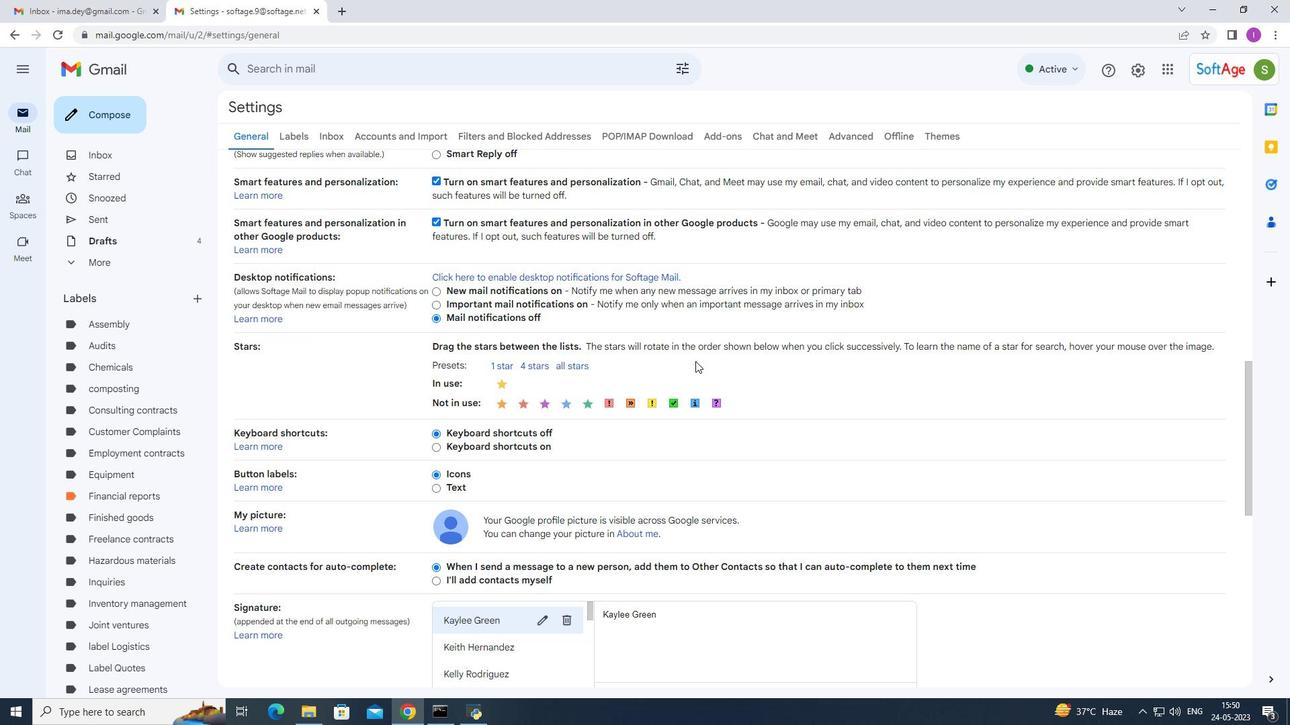 
Action: Mouse moved to (696, 360)
Screenshot: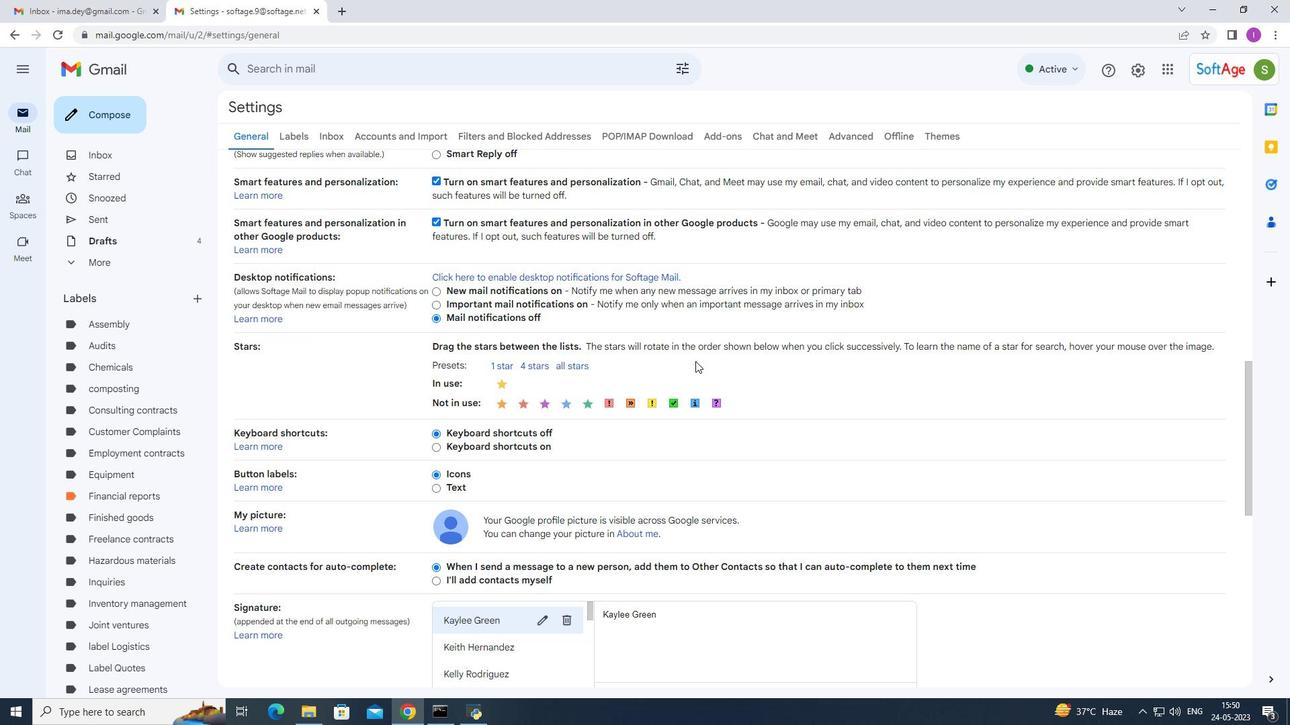 
Action: Mouse scrolled (696, 361) with delta (0, 0)
Screenshot: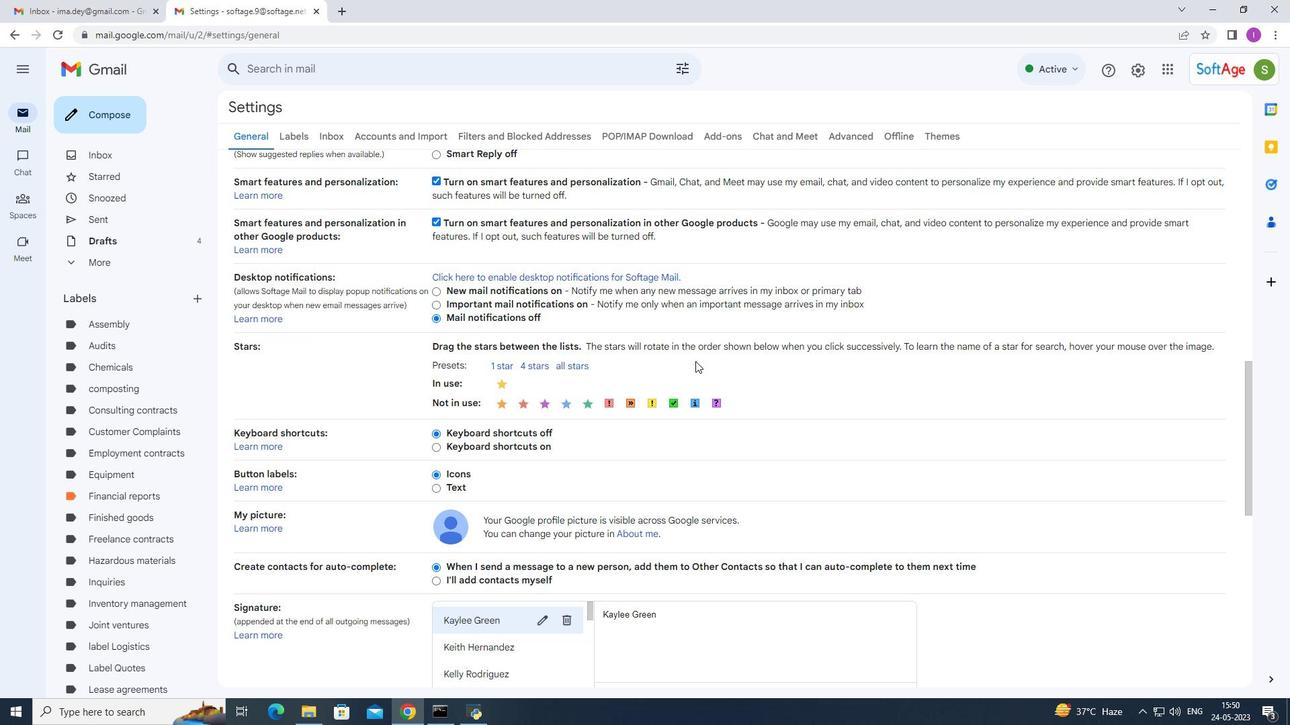 
Action: Mouse scrolled (696, 360) with delta (0, 0)
Screenshot: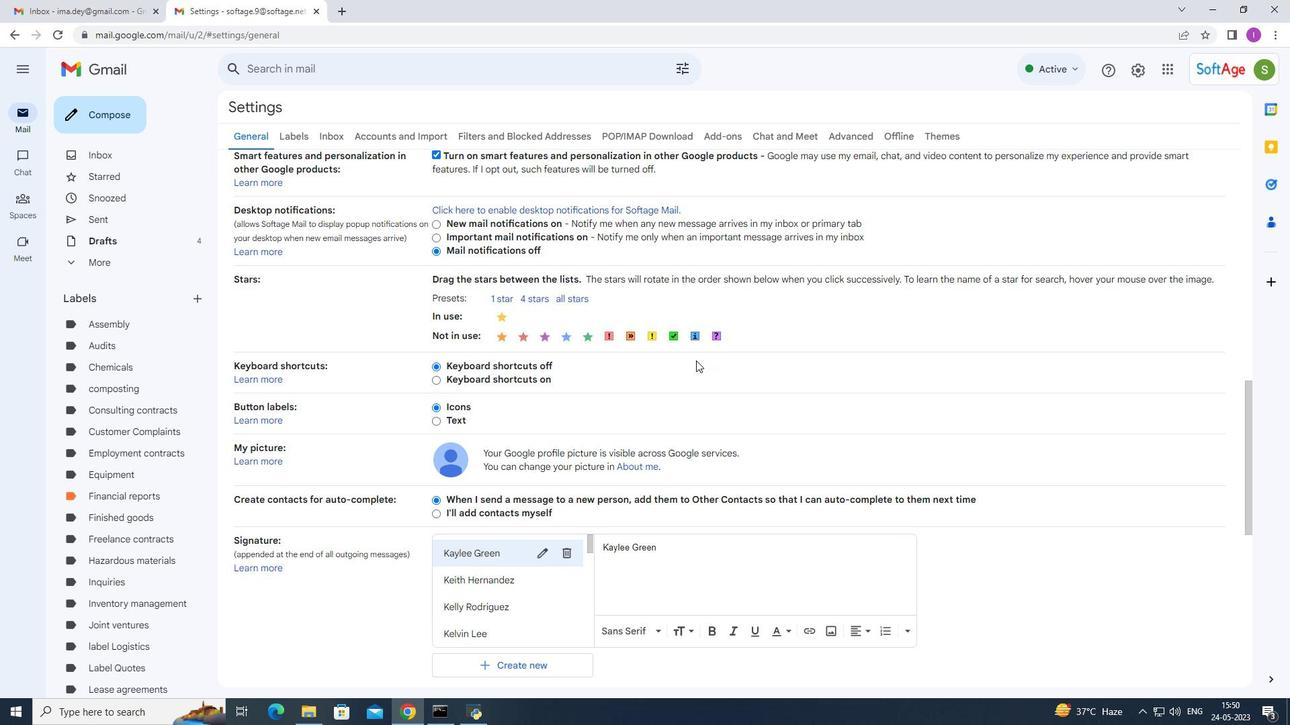 
Action: Mouse scrolled (696, 360) with delta (0, 0)
Screenshot: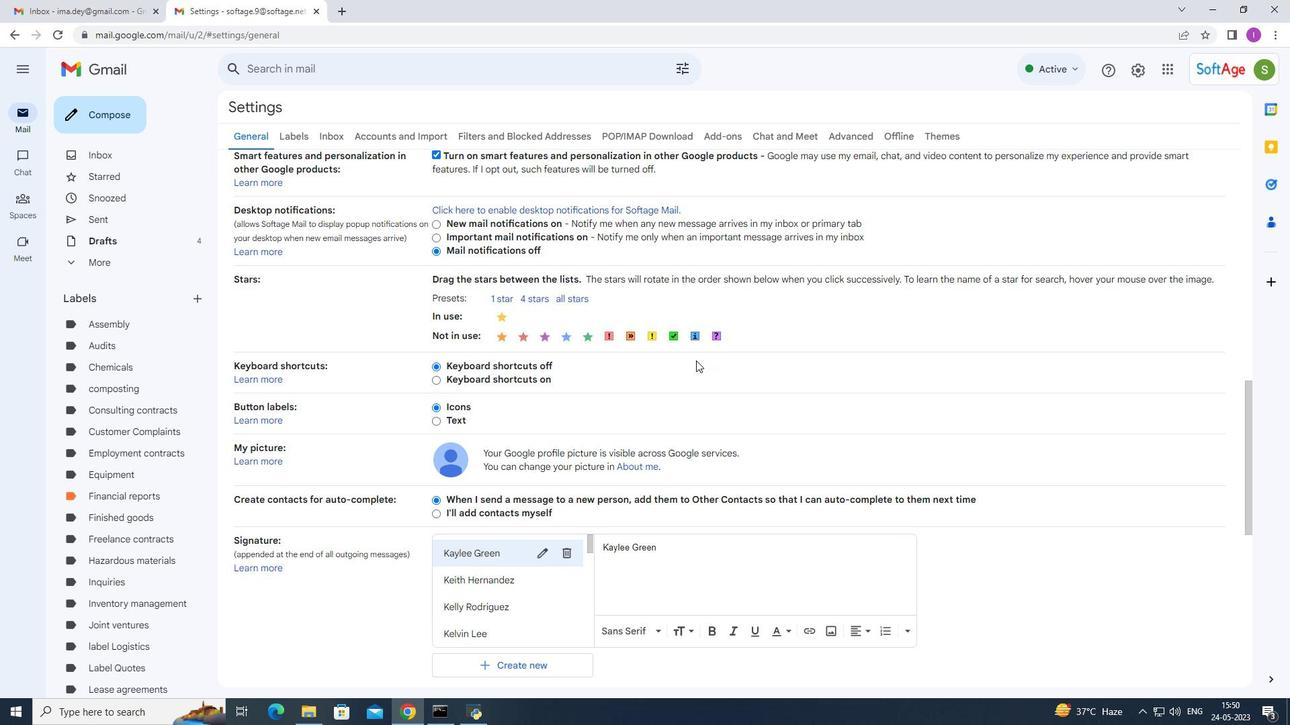 
Action: Mouse scrolled (696, 360) with delta (0, 0)
Screenshot: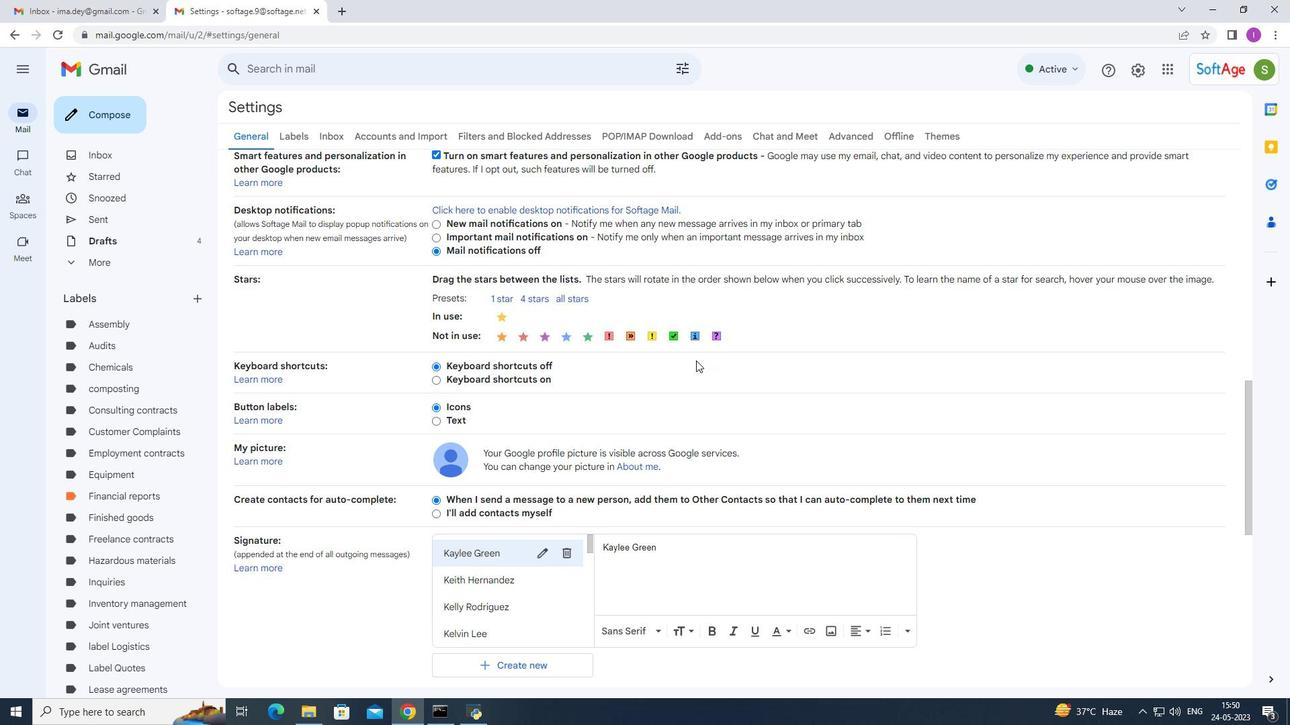 
Action: Mouse moved to (590, 344)
Screenshot: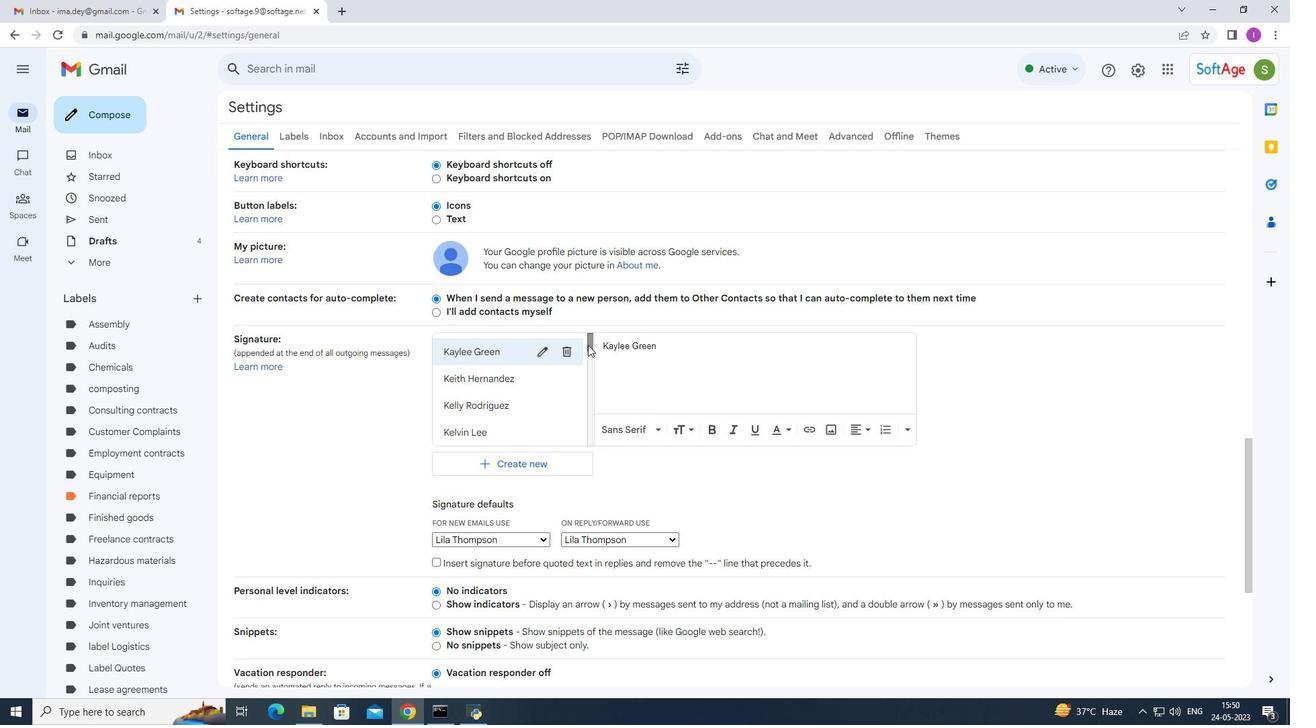
Action: Mouse pressed left at (590, 344)
Screenshot: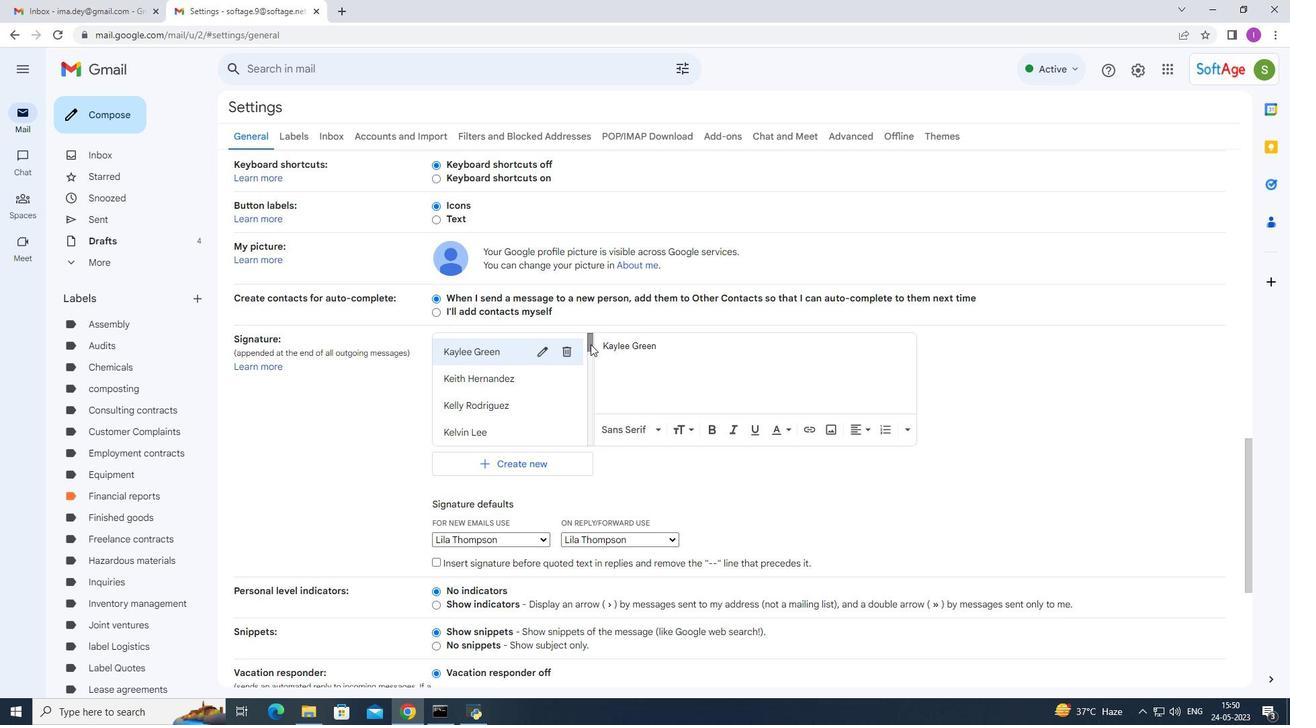 
Action: Mouse moved to (514, 393)
Screenshot: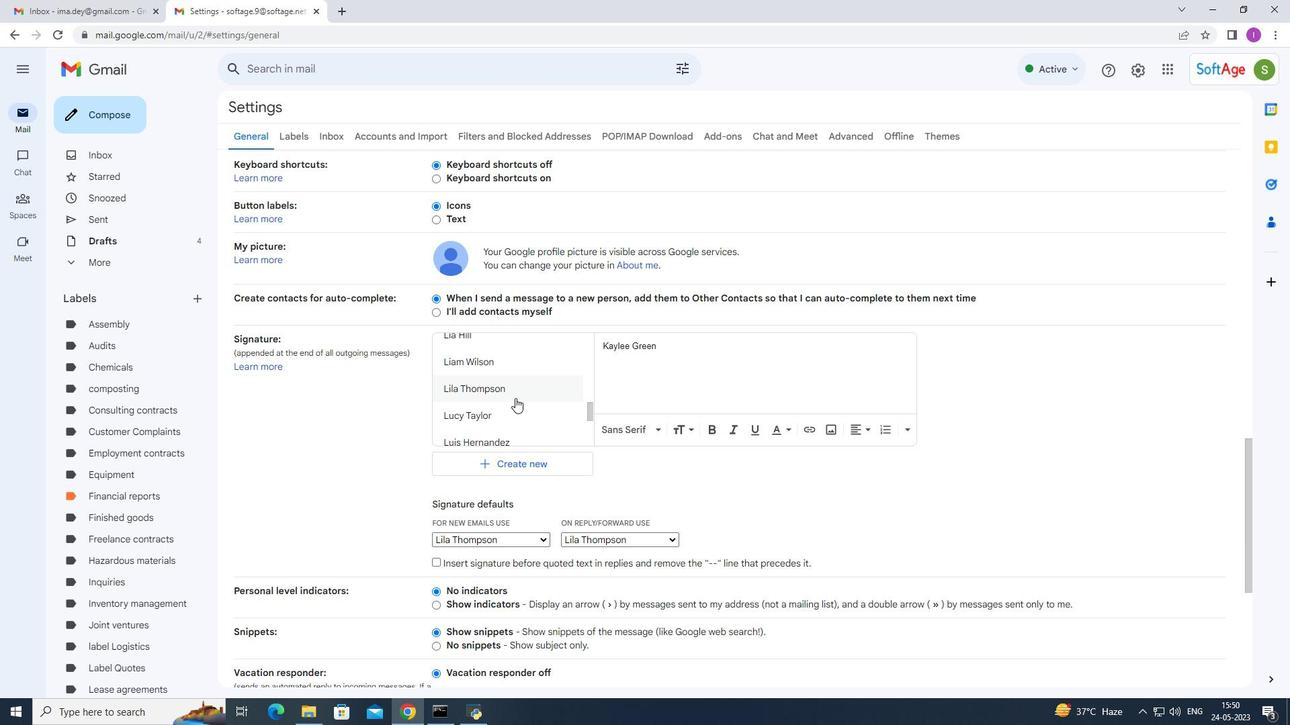 
Action: Mouse pressed left at (514, 393)
Screenshot: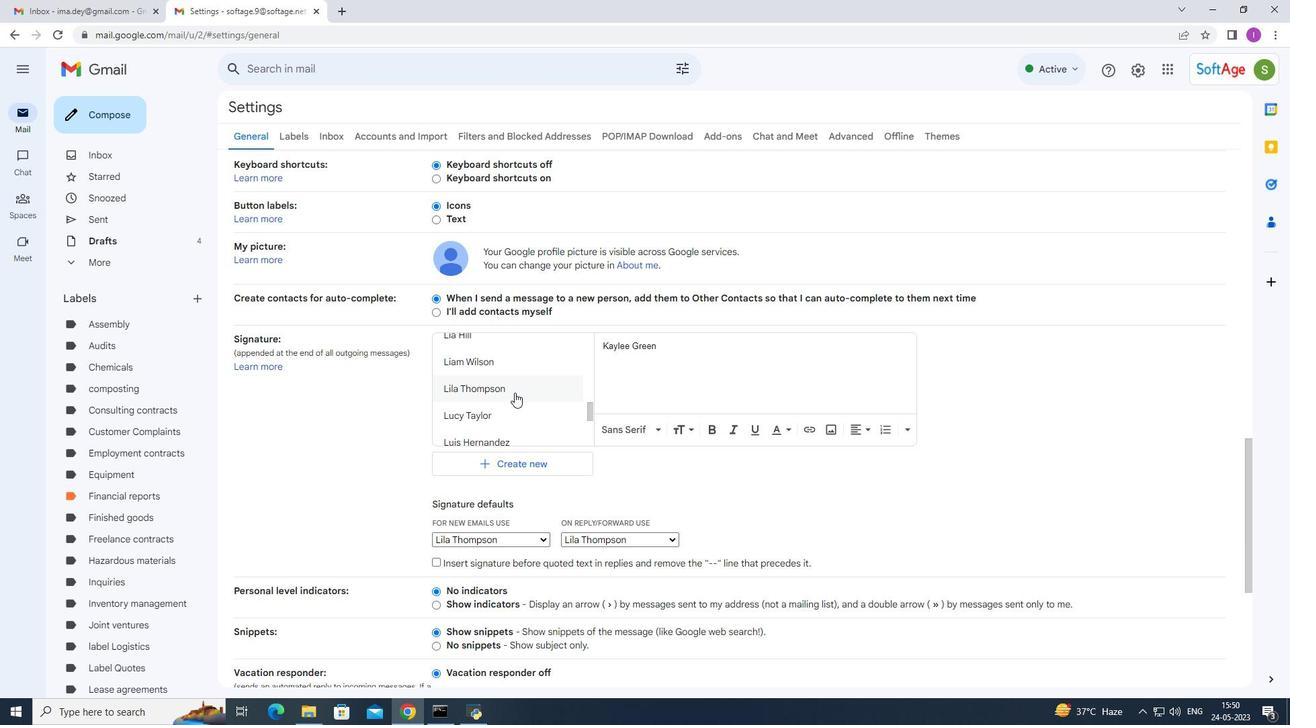 
Action: Mouse moved to (887, 547)
Screenshot: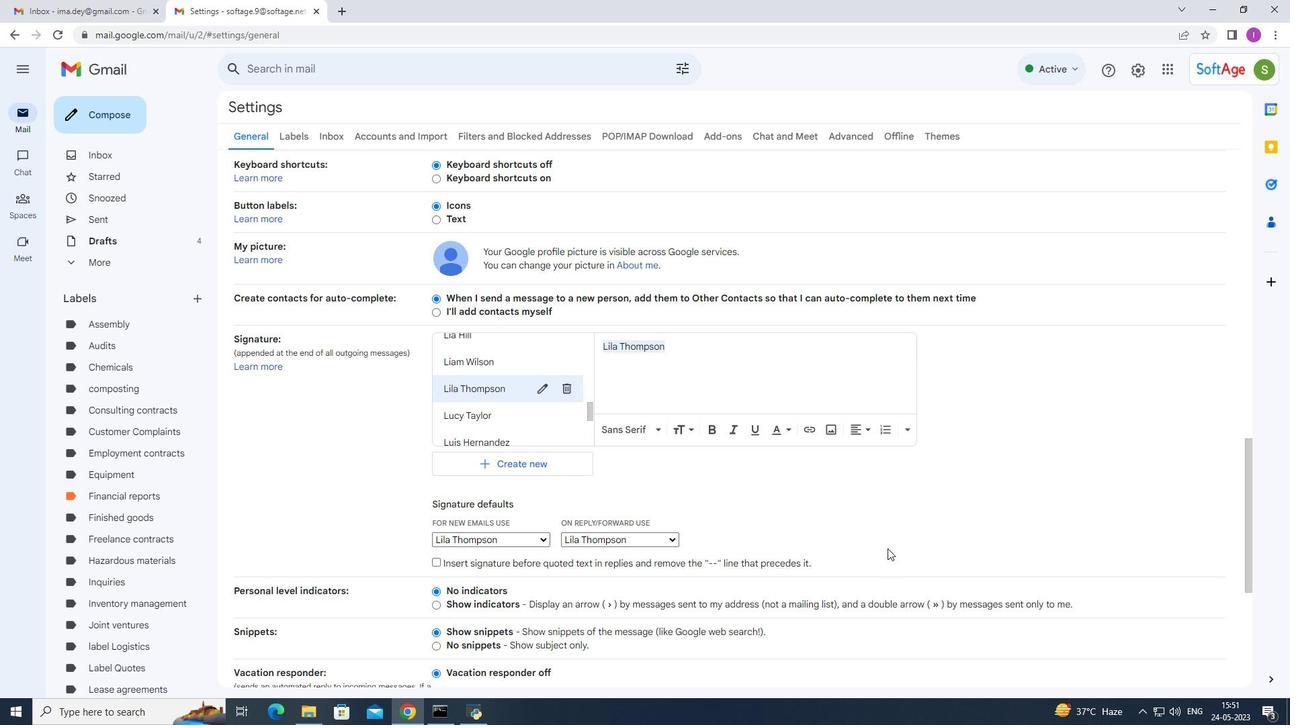 
Action: Mouse scrolled (887, 546) with delta (0, 0)
Screenshot: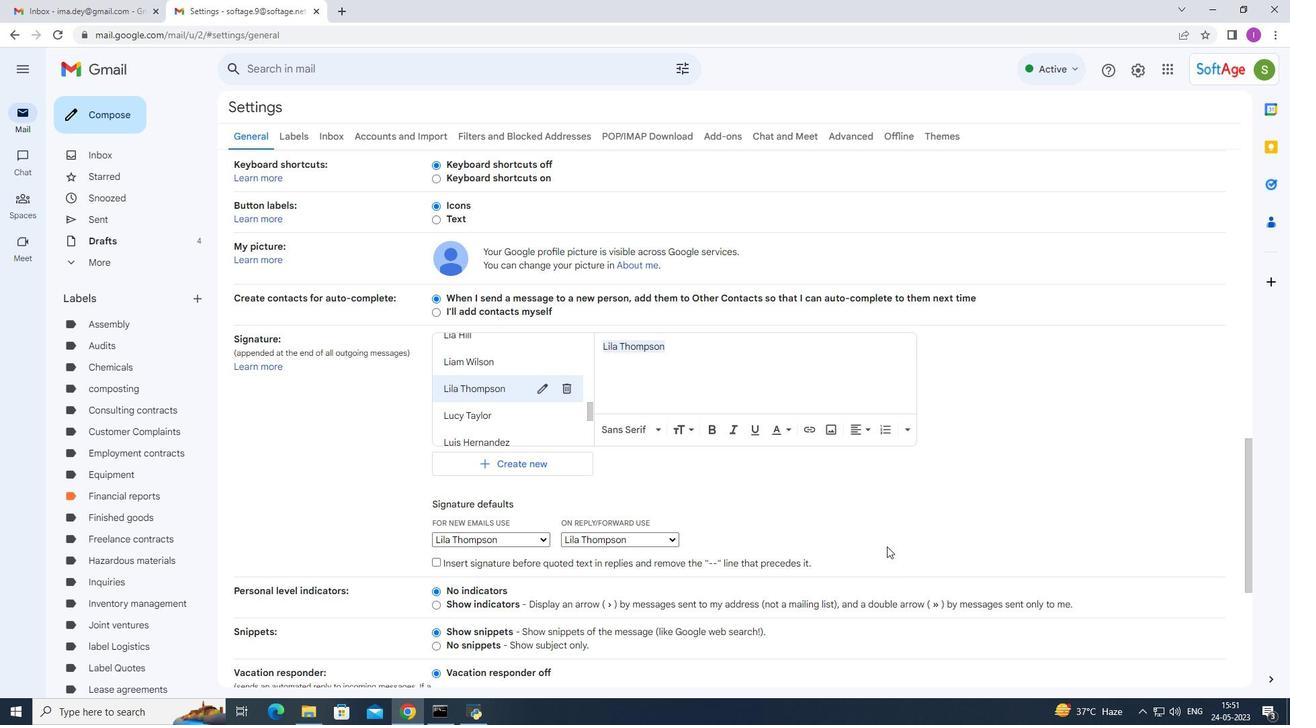 
Action: Mouse scrolled (887, 546) with delta (0, 0)
Screenshot: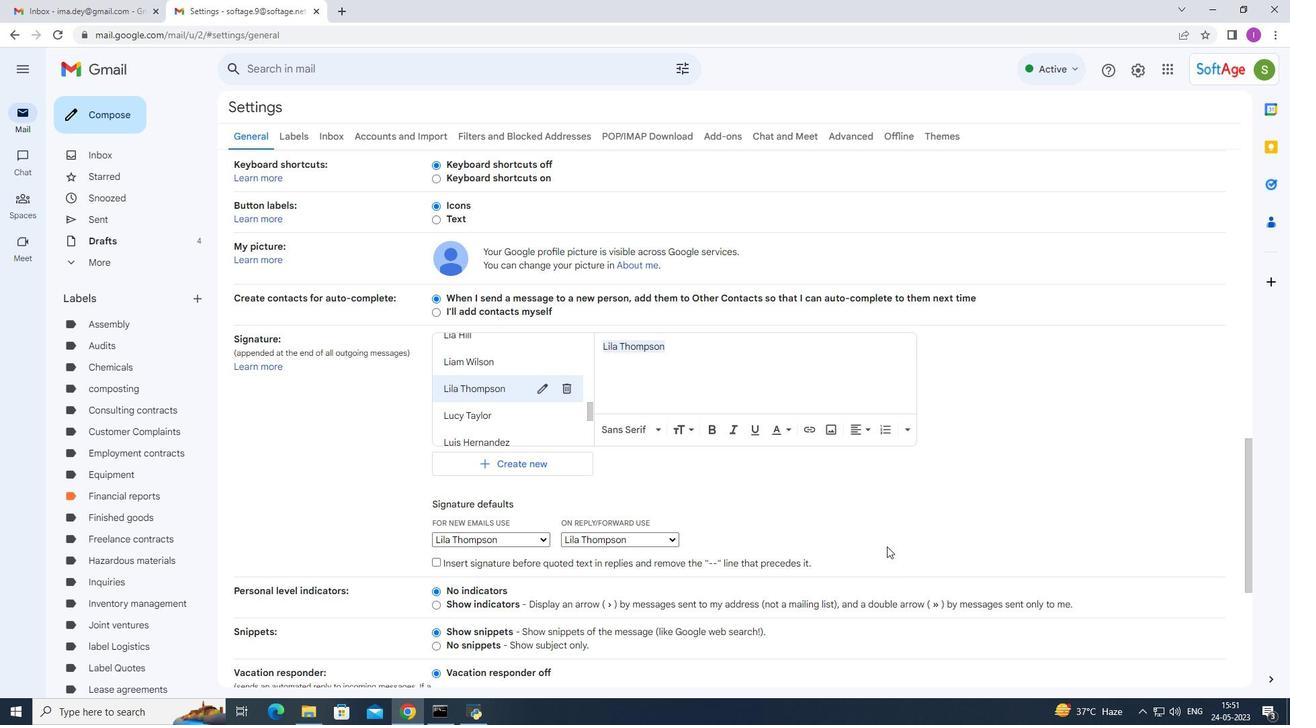 
Action: Mouse scrolled (887, 546) with delta (0, 0)
Screenshot: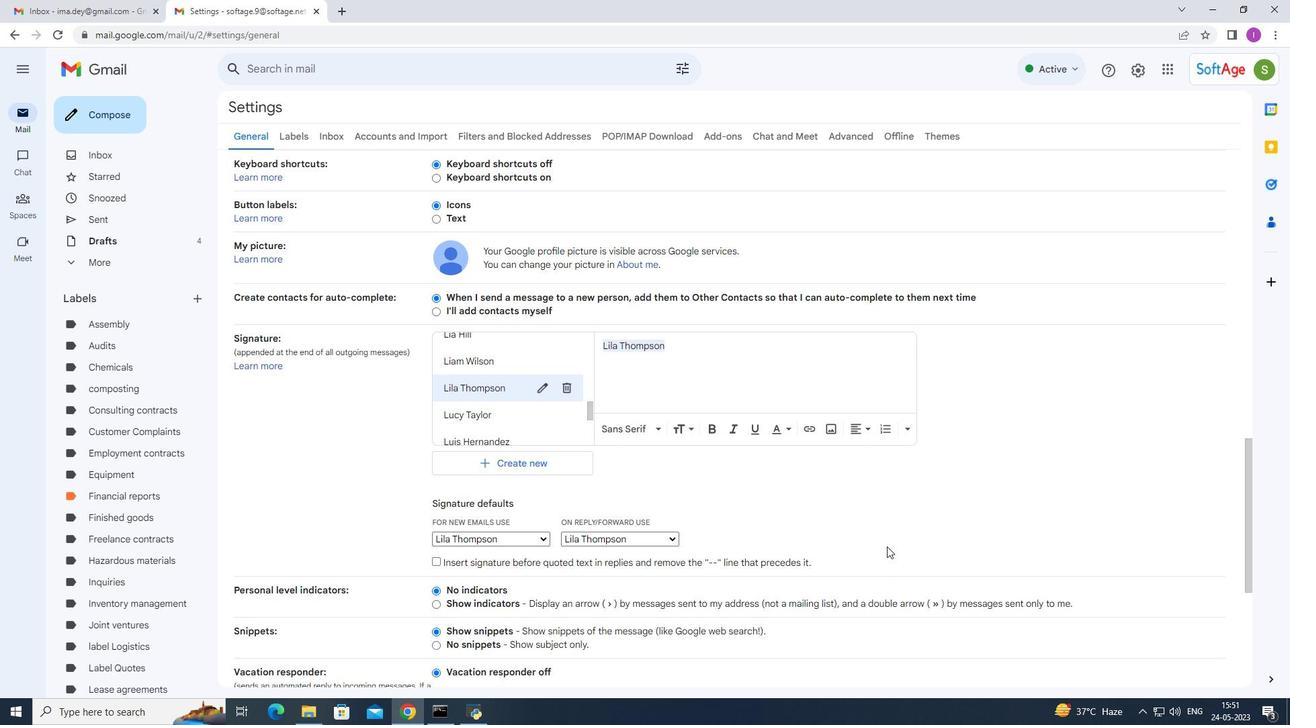 
Action: Mouse scrolled (887, 546) with delta (0, 0)
Screenshot: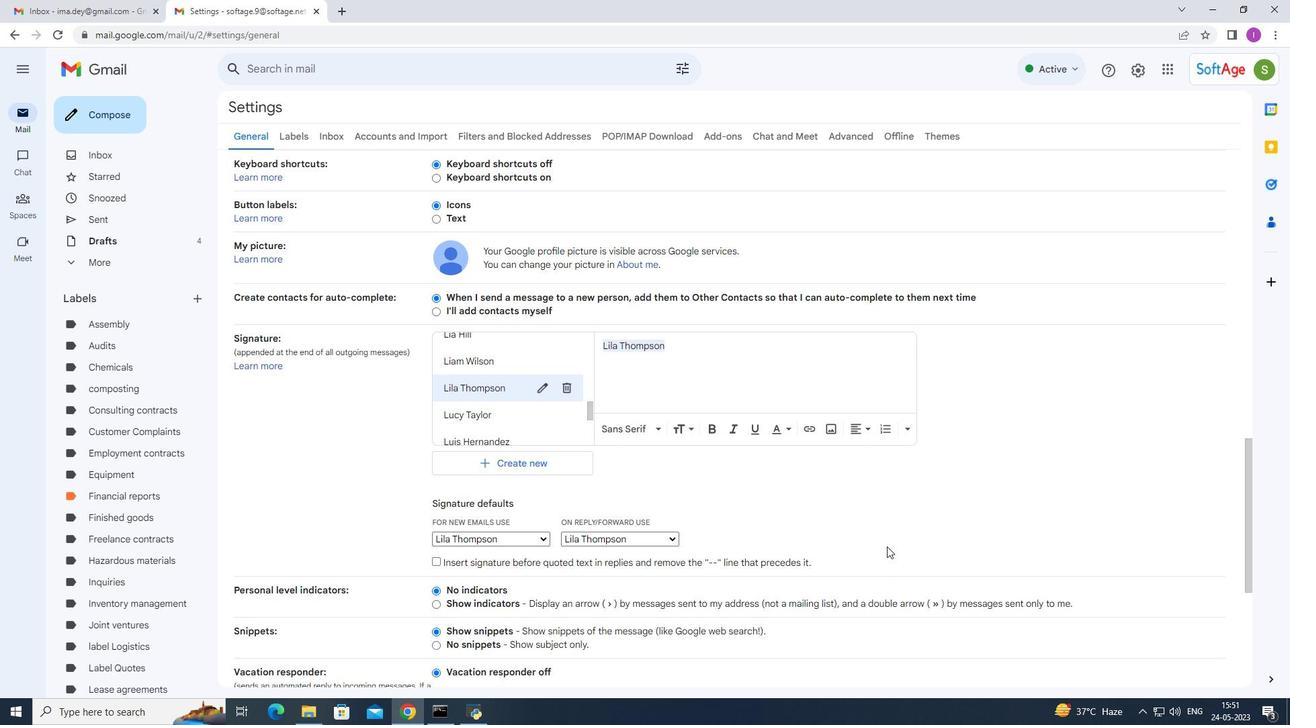 
Action: Mouse moved to (889, 544)
Screenshot: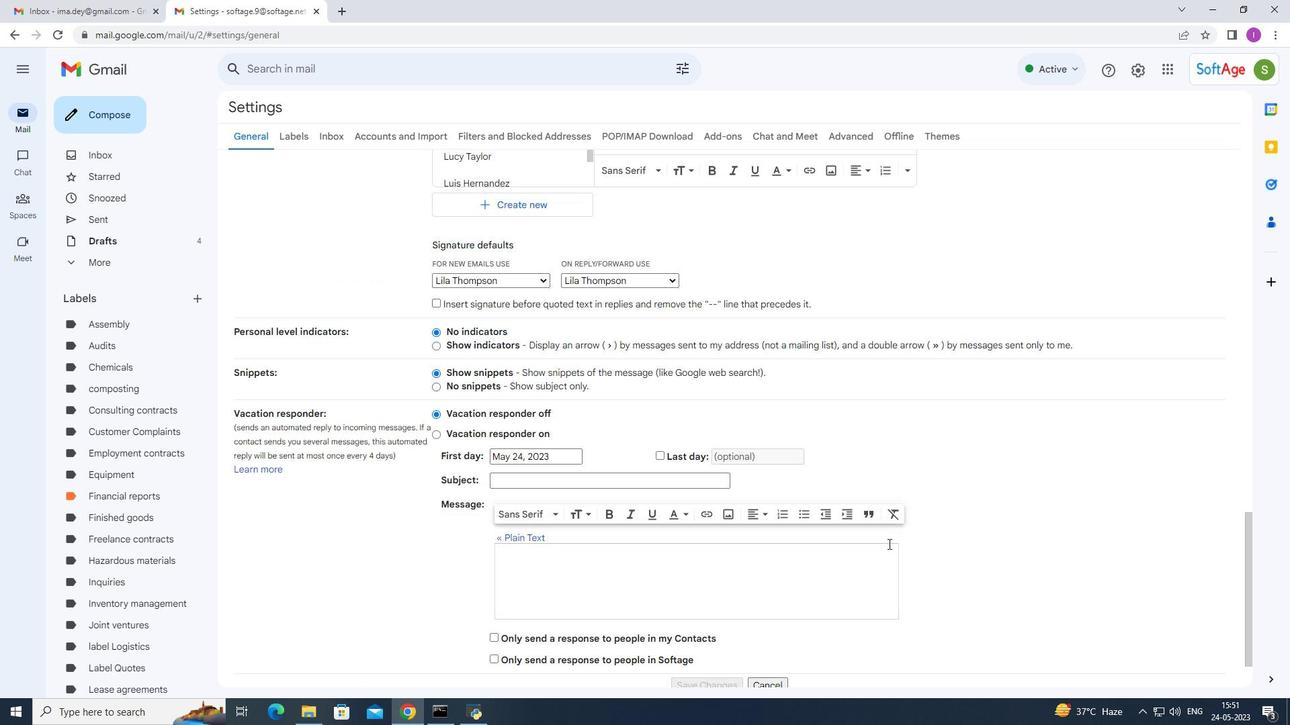 
Action: Mouse scrolled (889, 543) with delta (0, 0)
Screenshot: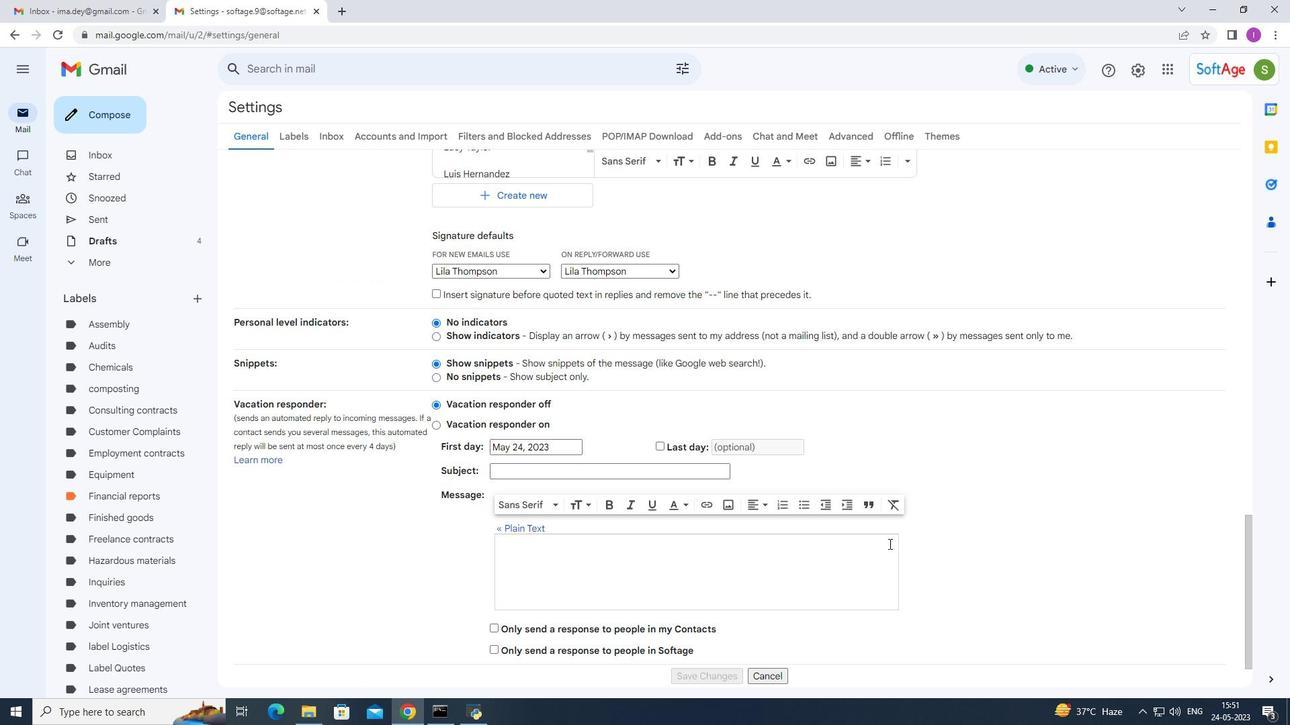 
Action: Mouse scrolled (889, 543) with delta (0, 0)
Screenshot: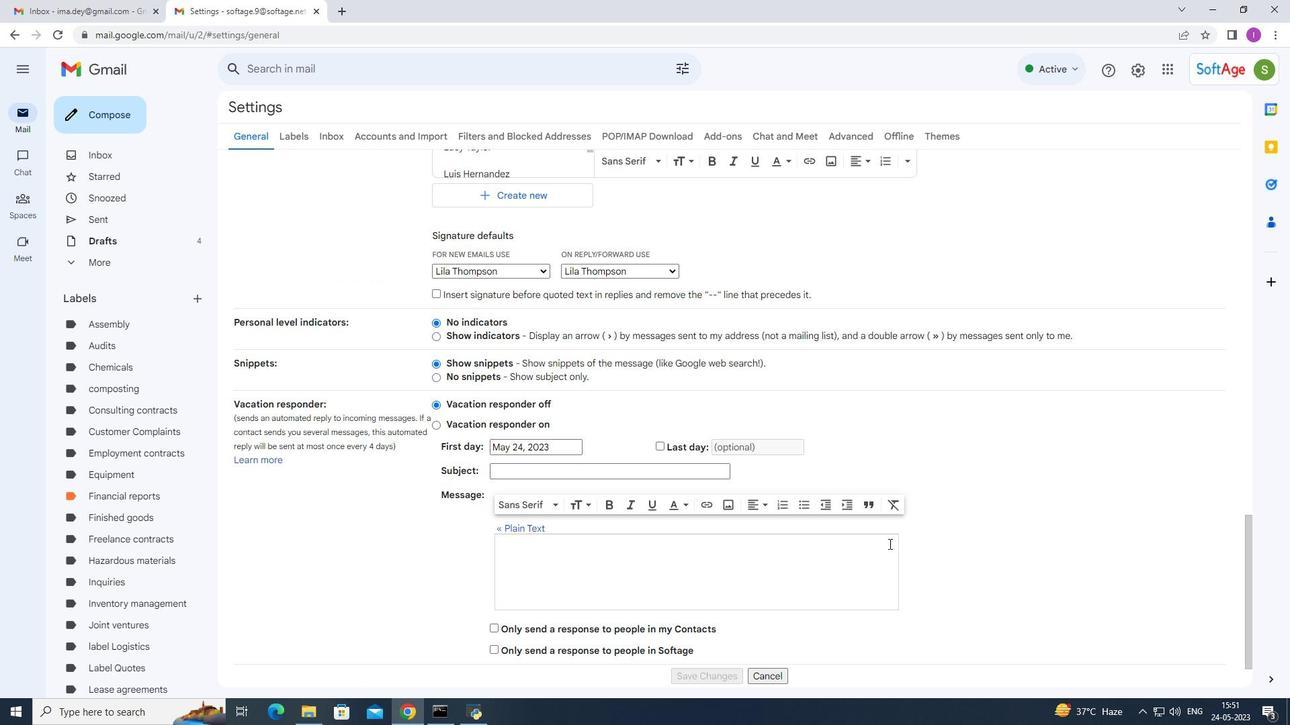 
Action: Mouse scrolled (889, 543) with delta (0, 0)
Screenshot: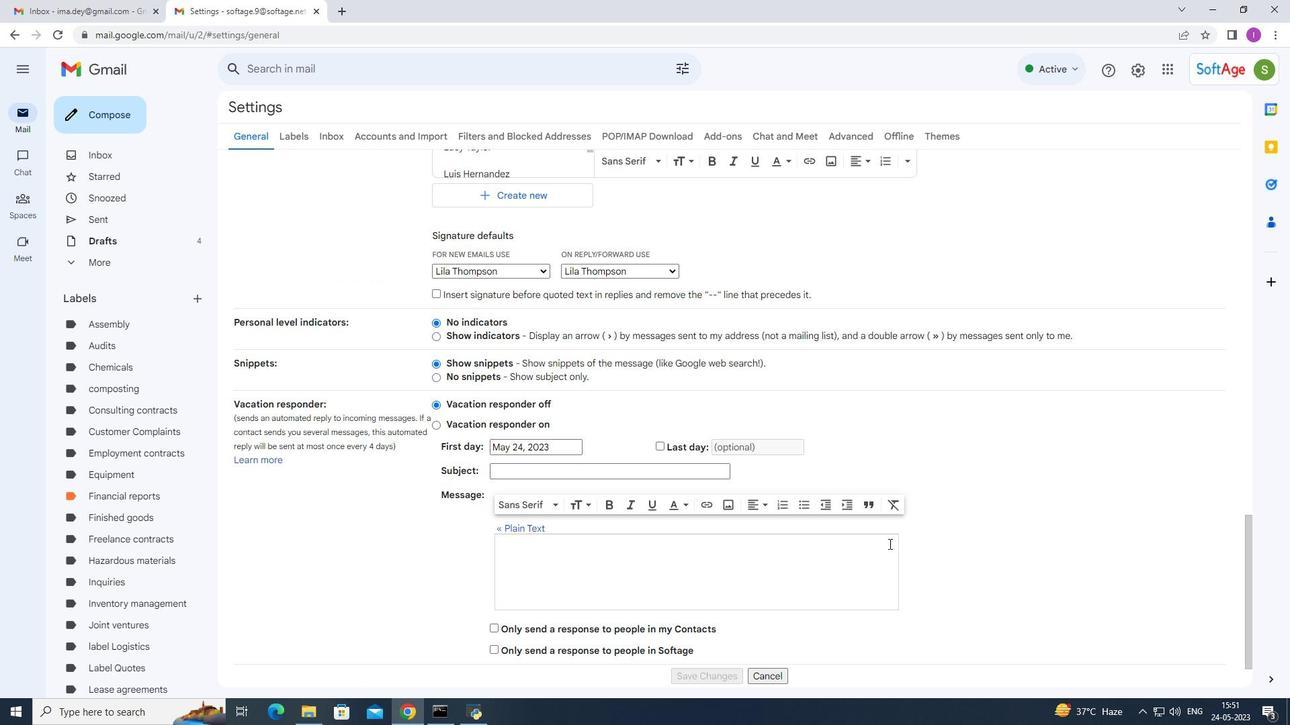 
Action: Mouse scrolled (889, 543) with delta (0, 0)
Screenshot: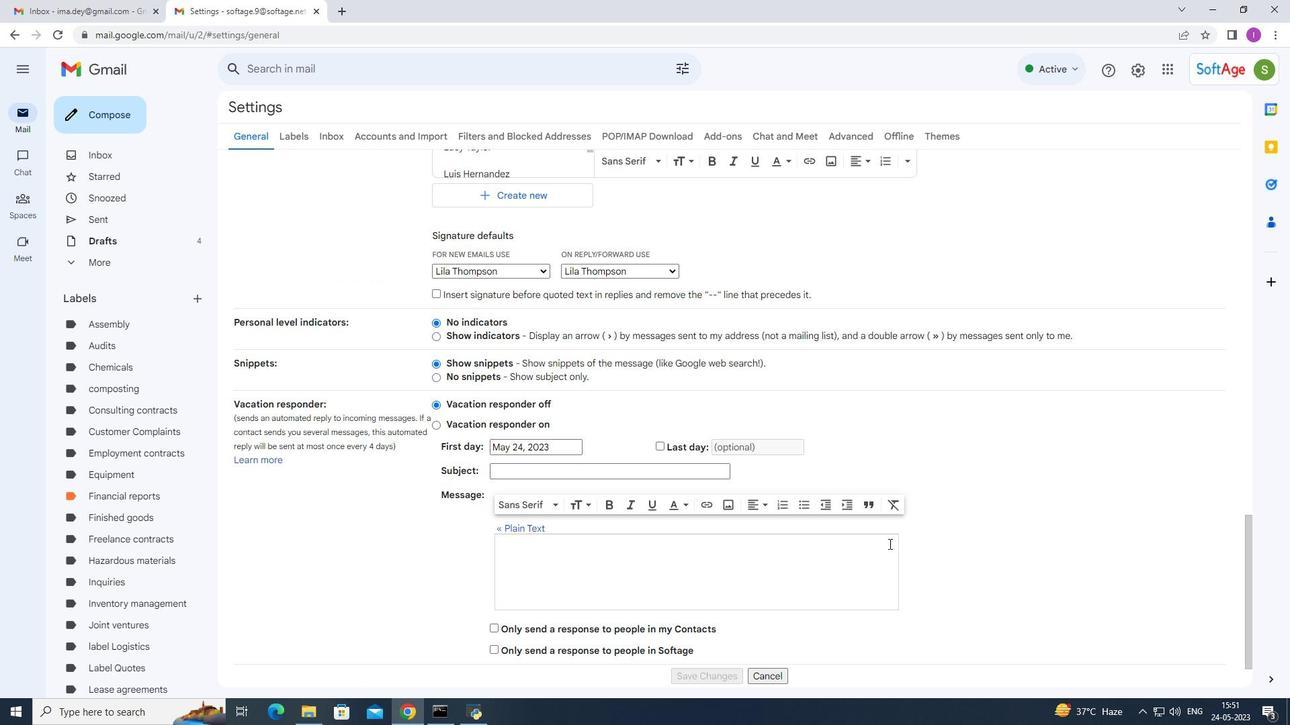 
Action: Mouse moved to (844, 575)
Screenshot: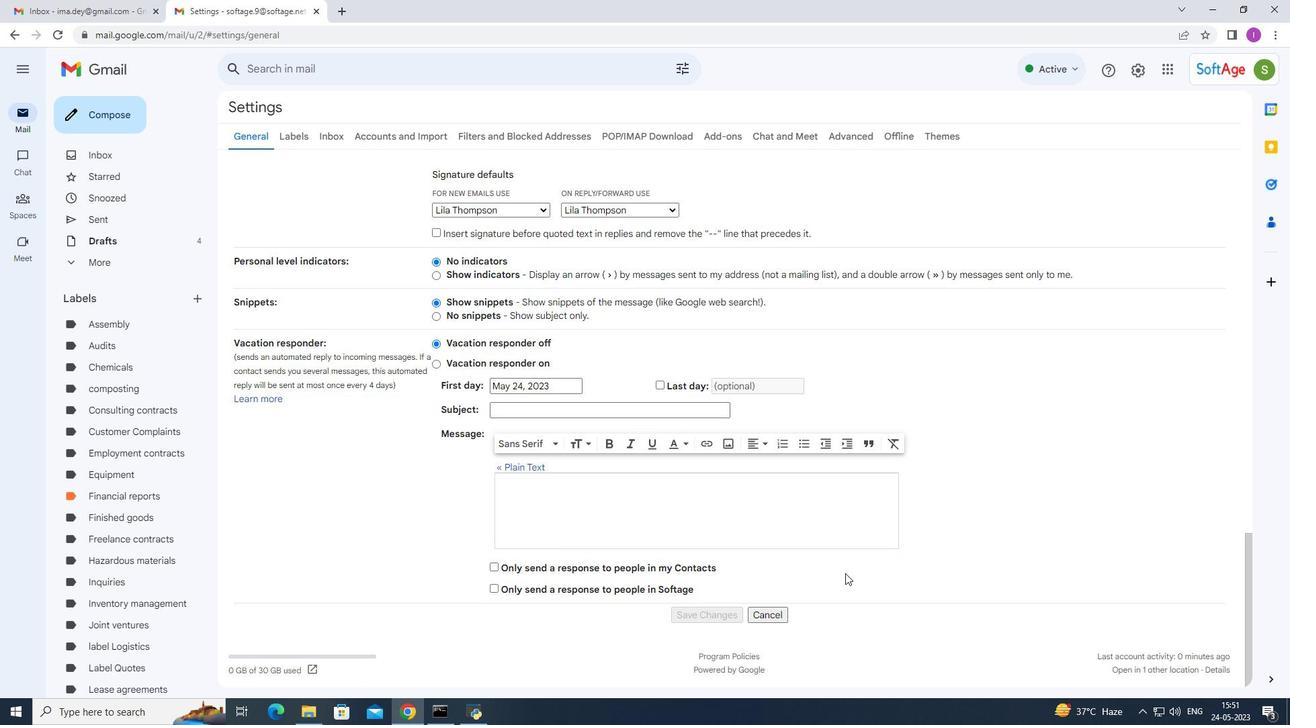 
Action: Mouse scrolled (844, 574) with delta (0, 0)
Screenshot: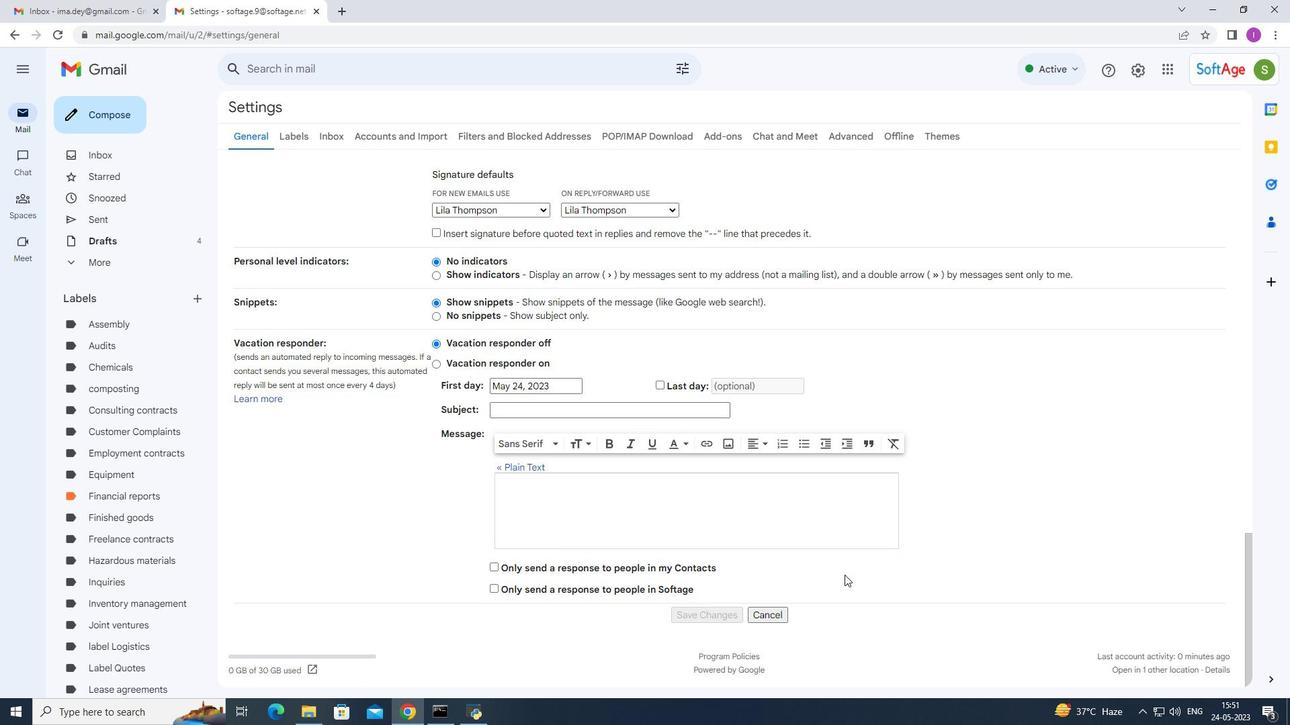 
Action: Mouse scrolled (844, 574) with delta (0, 0)
Screenshot: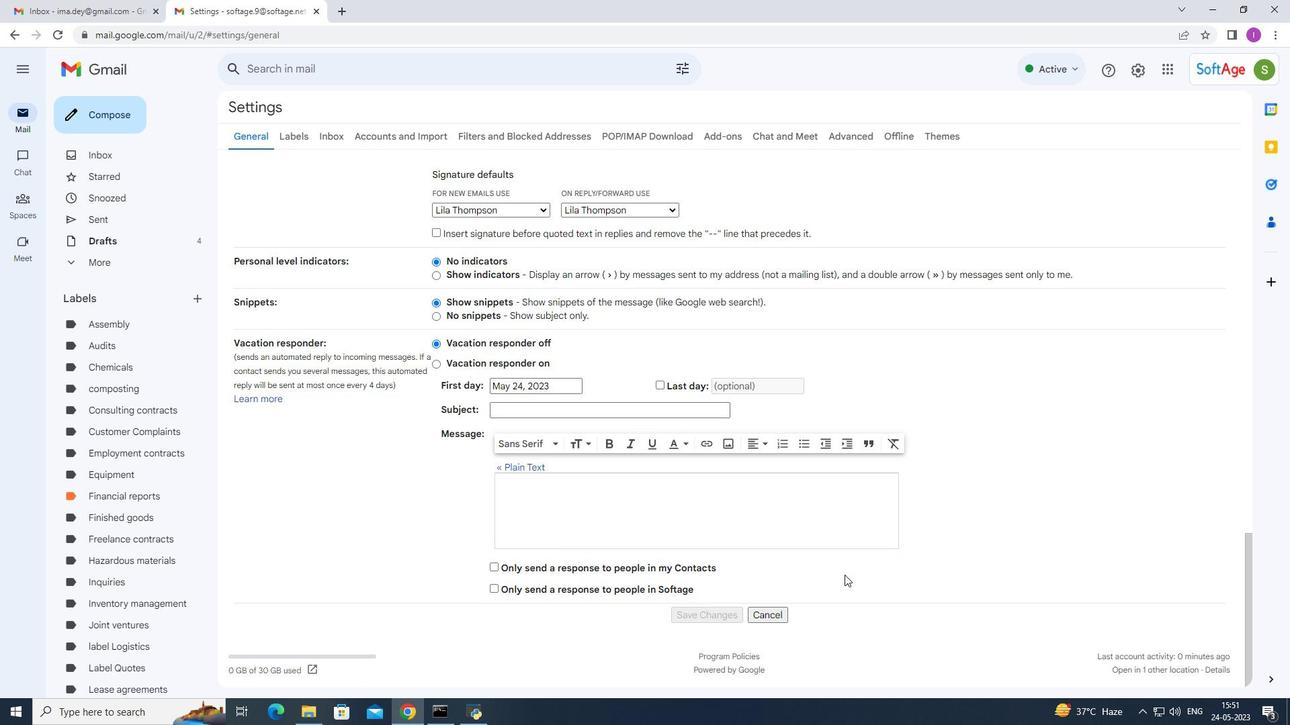 
Action: Mouse moved to (848, 574)
Screenshot: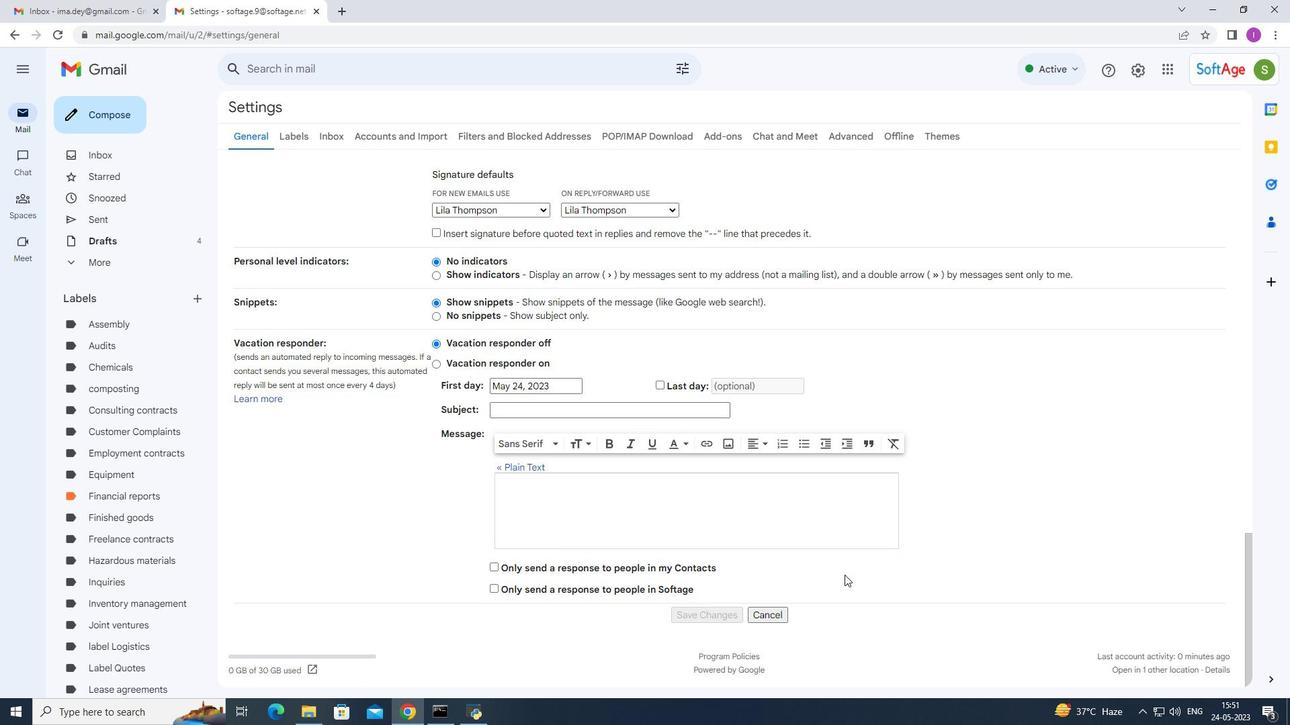 
Action: Mouse scrolled (848, 573) with delta (0, 0)
Screenshot: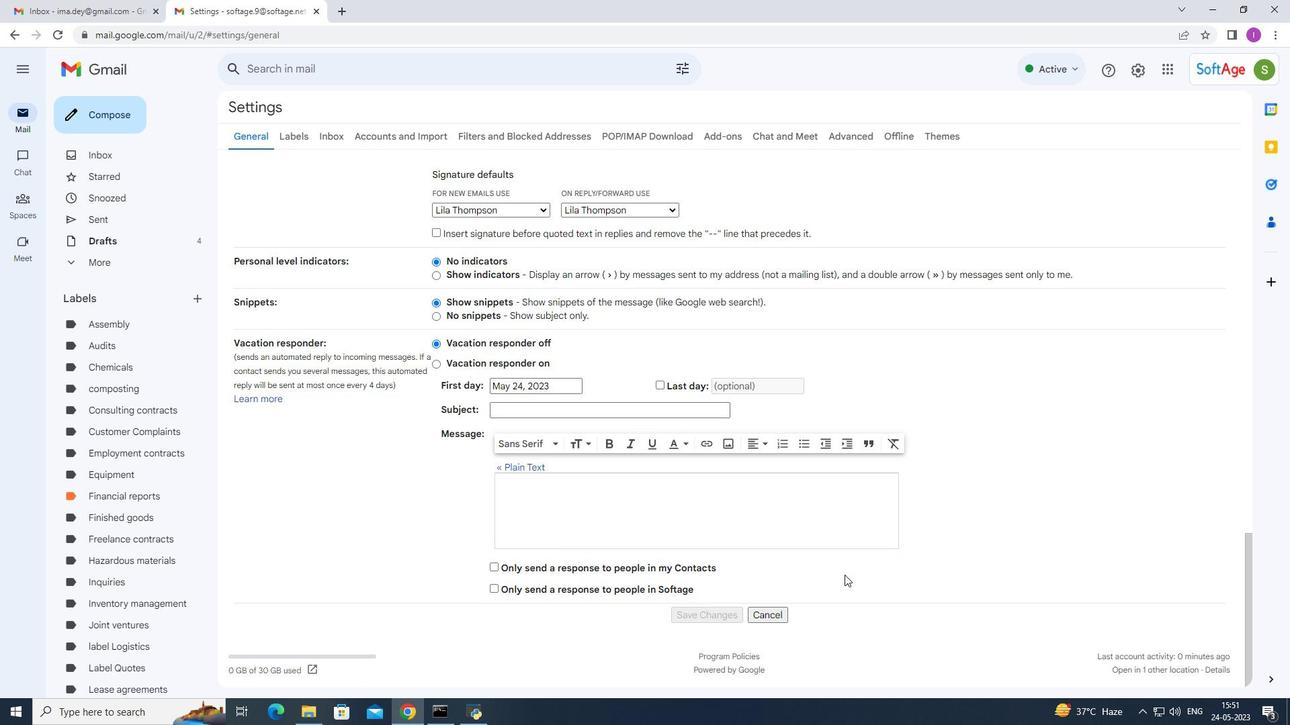 
Action: Mouse moved to (851, 572)
Screenshot: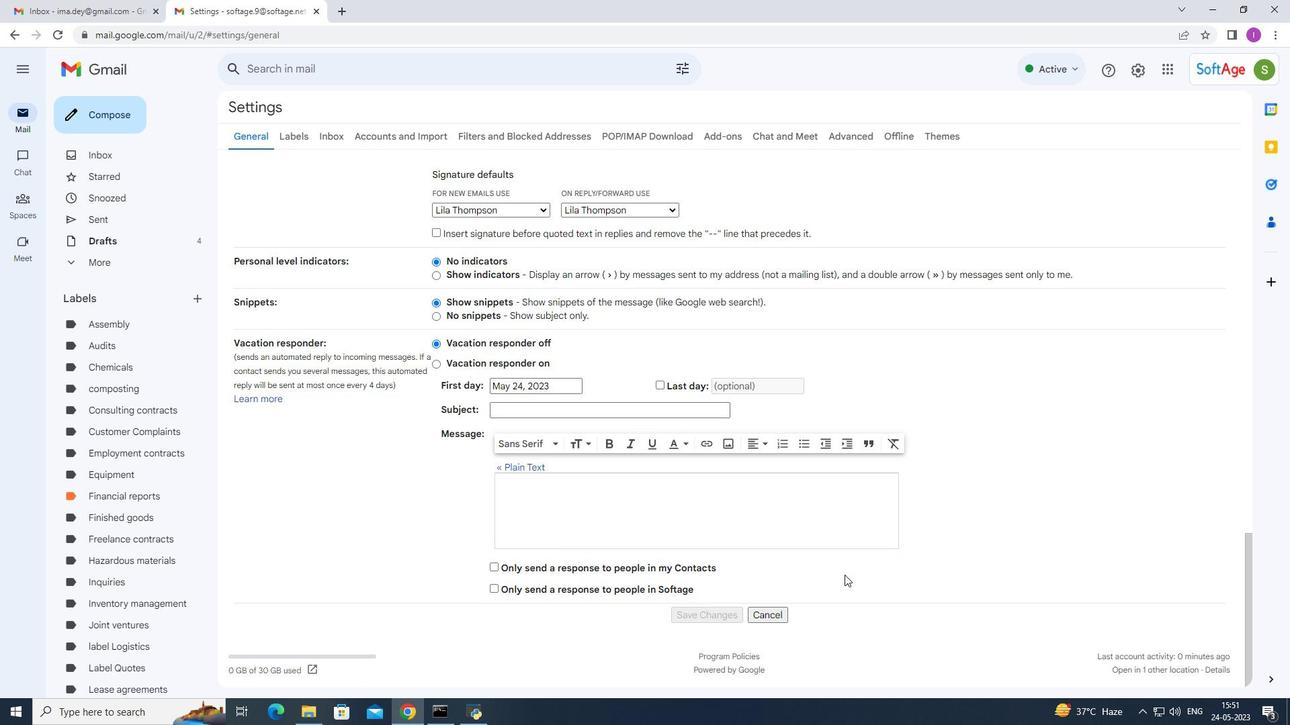 
Action: Mouse scrolled (851, 572) with delta (0, 0)
Screenshot: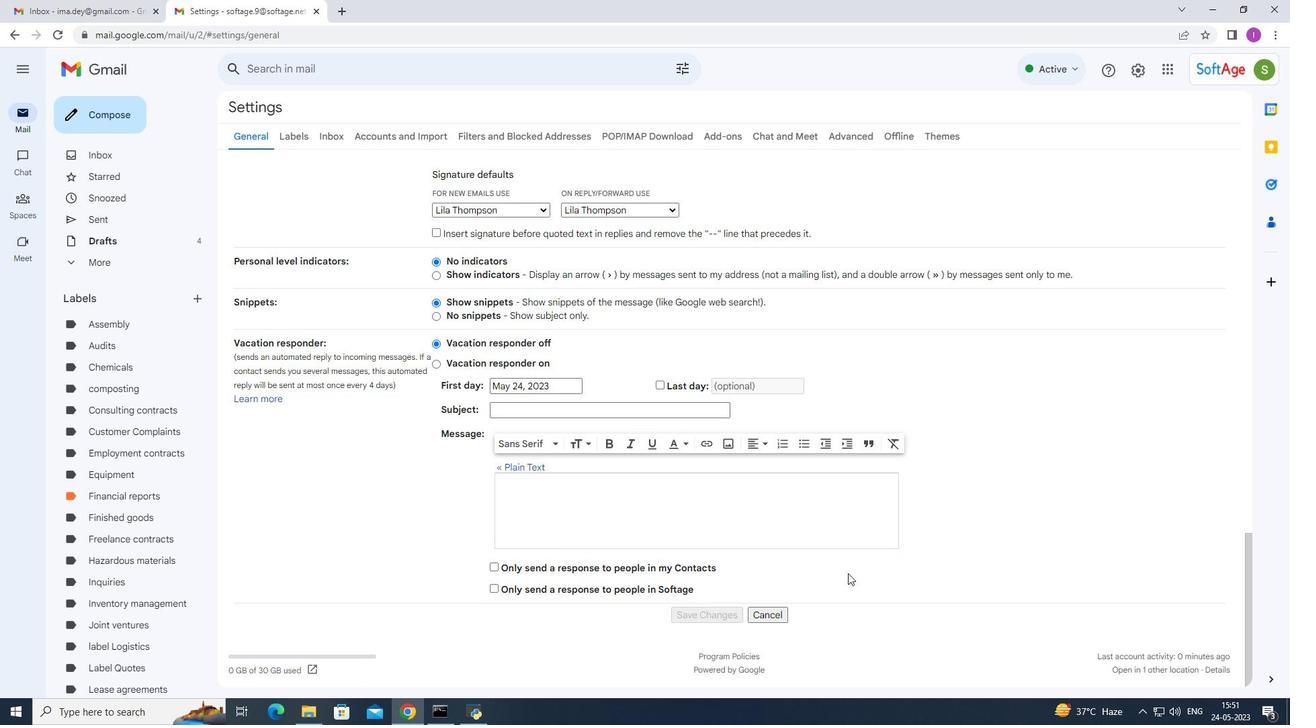 
Action: Mouse moved to (104, 114)
Screenshot: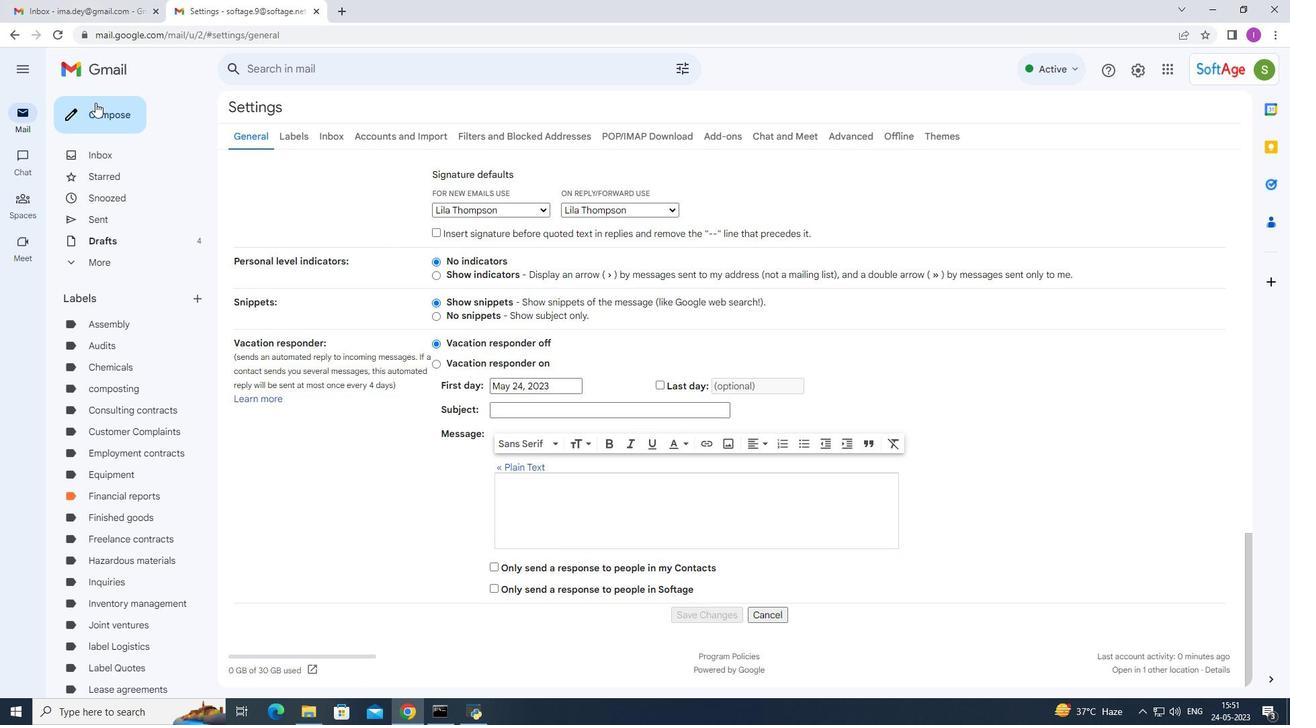 
Action: Mouse pressed left at (104, 114)
Screenshot: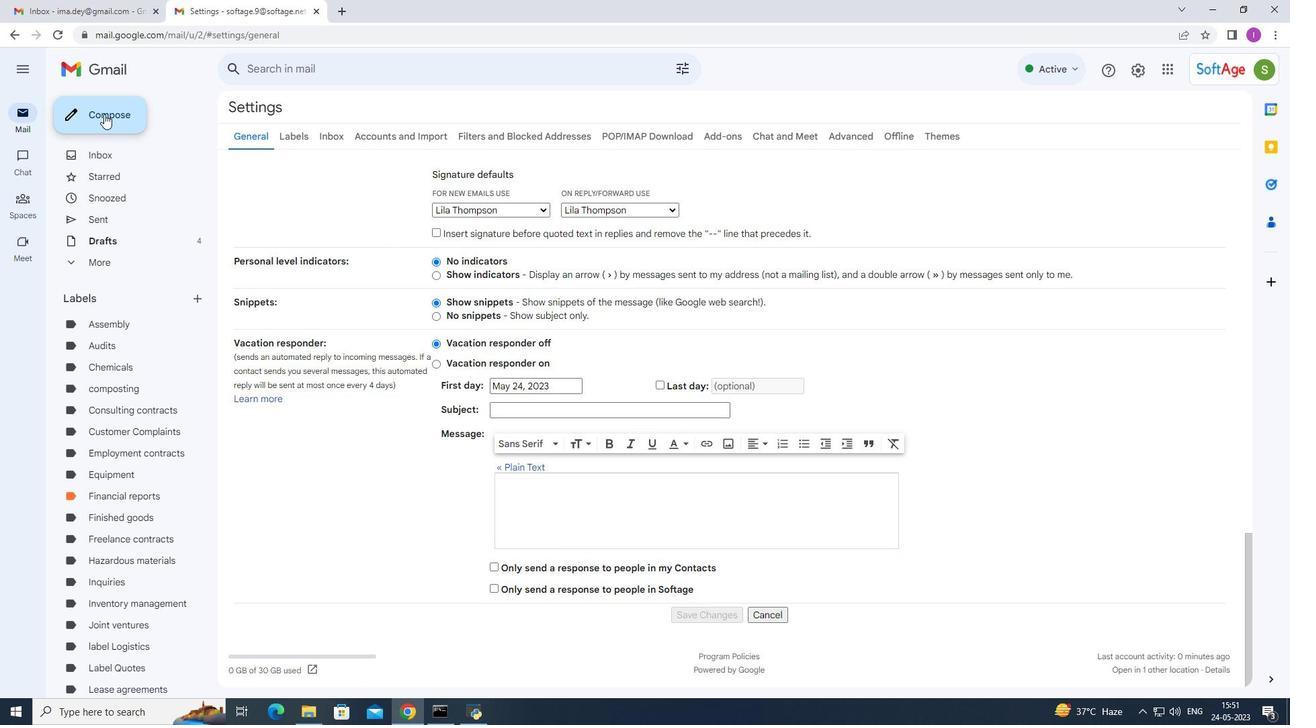 
Action: Mouse moved to (887, 328)
Screenshot: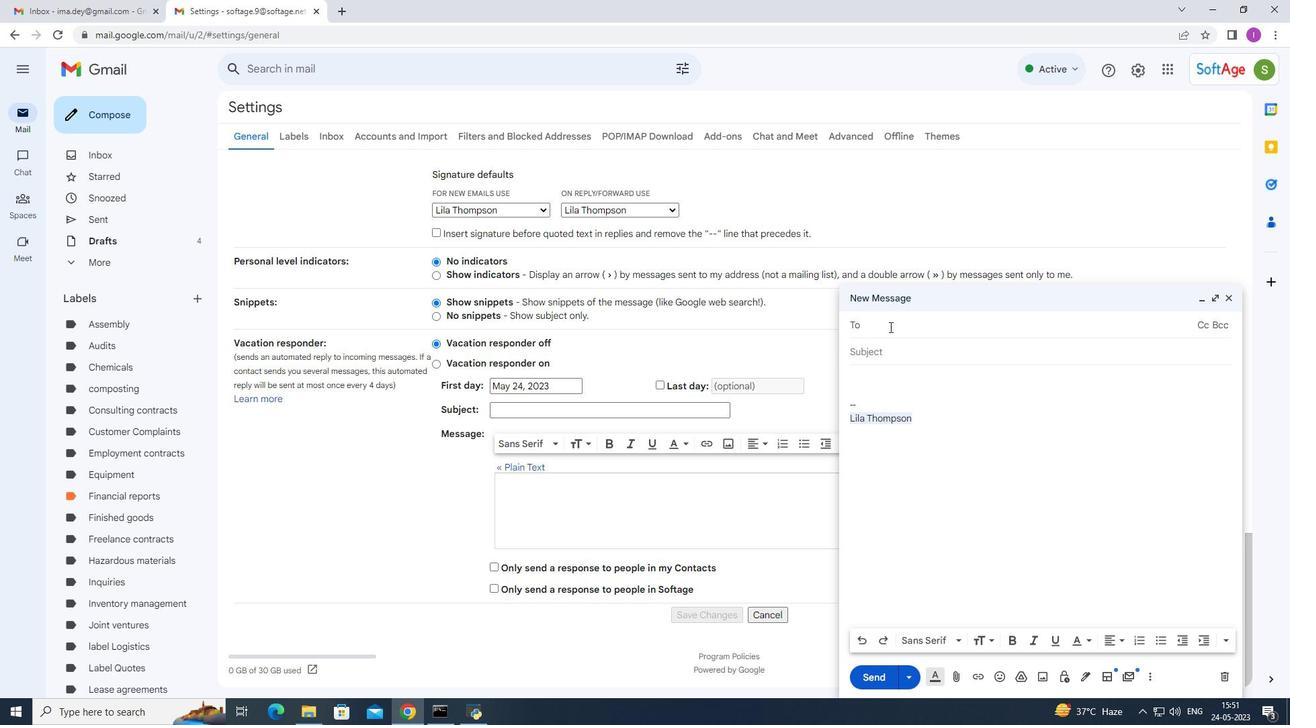 
Action: Key pressed s
Screenshot: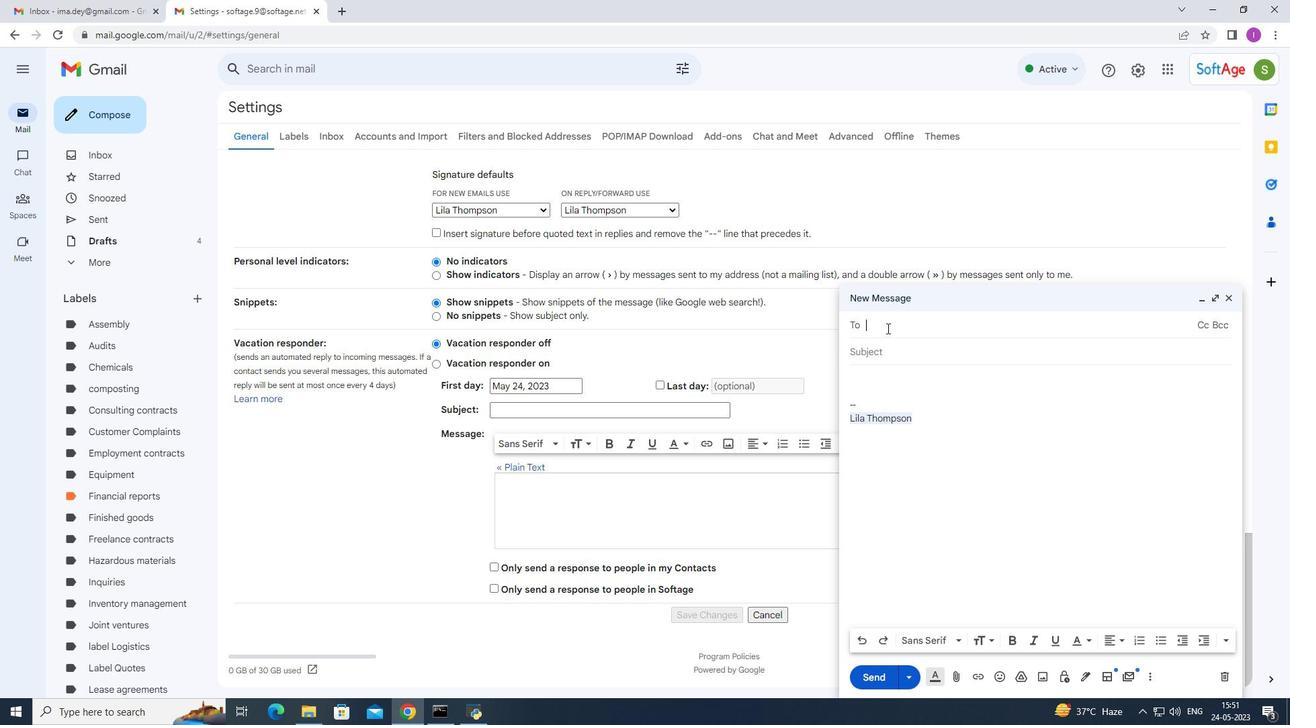 
Action: Mouse moved to (881, 332)
Screenshot: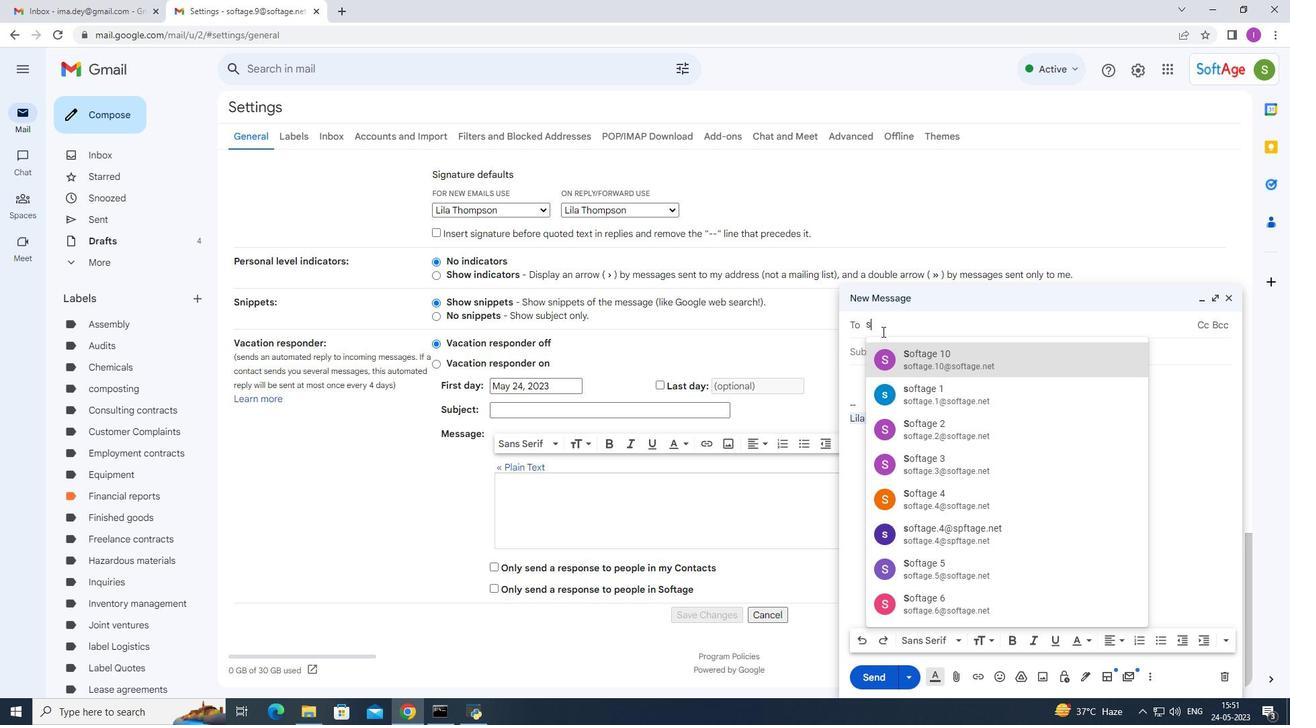 
Action: Key pressed o
Screenshot: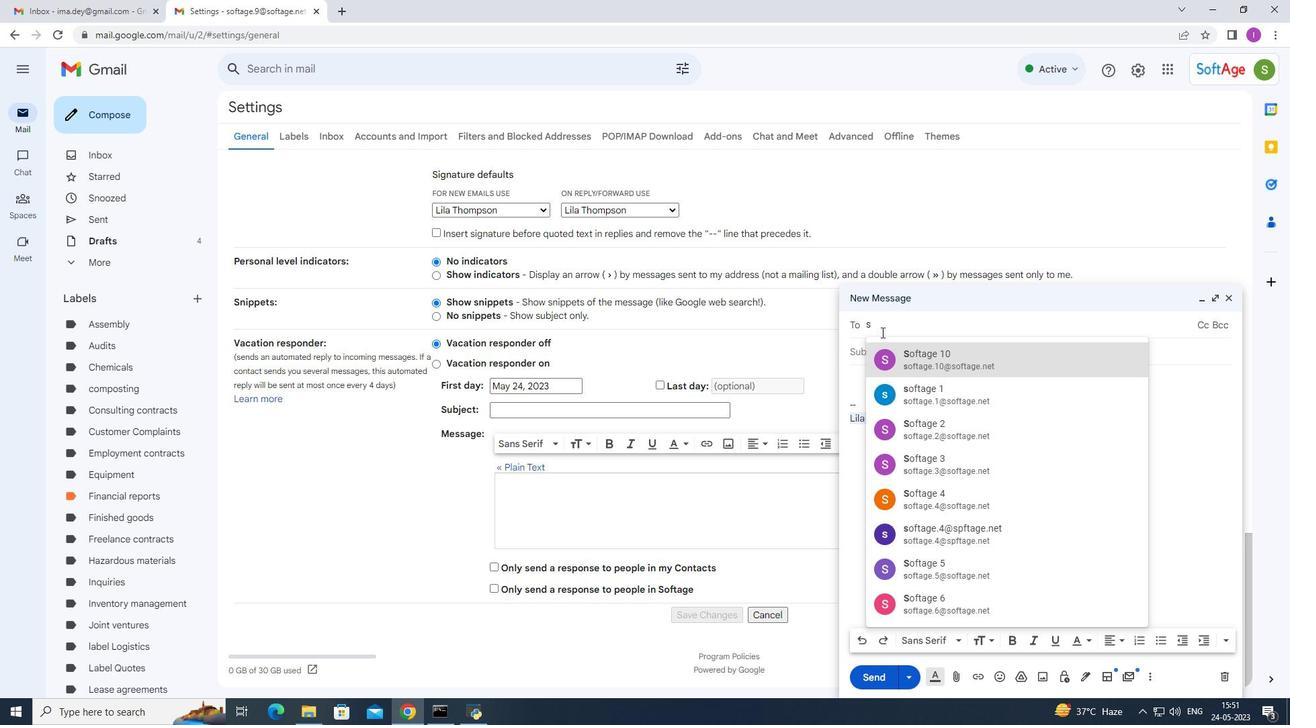 
Action: Mouse moved to (940, 466)
Screenshot: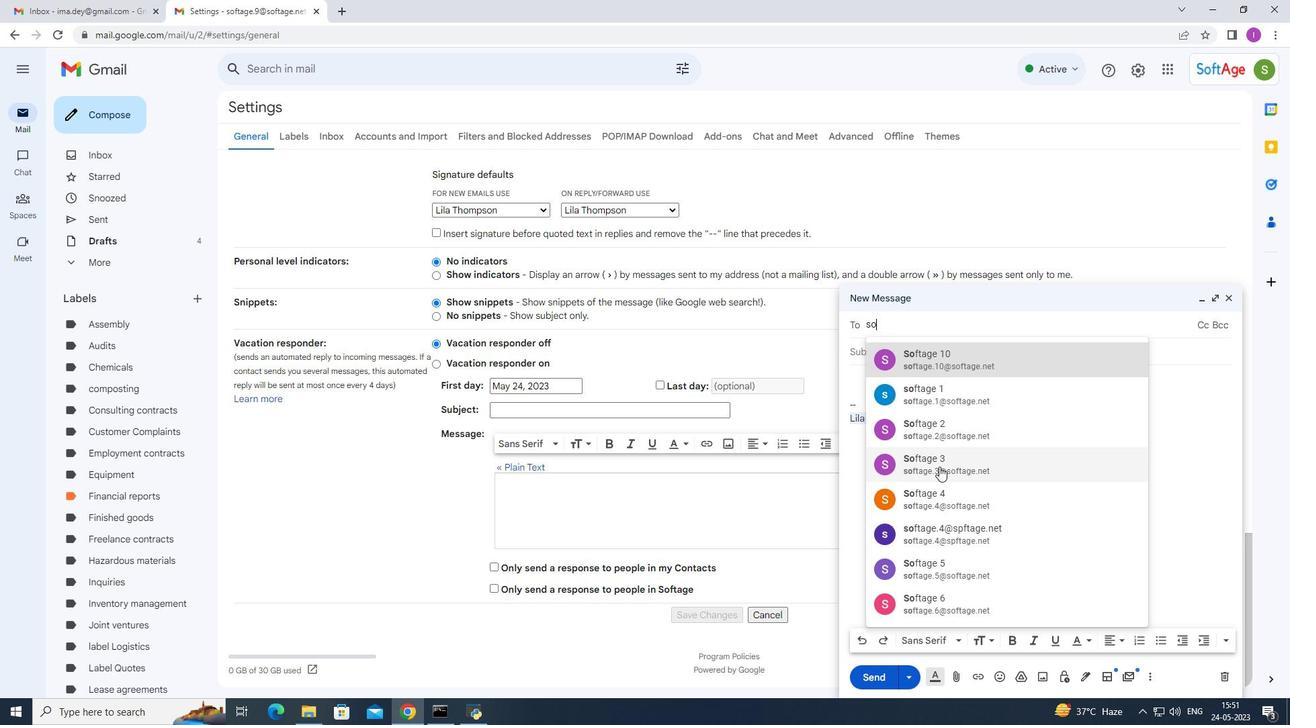 
Action: Mouse pressed left at (940, 466)
Screenshot: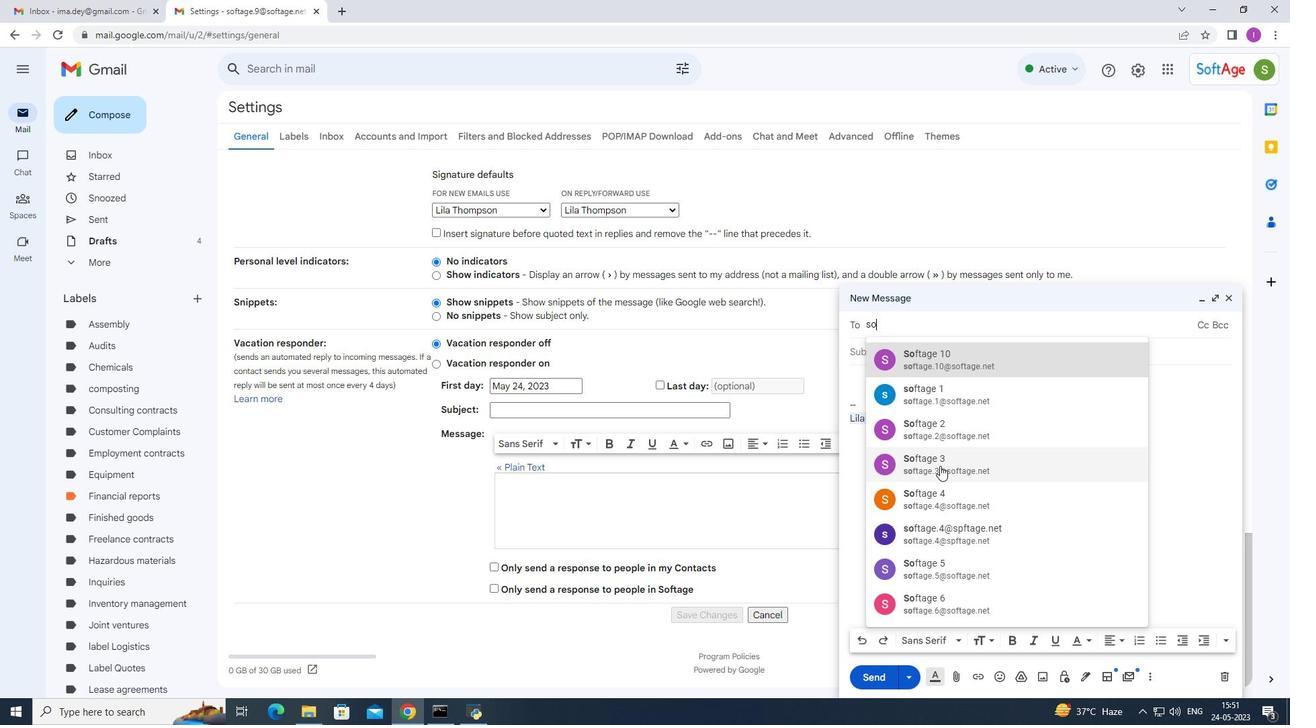 
Action: Mouse moved to (867, 368)
Screenshot: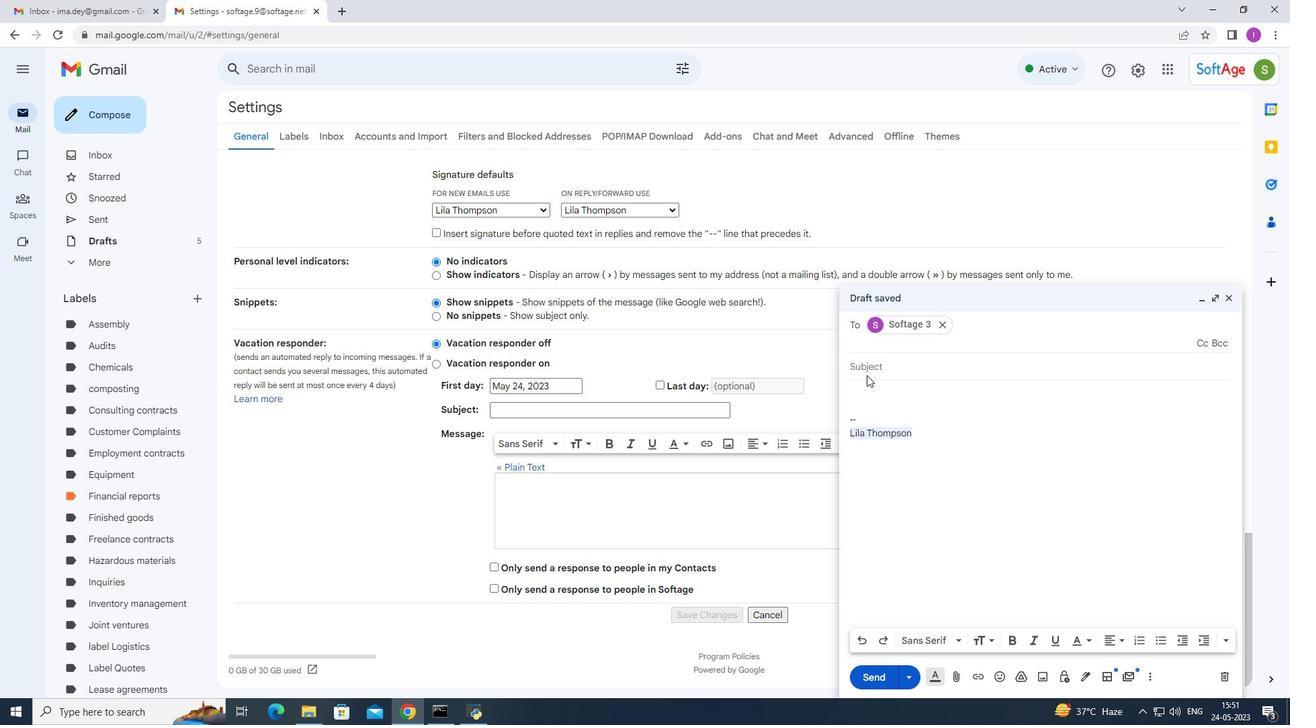 
Action: Mouse pressed left at (867, 368)
Screenshot: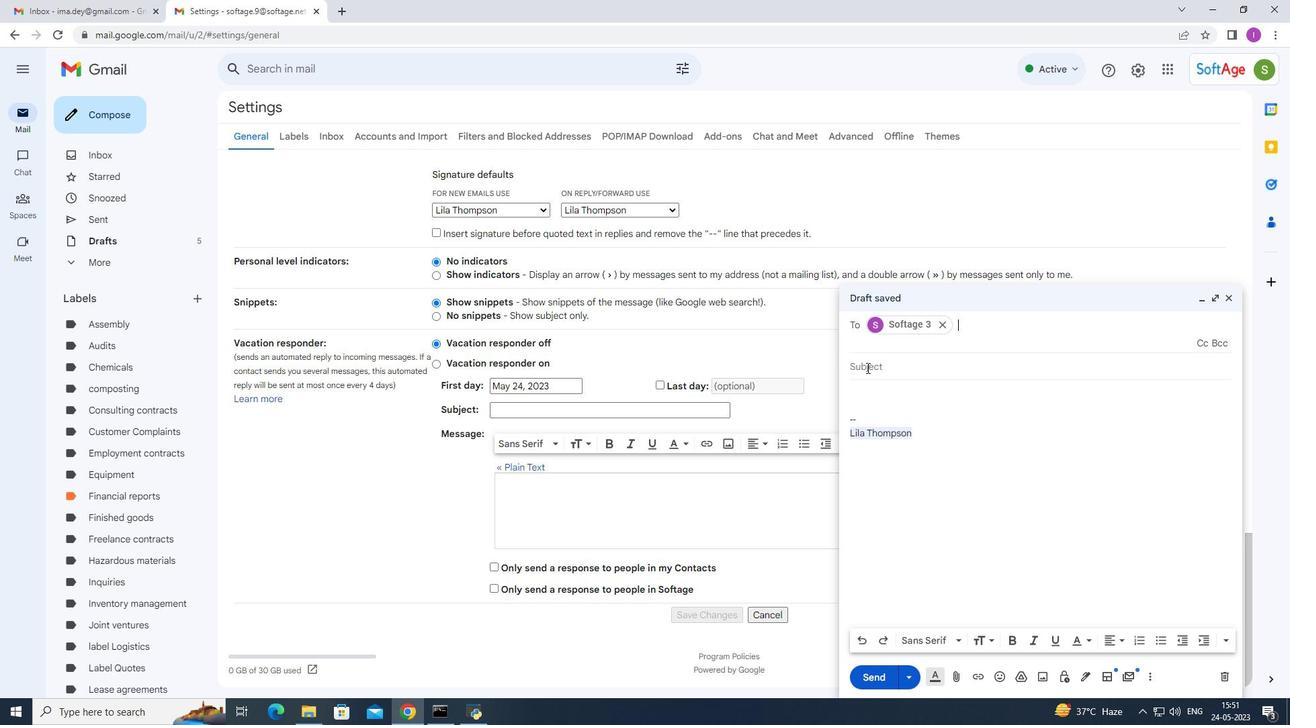 
Action: Mouse moved to (955, 364)
Screenshot: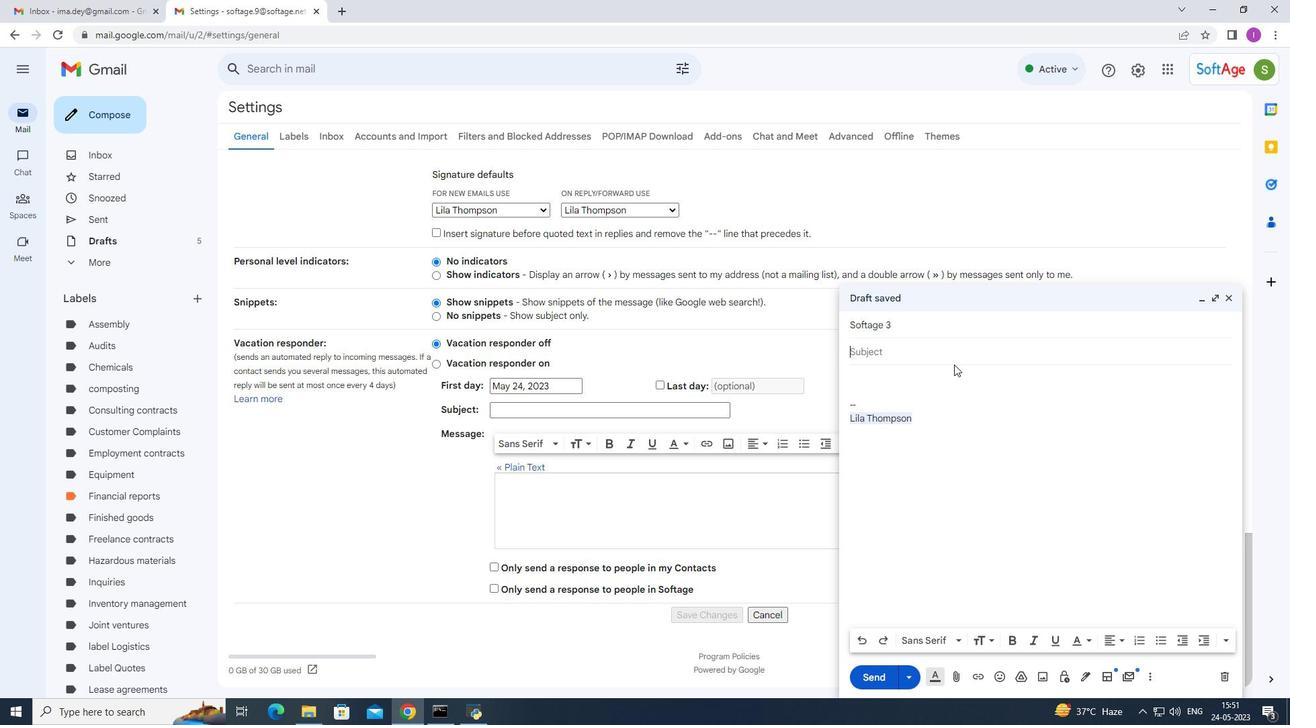 
Action: Key pressed <Key.shift>Request<Key.space>for<Key.space>a<Key.space>proposal<Key.space>follow-up
Screenshot: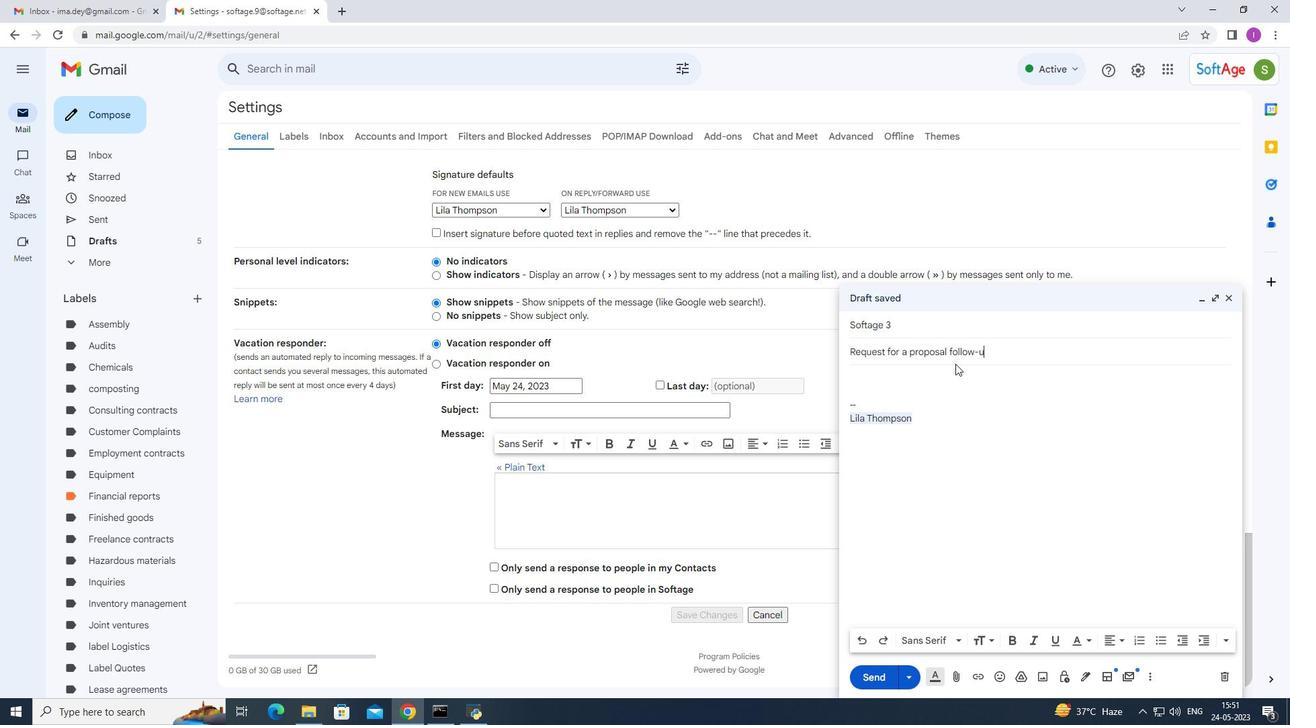
Action: Mouse moved to (874, 379)
Screenshot: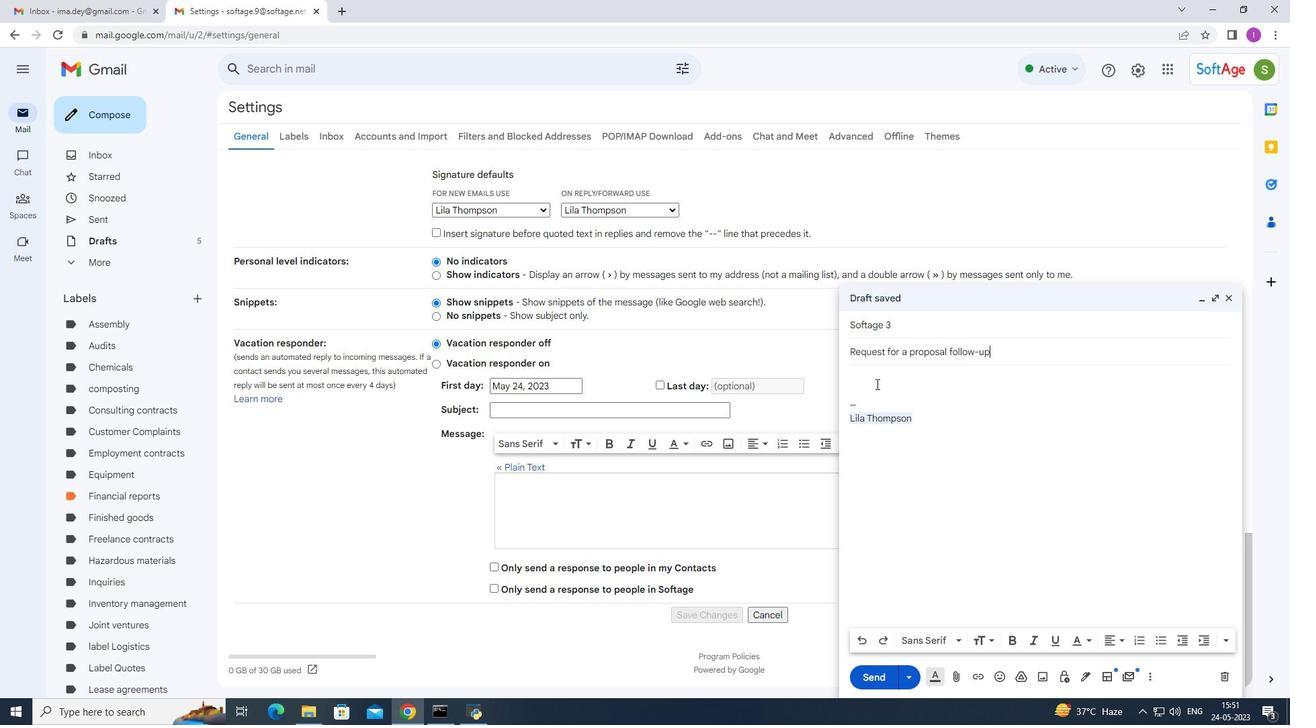 
Action: Mouse pressed left at (874, 379)
Screenshot: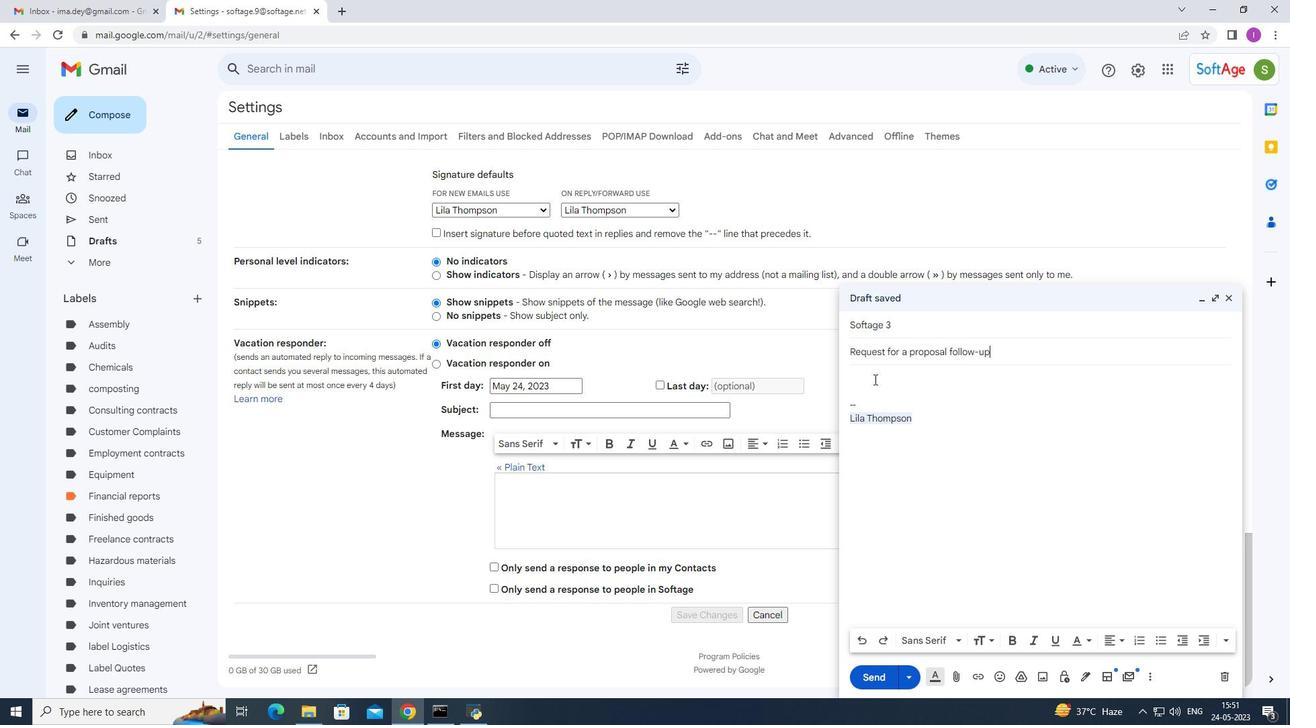 
Action: Mouse moved to (1018, 397)
Screenshot: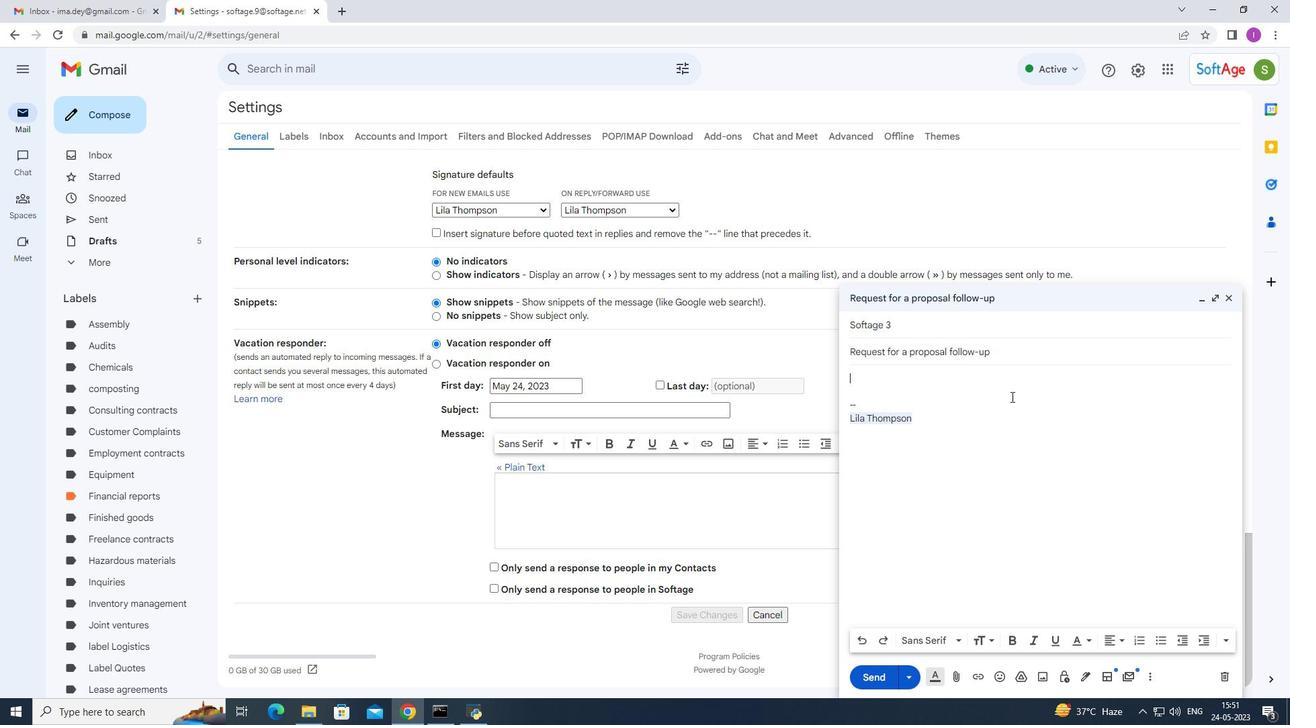 
Action: Key pressed <Key.shift>Can<Key.space>you<Key.space>please<Key.space>confirmthe<Key.space>details<Key.space>
Screenshot: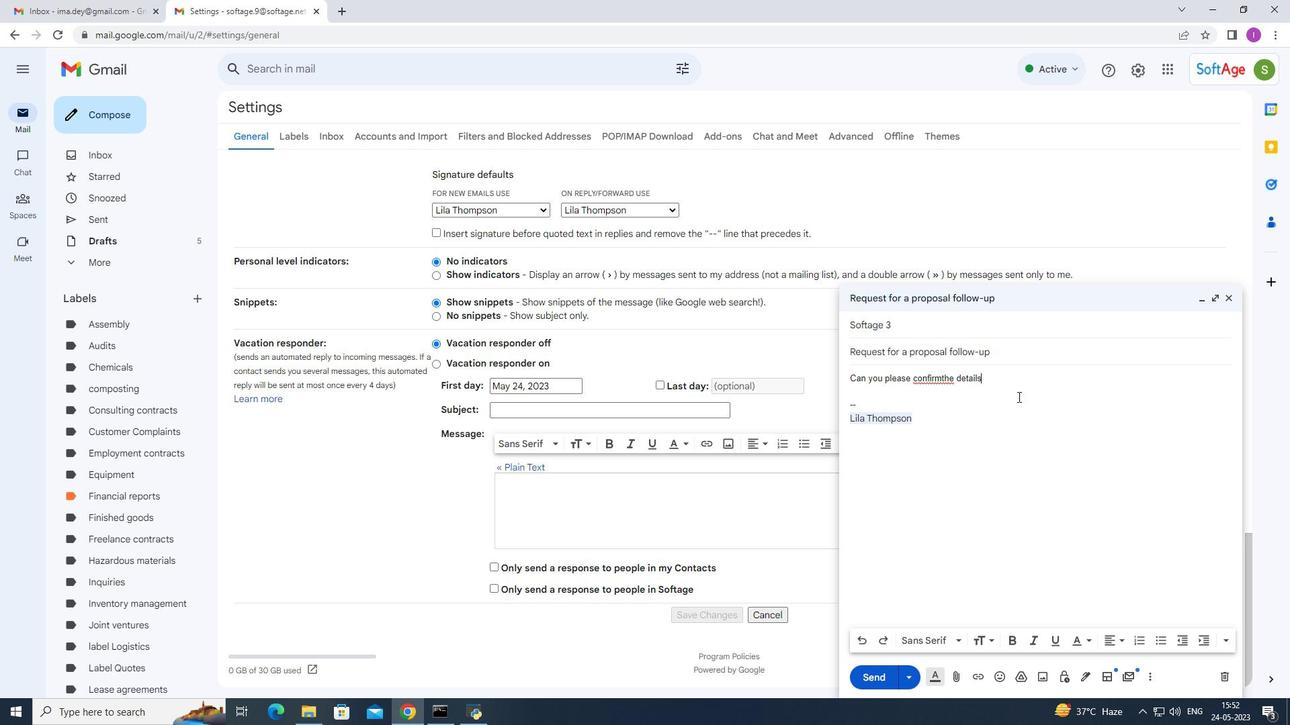
Action: Mouse moved to (942, 381)
Screenshot: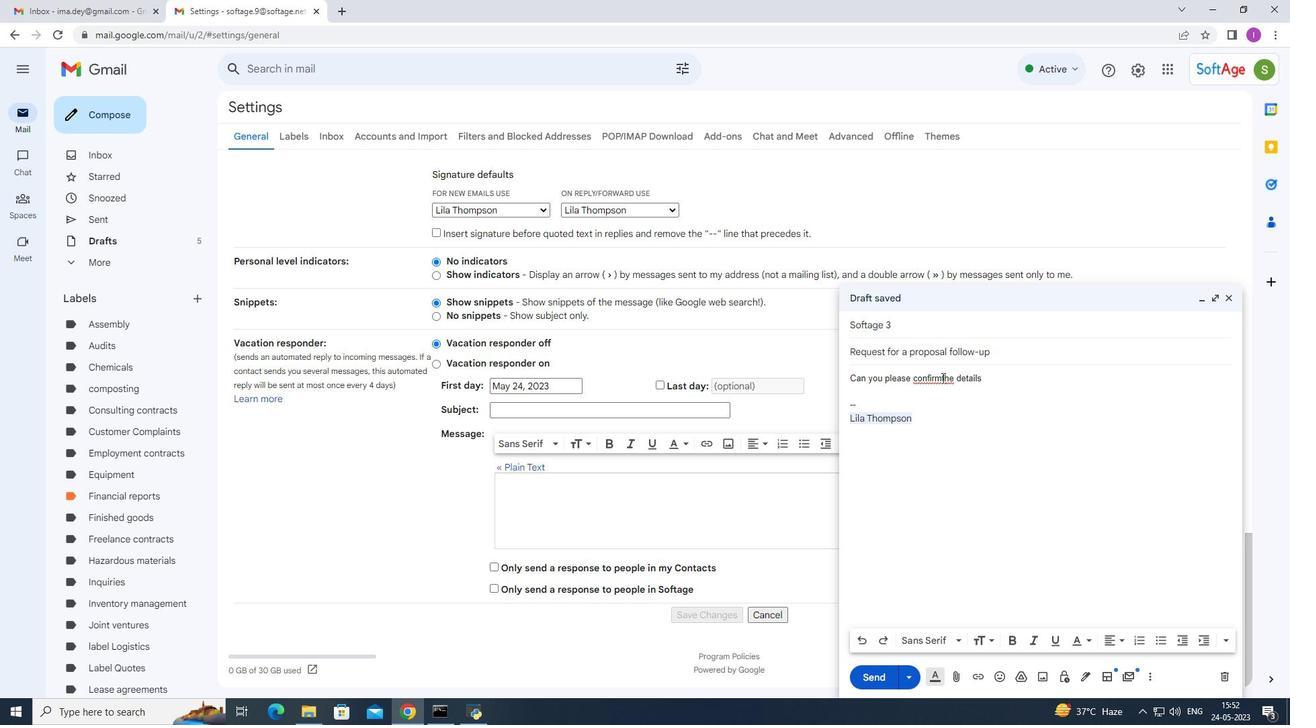 
Action: Mouse pressed left at (942, 381)
Screenshot: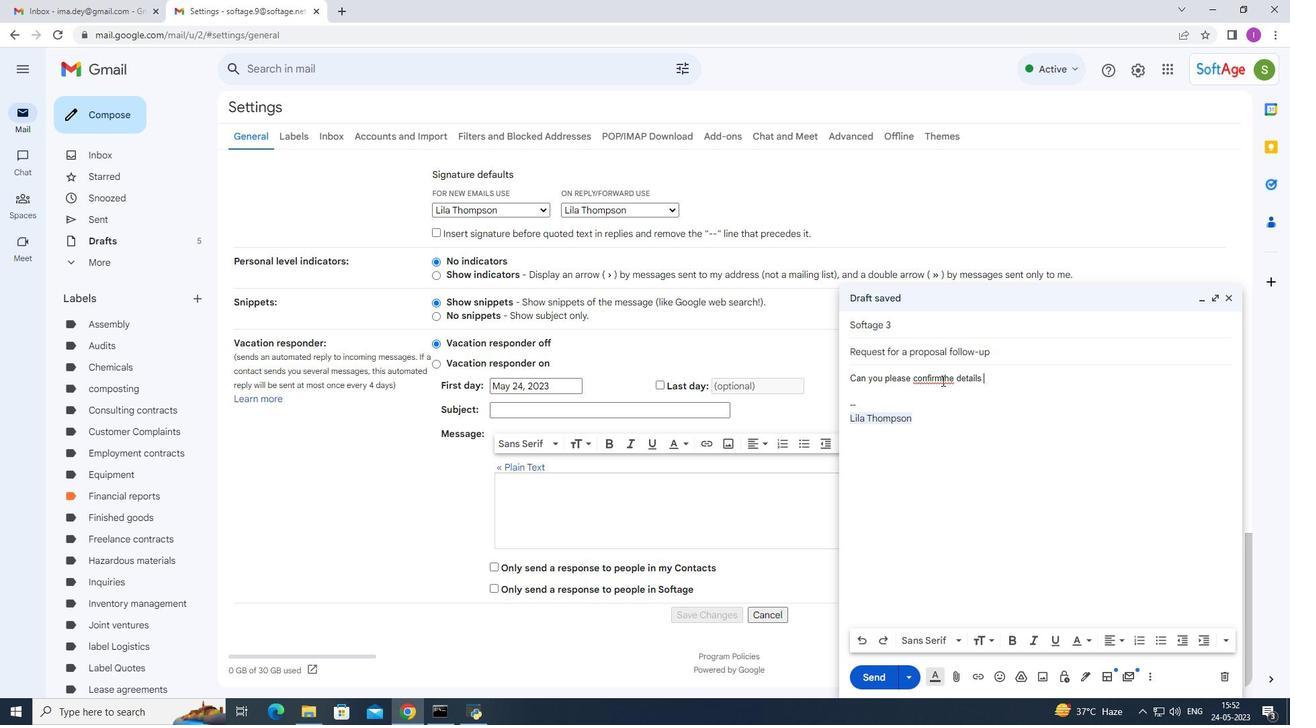 
Action: Mouse moved to (943, 381)
Screenshot: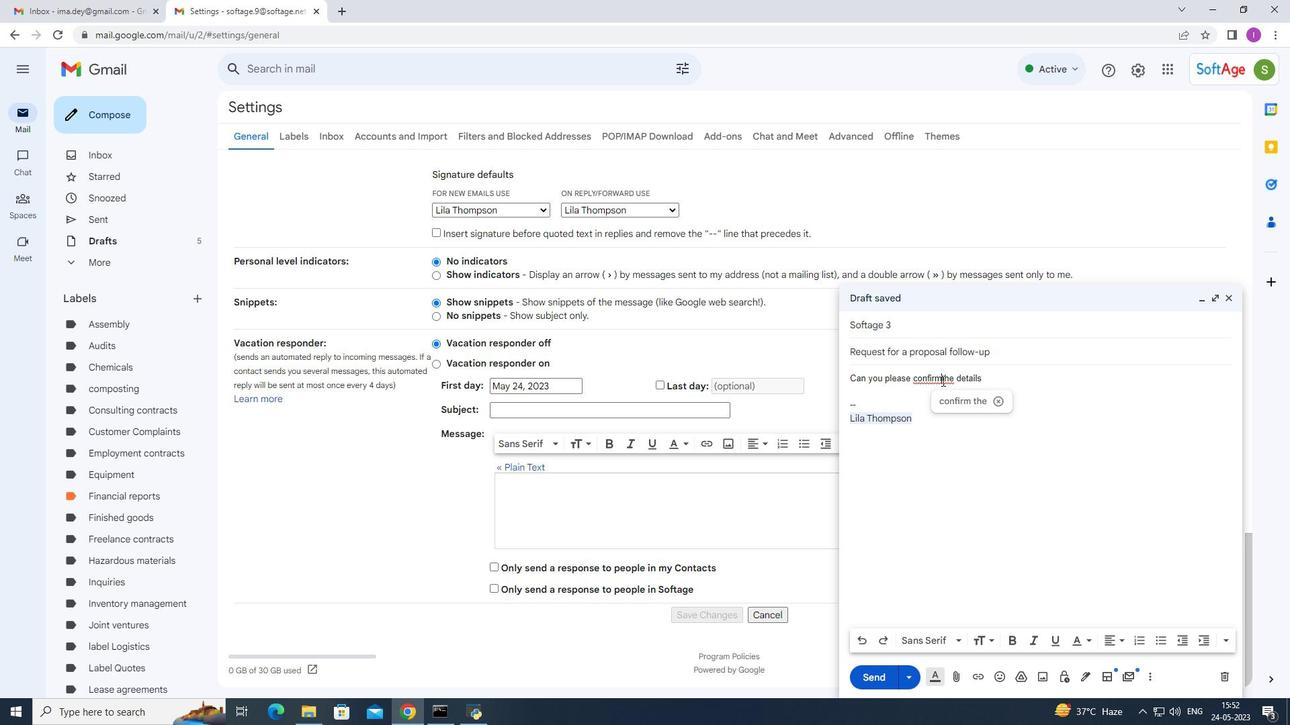 
Action: Key pressed <Key.space>
Screenshot: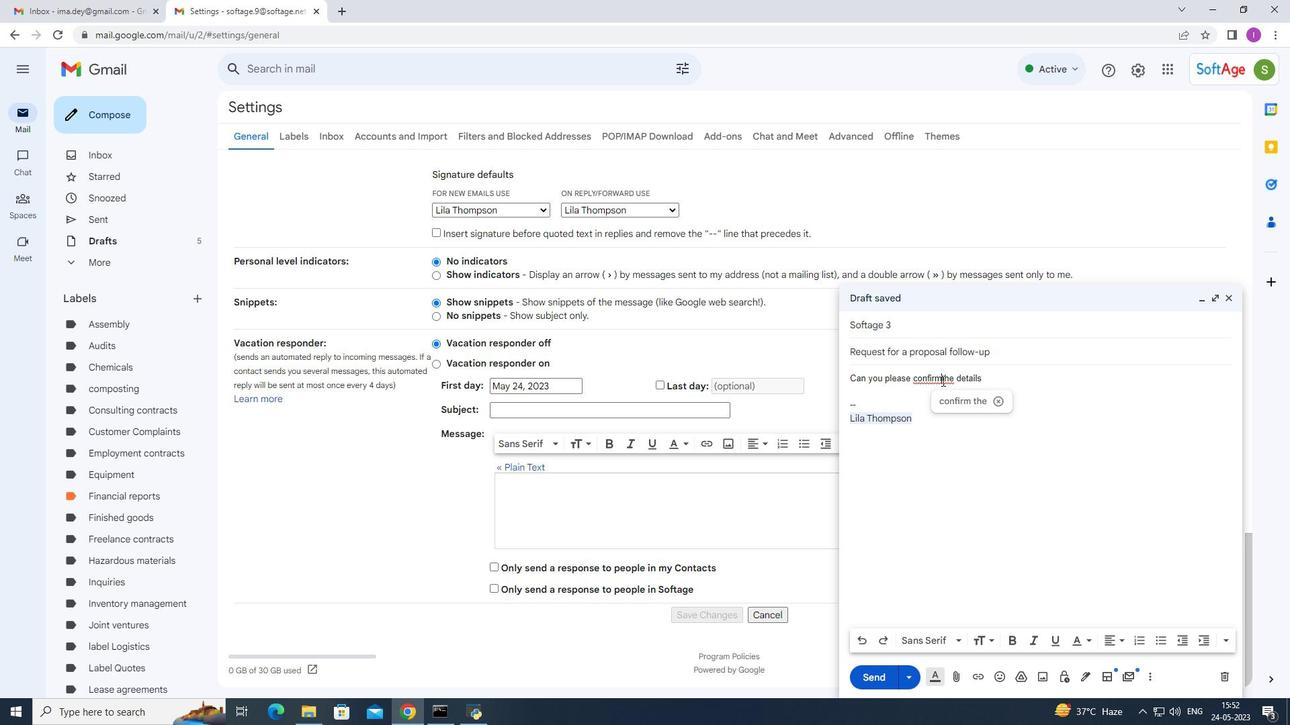 
Action: Mouse moved to (1003, 379)
Screenshot: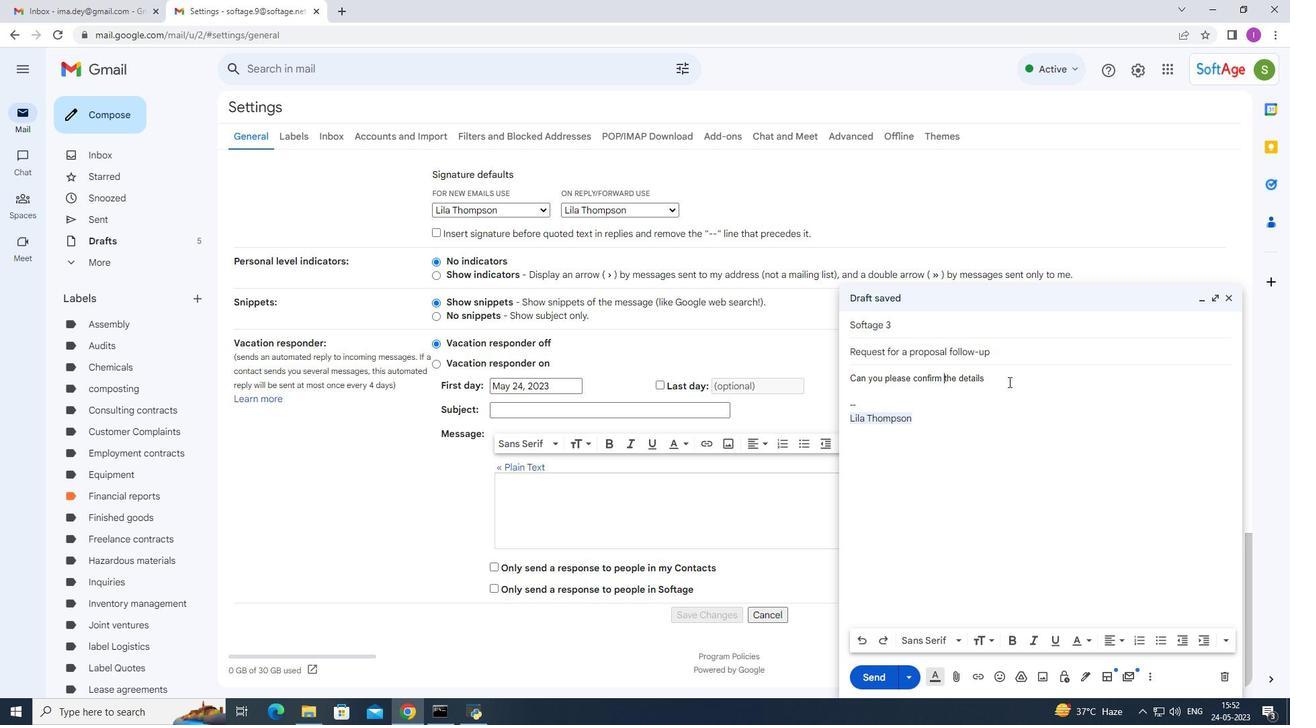 
Action: Mouse pressed left at (1003, 379)
Screenshot: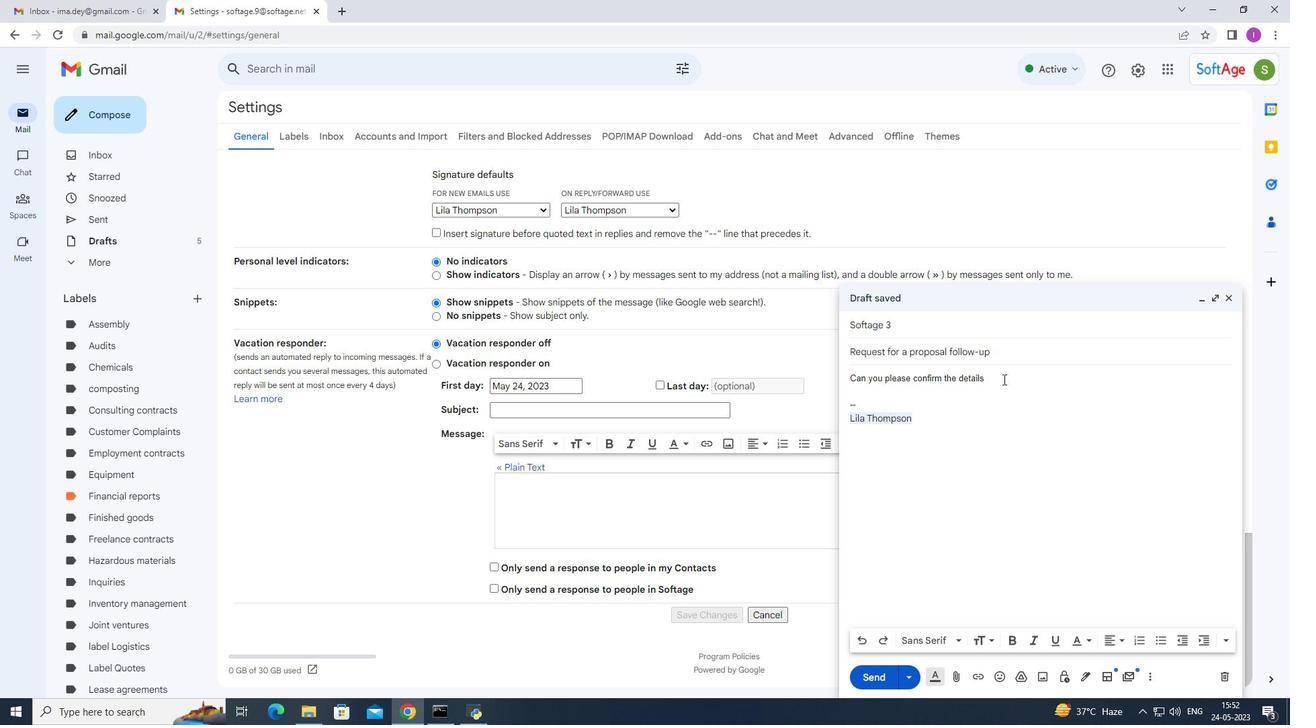 
Action: Mouse moved to (1086, 394)
Screenshot: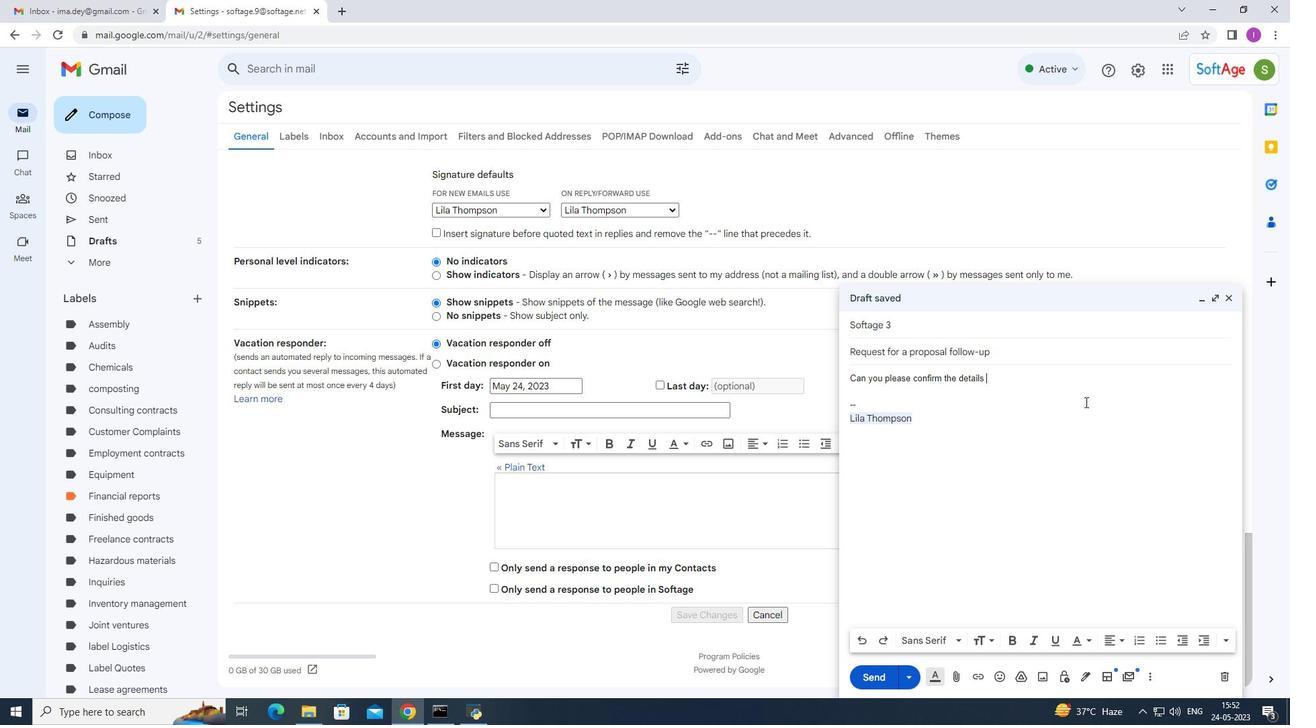 
Action: Key pressed of<Key.space>the<Key.space>project<Key.space>scope<Key.shift><Key.shift><Key.shift><Key.shift><Key.shift><Key.shift><Key.shift><Key.shift><Key.shift><Key.shift><Key.shift><Key.shift><Key.shift><Key.shift><Key.shift><Key.shift><Key.shift><Key.shift><Key.shift><Key.shift><Key.shift><Key.shift><Key.shift><Key.shift><Key.shift><Key.shift><Key.shift><Key.shift><Key.shift><Key.shift><Key.shift><Key.shift><Key.shift>?
Screenshot: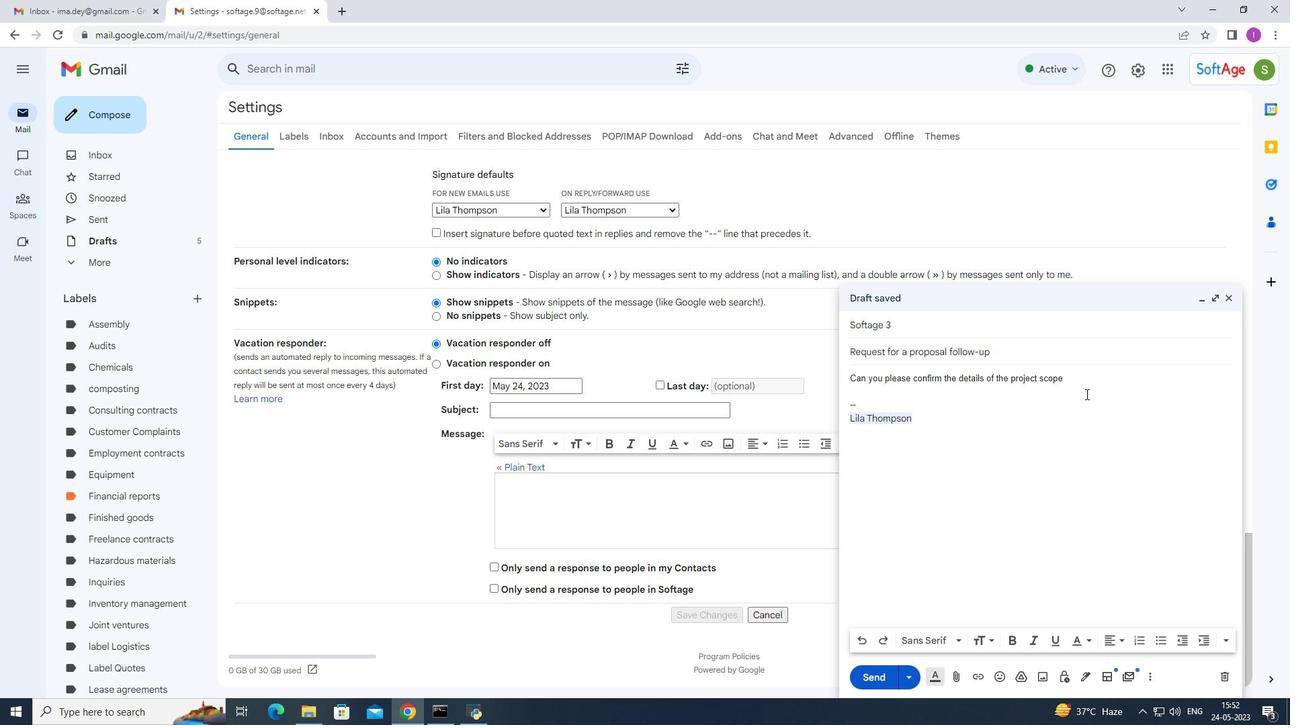 
Action: Mouse moved to (933, 422)
Screenshot: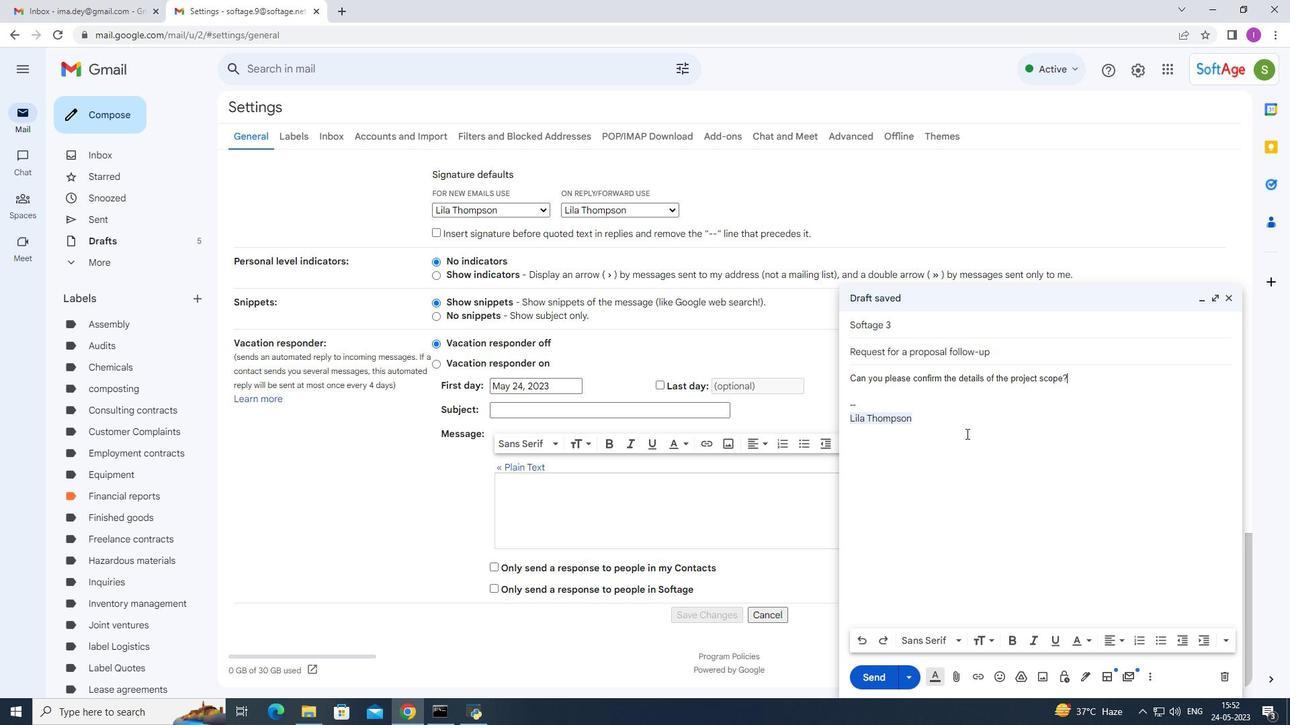 
Action: Mouse pressed left at (933, 422)
Screenshot: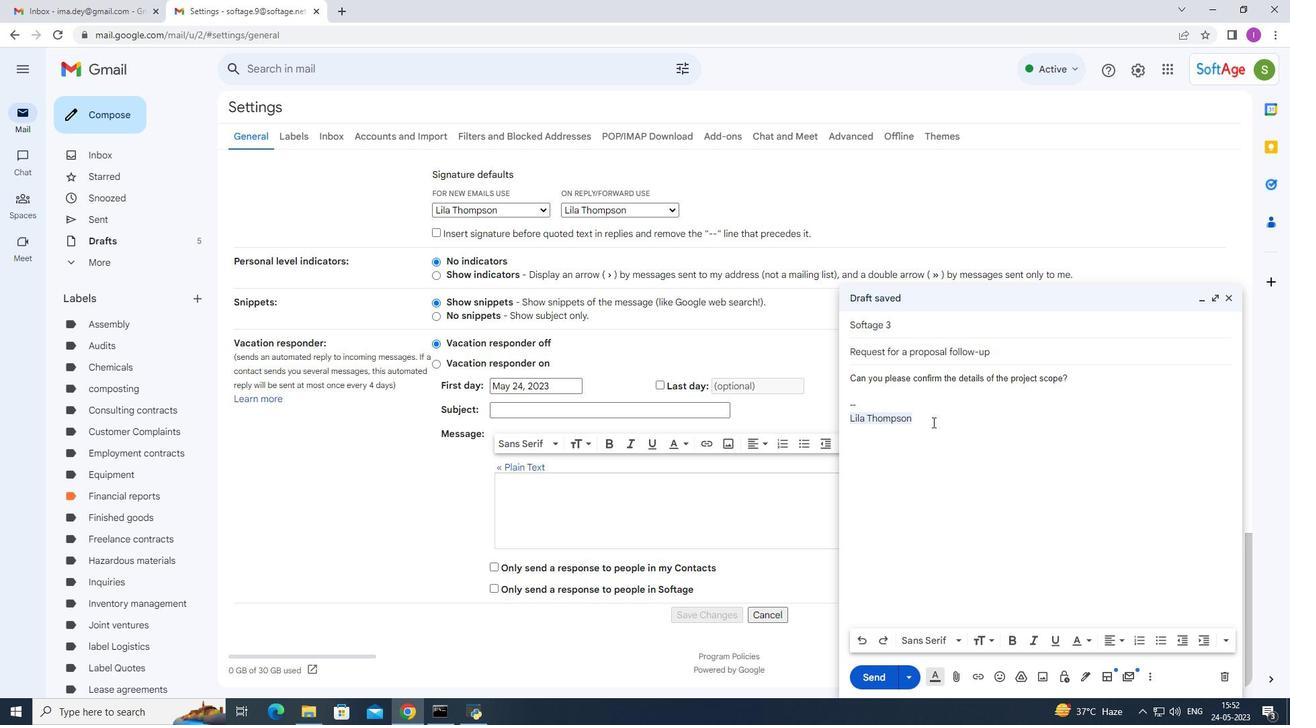 
Action: Mouse moved to (1203, 642)
Screenshot: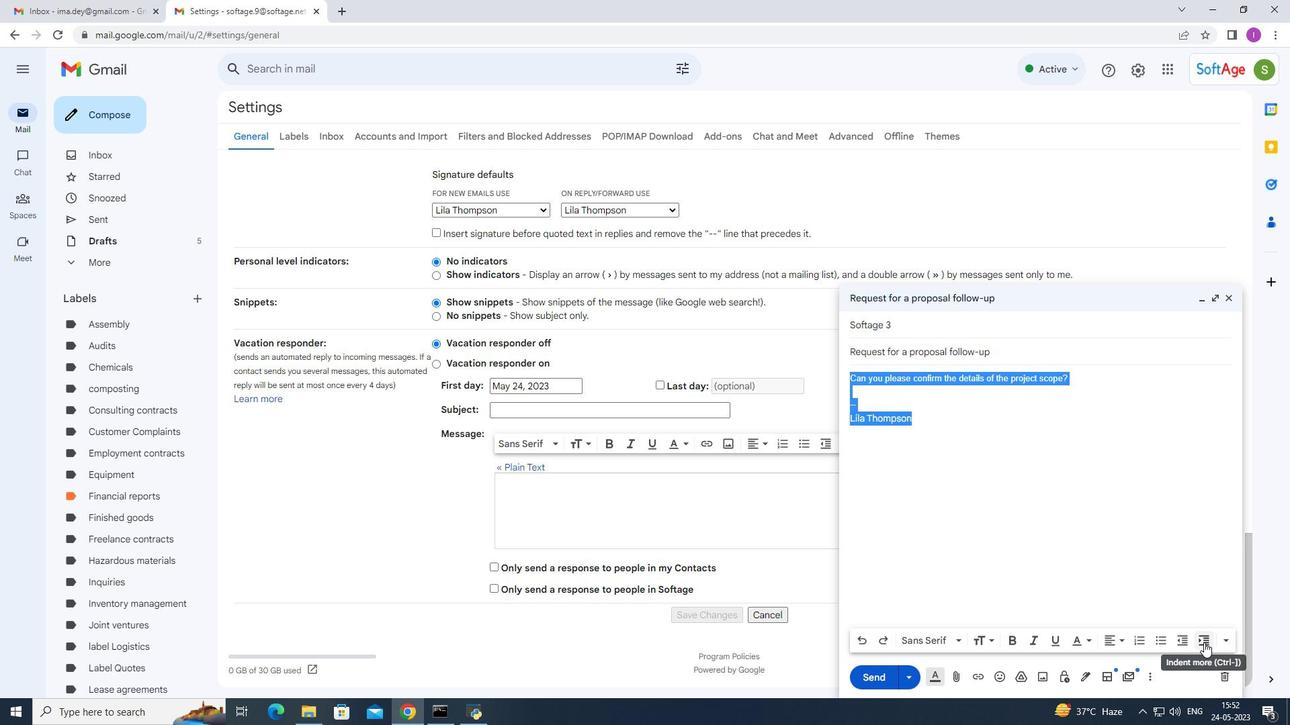 
Action: Mouse pressed left at (1203, 642)
Screenshot: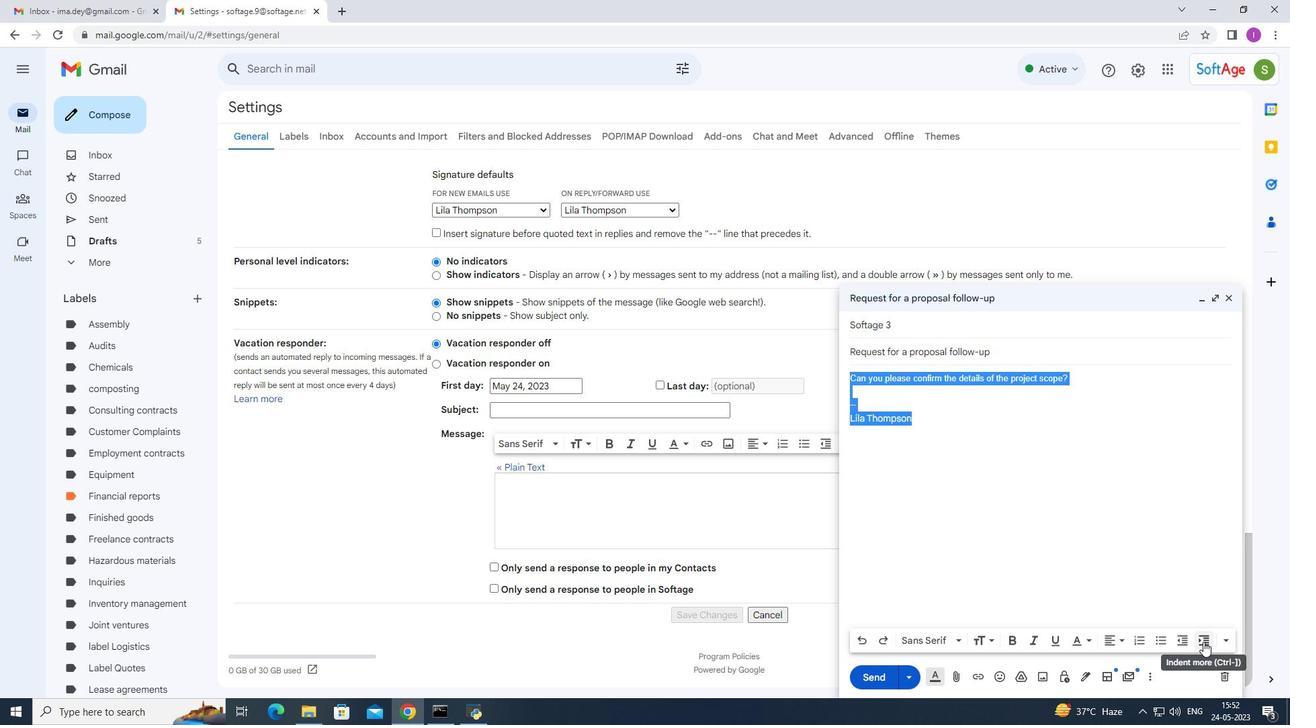 
Action: Mouse pressed left at (1203, 642)
Screenshot: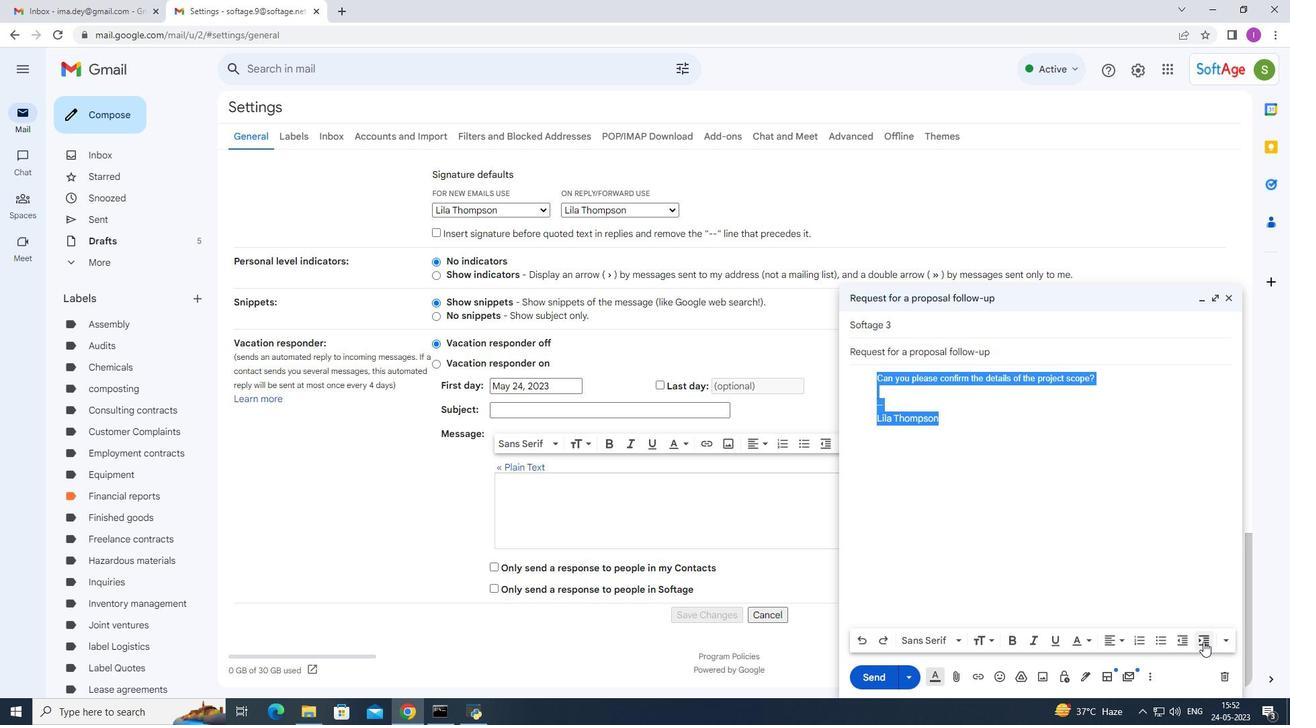 
Action: Mouse moved to (1180, 645)
Screenshot: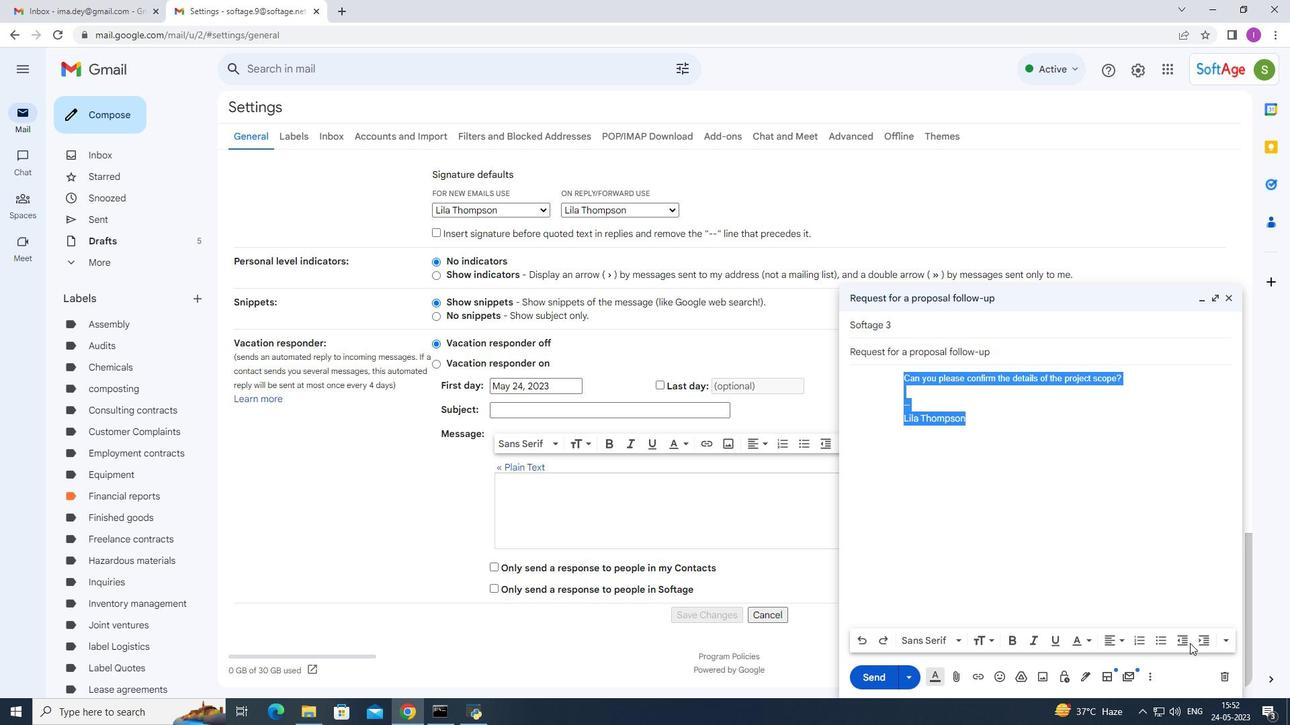 
Action: Mouse pressed left at (1180, 645)
Screenshot: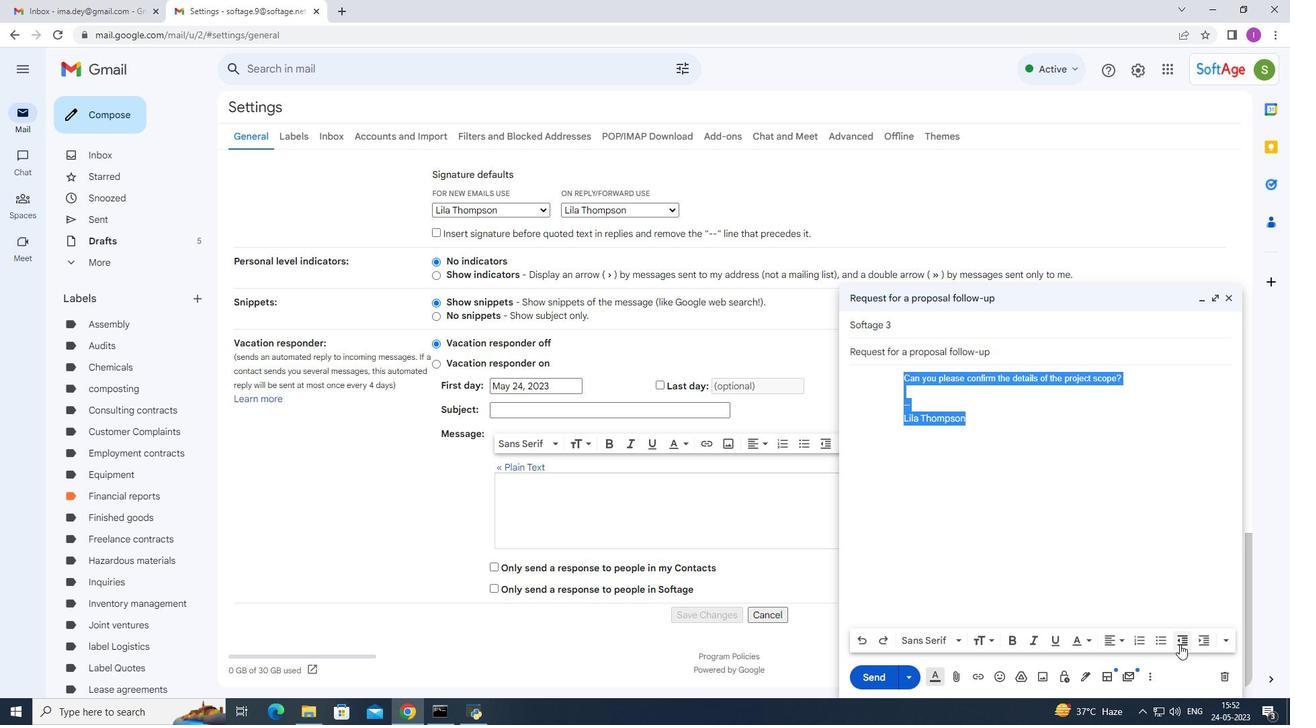 
Action: Mouse moved to (916, 568)
Screenshot: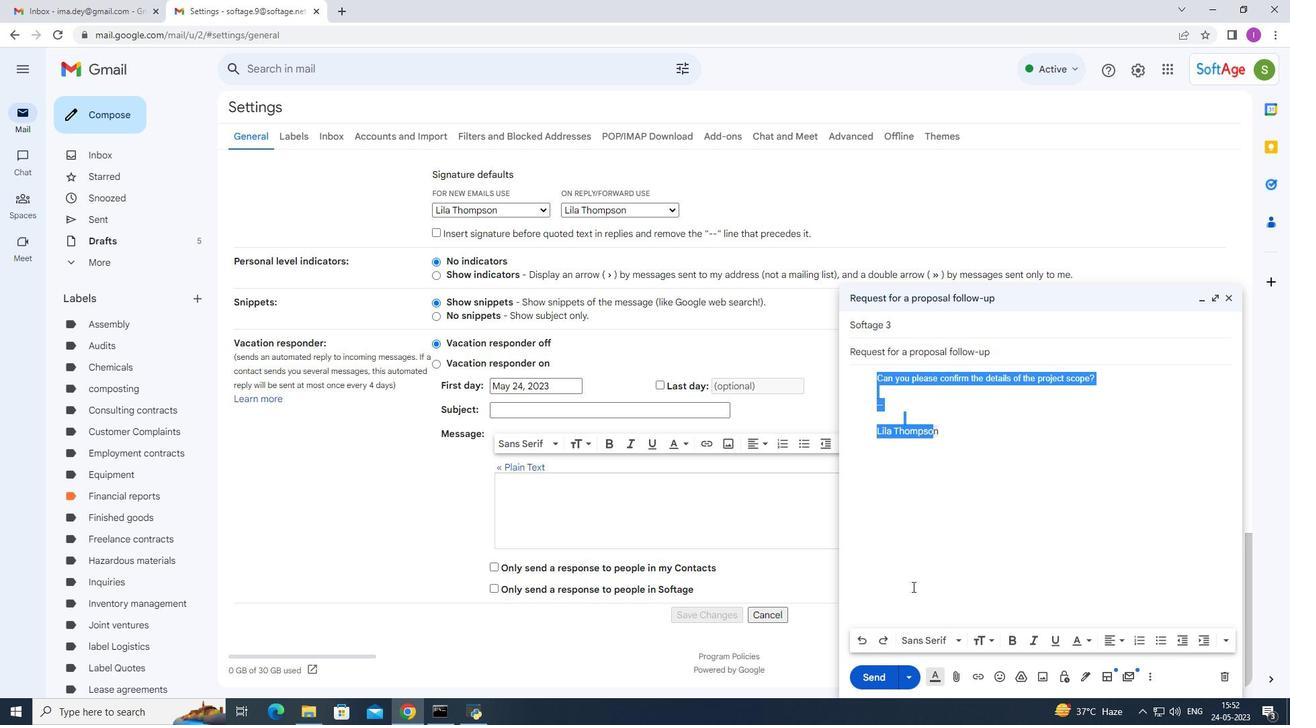 
Action: Mouse pressed left at (916, 568)
Screenshot: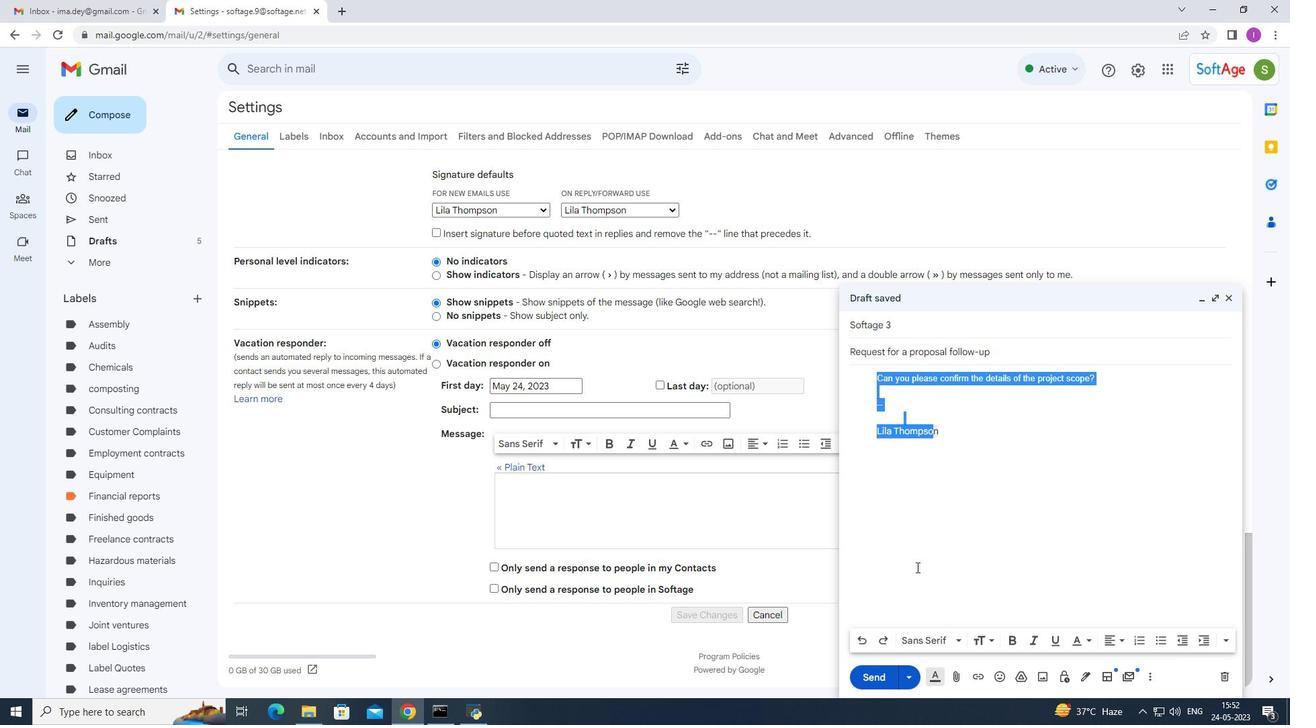 
Action: Mouse moved to (872, 674)
Screenshot: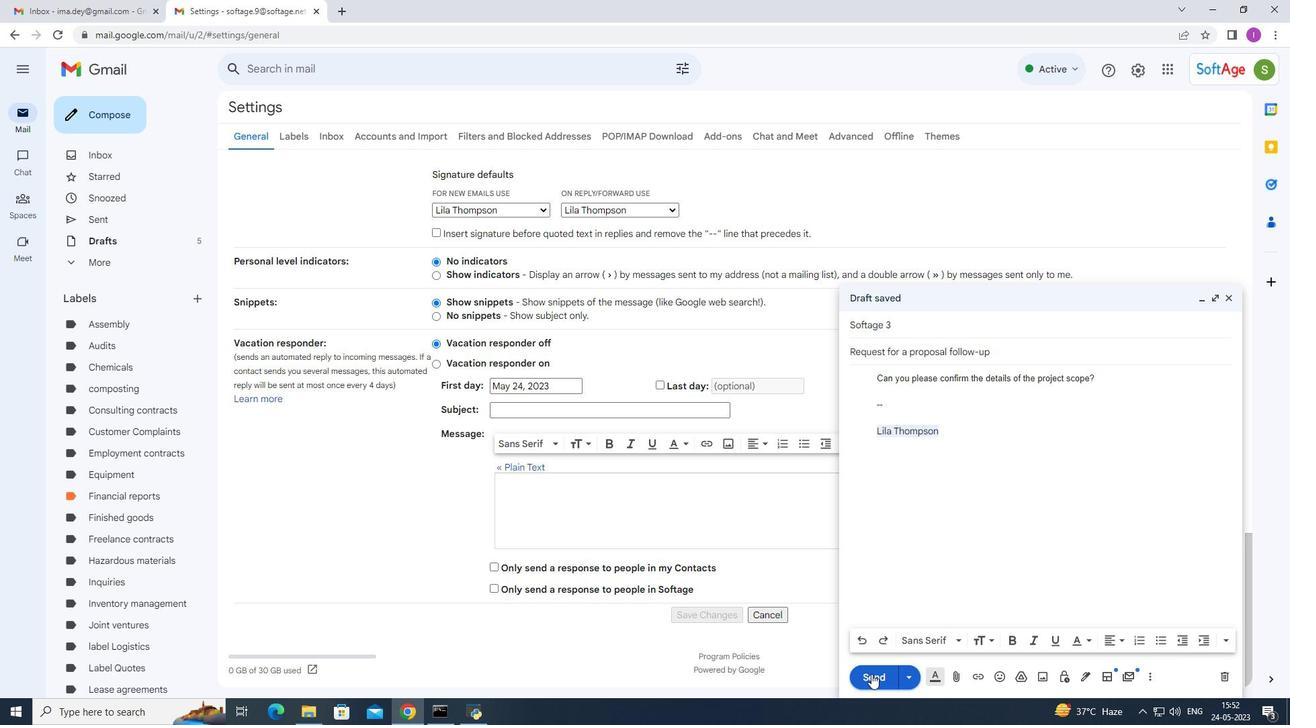 
Action: Mouse pressed left at (872, 674)
Screenshot: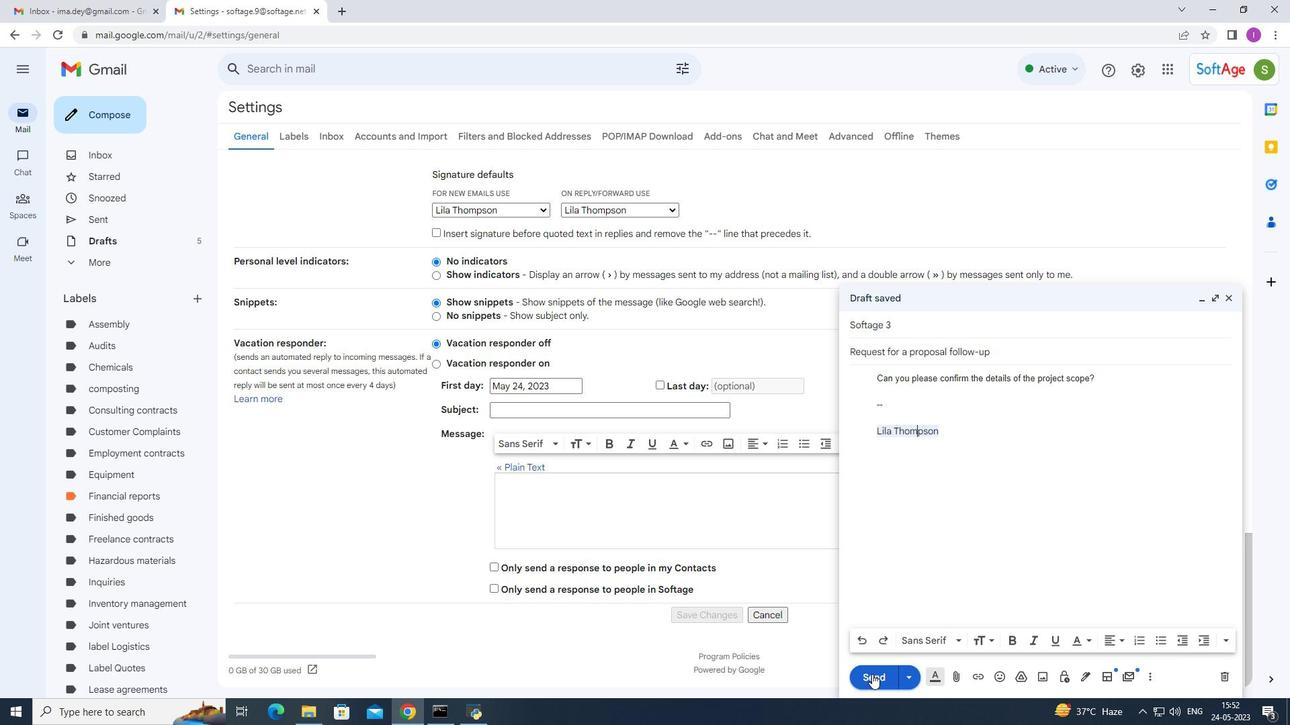 
Action: Mouse moved to (86, 220)
Screenshot: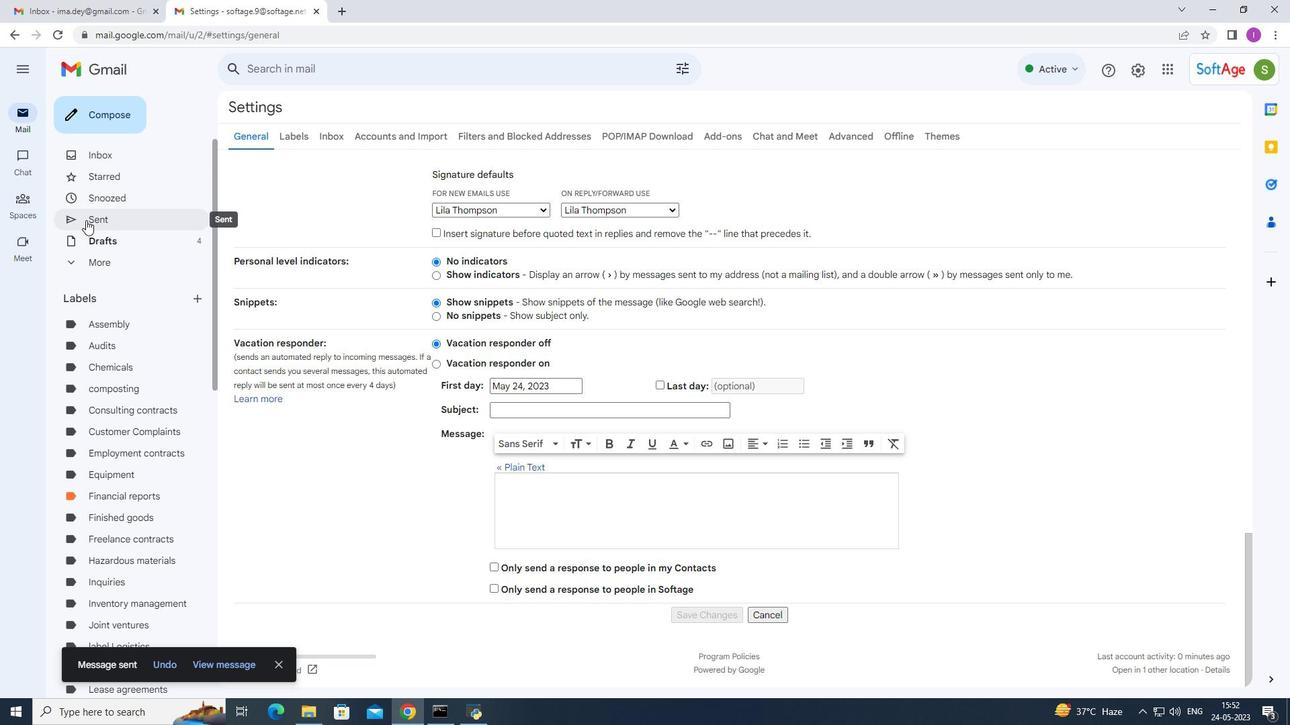
Action: Mouse pressed left at (86, 220)
Screenshot: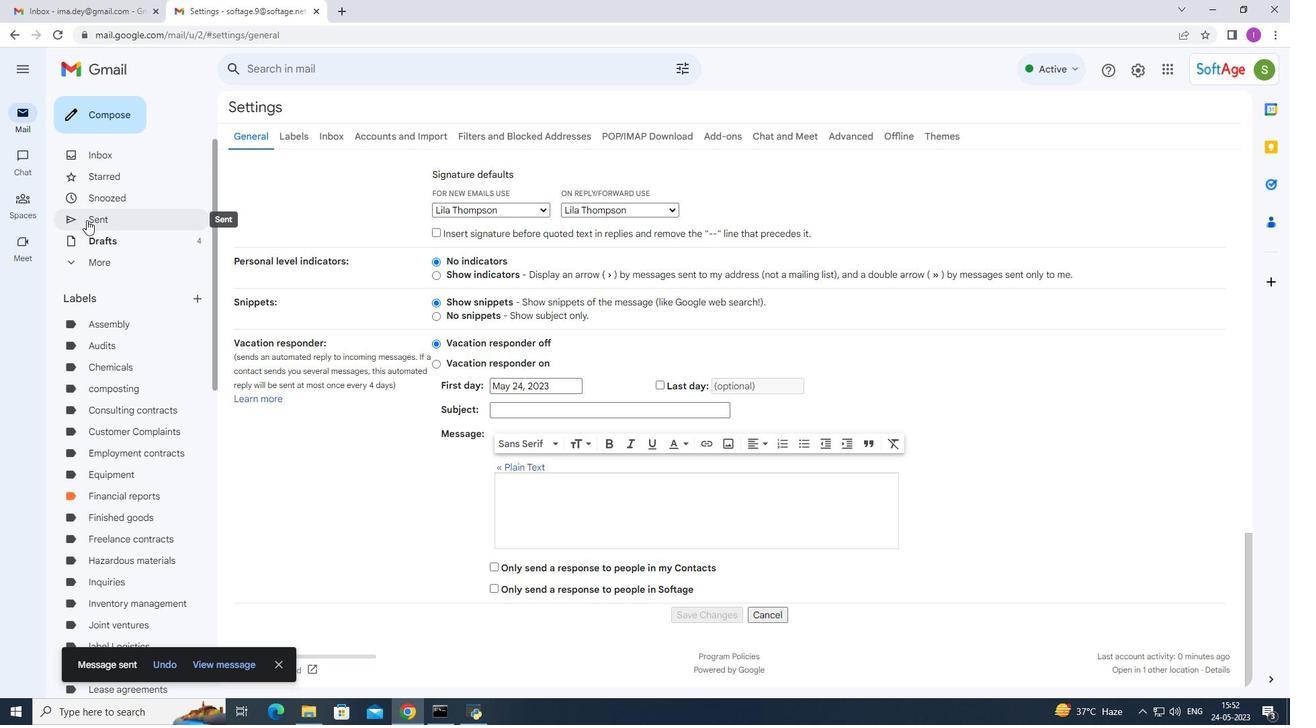 
Action: Mouse moved to (346, 169)
Screenshot: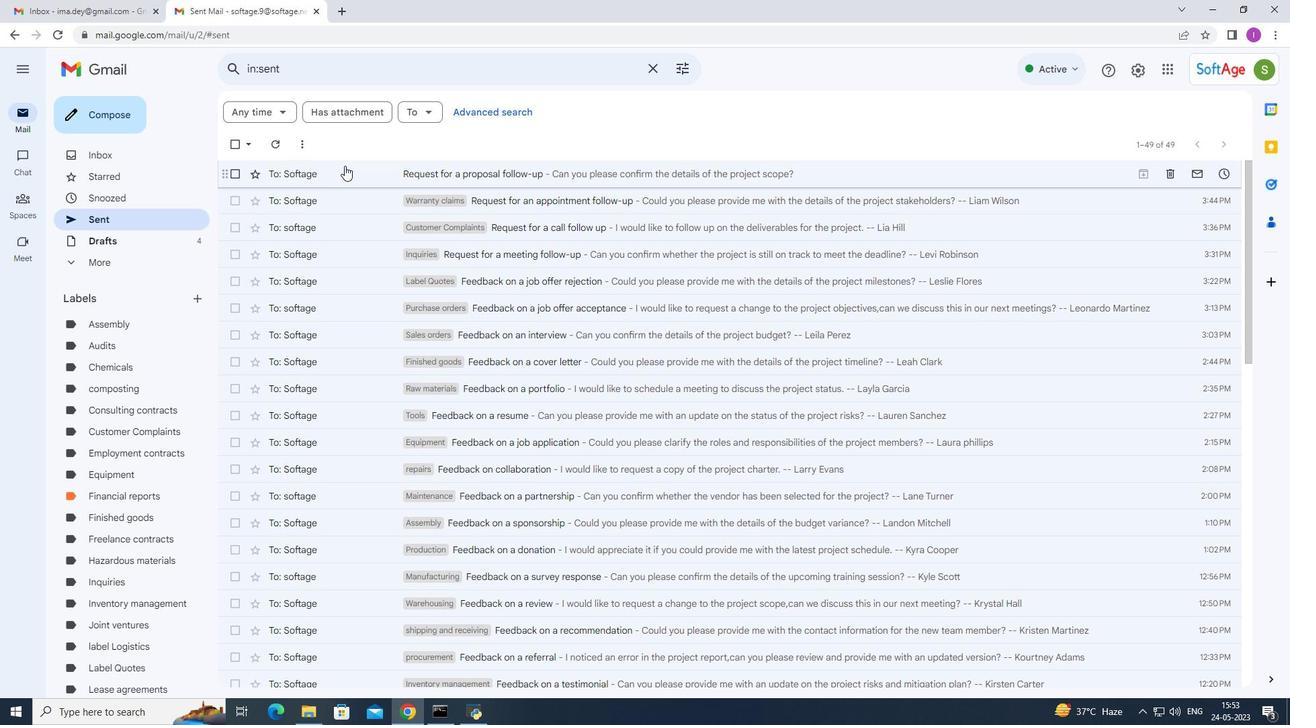 
Action: Mouse pressed right at (346, 169)
Screenshot: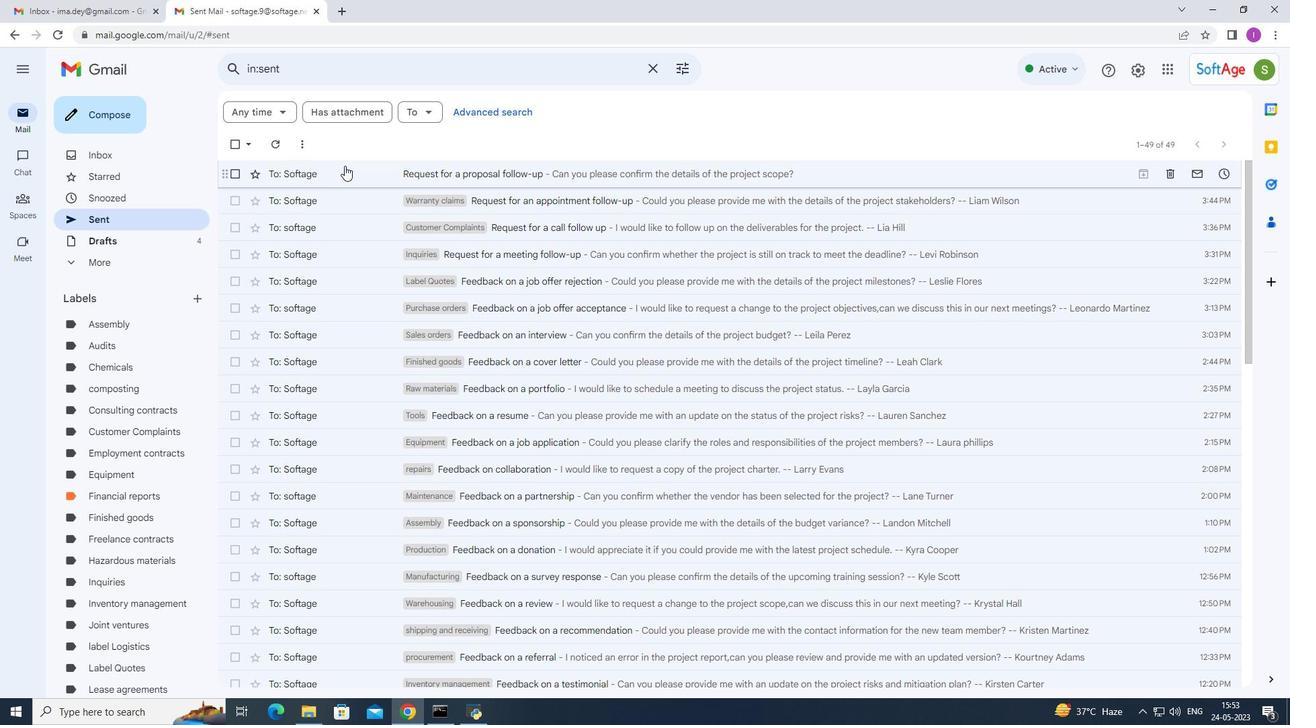 
Action: Mouse moved to (545, 645)
Screenshot: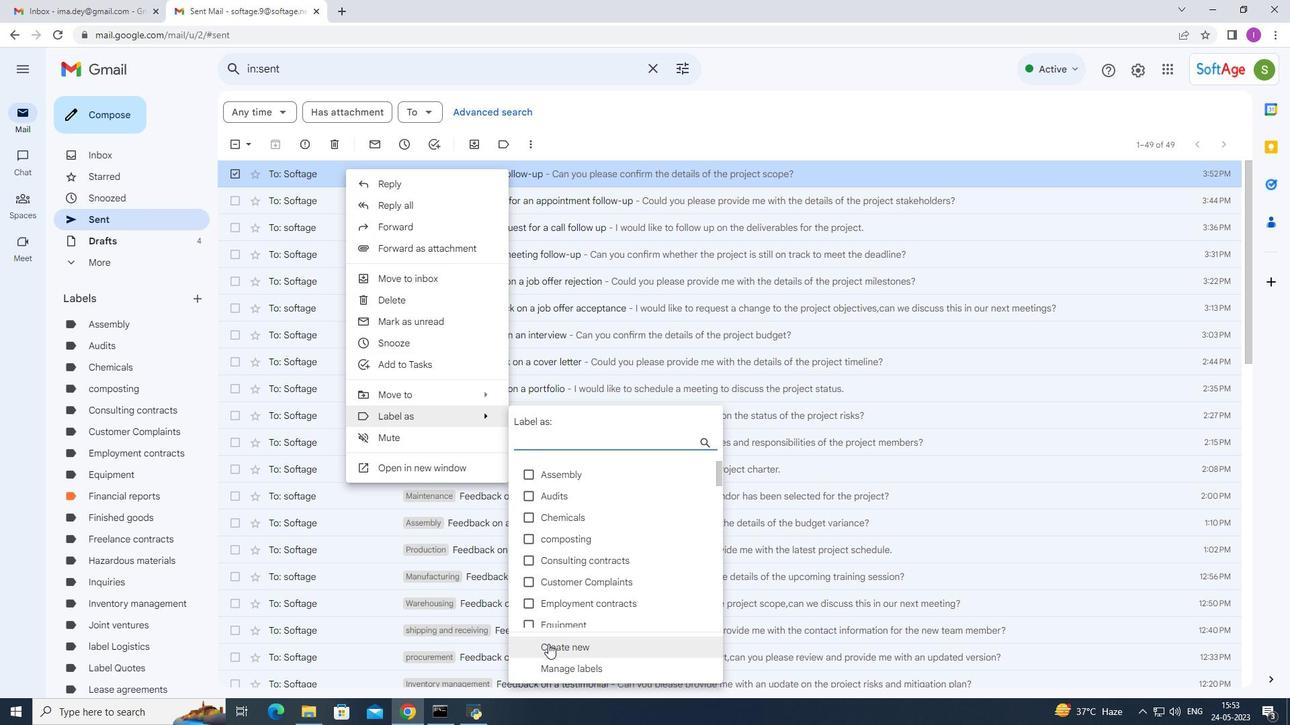 
Action: Mouse pressed left at (545, 645)
Screenshot: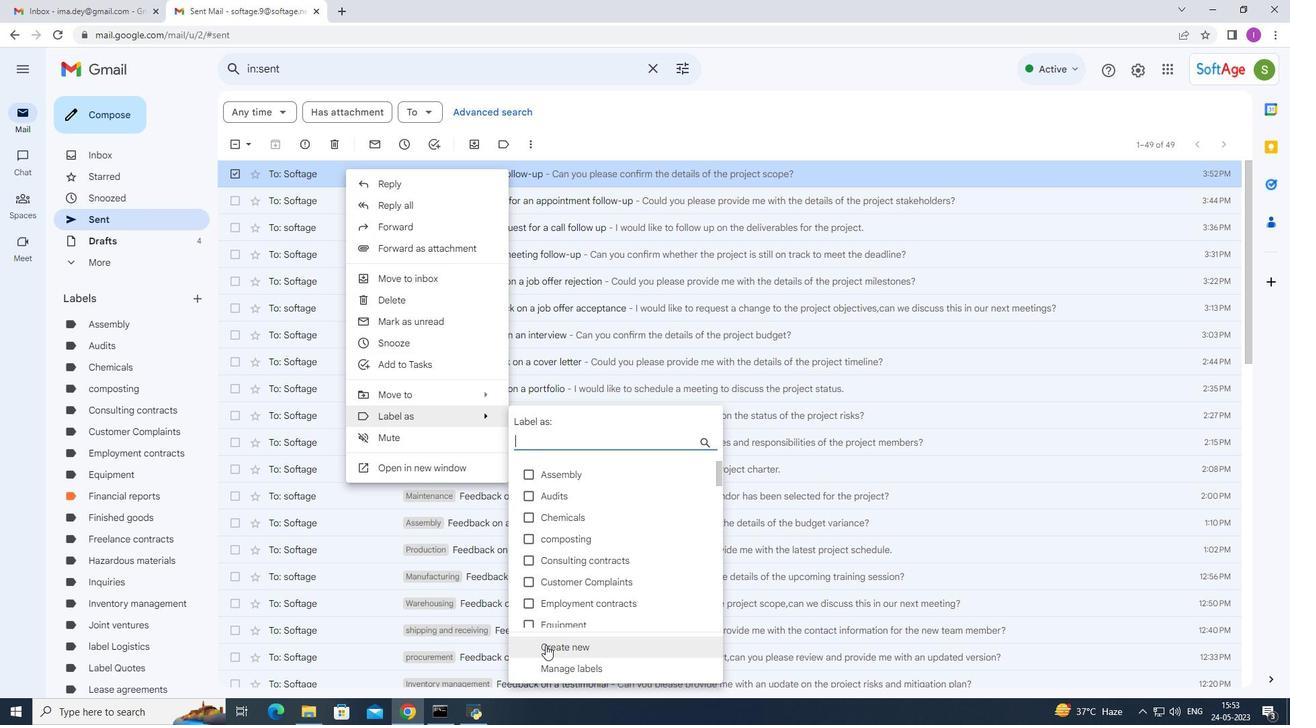 
Action: Mouse moved to (527, 418)
Screenshot: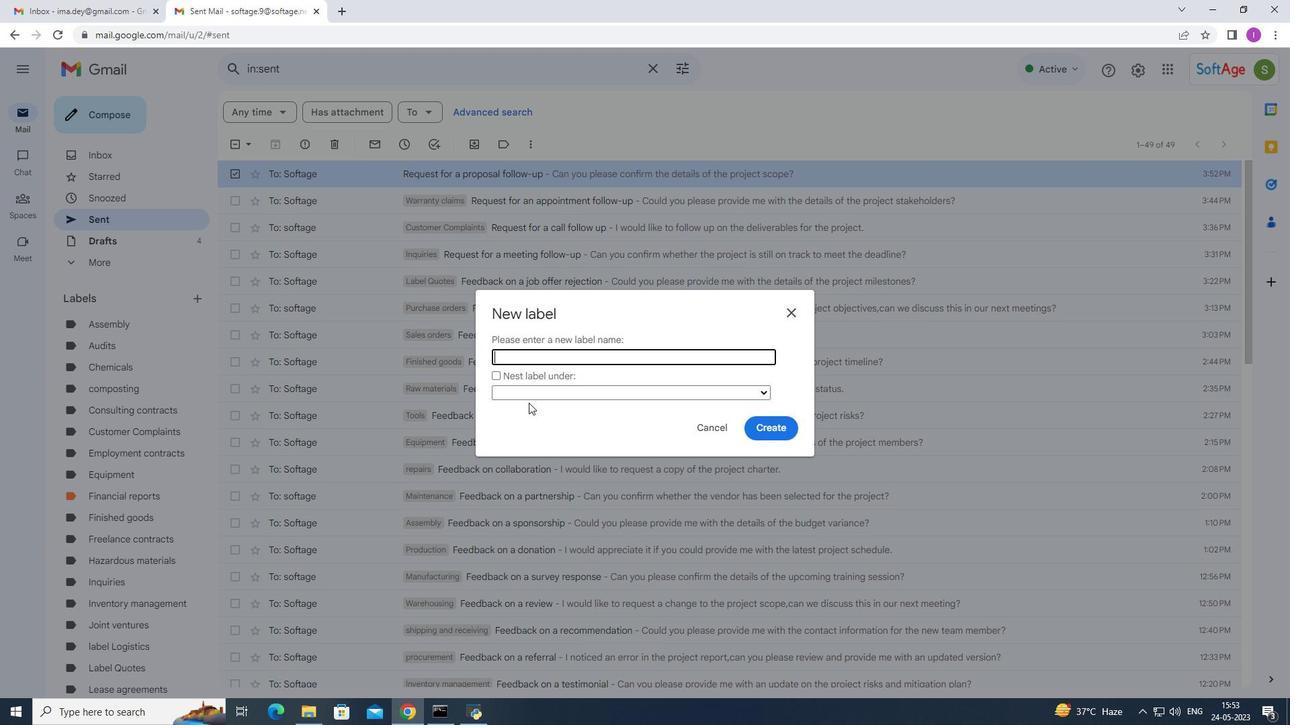 
Action: Key pressed <Key.shift>Returns
Screenshot: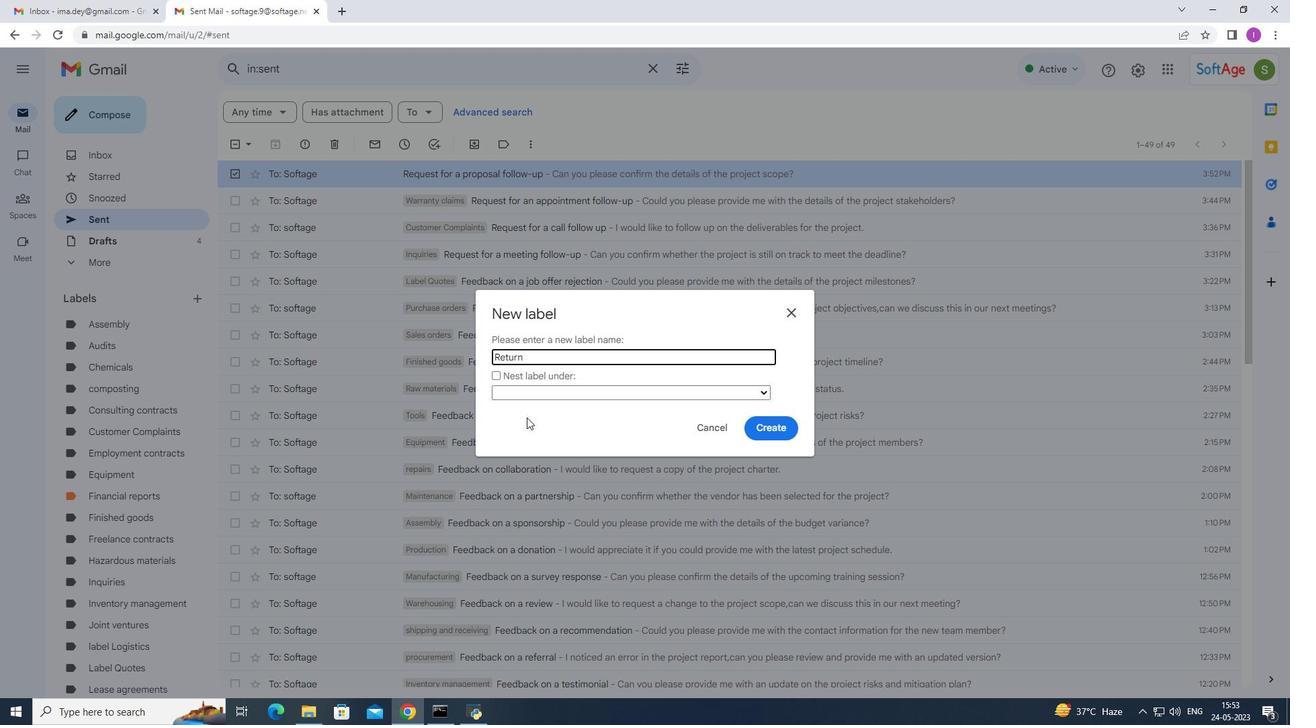 
Action: Mouse moved to (775, 426)
Screenshot: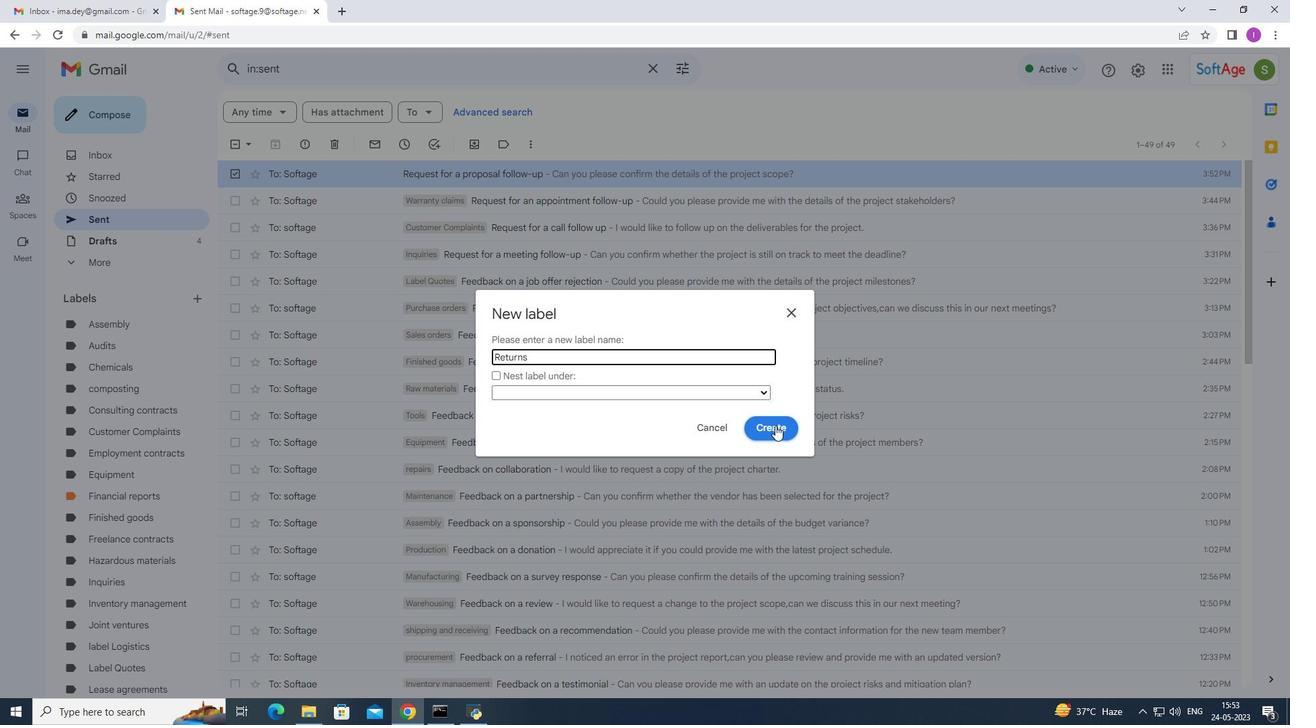 
Action: Mouse pressed left at (775, 426)
Screenshot: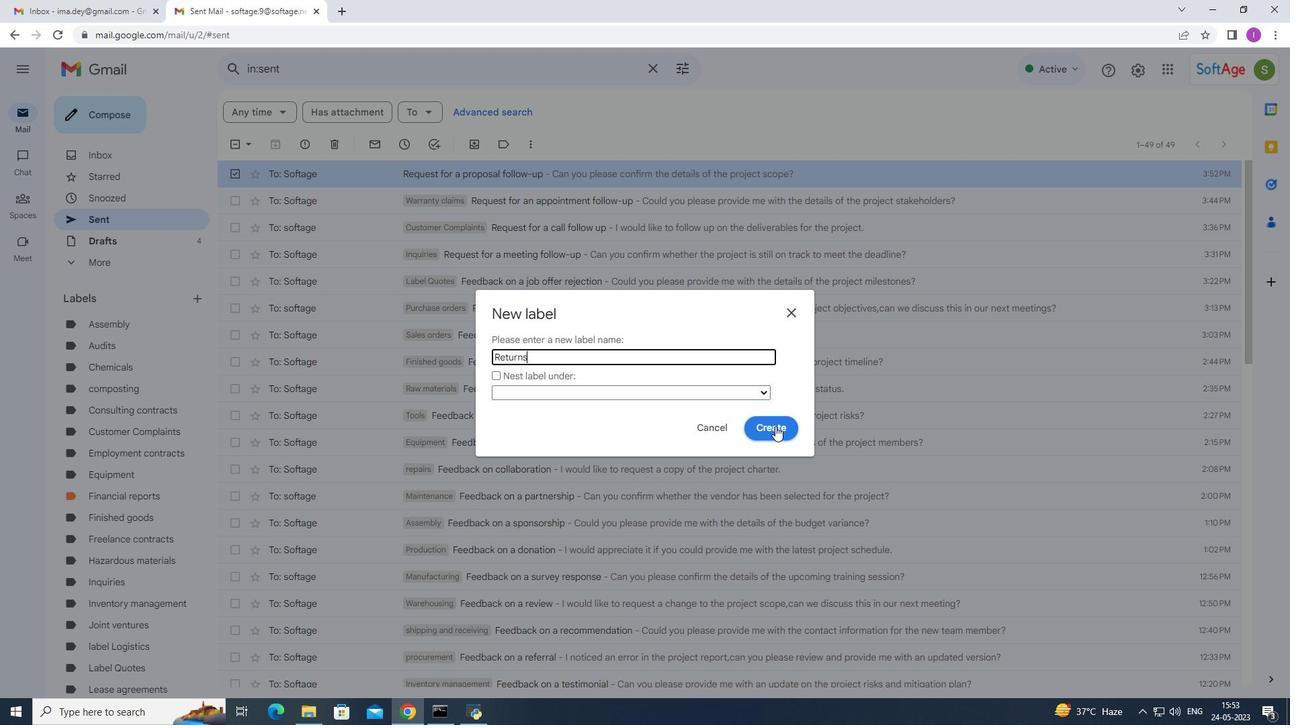 
Action: Mouse moved to (570, 281)
Screenshot: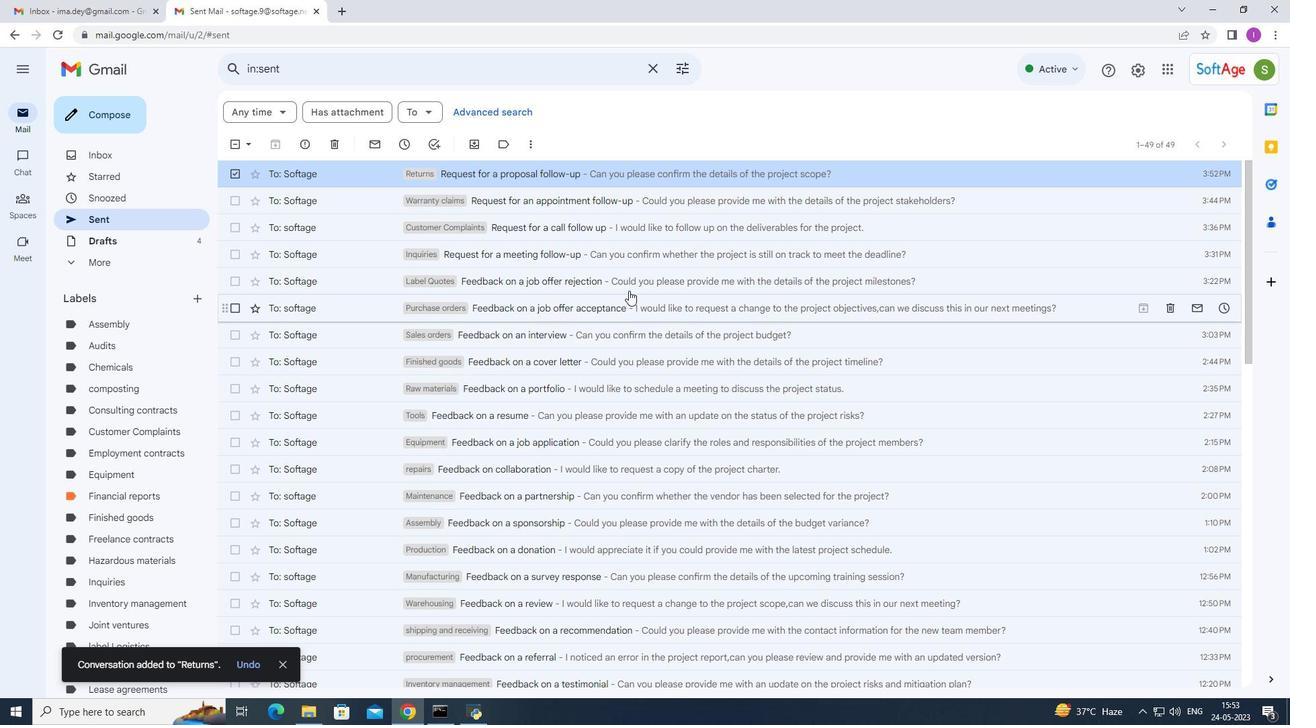 
